 Task: Research Airbnb accommodations options for a family trip to Savannah, Georgia.
Action: Mouse moved to (494, 71)
Screenshot: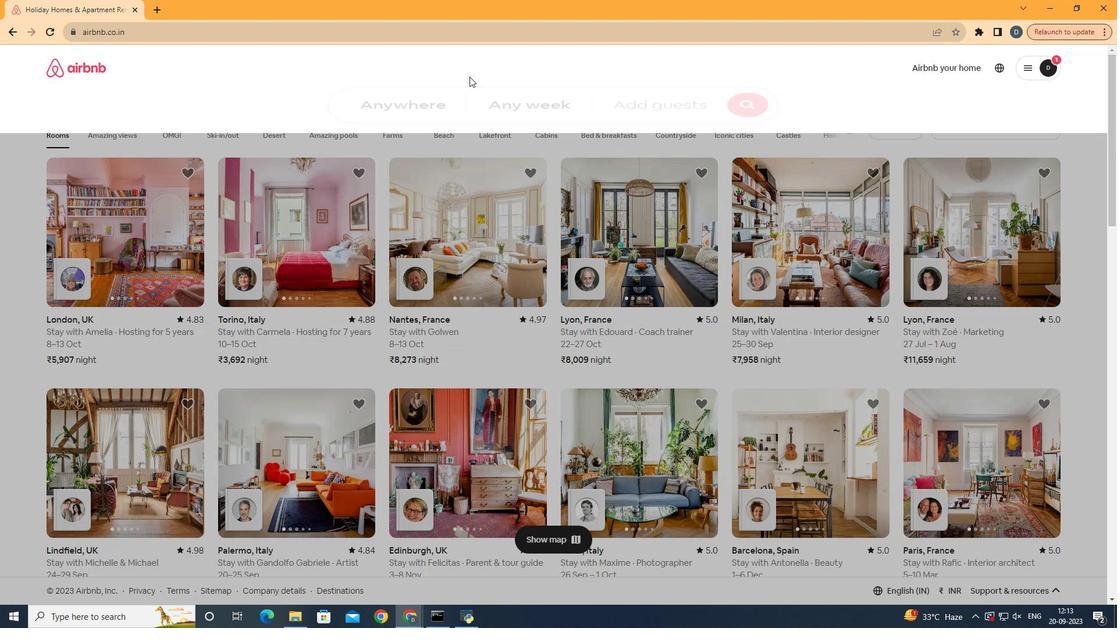 
Action: Mouse pressed left at (494, 71)
Screenshot: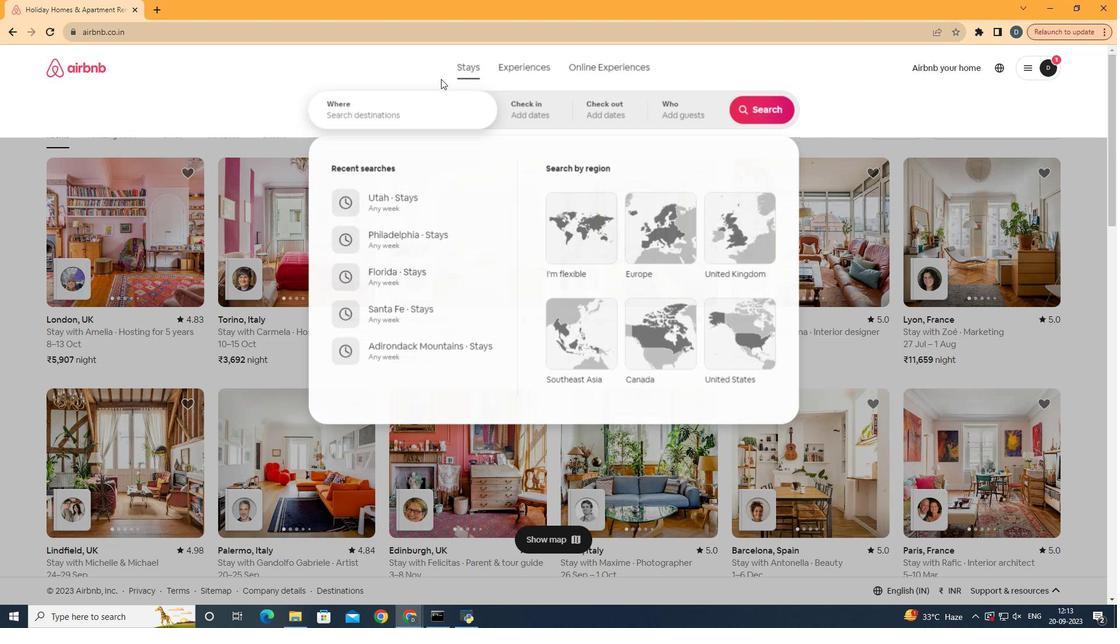 
Action: Mouse moved to (396, 112)
Screenshot: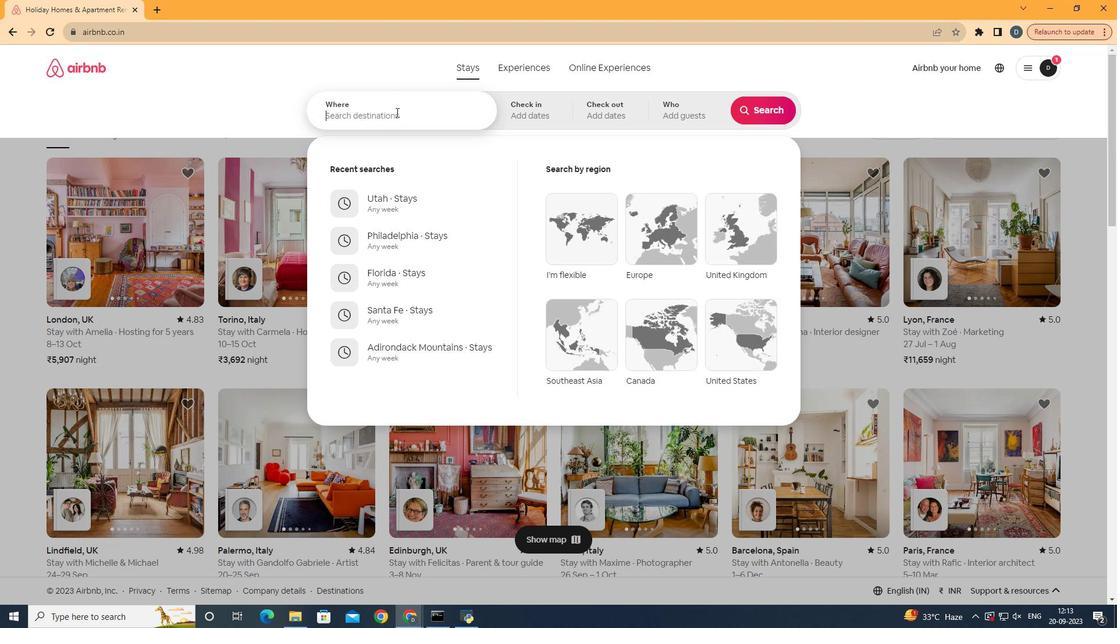 
Action: Mouse pressed left at (396, 112)
Screenshot: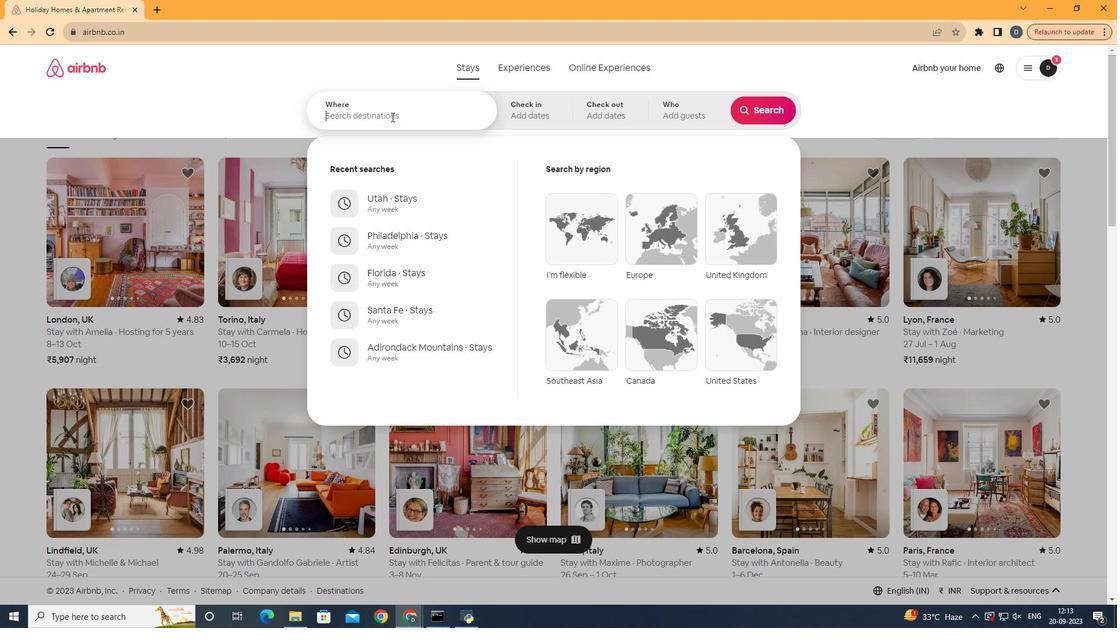 
Action: Mouse moved to (364, 126)
Screenshot: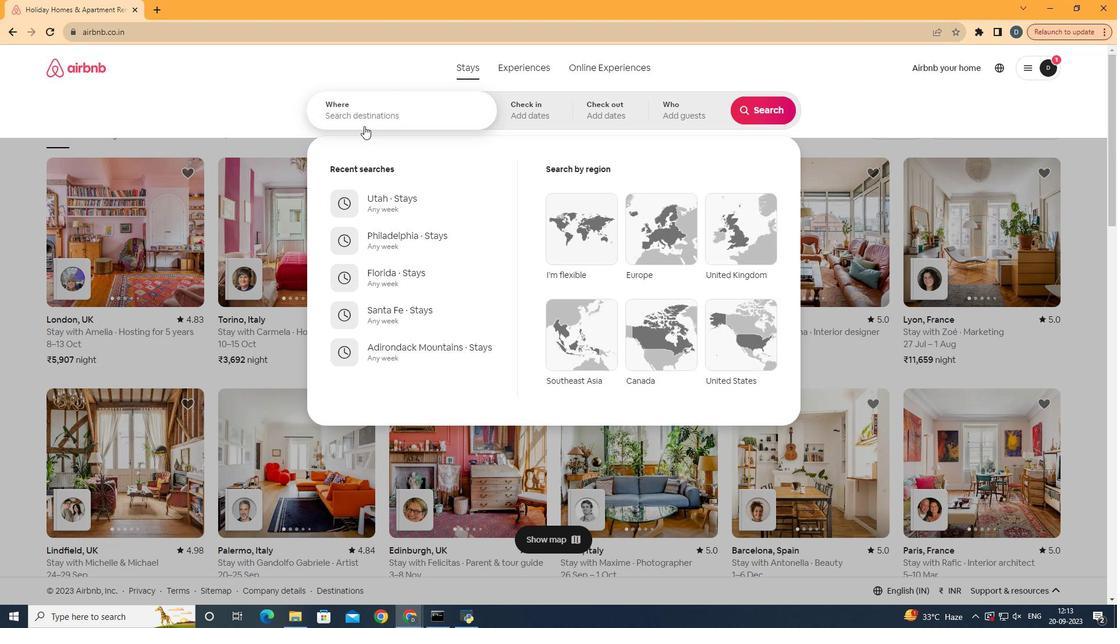 
Action: Key pressed <Key.shift>Savannah,<Key.space><Key.shift><Key.shift><Key.shift><Key.shift><Key.shift><Key.shift>Georgia<Key.enter>
Screenshot: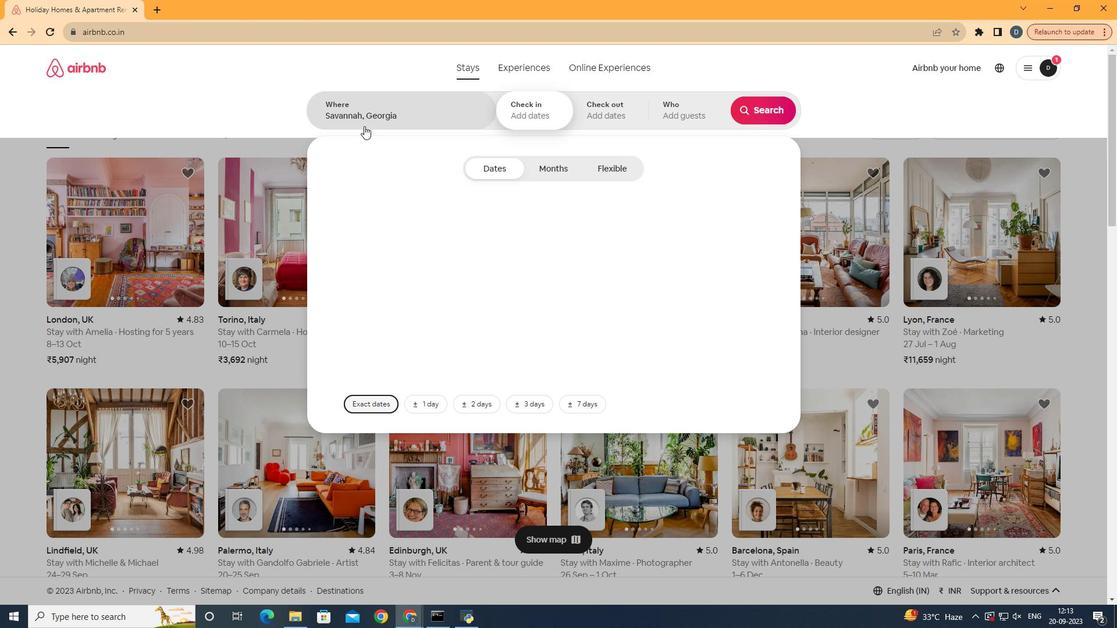
Action: Mouse moved to (767, 110)
Screenshot: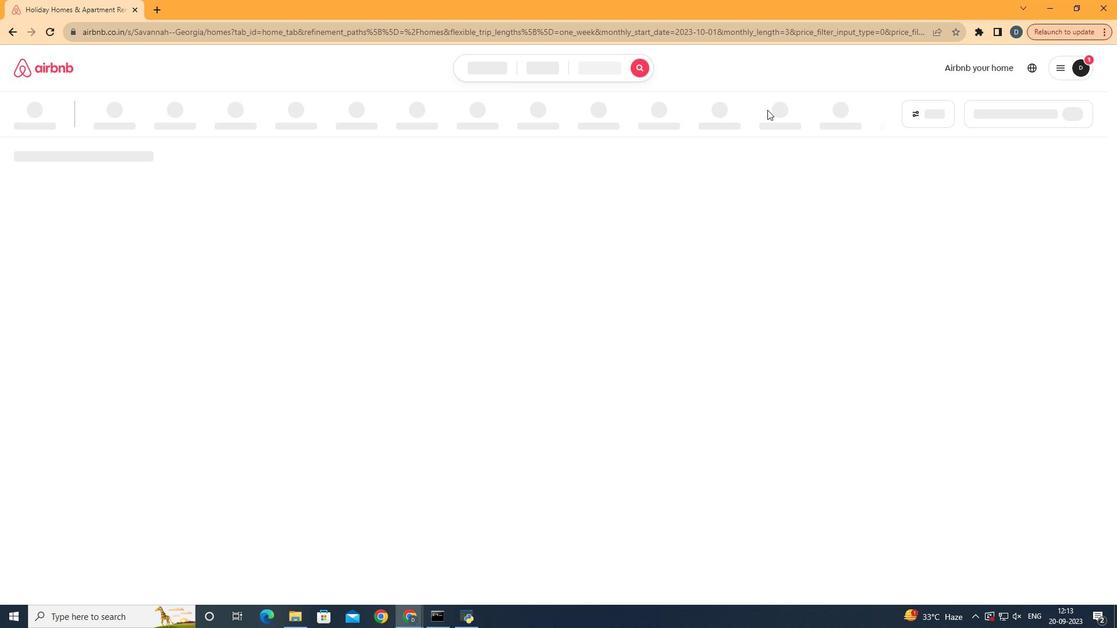 
Action: Mouse pressed left at (767, 110)
Screenshot: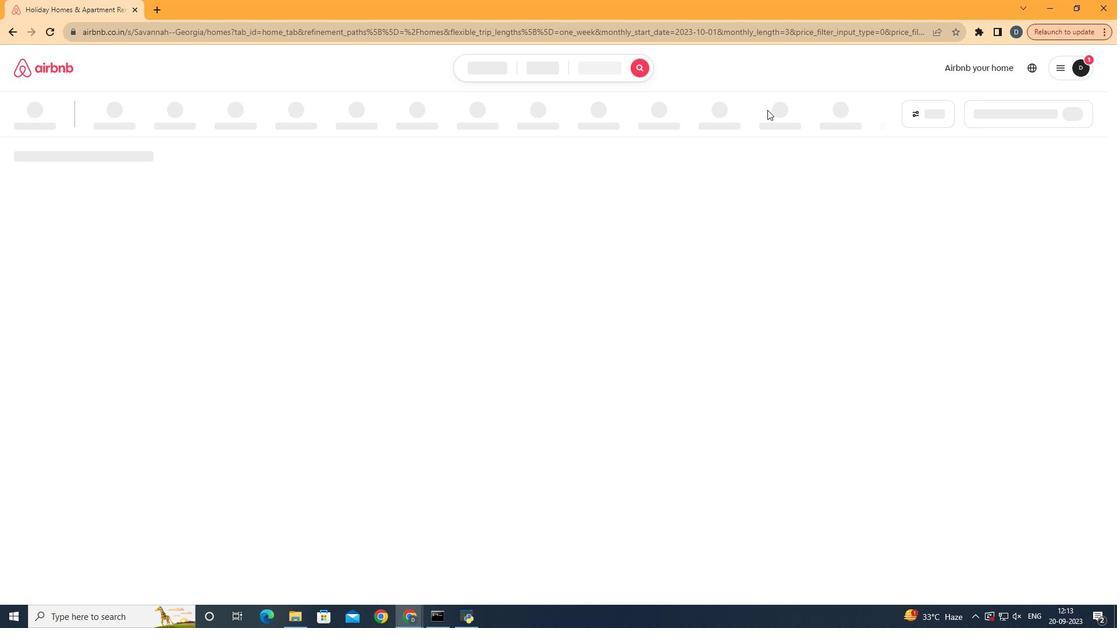 
Action: Mouse moved to (879, 119)
Screenshot: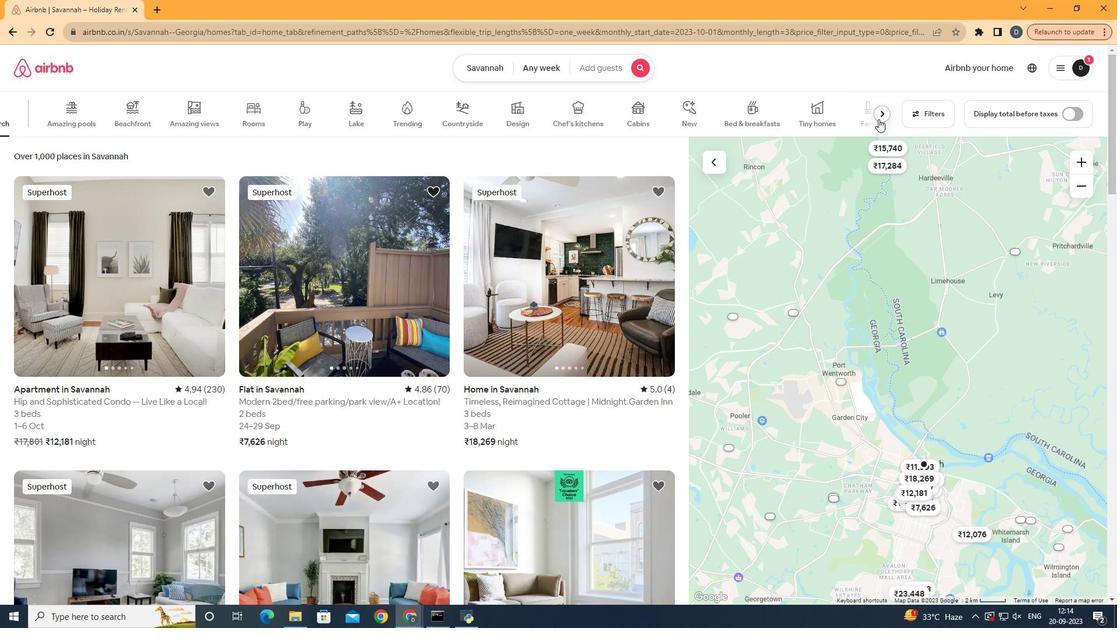 
Action: Mouse pressed left at (879, 119)
Screenshot: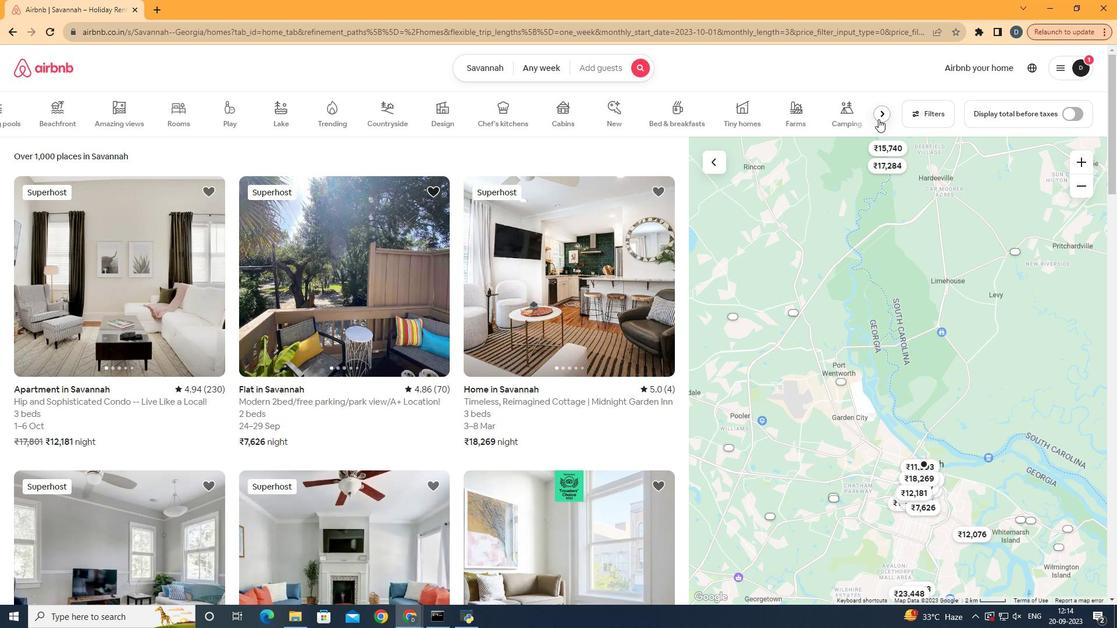 
Action: Mouse moved to (18, 112)
Screenshot: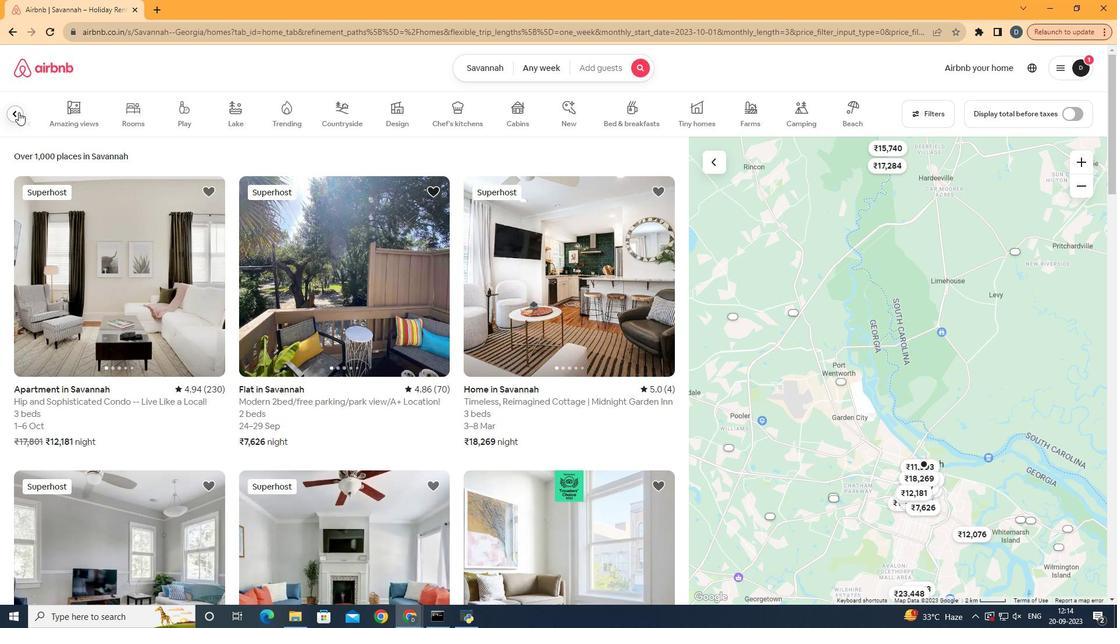 
Action: Mouse pressed left at (18, 112)
Screenshot: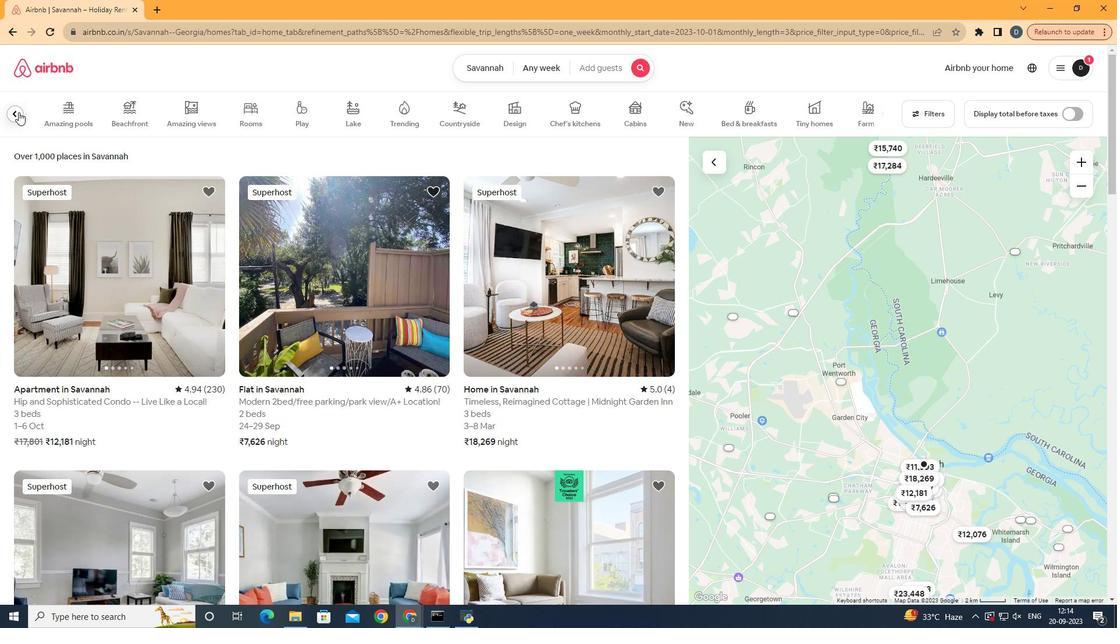 
Action: Mouse moved to (129, 289)
Screenshot: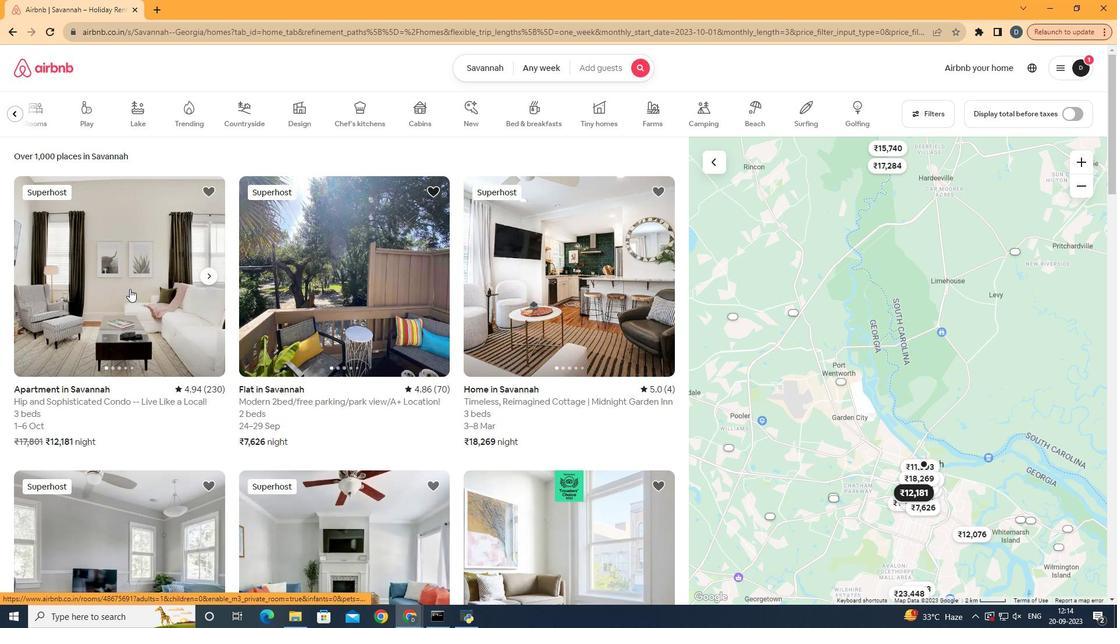 
Action: Mouse pressed left at (129, 289)
Screenshot: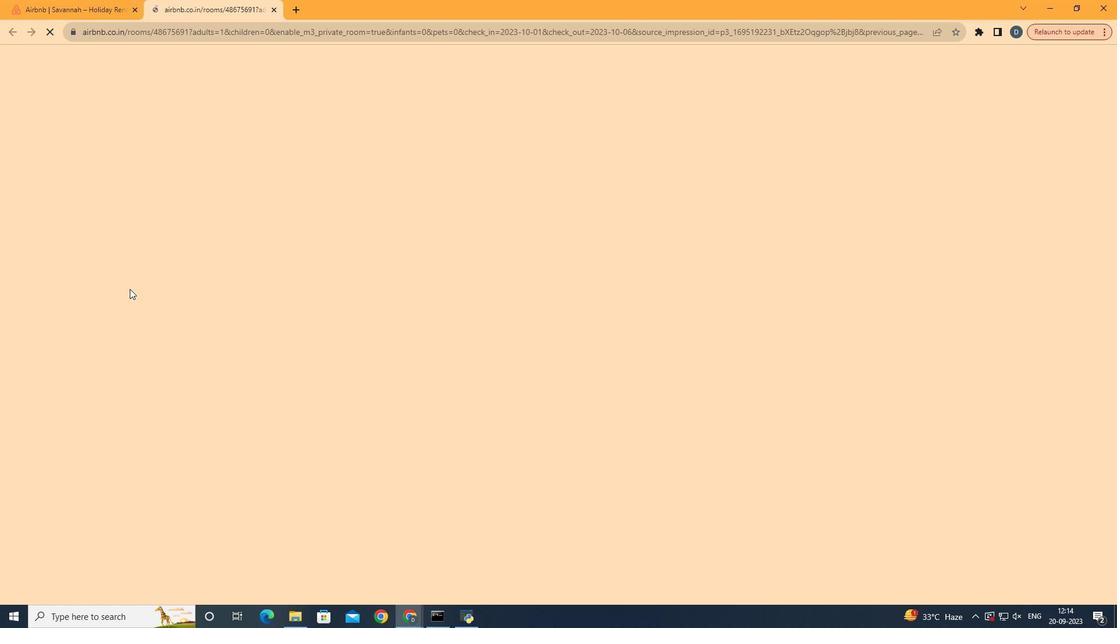 
Action: Mouse moved to (829, 431)
Screenshot: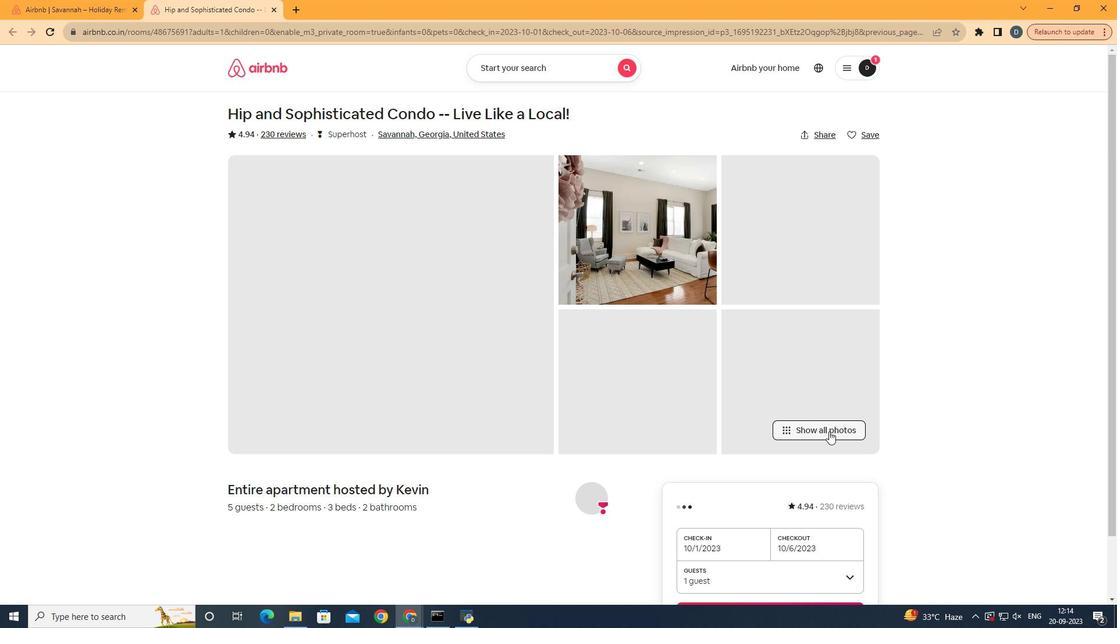 
Action: Mouse pressed left at (829, 431)
Screenshot: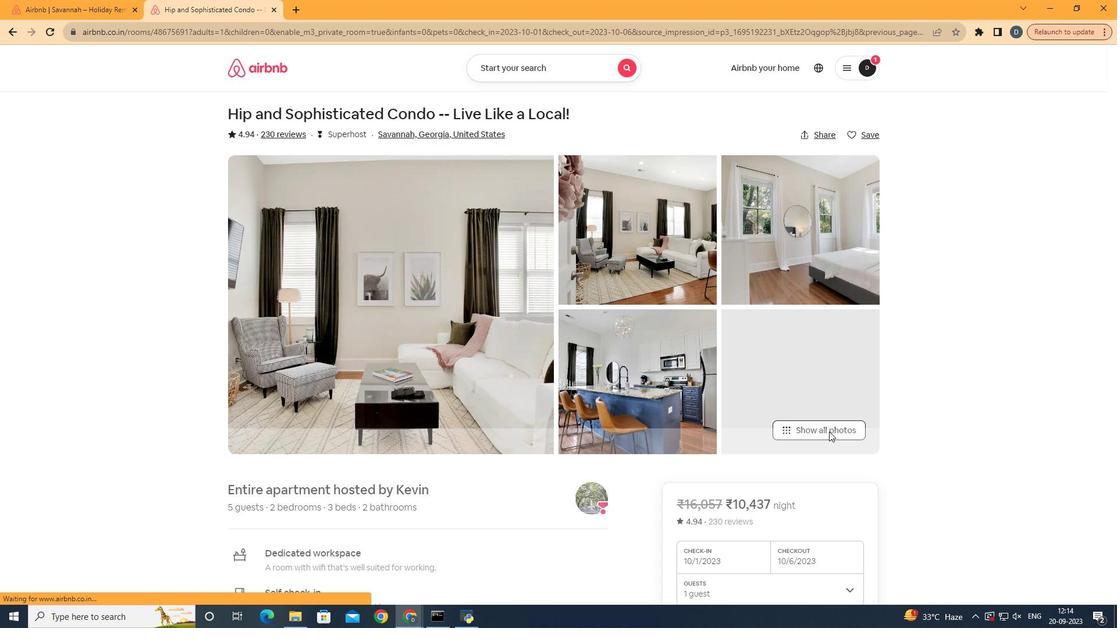 
Action: Mouse moved to (908, 398)
Screenshot: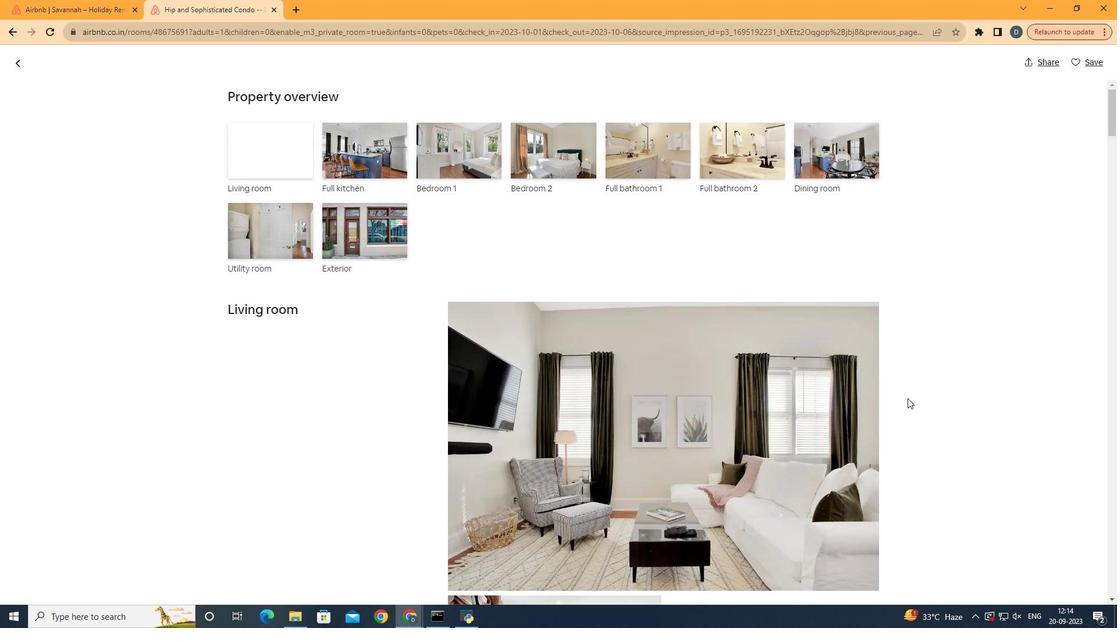 
Action: Mouse scrolled (908, 398) with delta (0, 0)
Screenshot: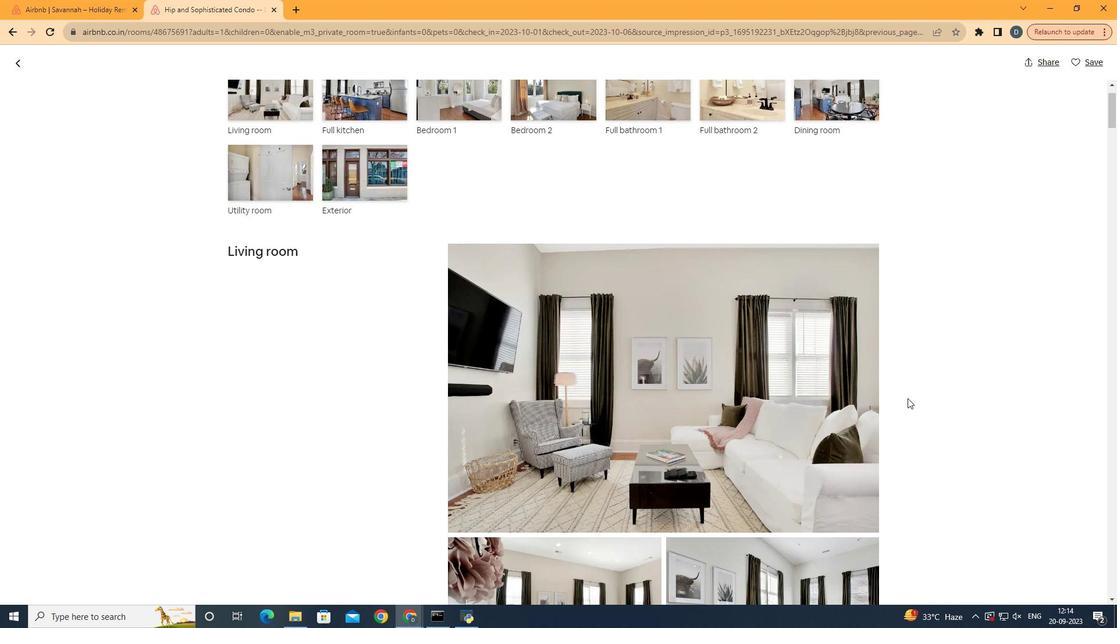 
Action: Mouse moved to (912, 398)
Screenshot: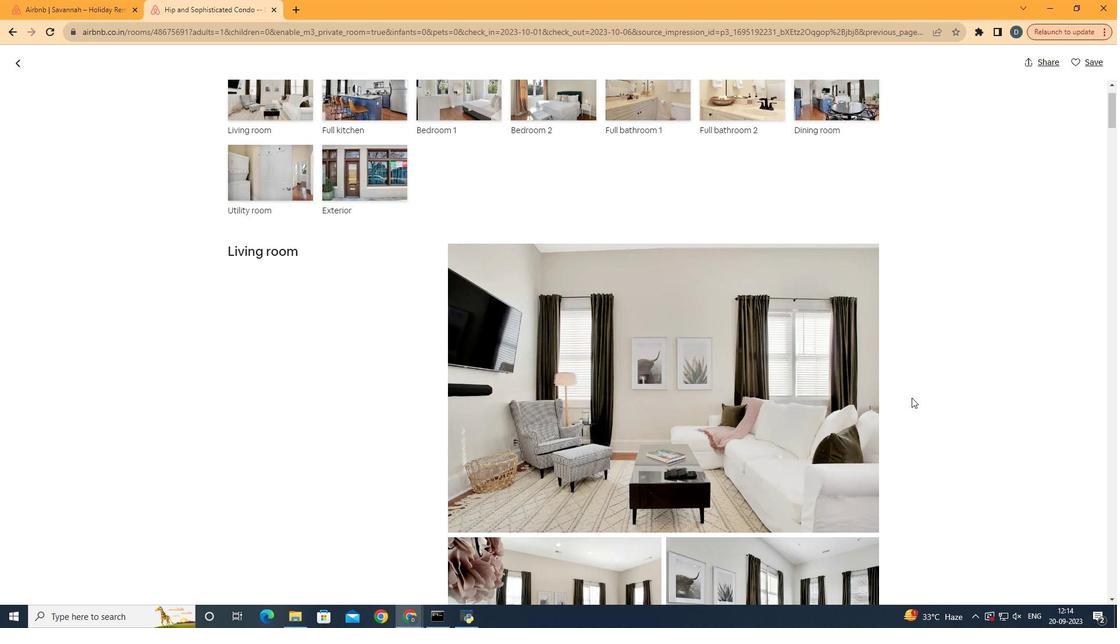 
Action: Mouse scrolled (912, 397) with delta (0, 0)
Screenshot: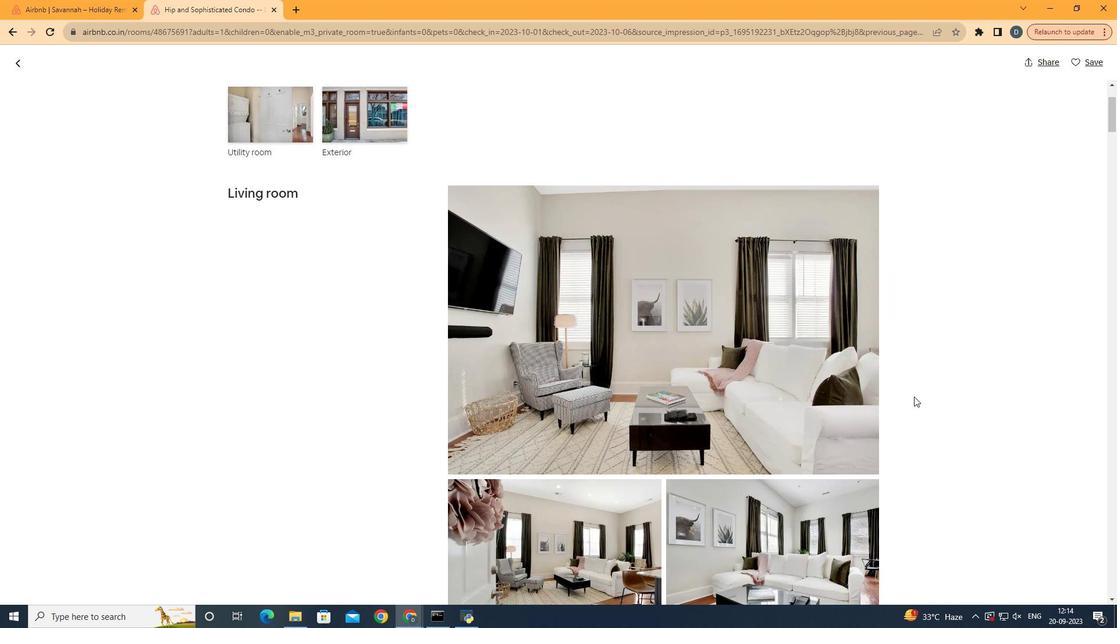 
Action: Mouse moved to (914, 397)
Screenshot: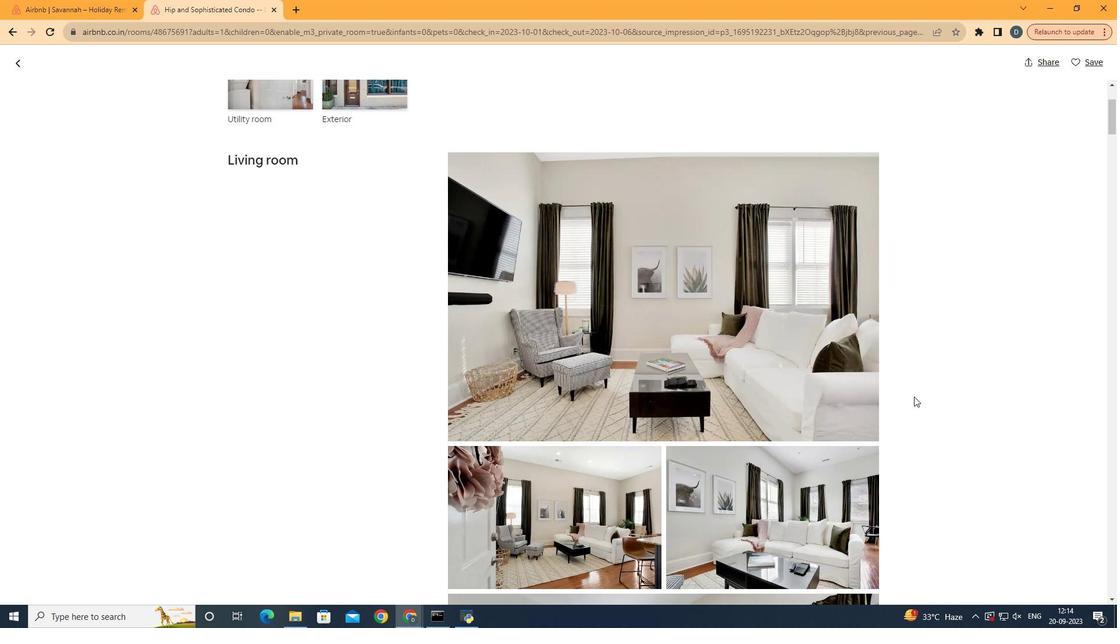 
Action: Mouse scrolled (914, 396) with delta (0, 0)
Screenshot: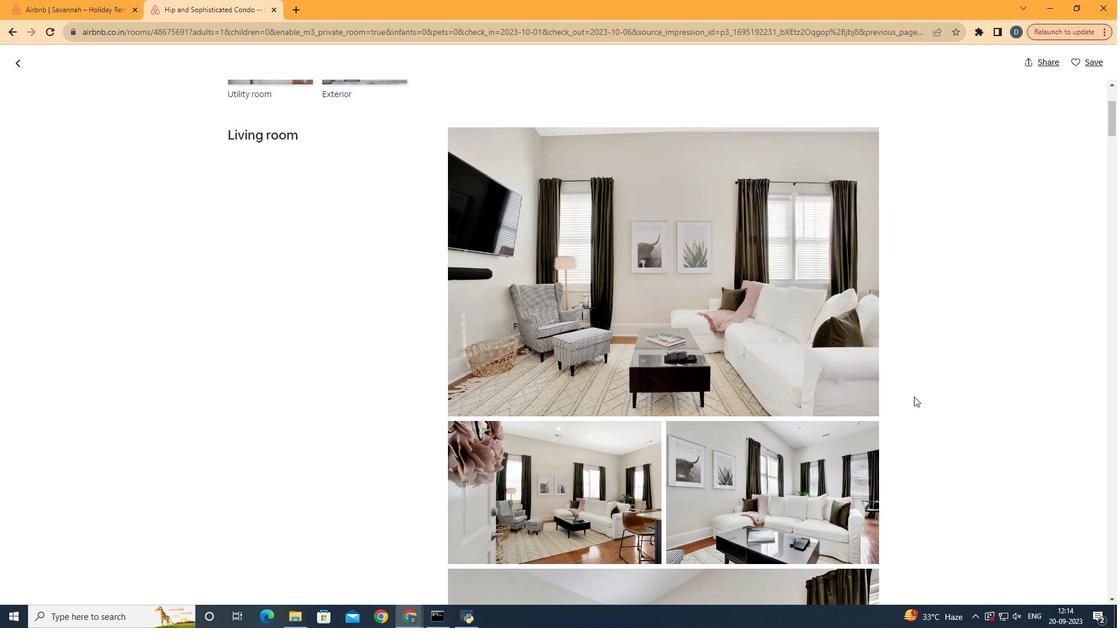 
Action: Mouse scrolled (914, 396) with delta (0, 0)
Screenshot: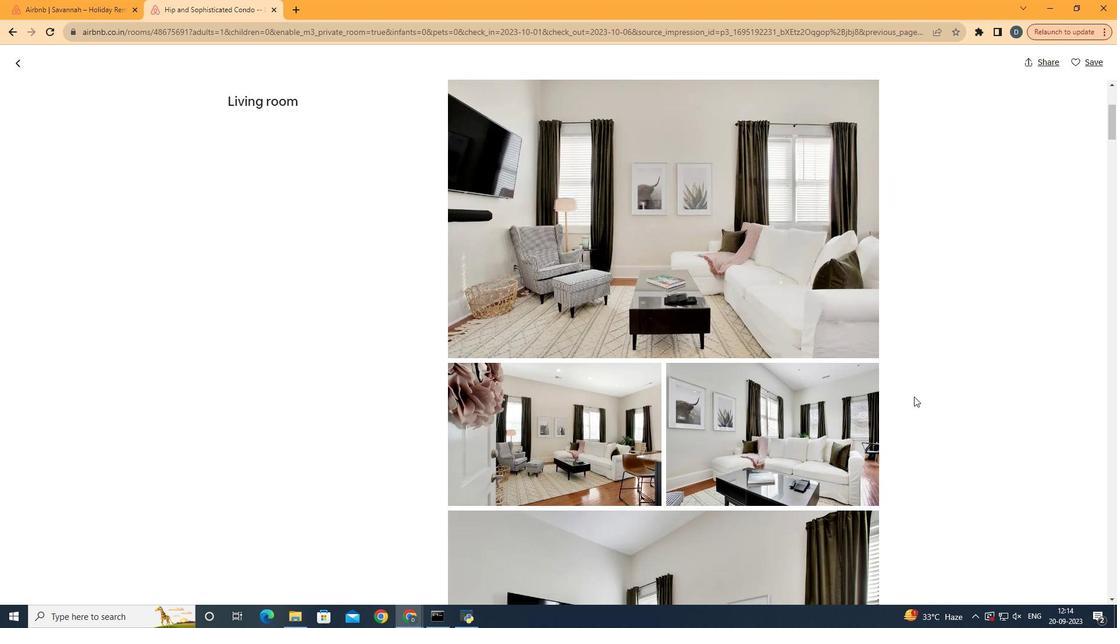 
Action: Mouse scrolled (914, 396) with delta (0, 0)
Screenshot: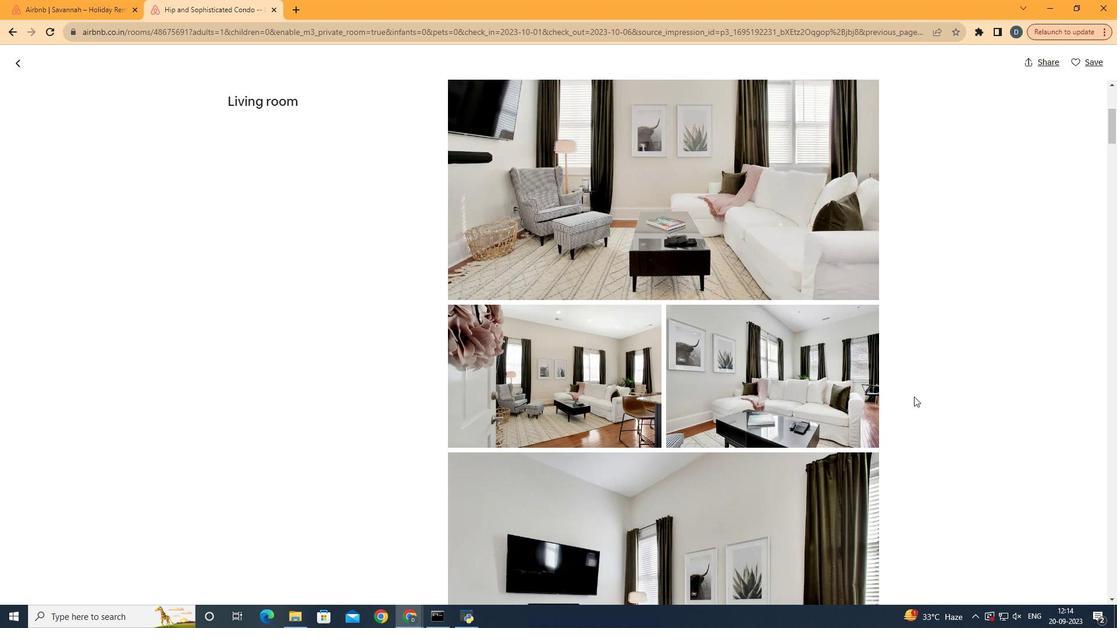 
Action: Mouse scrolled (914, 396) with delta (0, 0)
Screenshot: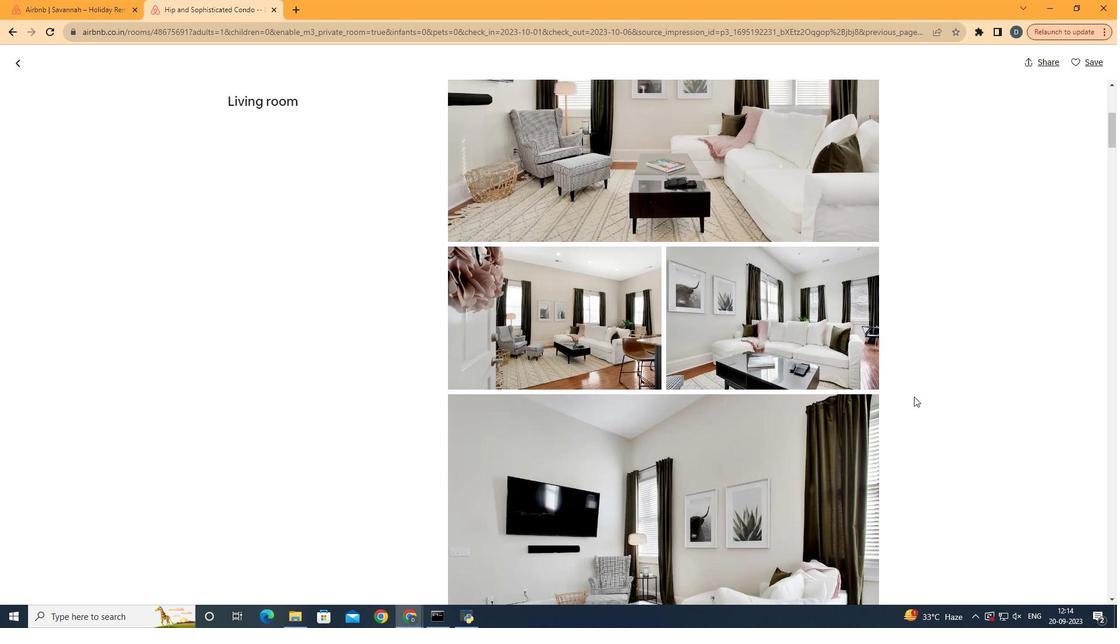 
Action: Mouse scrolled (914, 396) with delta (0, 0)
Screenshot: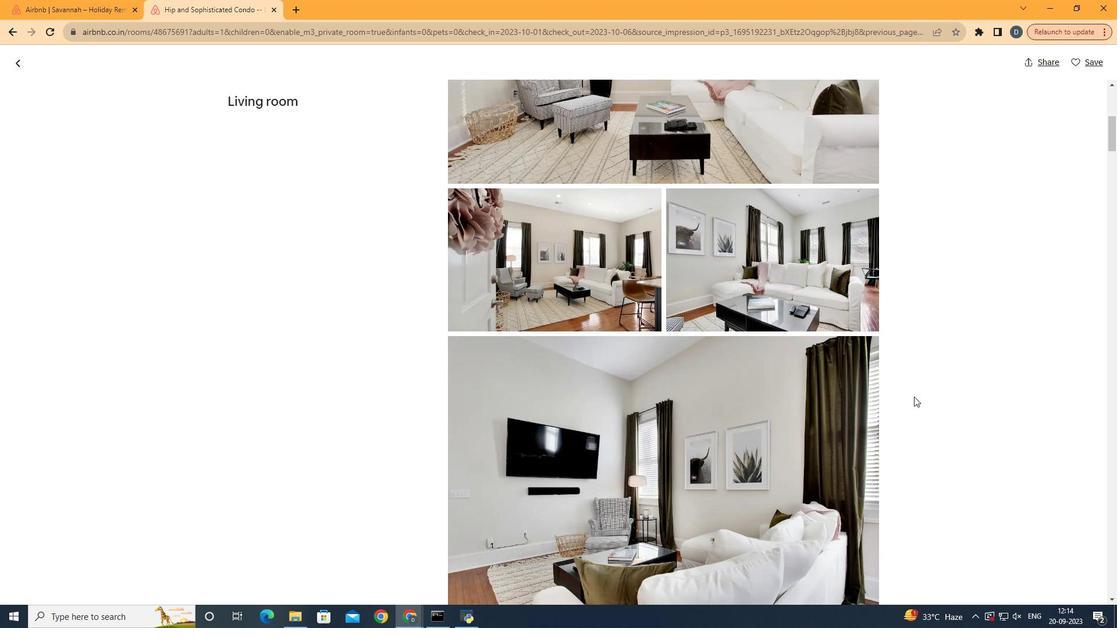 
Action: Mouse scrolled (914, 396) with delta (0, 0)
Screenshot: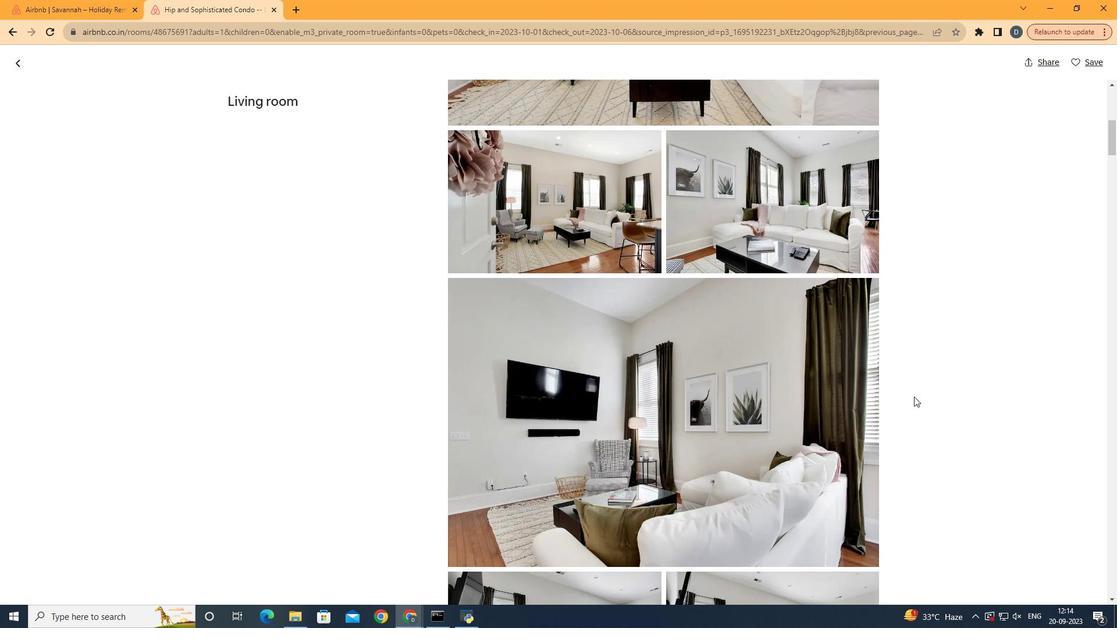 
Action: Mouse scrolled (914, 396) with delta (0, 0)
Screenshot: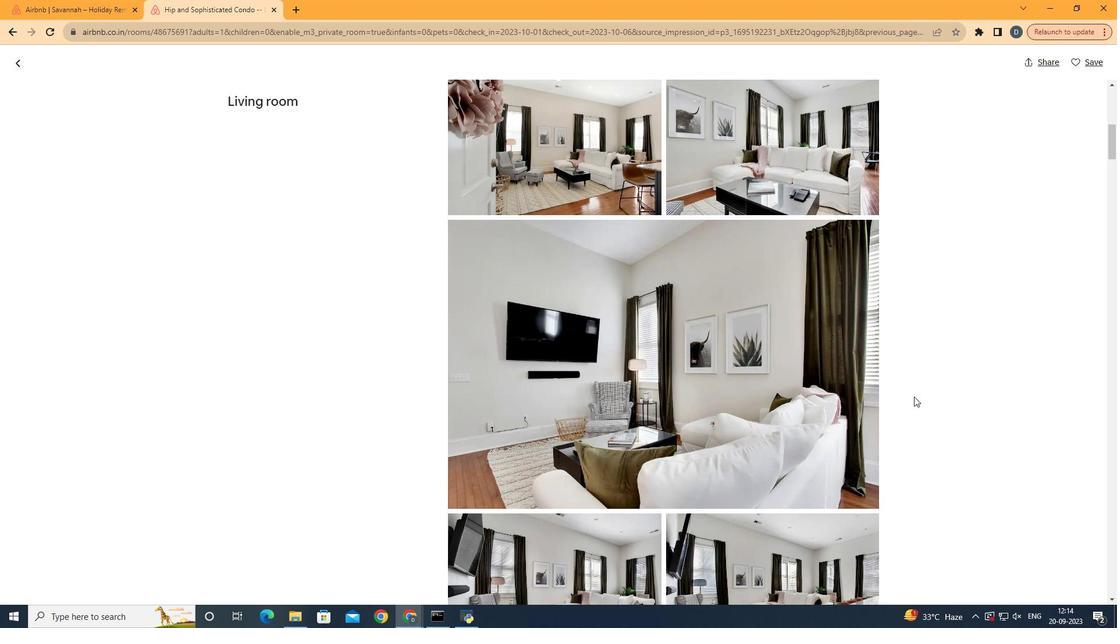 
Action: Mouse scrolled (914, 396) with delta (0, 0)
Screenshot: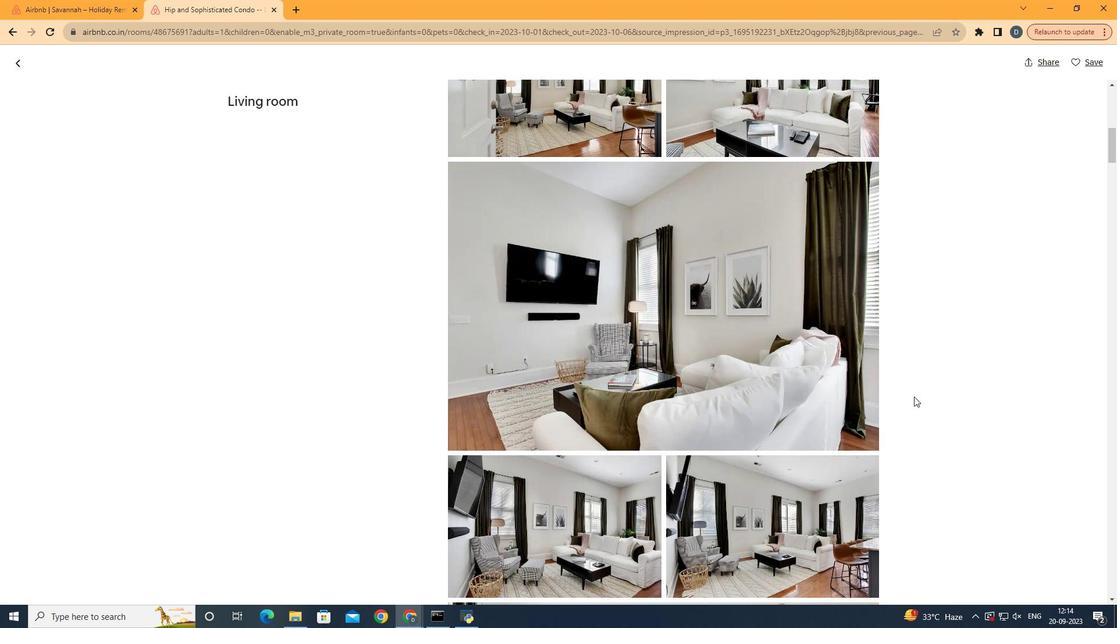 
Action: Mouse scrolled (914, 396) with delta (0, 0)
Screenshot: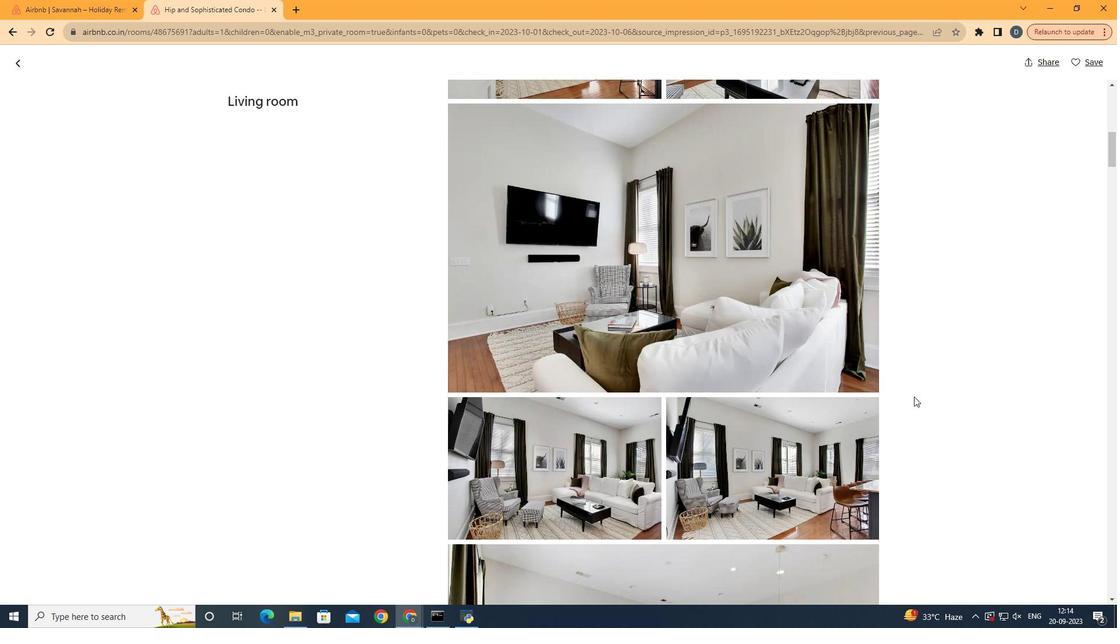 
Action: Mouse scrolled (914, 396) with delta (0, 0)
Screenshot: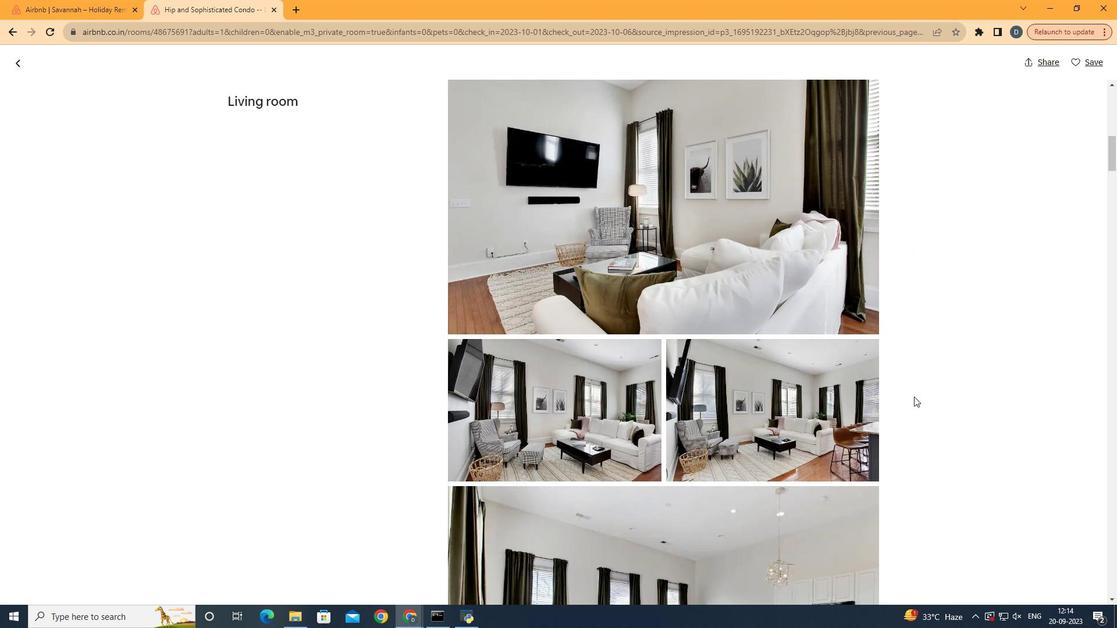 
Action: Mouse scrolled (914, 396) with delta (0, 0)
Screenshot: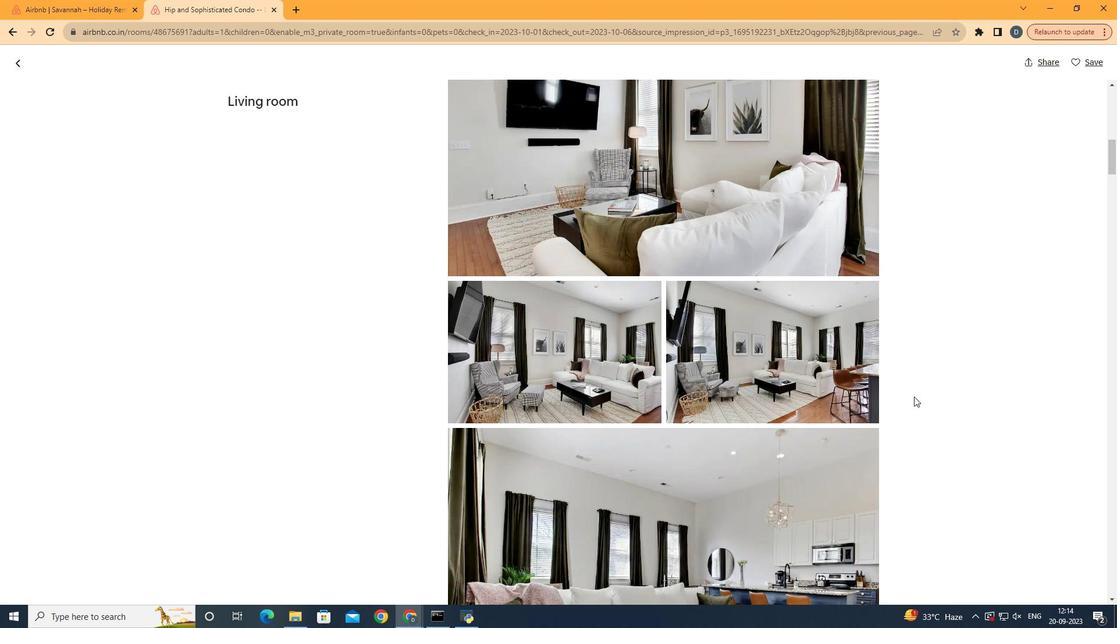 
Action: Mouse scrolled (914, 396) with delta (0, 0)
Screenshot: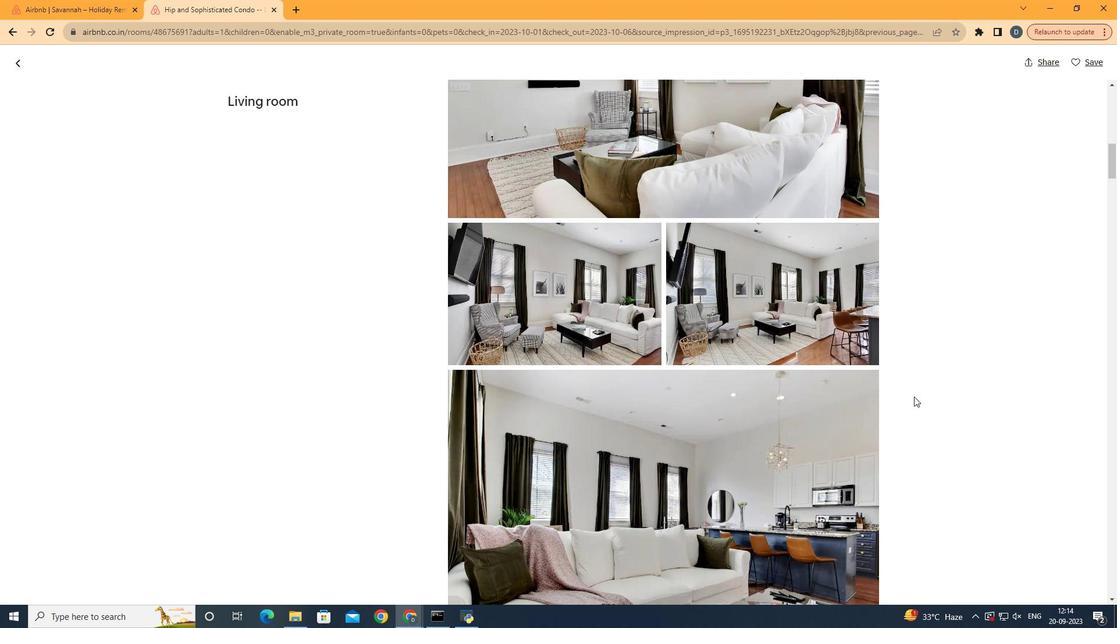 
Action: Mouse scrolled (914, 396) with delta (0, 0)
Screenshot: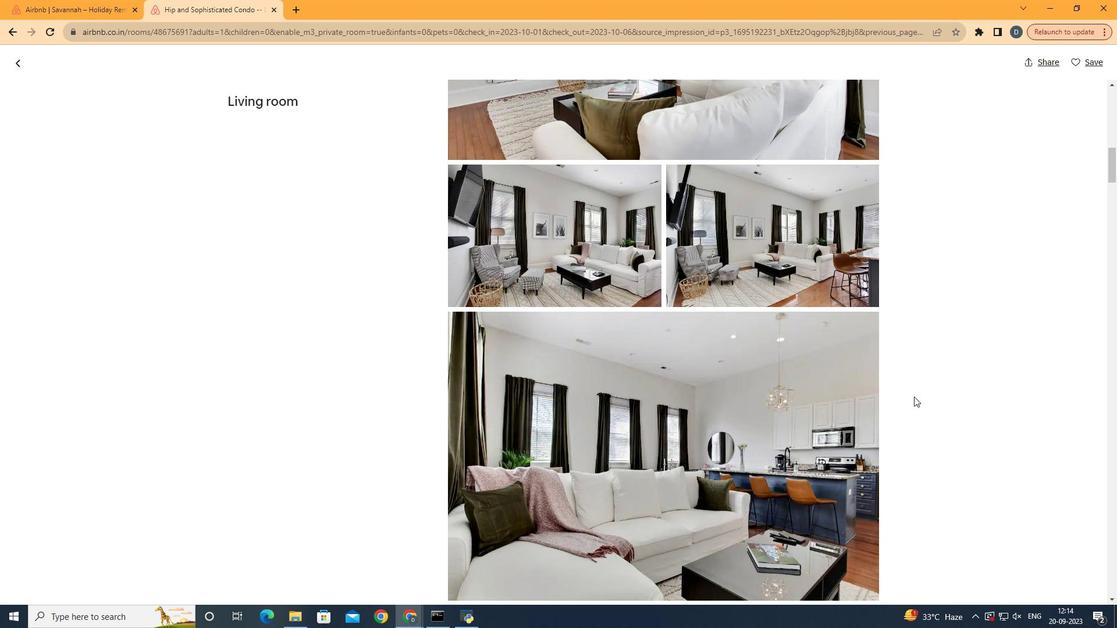 
Action: Mouse scrolled (914, 396) with delta (0, 0)
Screenshot: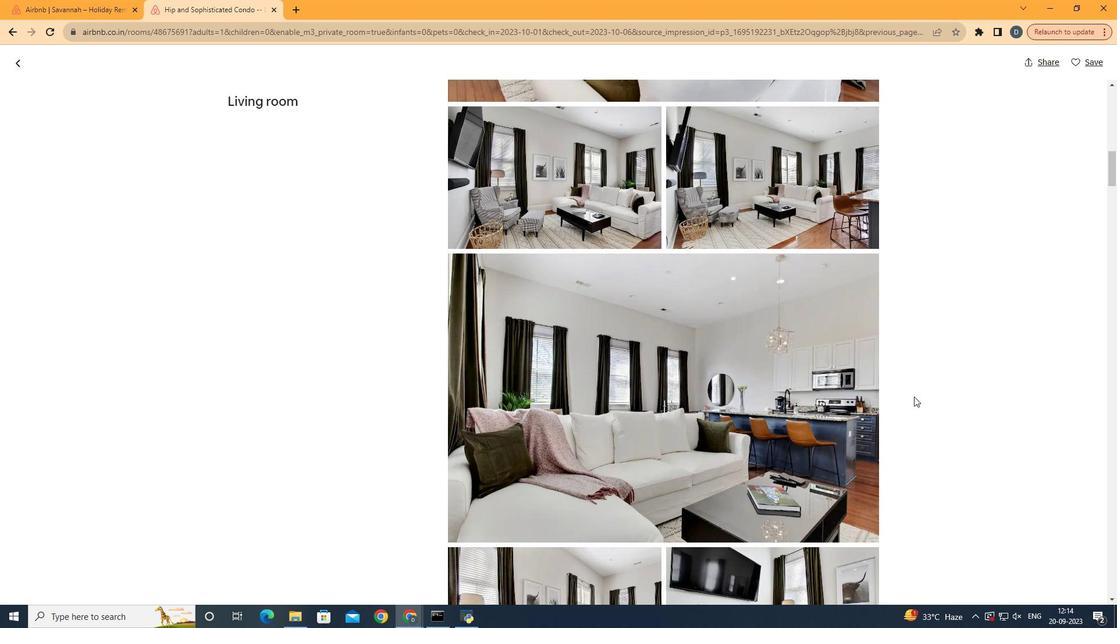 
Action: Mouse scrolled (914, 396) with delta (0, 0)
Screenshot: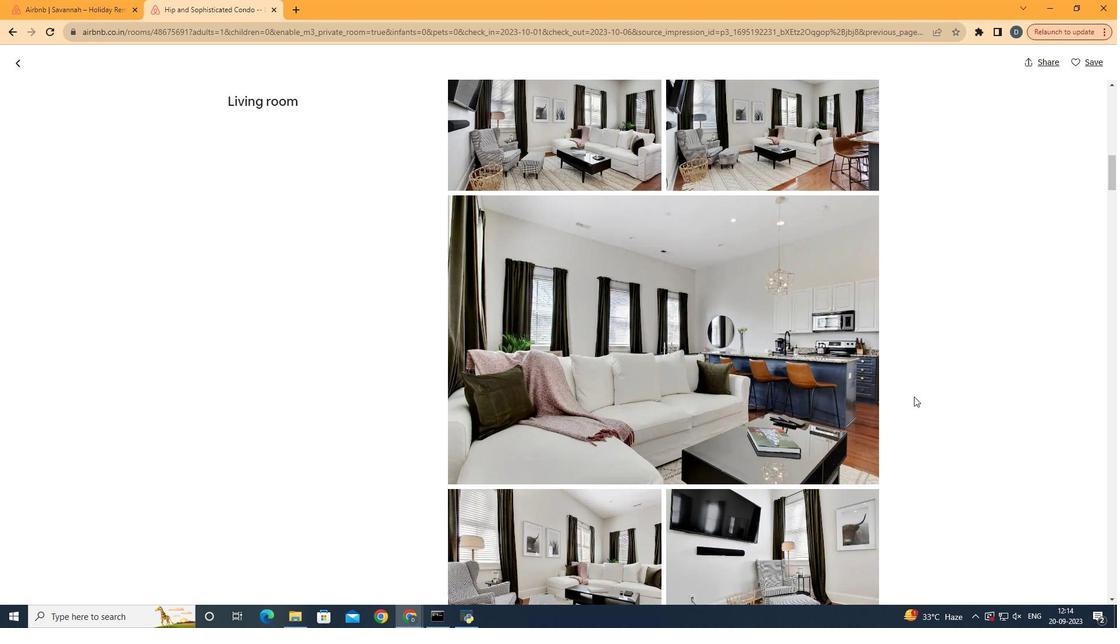 
Action: Mouse scrolled (914, 396) with delta (0, 0)
Screenshot: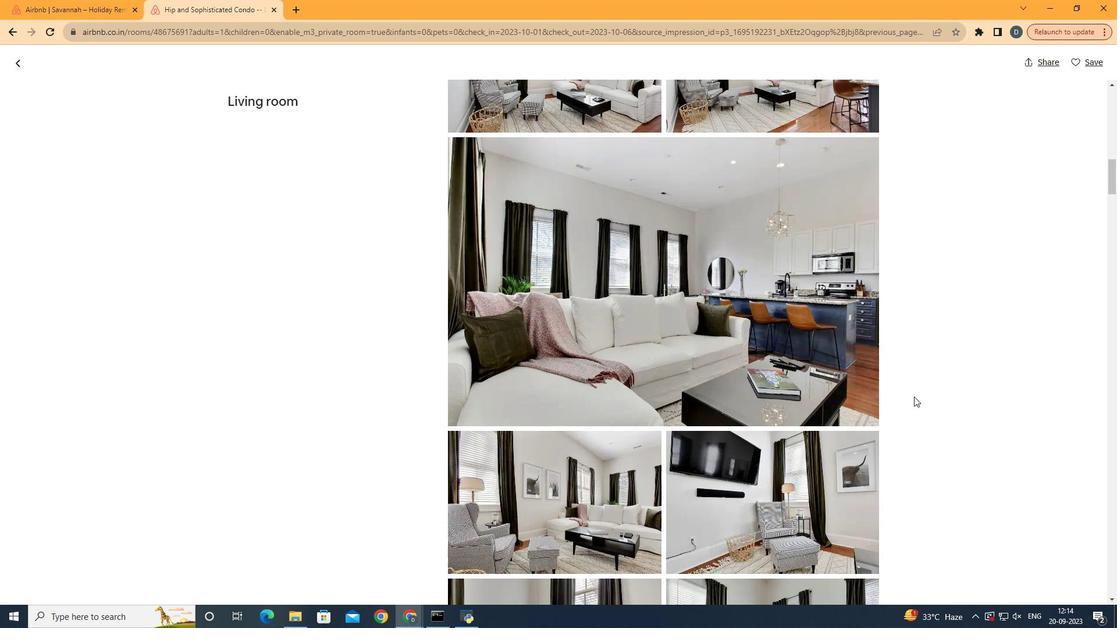 
Action: Mouse scrolled (914, 396) with delta (0, 0)
Screenshot: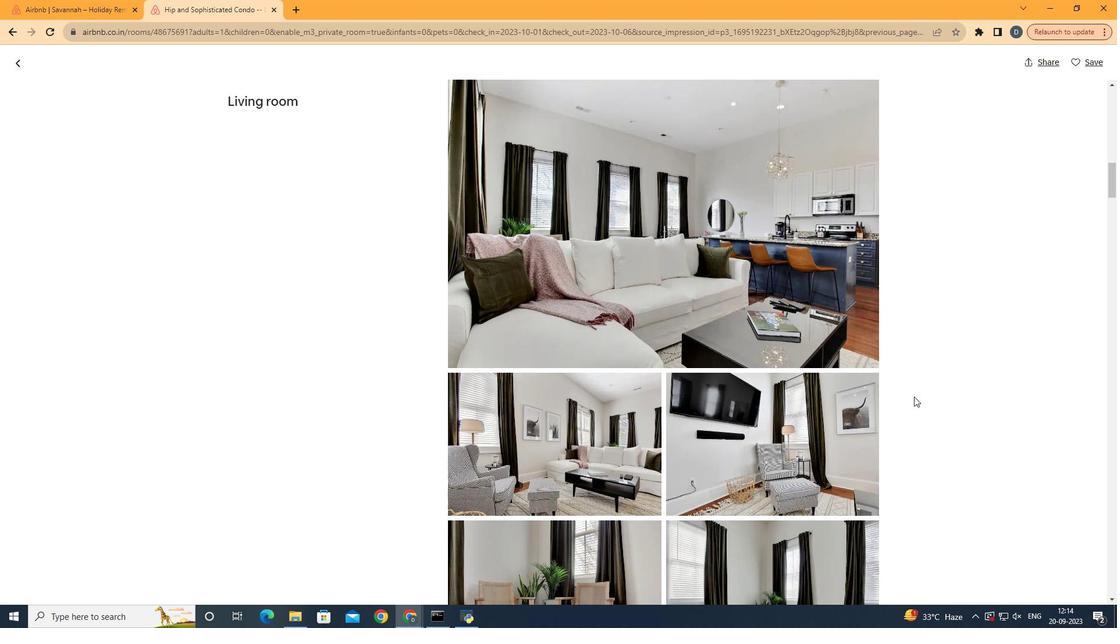 
Action: Mouse scrolled (914, 396) with delta (0, 0)
Screenshot: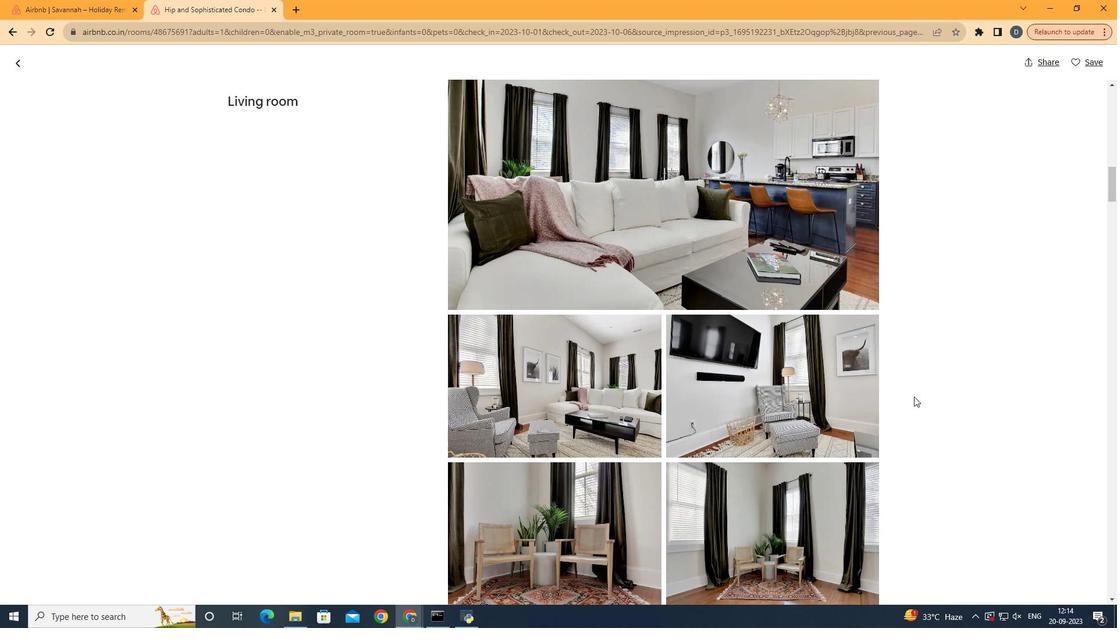 
Action: Mouse scrolled (914, 396) with delta (0, 0)
Screenshot: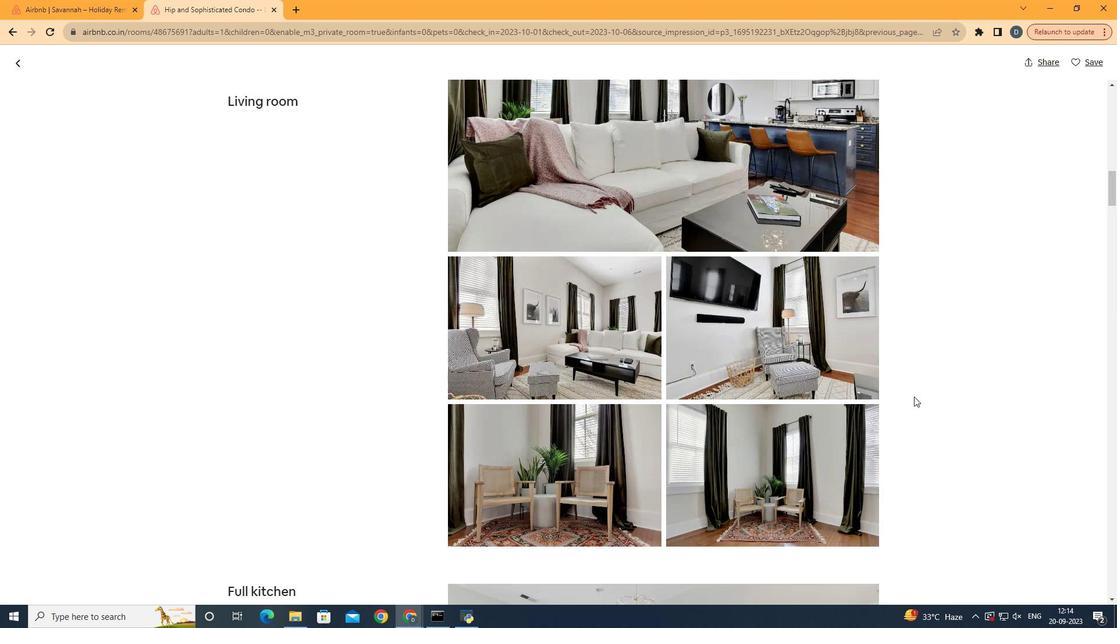 
Action: Mouse scrolled (914, 396) with delta (0, 0)
Screenshot: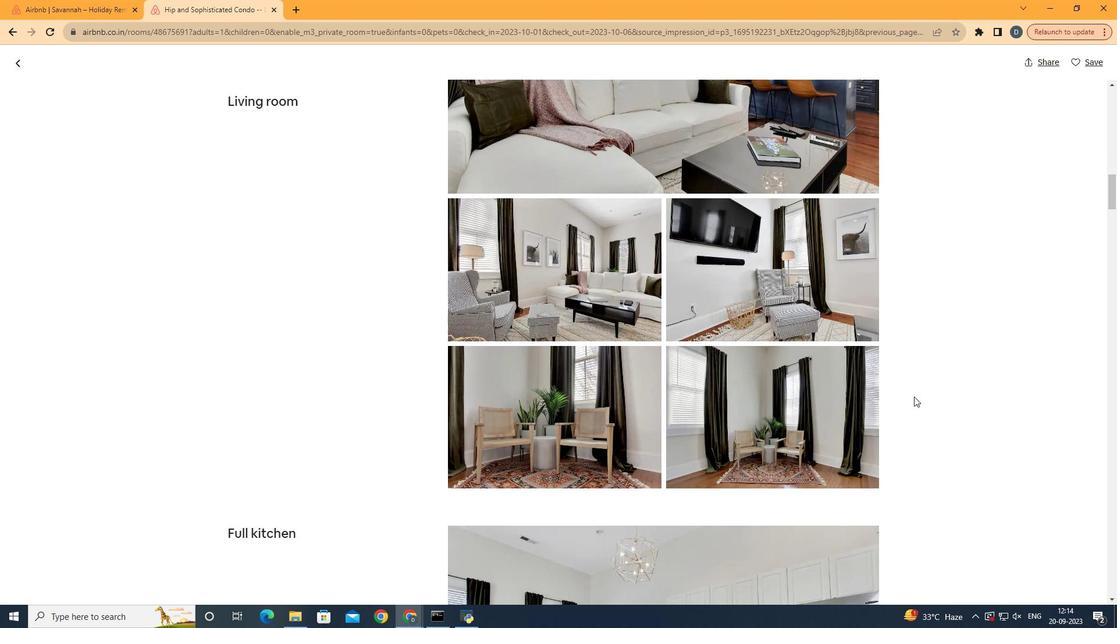 
Action: Mouse scrolled (914, 396) with delta (0, 0)
Screenshot: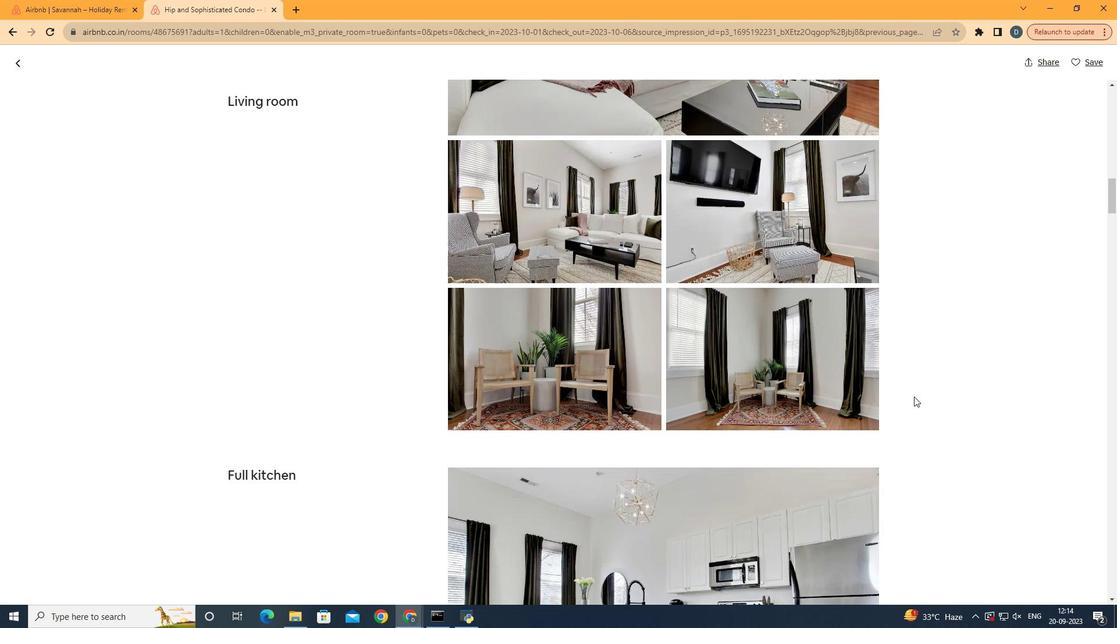 
Action: Mouse scrolled (914, 396) with delta (0, 0)
Screenshot: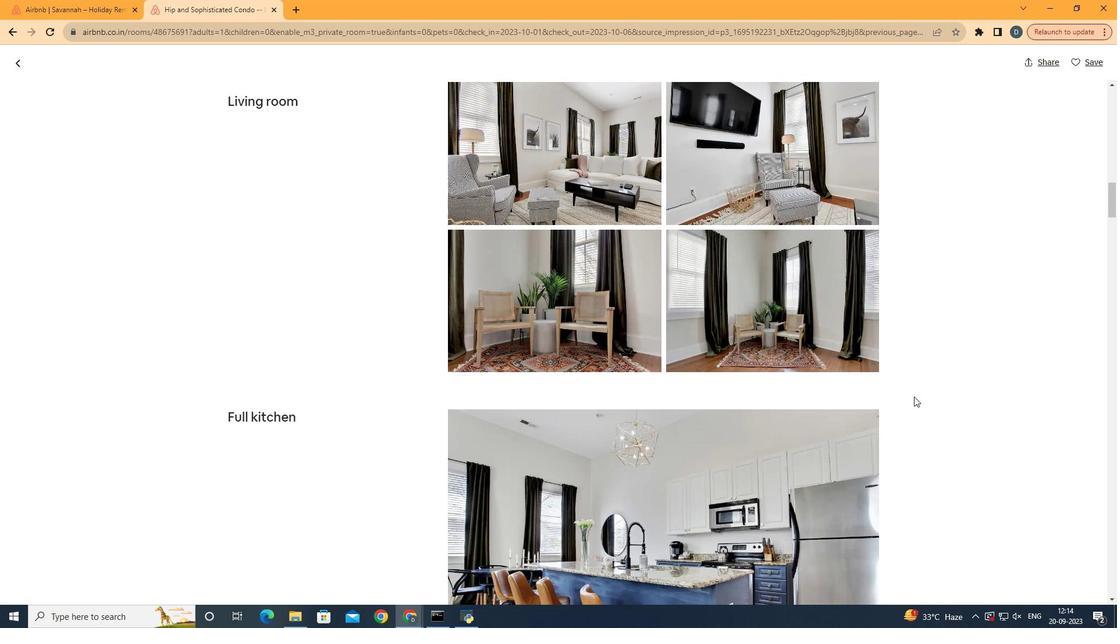 
Action: Mouse scrolled (914, 396) with delta (0, 0)
Screenshot: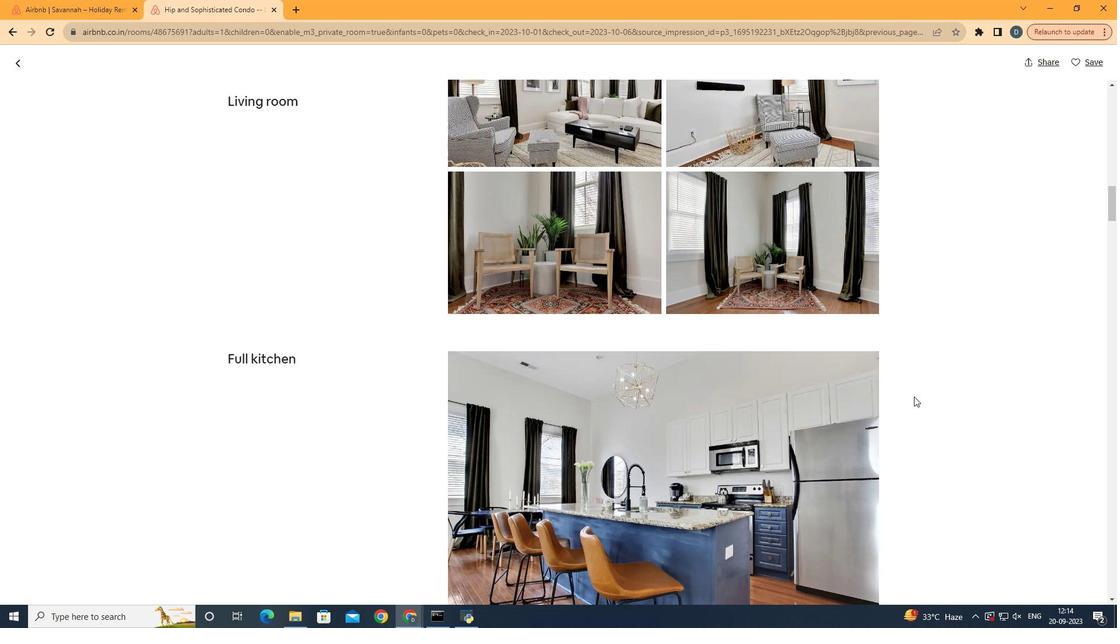 
Action: Mouse scrolled (914, 396) with delta (0, 0)
Screenshot: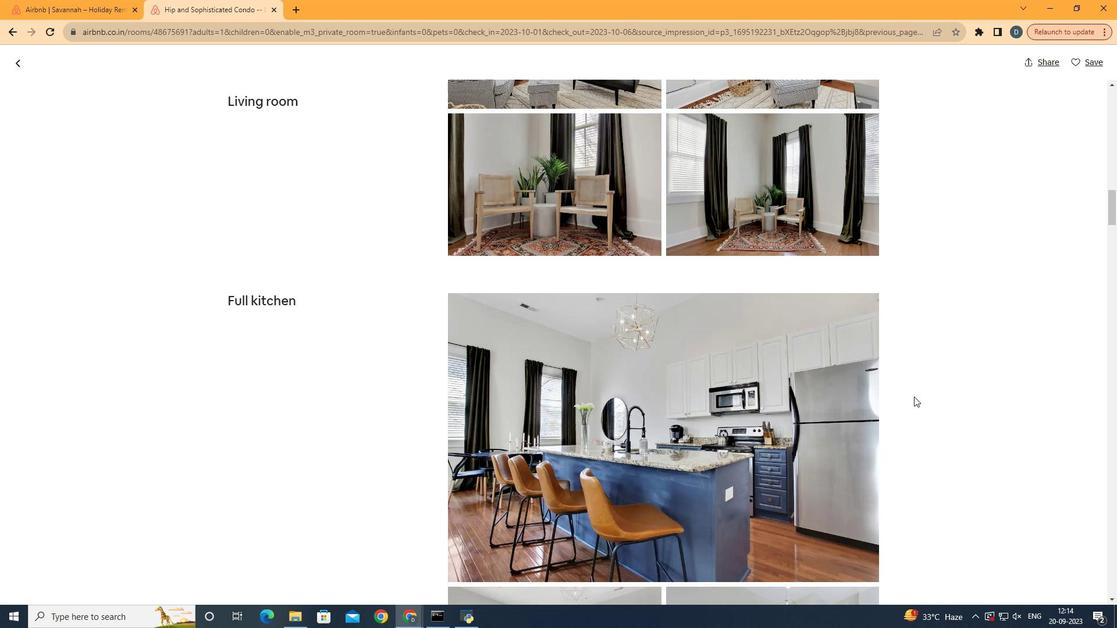 
Action: Mouse scrolled (914, 396) with delta (0, 0)
Screenshot: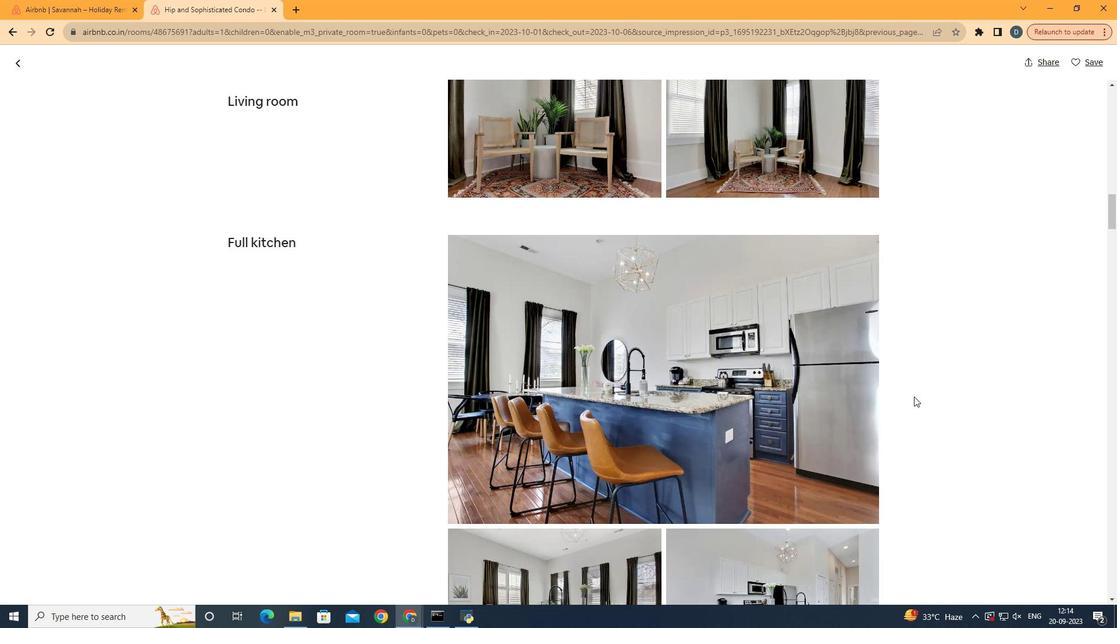 
Action: Mouse scrolled (914, 396) with delta (0, 0)
Screenshot: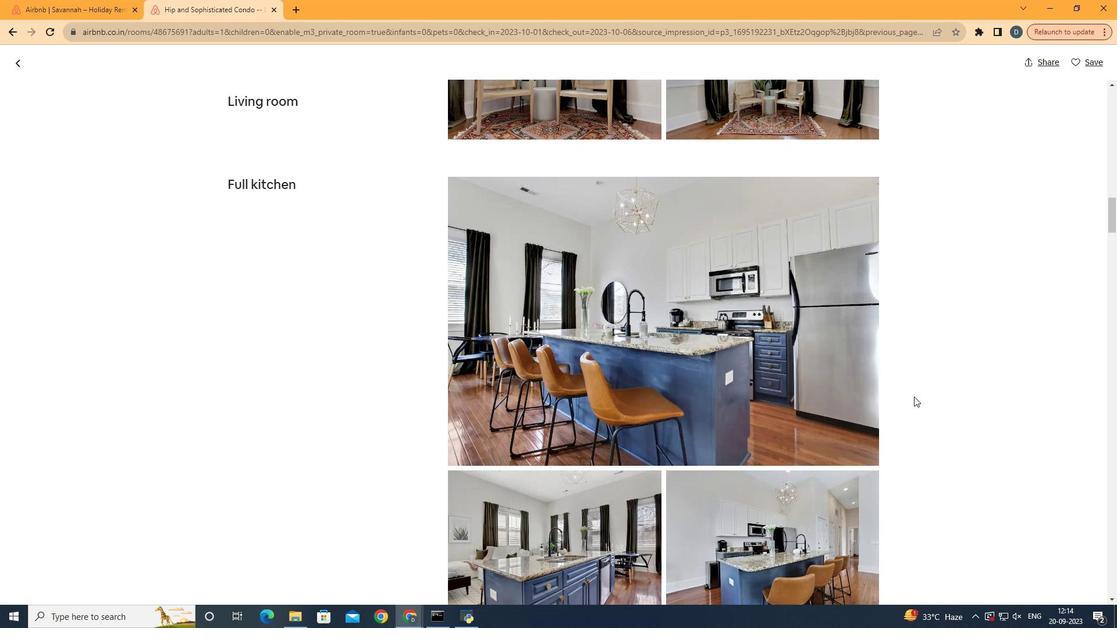 
Action: Mouse scrolled (914, 396) with delta (0, 0)
Screenshot: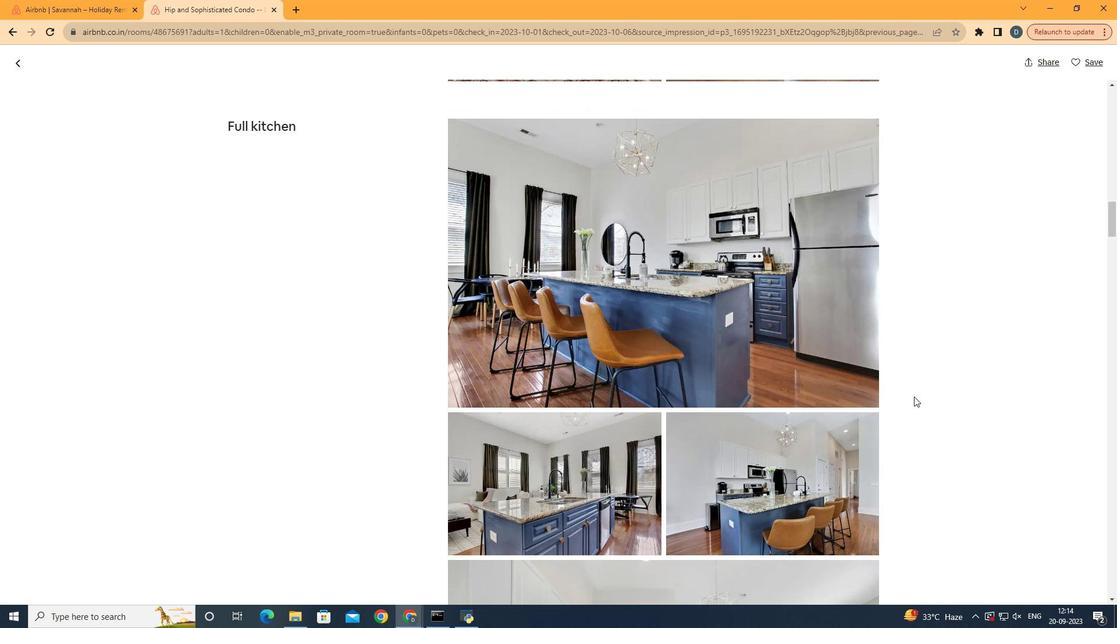 
Action: Mouse scrolled (914, 396) with delta (0, 0)
Screenshot: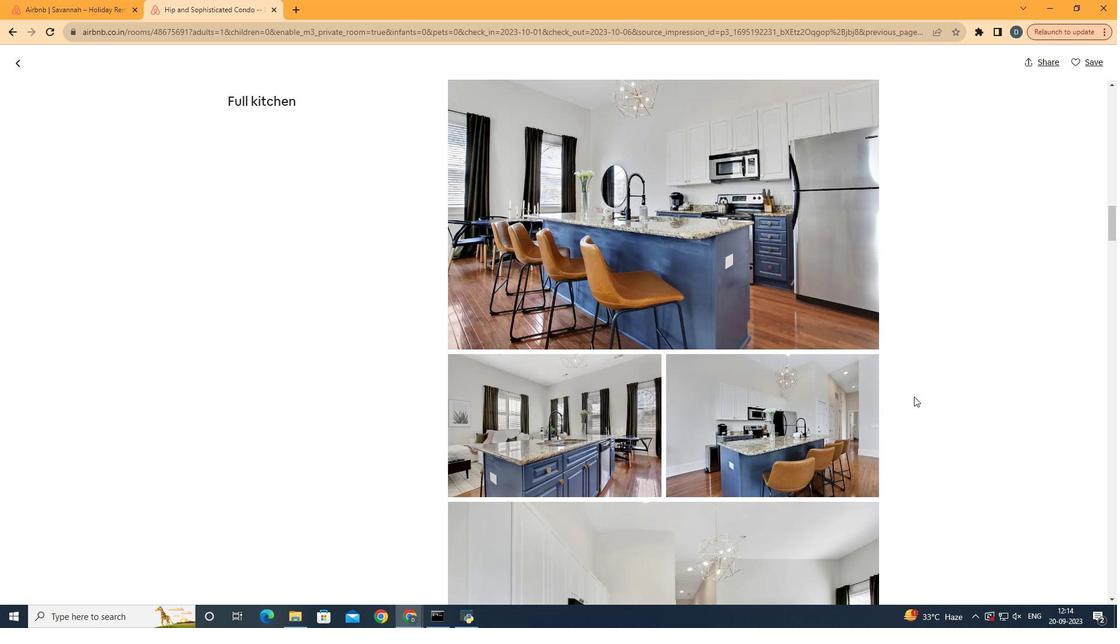
Action: Mouse scrolled (914, 396) with delta (0, 0)
Screenshot: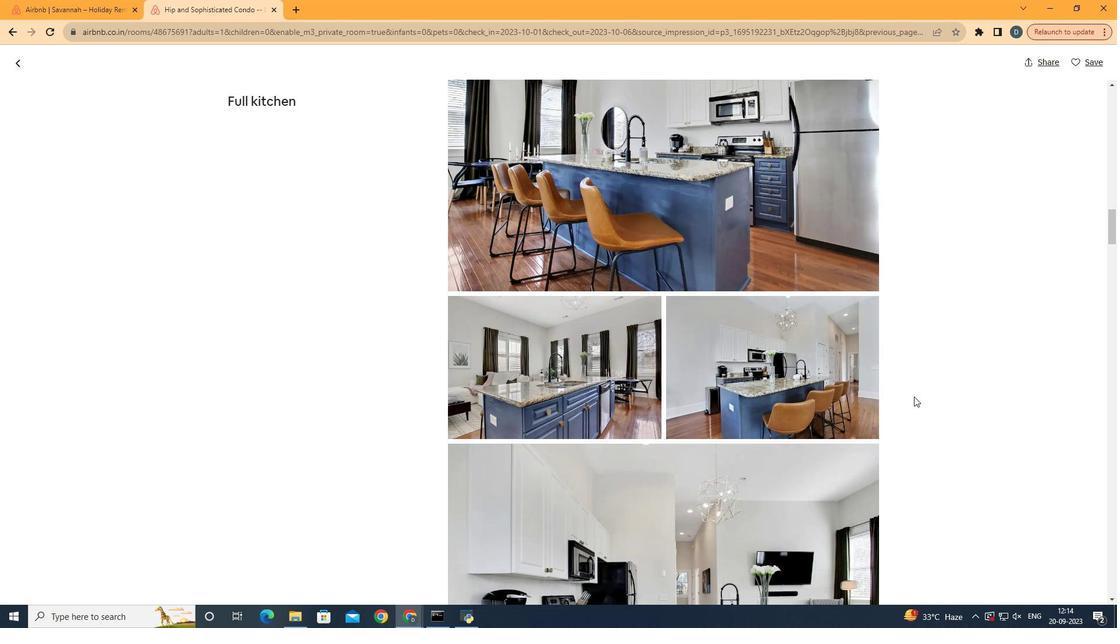 
Action: Mouse scrolled (914, 396) with delta (0, 0)
Screenshot: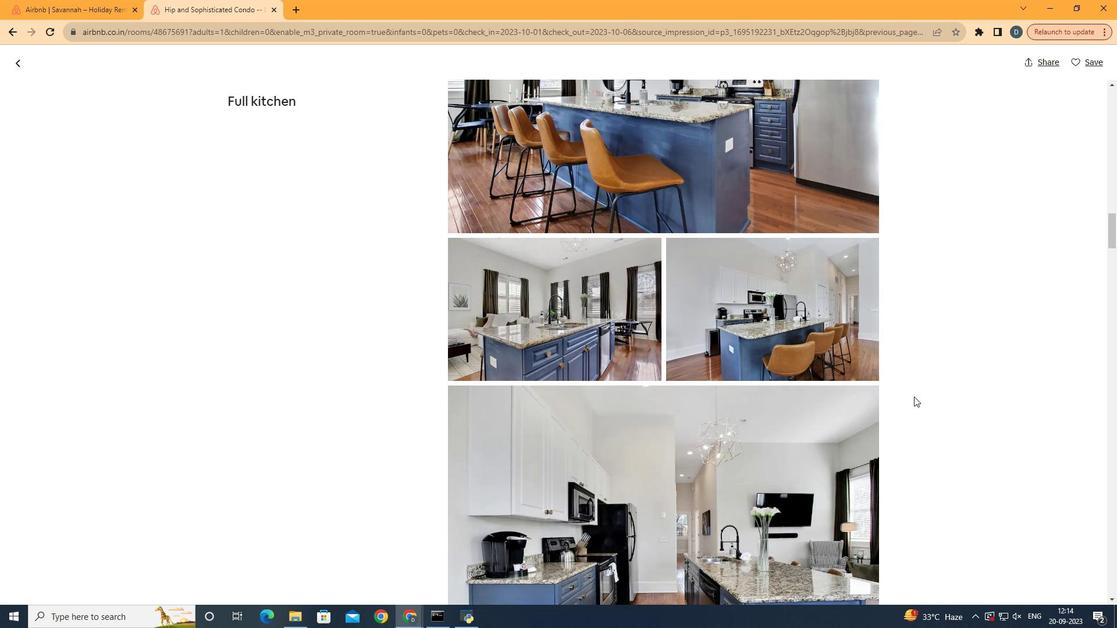 
Action: Mouse scrolled (914, 396) with delta (0, 0)
Screenshot: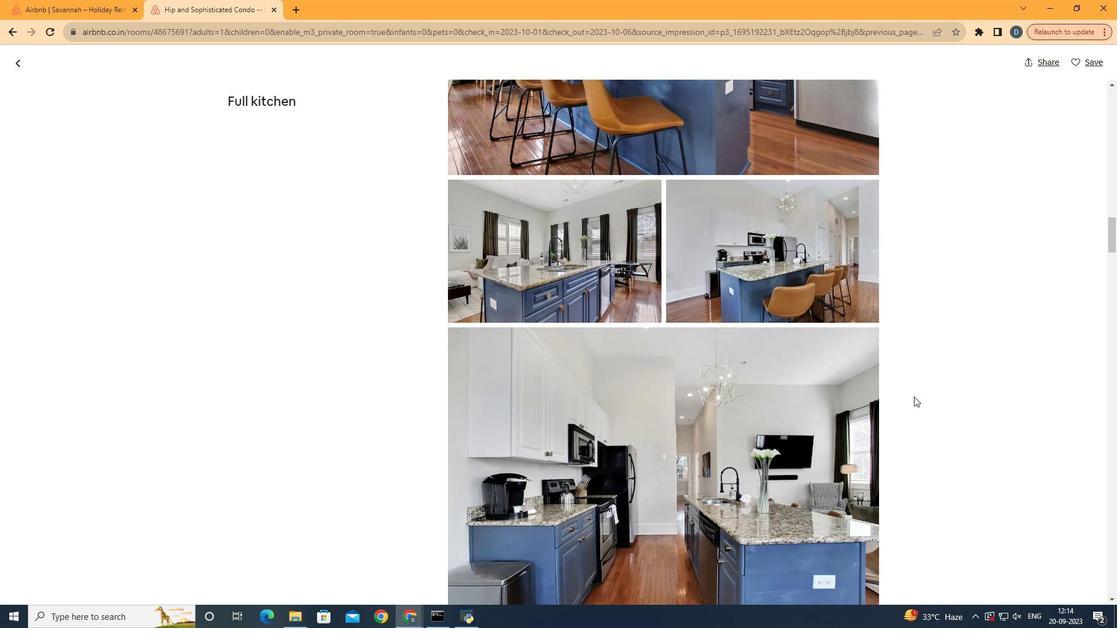 
Action: Mouse scrolled (914, 396) with delta (0, 0)
Screenshot: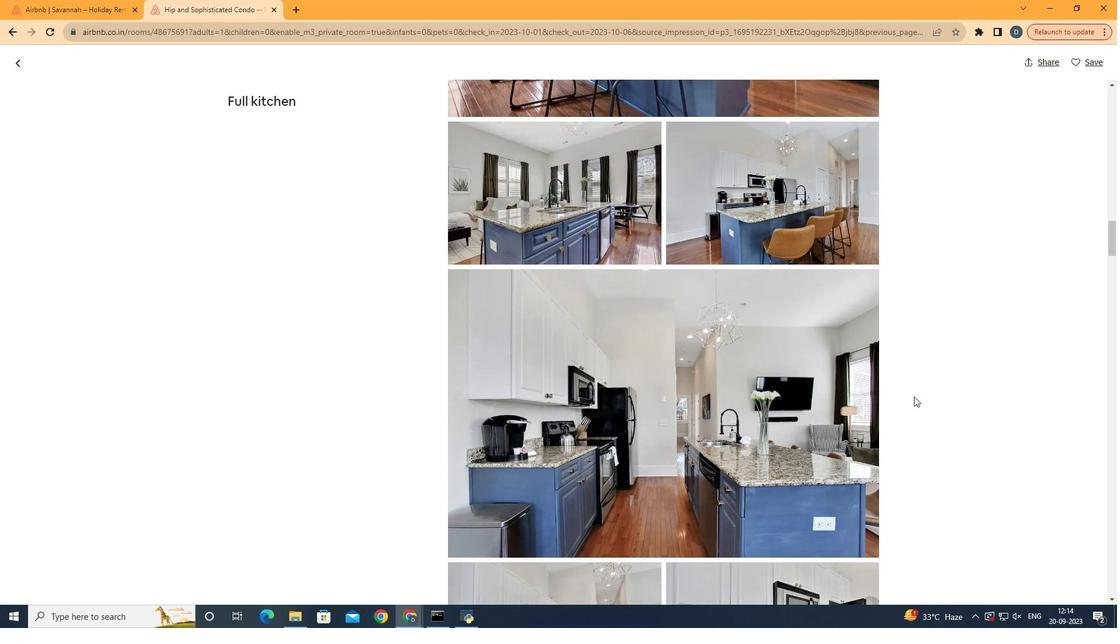 
Action: Mouse scrolled (914, 396) with delta (0, 0)
Screenshot: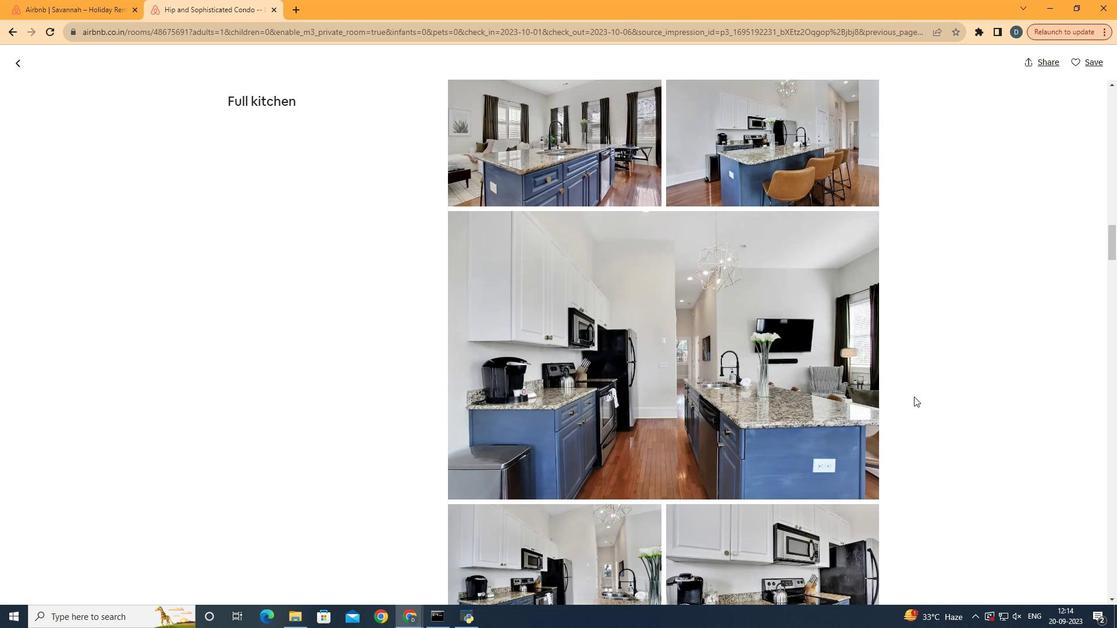 
Action: Mouse scrolled (914, 396) with delta (0, 0)
Screenshot: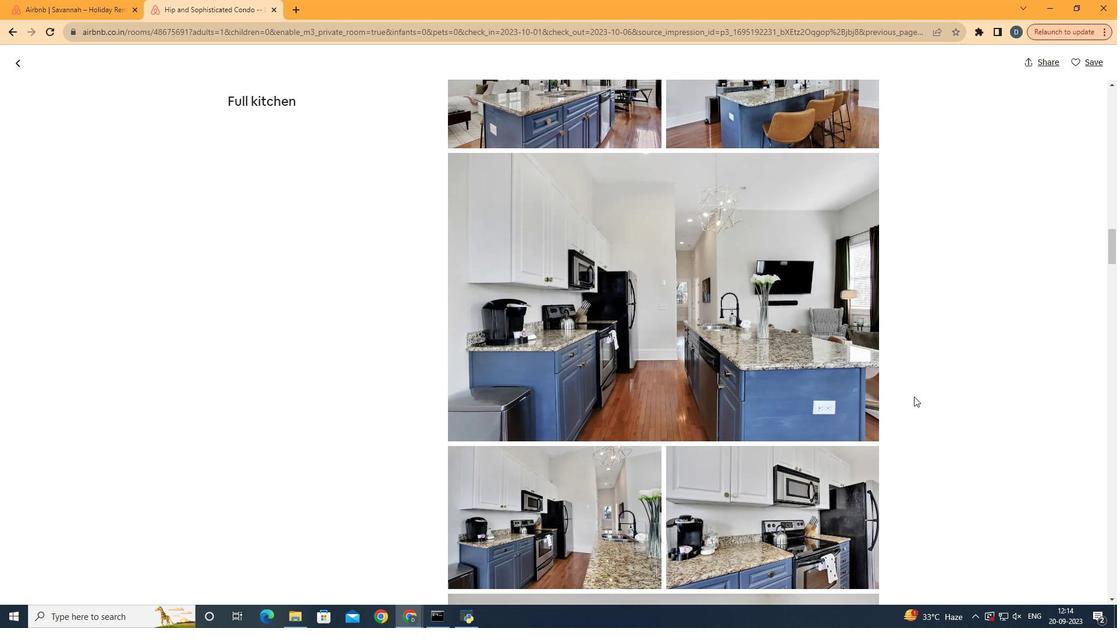 
Action: Mouse scrolled (914, 396) with delta (0, 0)
Screenshot: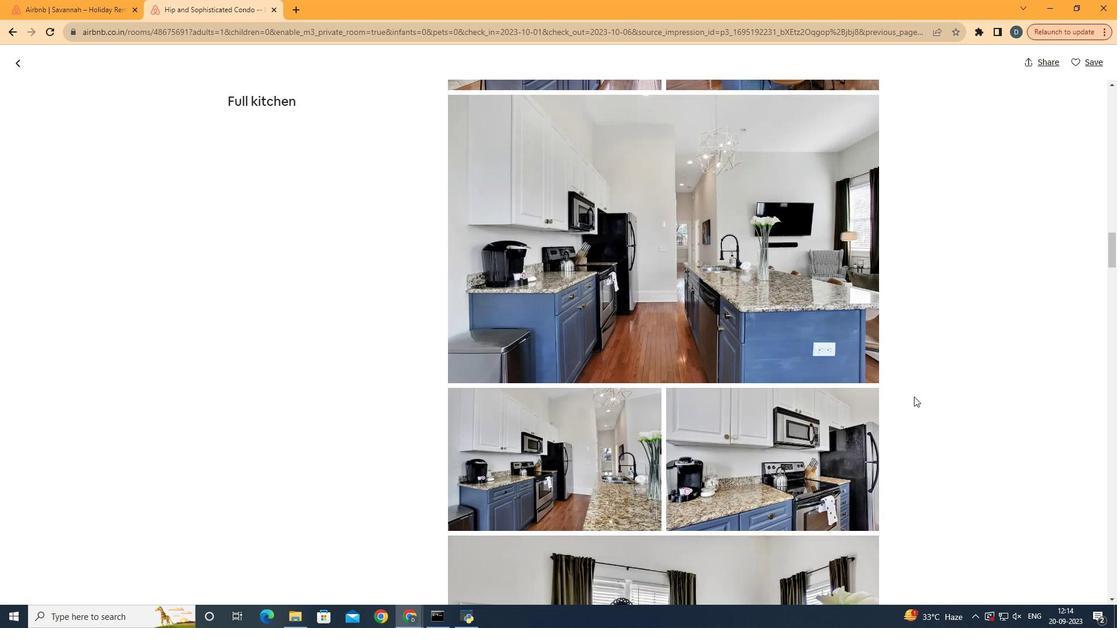 
Action: Mouse scrolled (914, 396) with delta (0, 0)
Screenshot: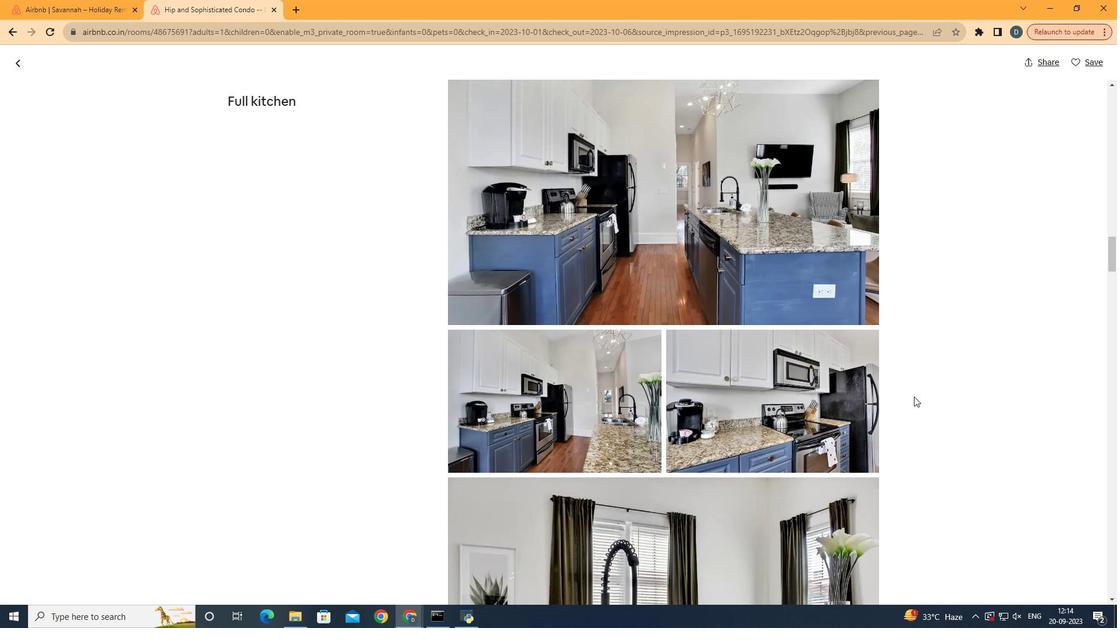 
Action: Mouse scrolled (914, 396) with delta (0, 0)
Screenshot: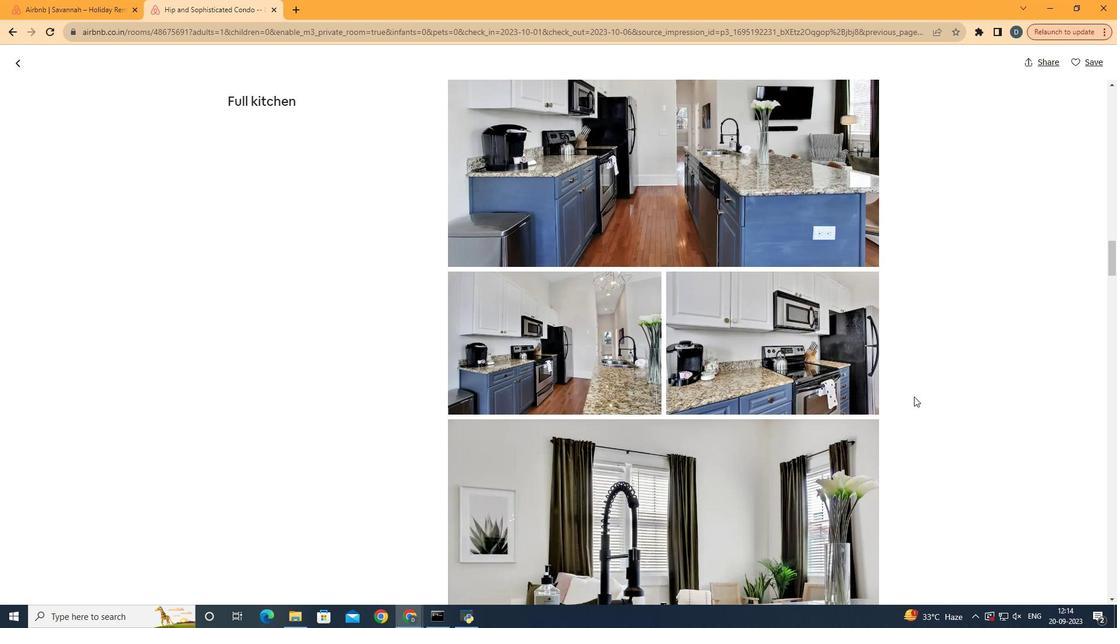 
Action: Mouse scrolled (914, 396) with delta (0, 0)
Screenshot: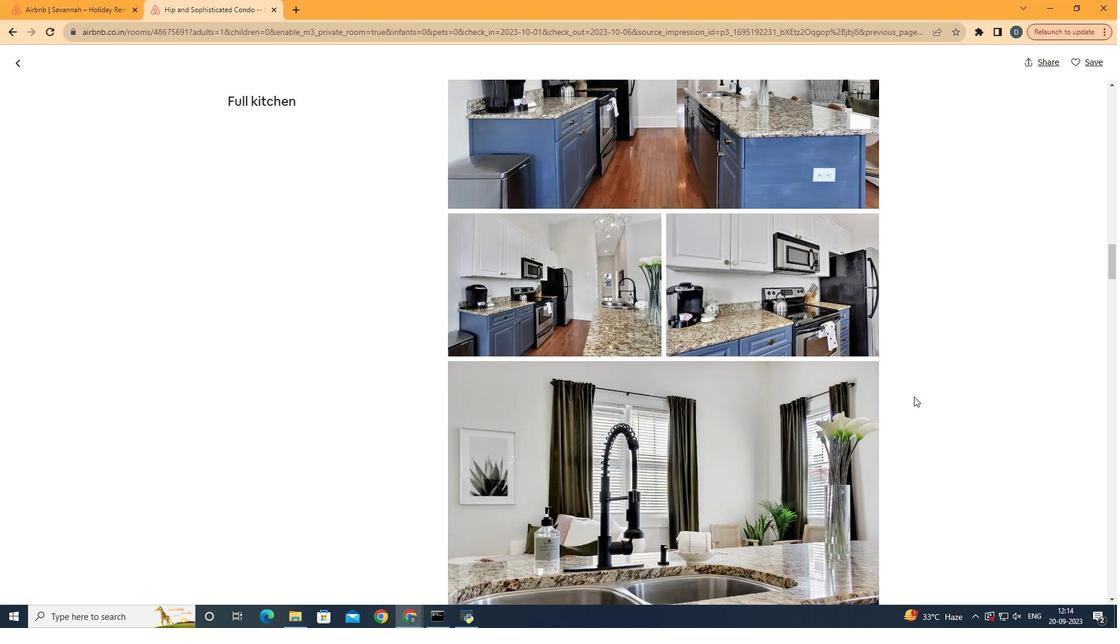 
Action: Mouse scrolled (914, 396) with delta (0, 0)
Screenshot: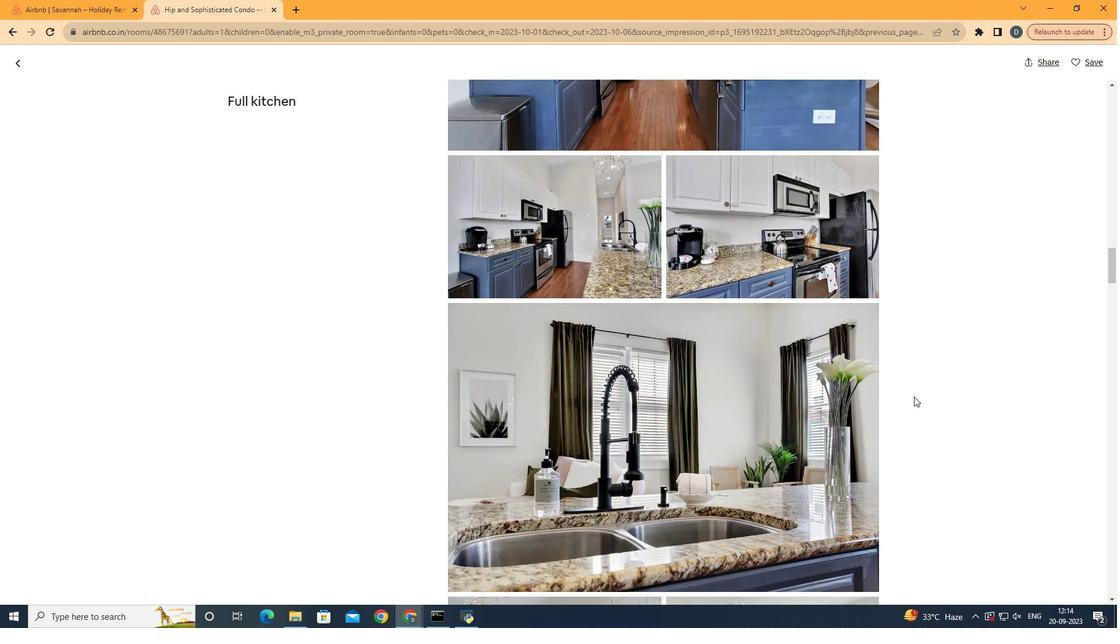 
Action: Mouse scrolled (914, 396) with delta (0, 0)
Screenshot: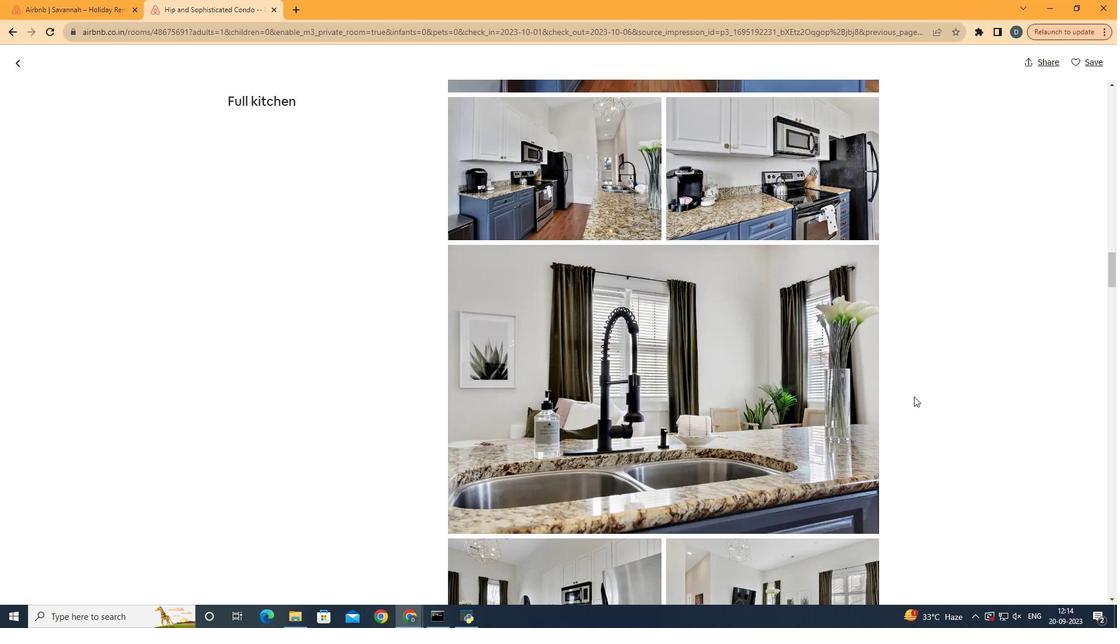 
Action: Mouse scrolled (914, 396) with delta (0, 0)
Screenshot: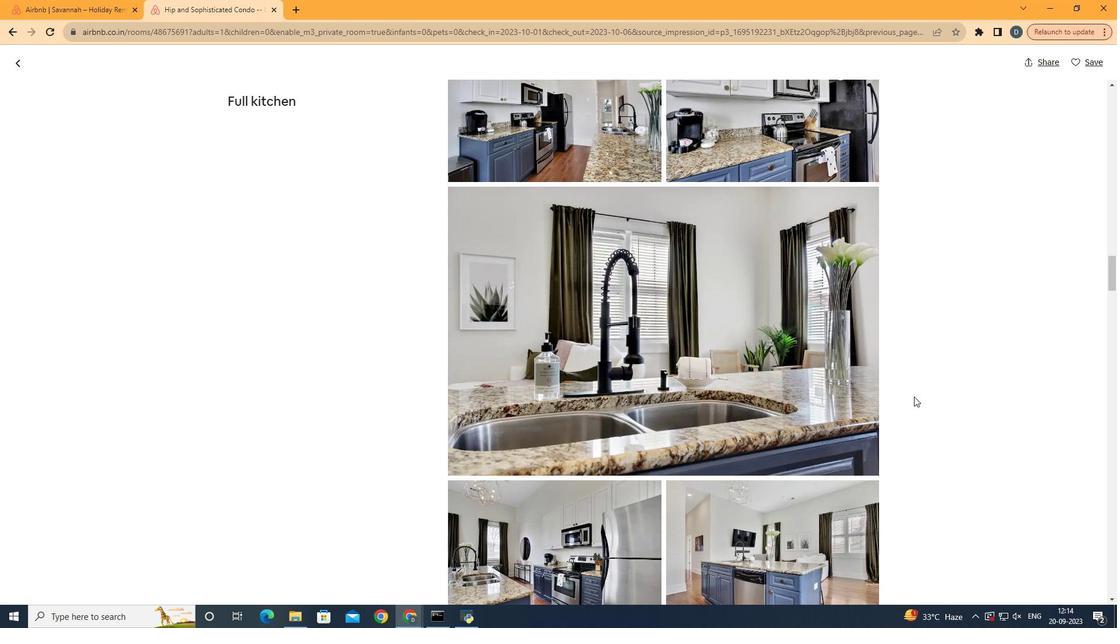 
Action: Mouse scrolled (914, 396) with delta (0, 0)
Screenshot: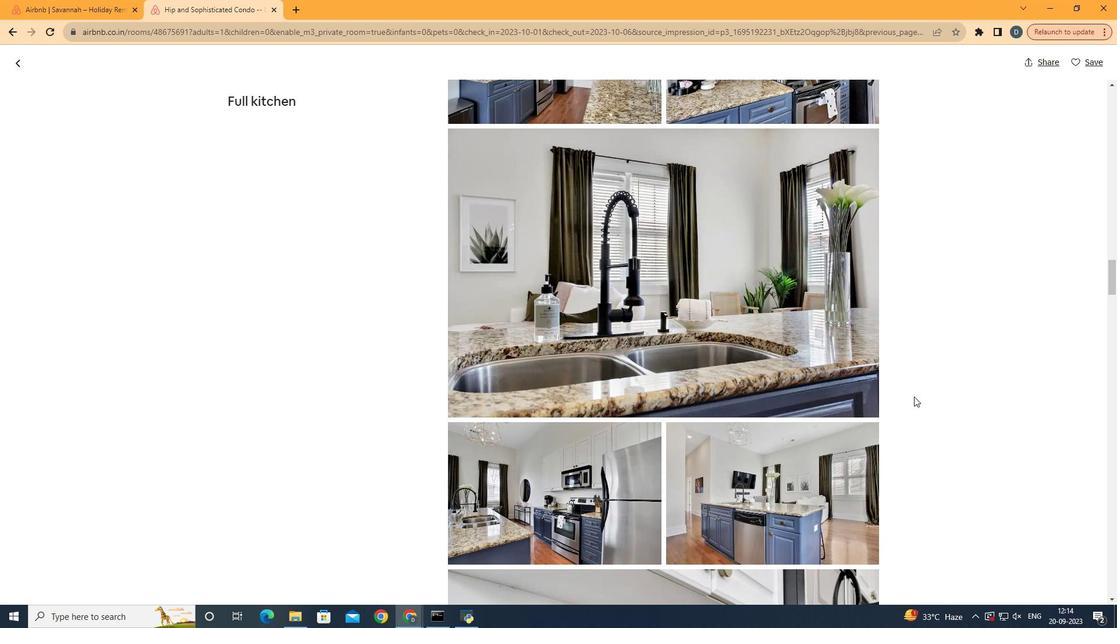 
Action: Mouse scrolled (914, 396) with delta (0, 0)
Screenshot: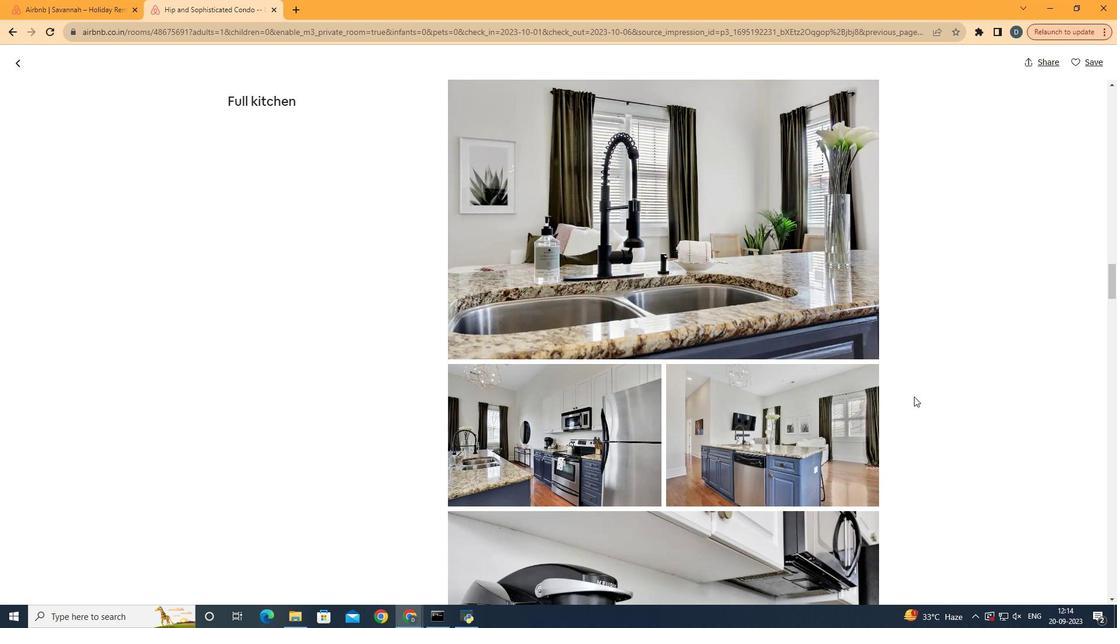 
Action: Mouse scrolled (914, 396) with delta (0, 0)
Screenshot: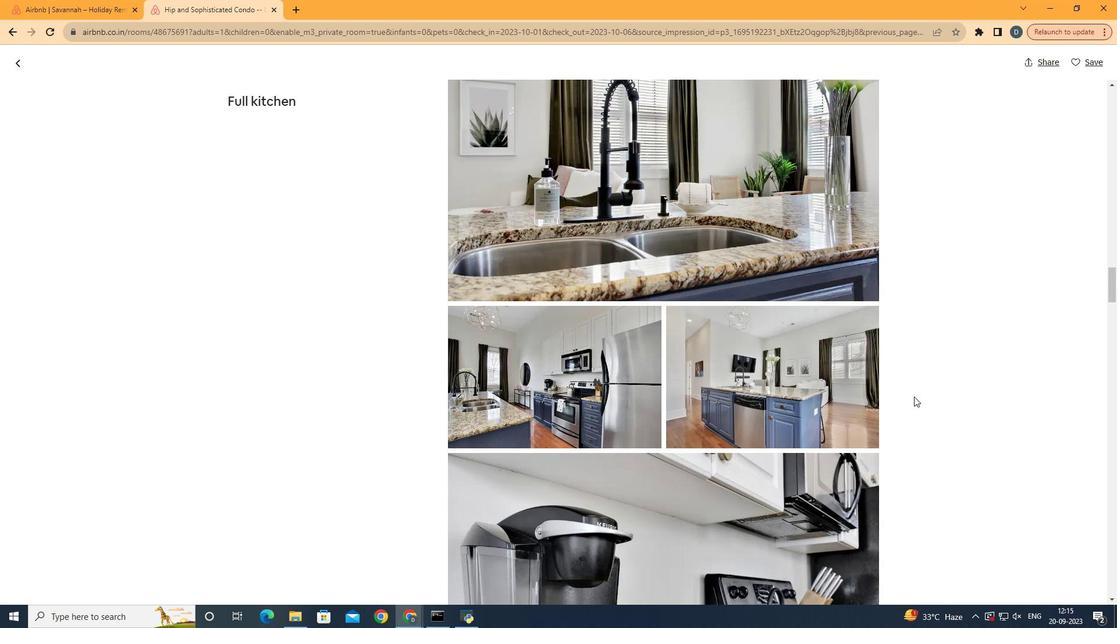 
Action: Mouse scrolled (914, 396) with delta (0, 0)
Screenshot: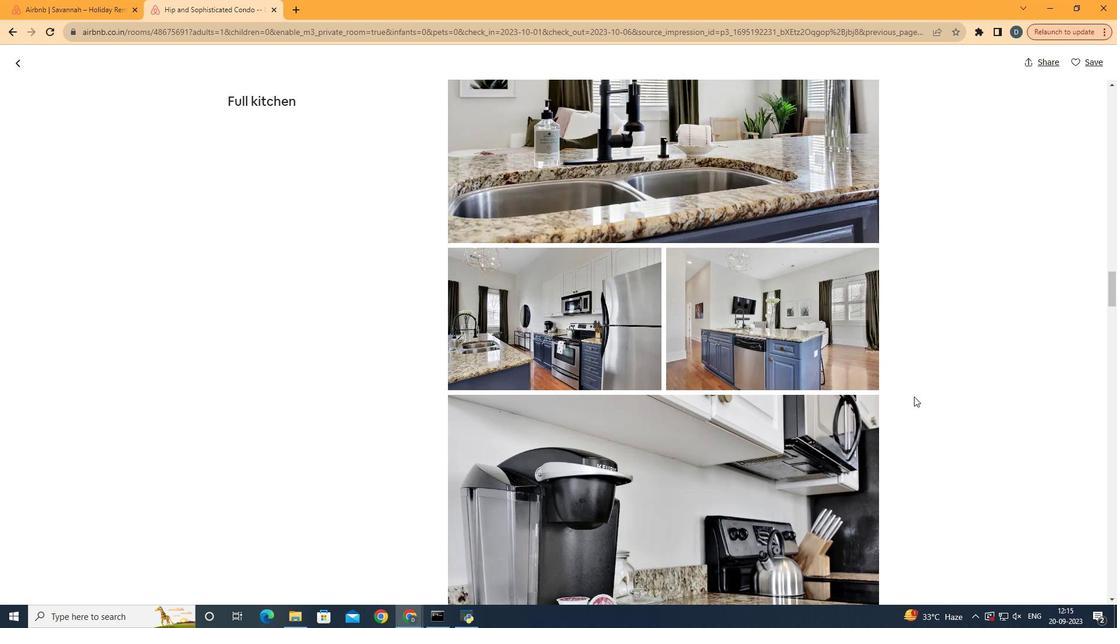
Action: Mouse scrolled (914, 396) with delta (0, 0)
Screenshot: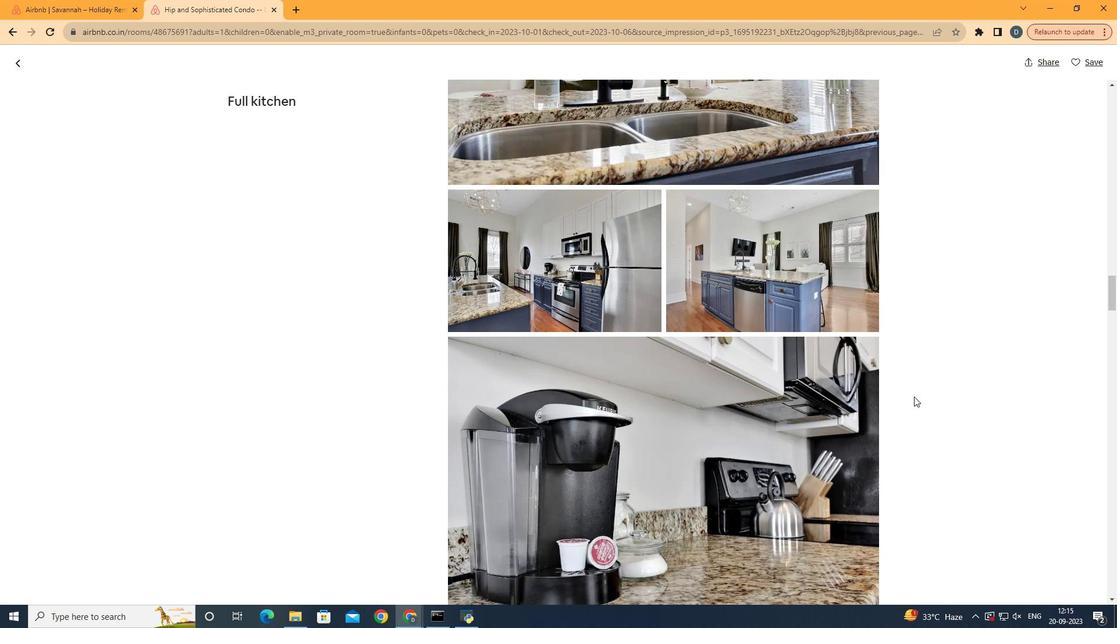 
Action: Mouse scrolled (914, 396) with delta (0, 0)
Screenshot: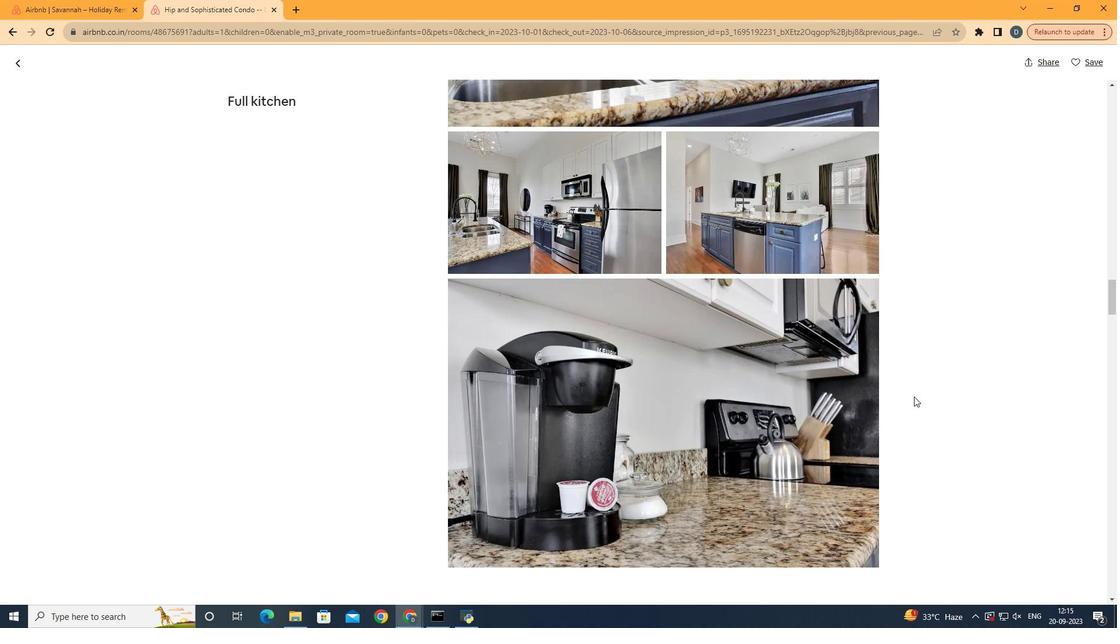 
Action: Mouse scrolled (914, 396) with delta (0, 0)
Screenshot: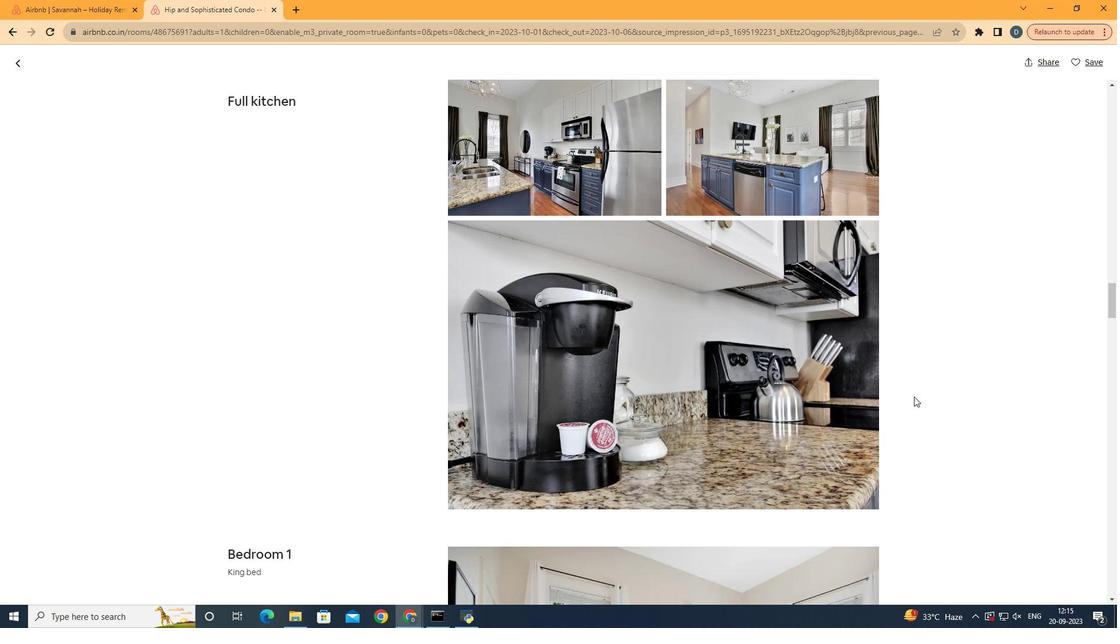 
Action: Mouse scrolled (914, 396) with delta (0, 0)
Screenshot: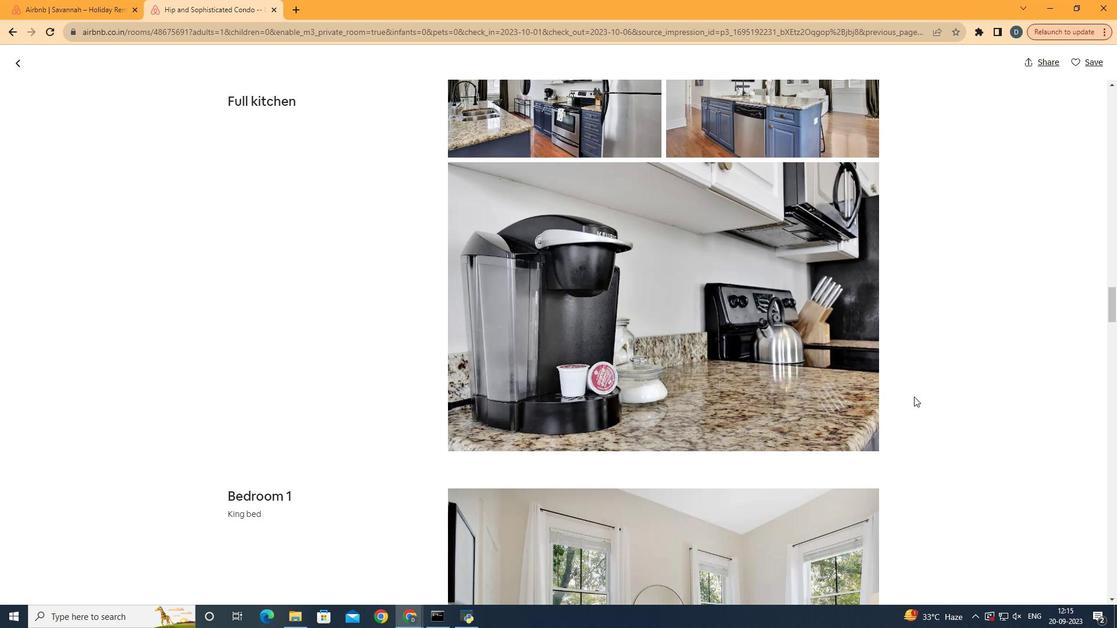 
Action: Mouse scrolled (914, 396) with delta (0, 0)
Screenshot: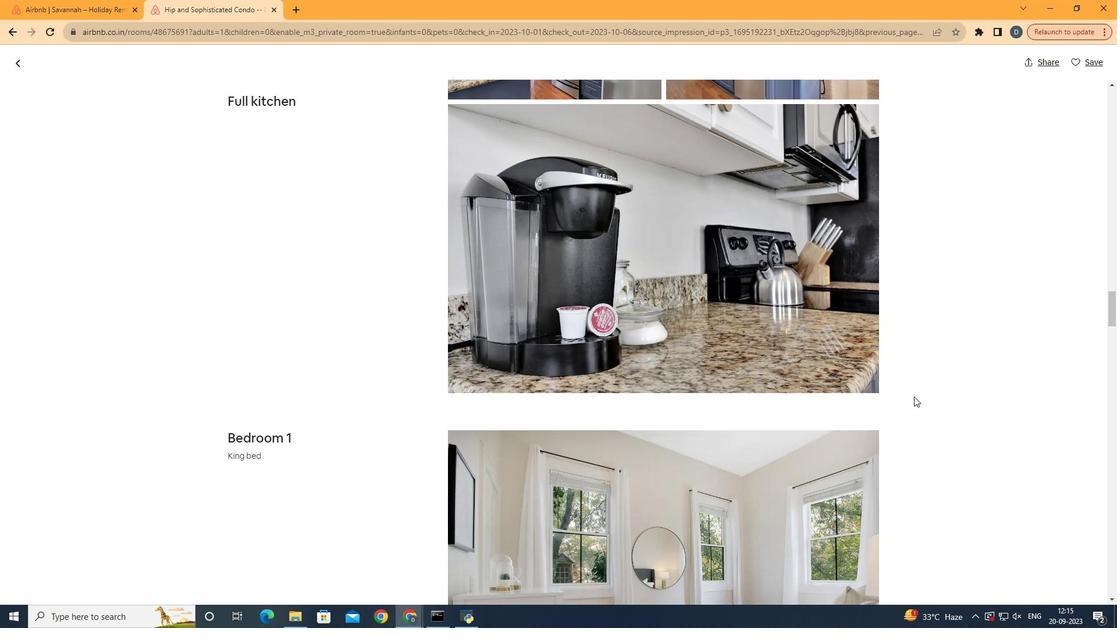 
Action: Mouse scrolled (914, 396) with delta (0, 0)
Screenshot: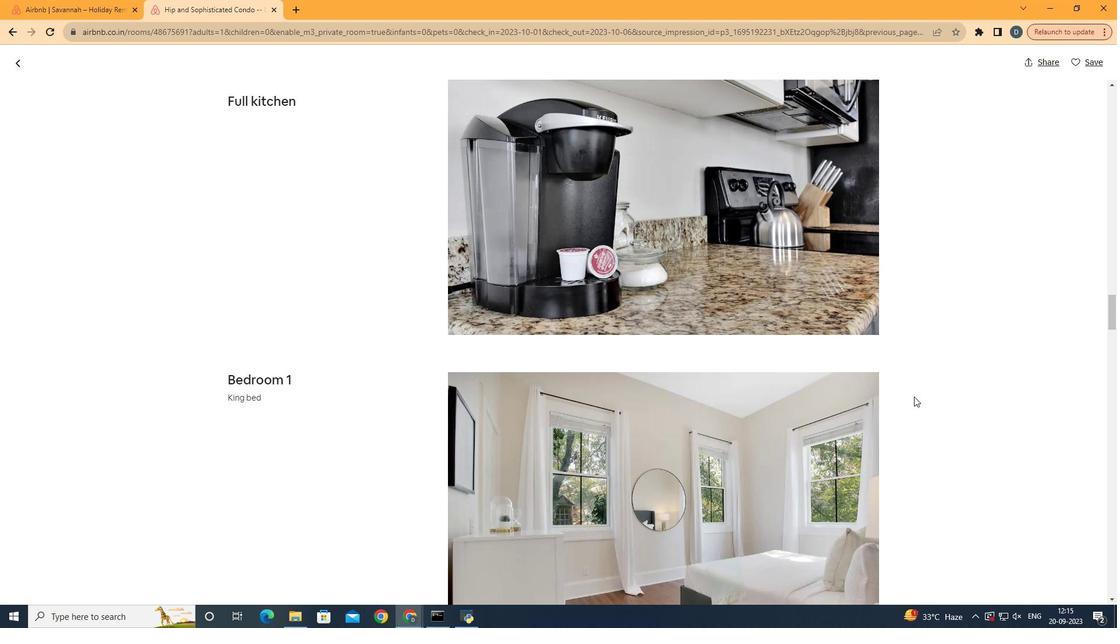 
Action: Mouse scrolled (914, 396) with delta (0, 0)
Screenshot: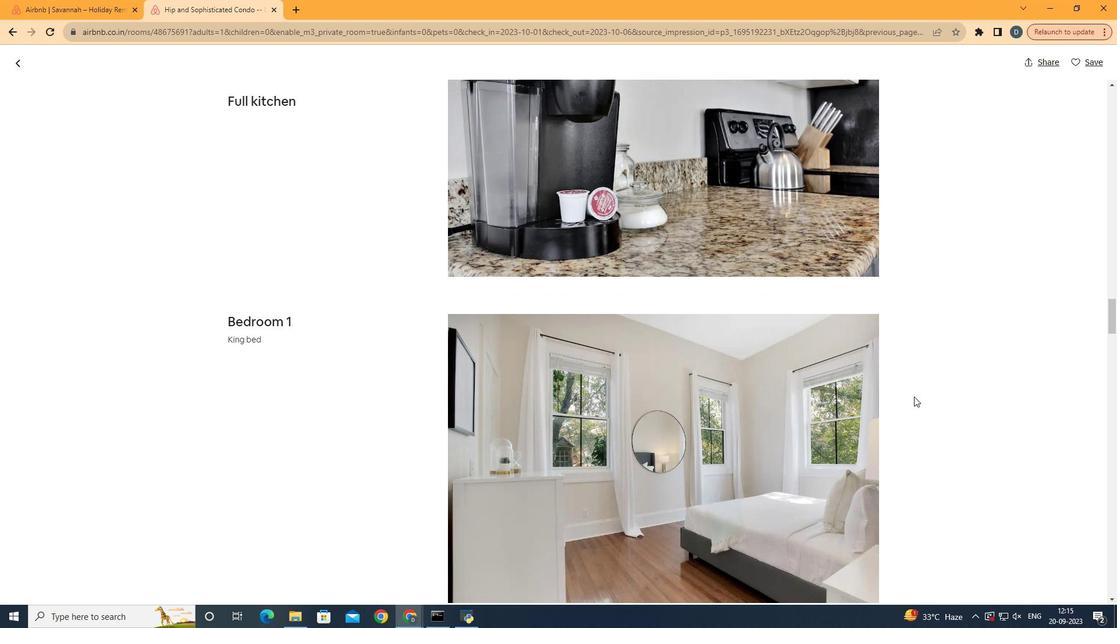 
Action: Mouse scrolled (914, 396) with delta (0, 0)
Screenshot: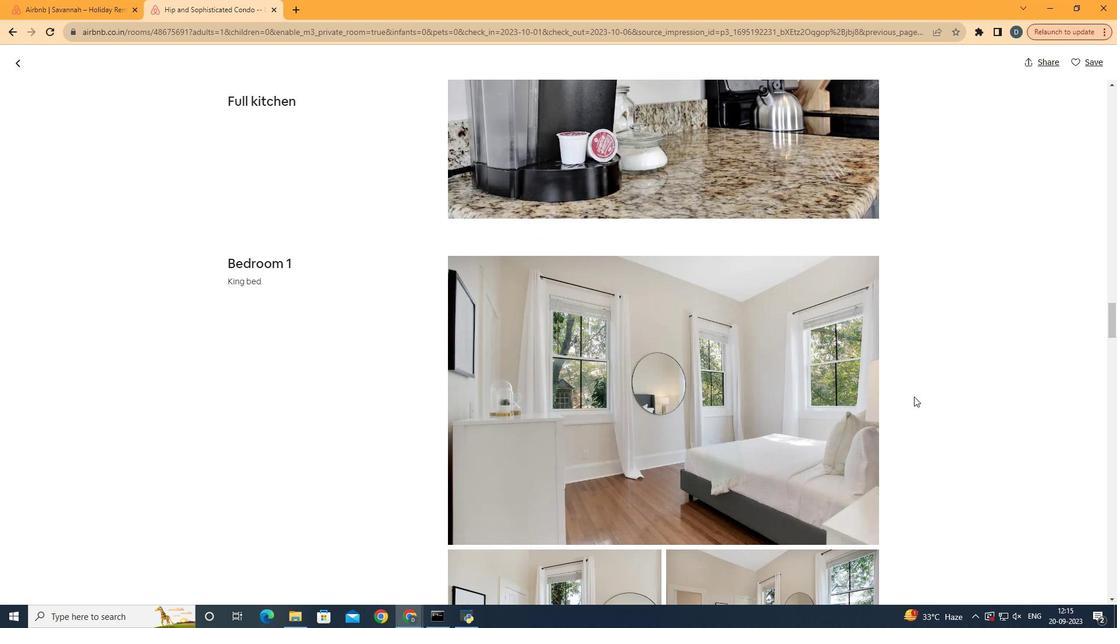 
Action: Mouse scrolled (914, 396) with delta (0, 0)
Screenshot: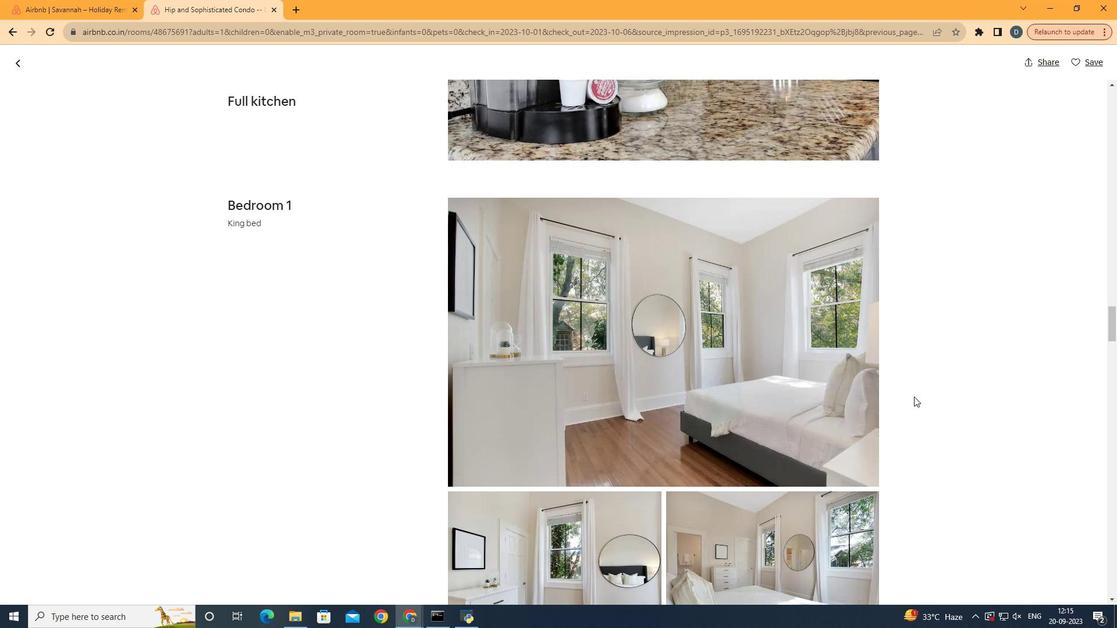 
Action: Mouse scrolled (914, 396) with delta (0, 0)
Screenshot: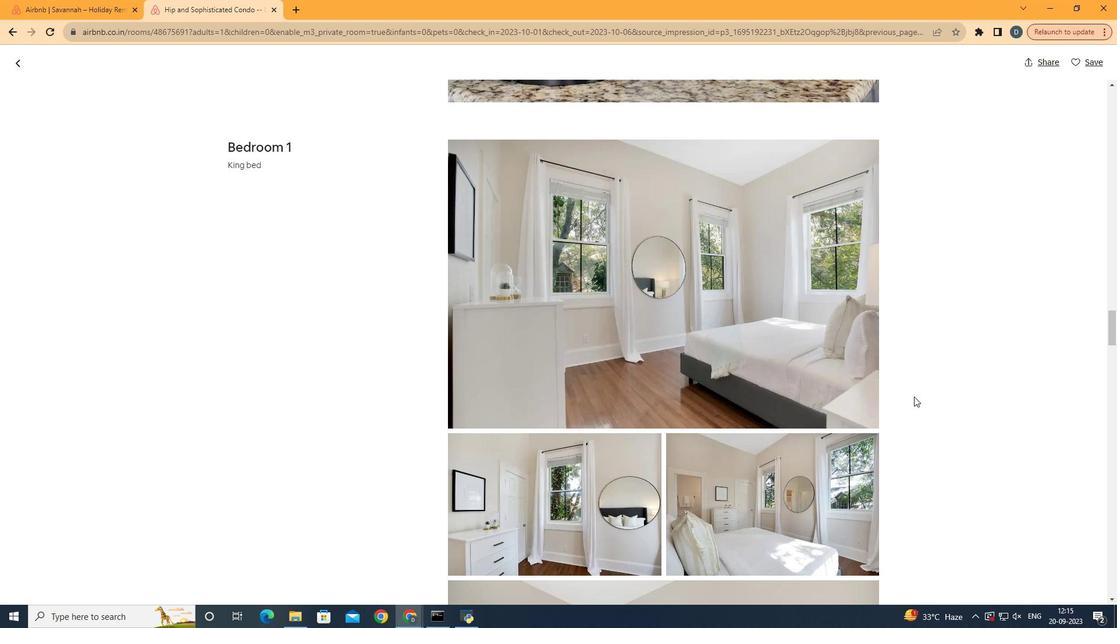 
Action: Mouse scrolled (914, 396) with delta (0, 0)
Screenshot: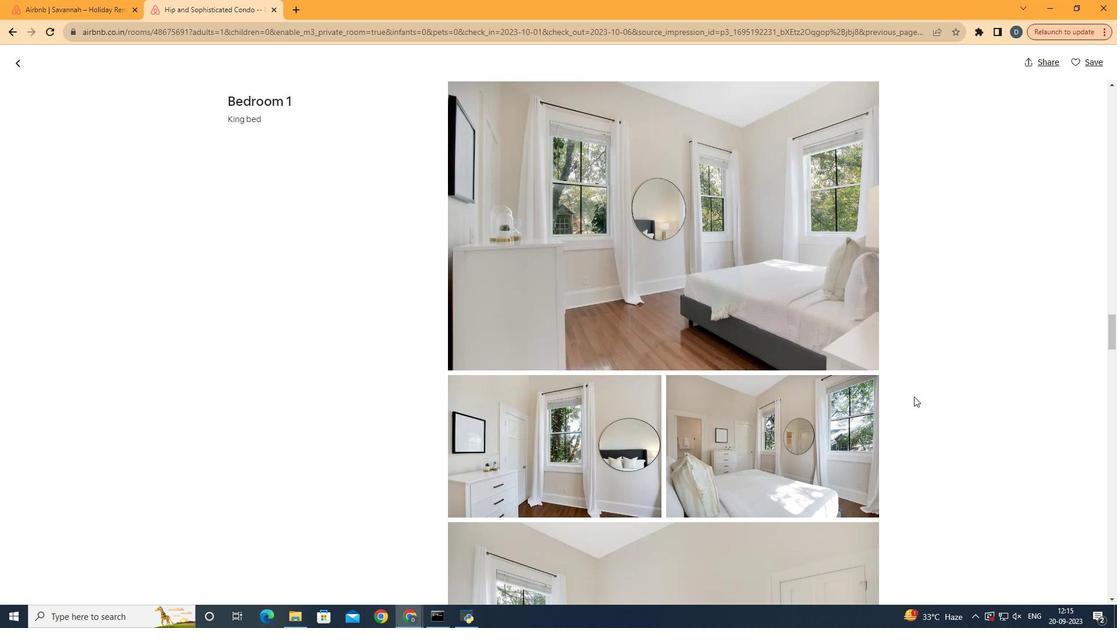 
Action: Mouse scrolled (914, 396) with delta (0, 0)
Screenshot: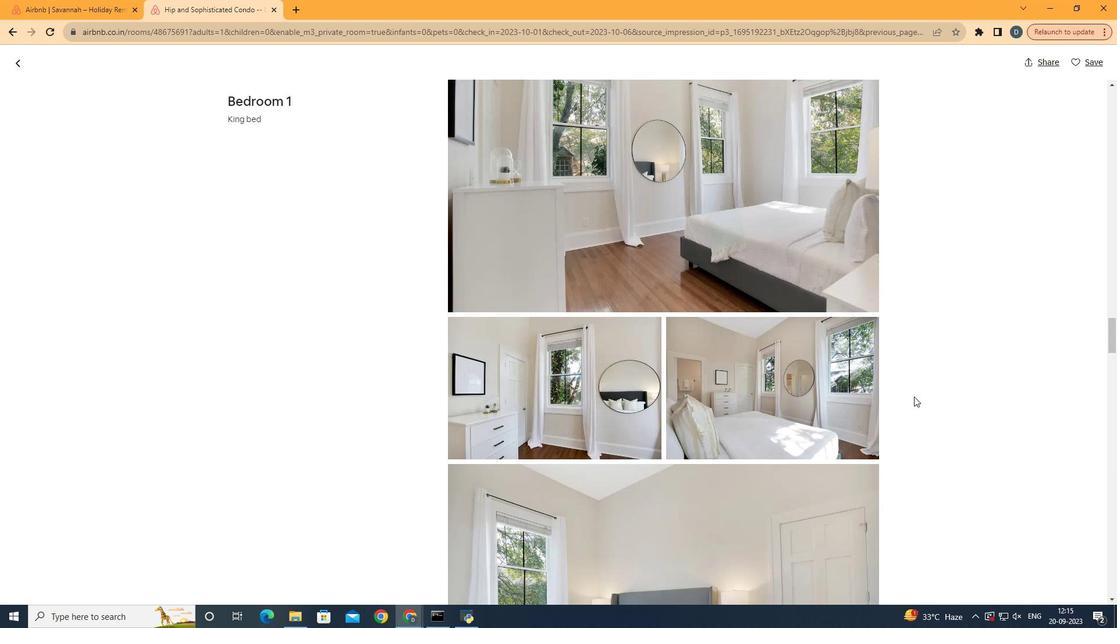 
Action: Mouse scrolled (914, 396) with delta (0, 0)
Screenshot: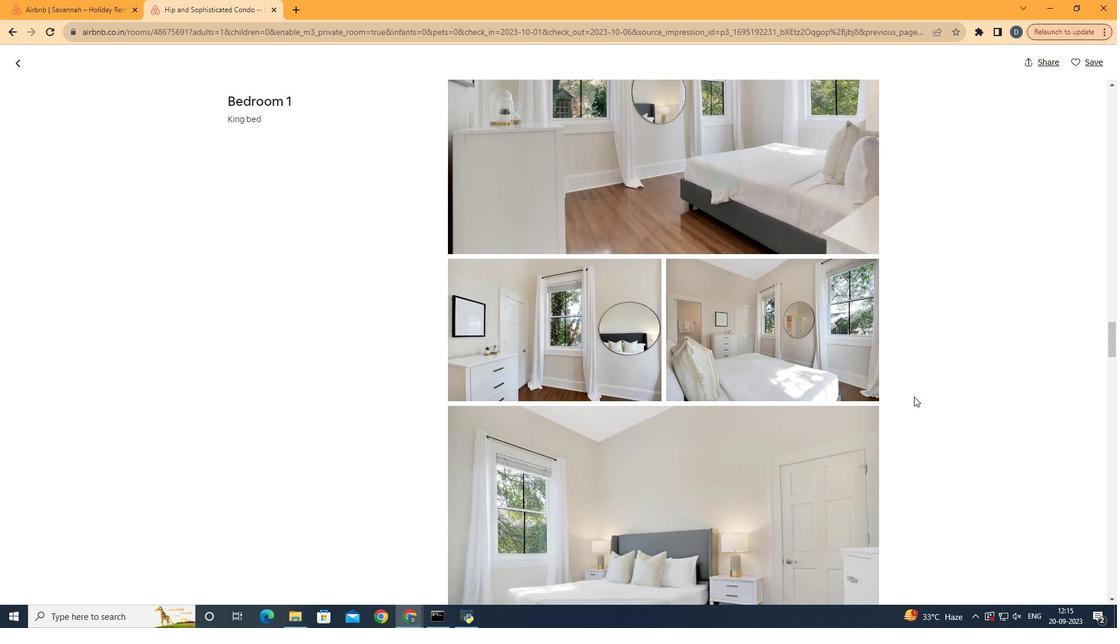 
Action: Mouse scrolled (914, 396) with delta (0, 0)
Screenshot: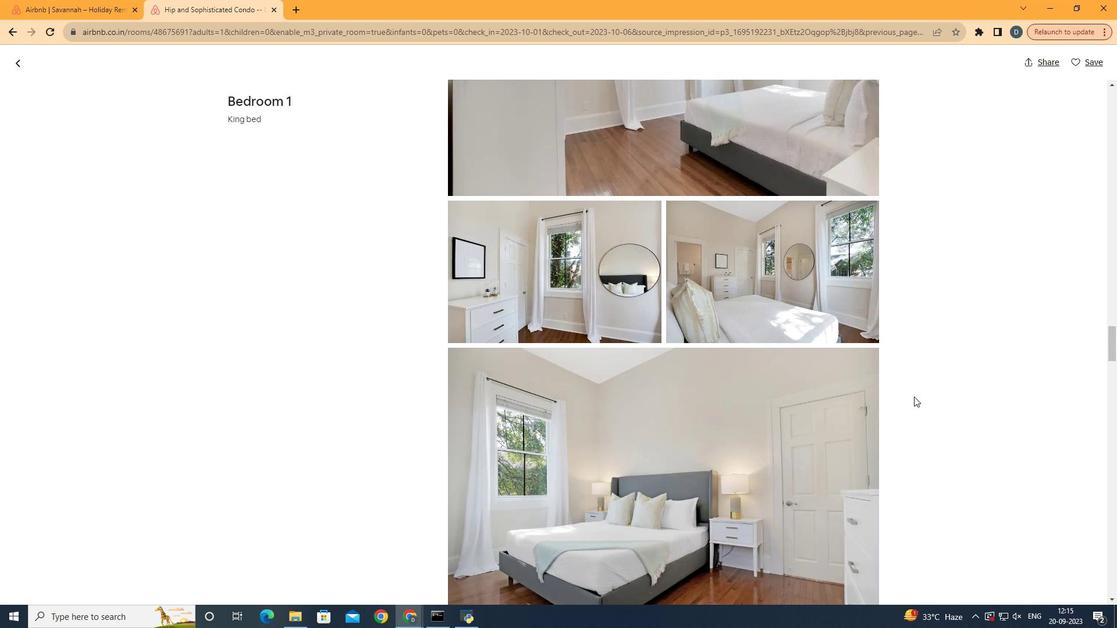 
Action: Mouse scrolled (914, 396) with delta (0, 0)
Screenshot: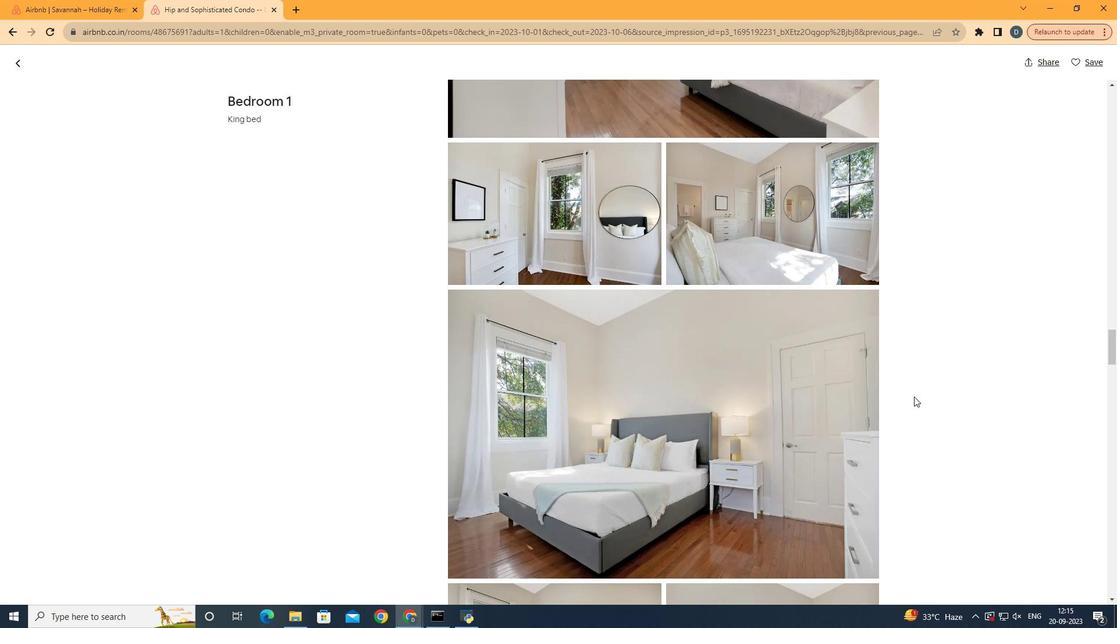 
Action: Mouse scrolled (914, 396) with delta (0, 0)
Screenshot: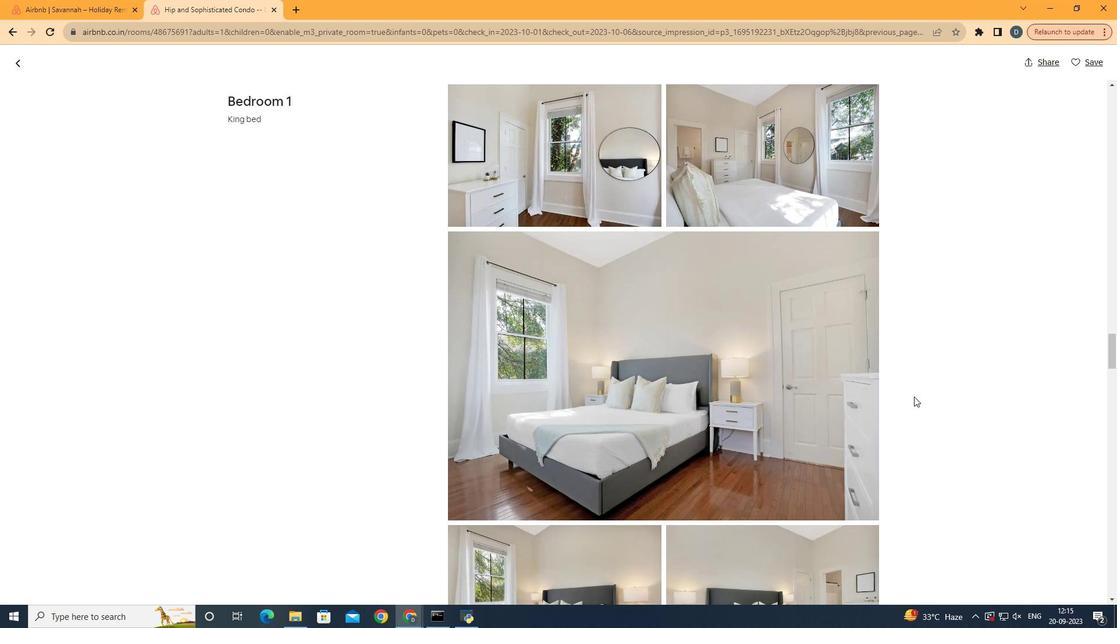 
Action: Mouse scrolled (914, 396) with delta (0, 0)
Screenshot: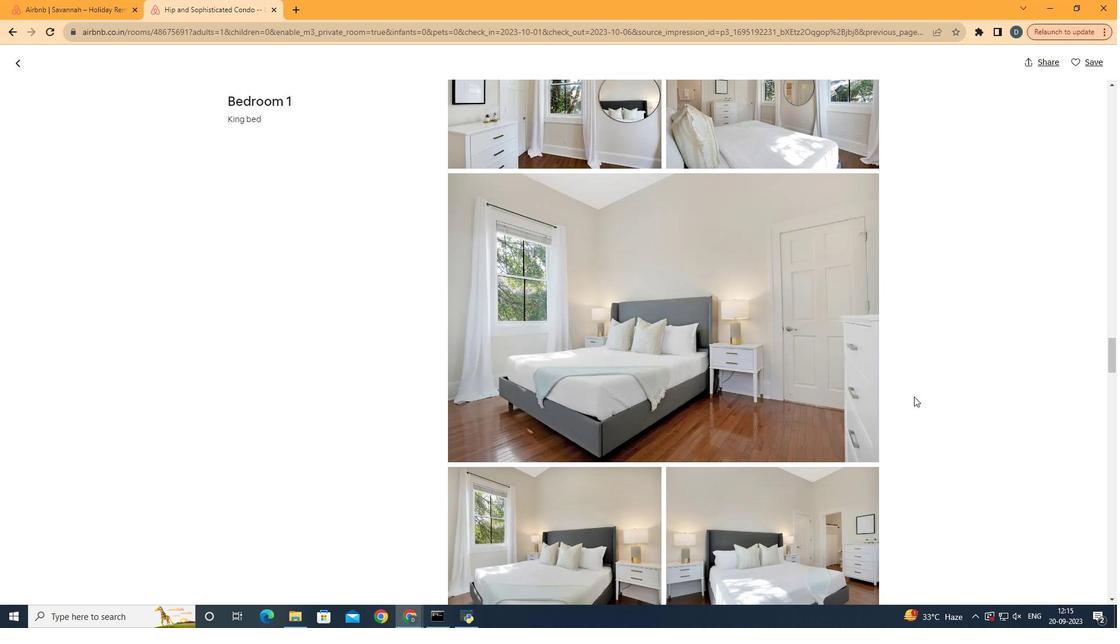 
Action: Mouse scrolled (914, 396) with delta (0, 0)
Screenshot: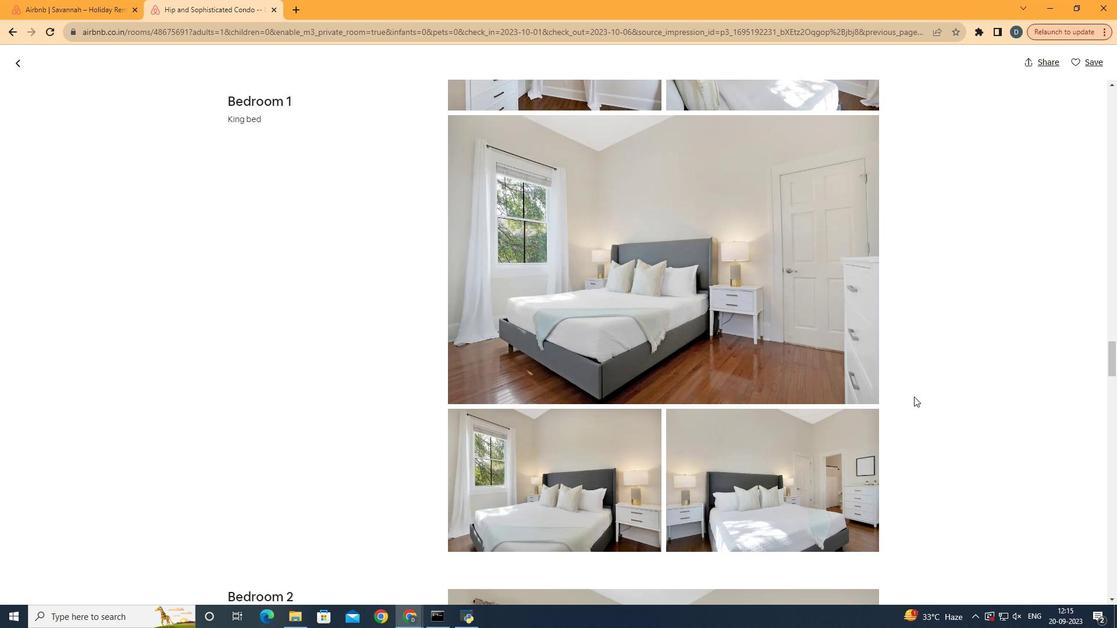 
Action: Mouse scrolled (914, 396) with delta (0, 0)
Screenshot: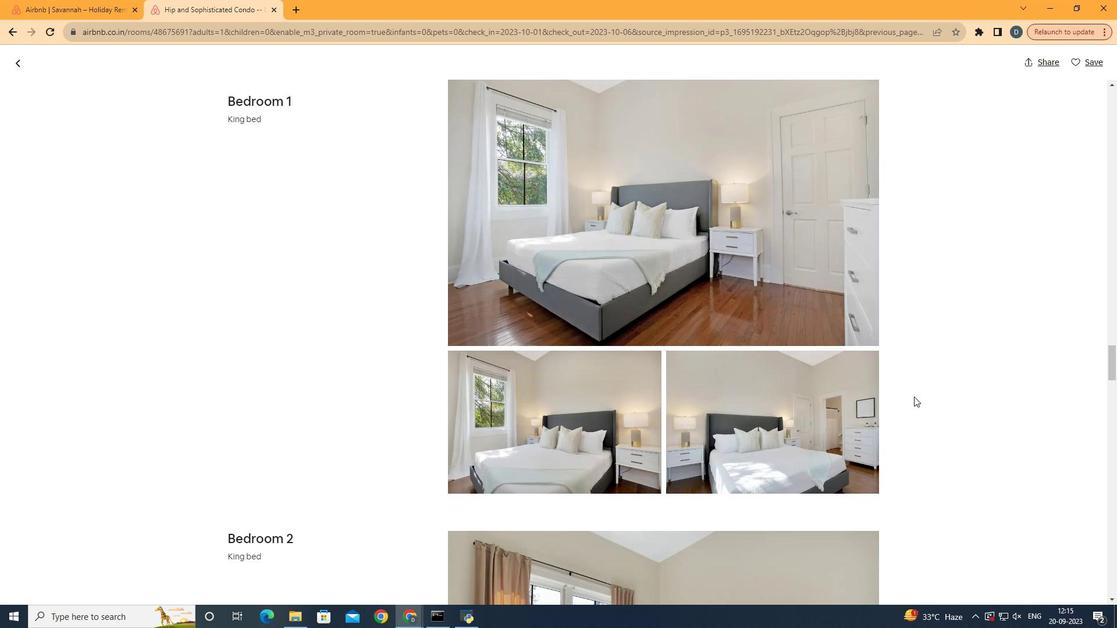 
Action: Mouse scrolled (914, 396) with delta (0, 0)
Screenshot: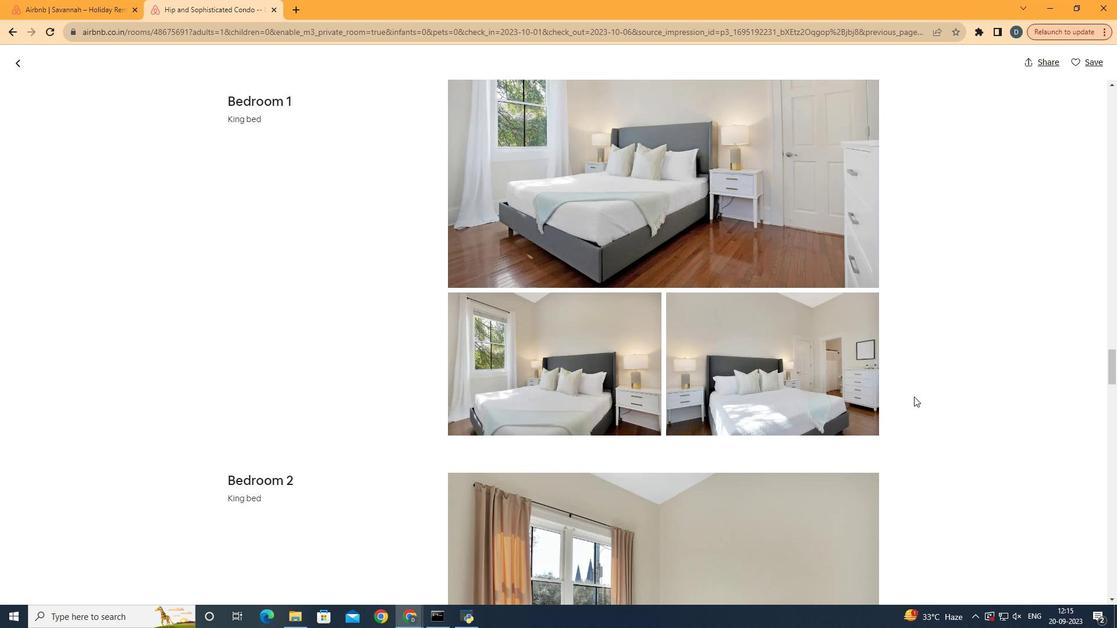 
Action: Mouse scrolled (914, 396) with delta (0, 0)
Screenshot: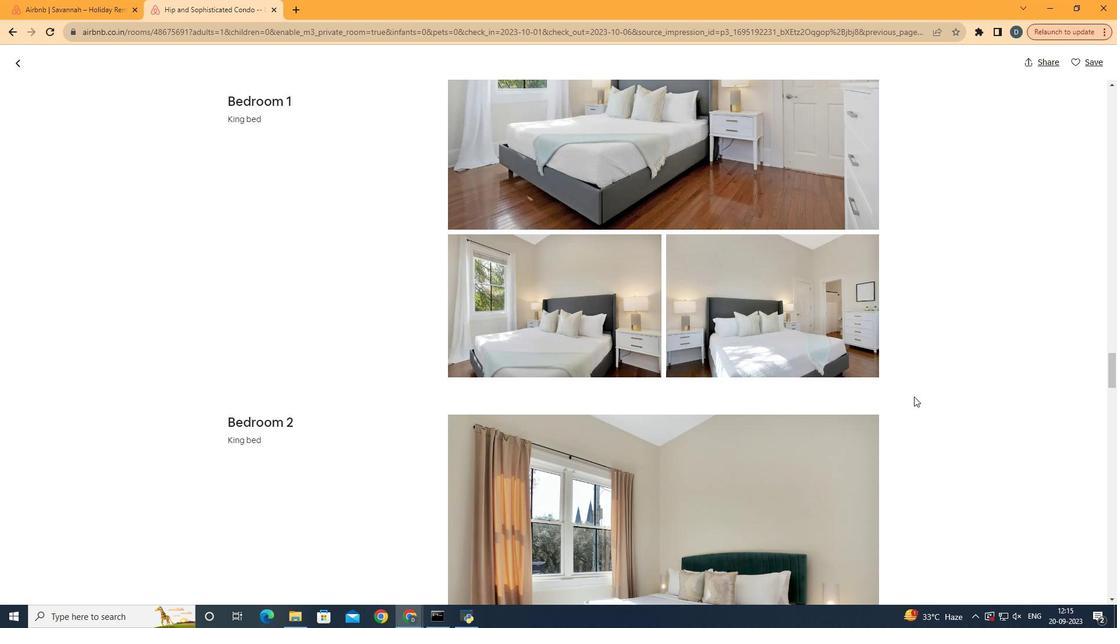 
Action: Mouse scrolled (914, 396) with delta (0, 0)
Screenshot: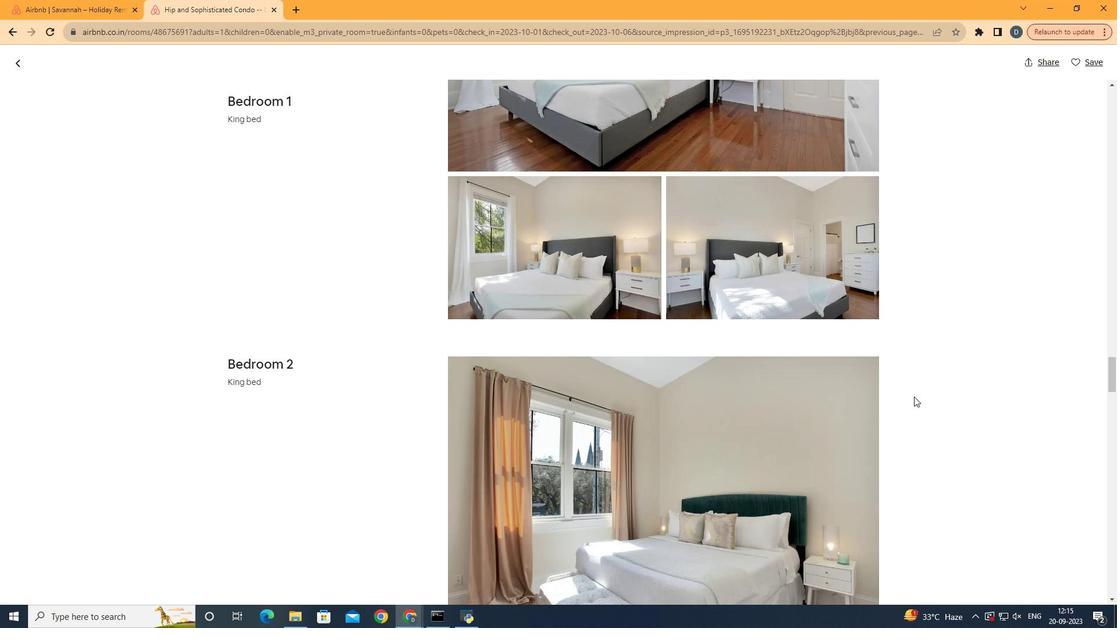 
Action: Mouse scrolled (914, 396) with delta (0, 0)
Screenshot: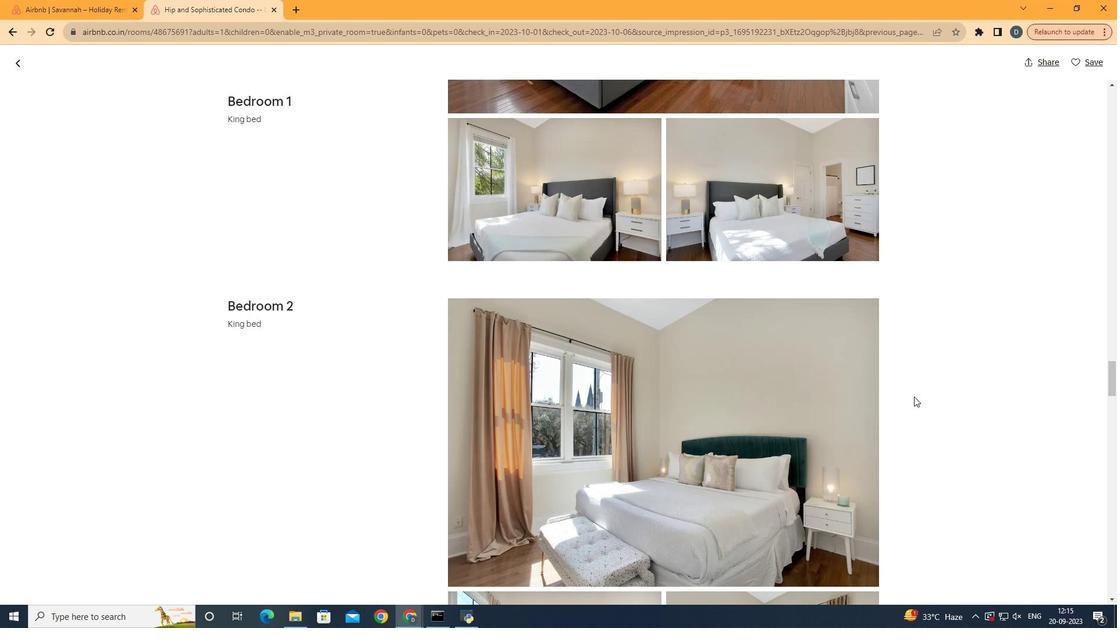 
Action: Mouse scrolled (914, 396) with delta (0, 0)
Screenshot: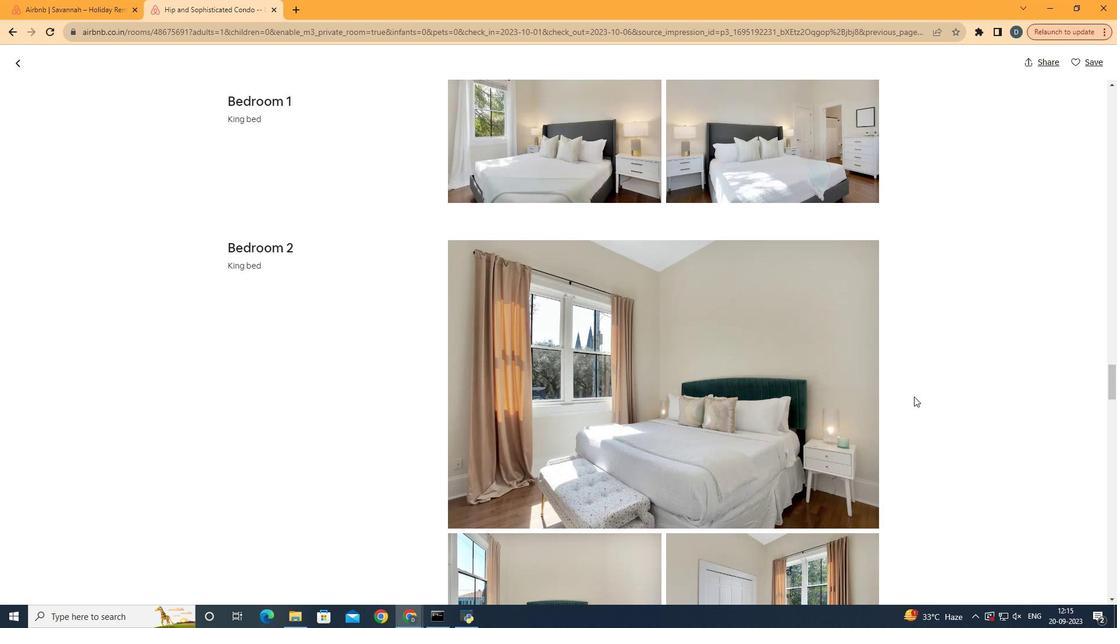 
Action: Mouse scrolled (914, 396) with delta (0, 0)
Screenshot: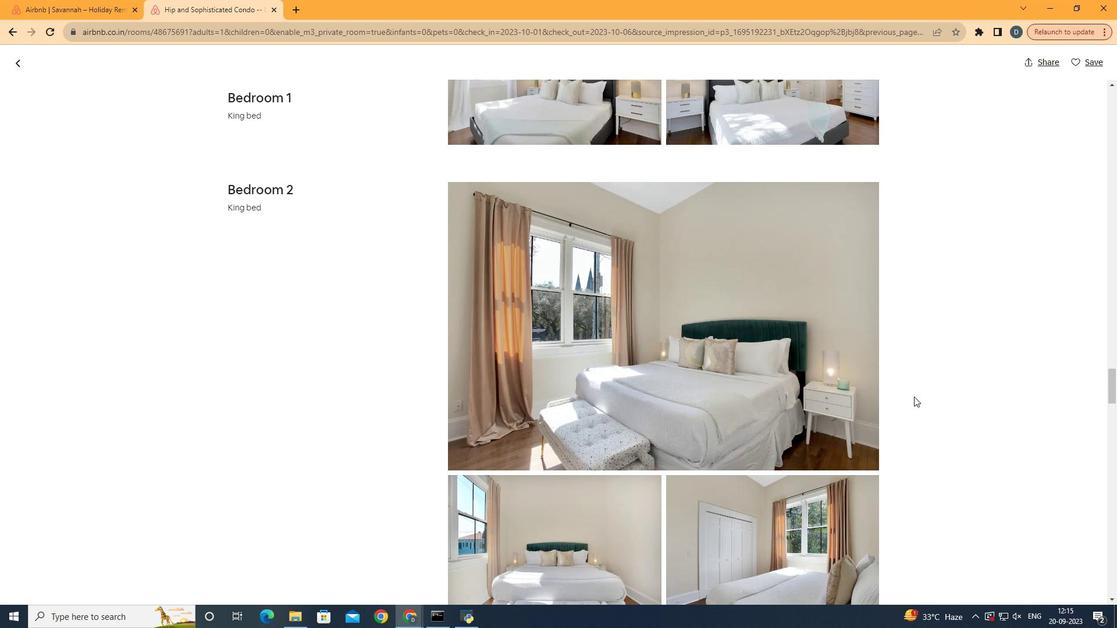 
Action: Mouse scrolled (914, 396) with delta (0, 0)
Screenshot: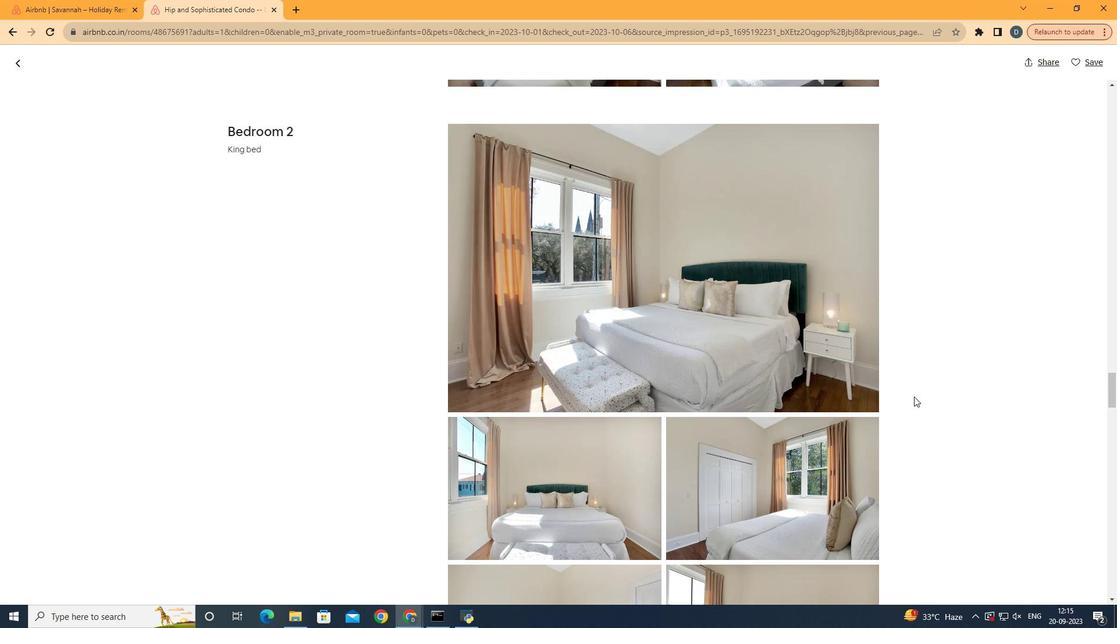 
Action: Mouse scrolled (914, 396) with delta (0, 0)
Screenshot: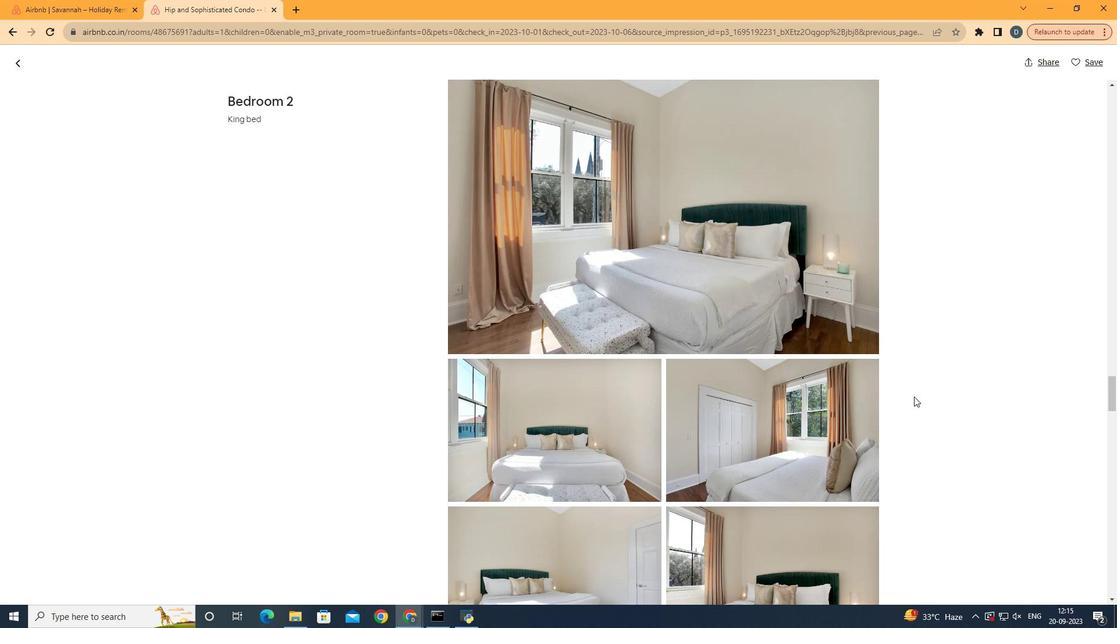 
Action: Mouse scrolled (914, 396) with delta (0, 0)
Screenshot: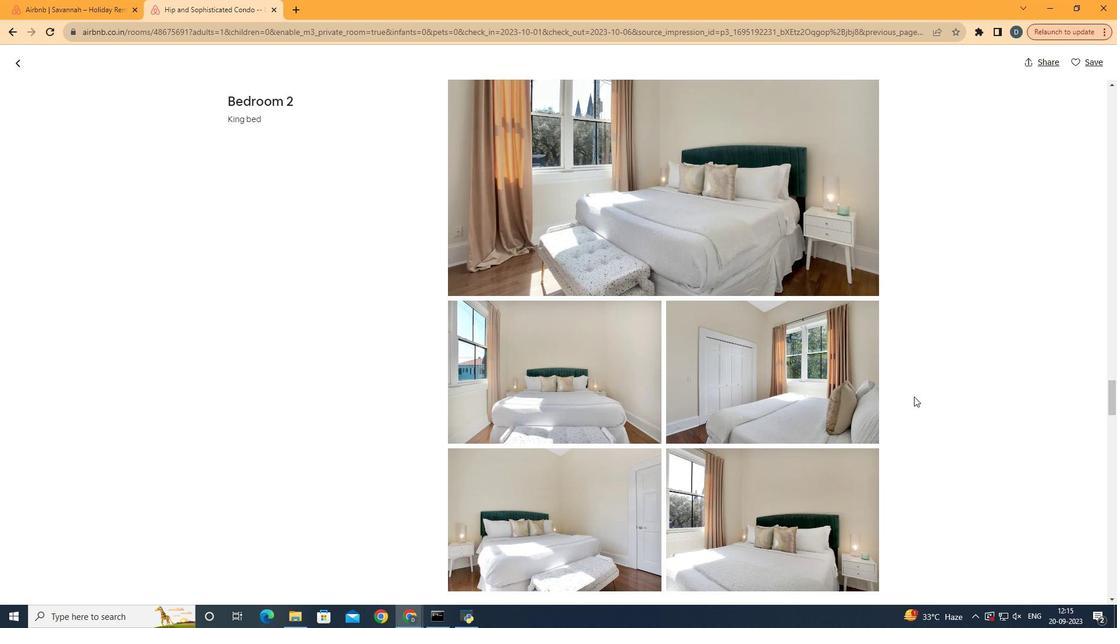 
Action: Mouse scrolled (914, 396) with delta (0, 0)
Screenshot: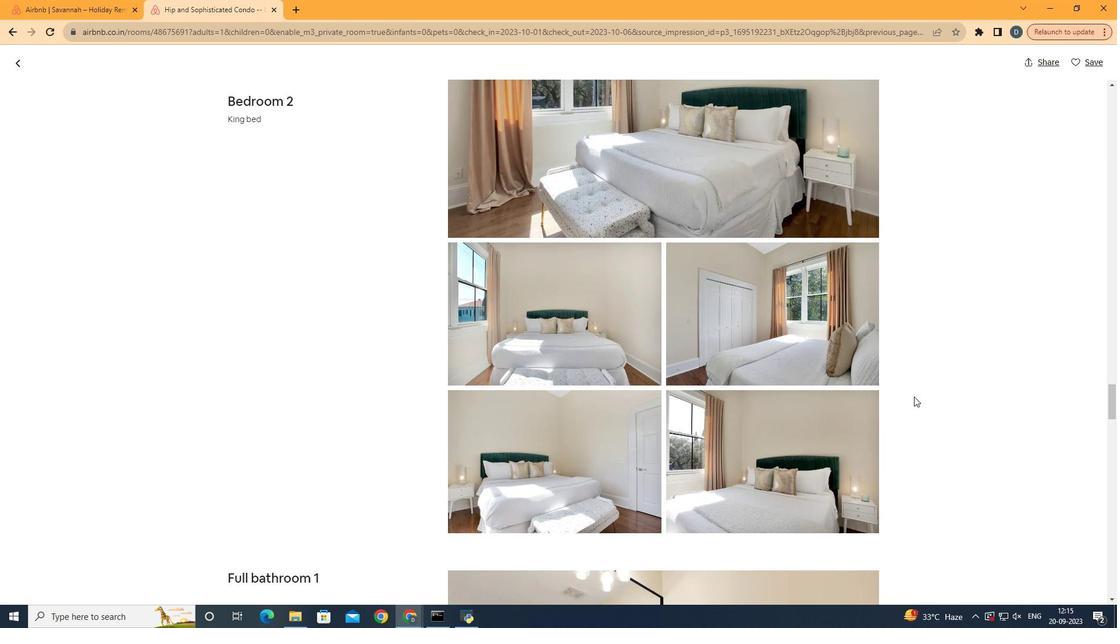 
Action: Mouse scrolled (914, 396) with delta (0, 0)
Screenshot: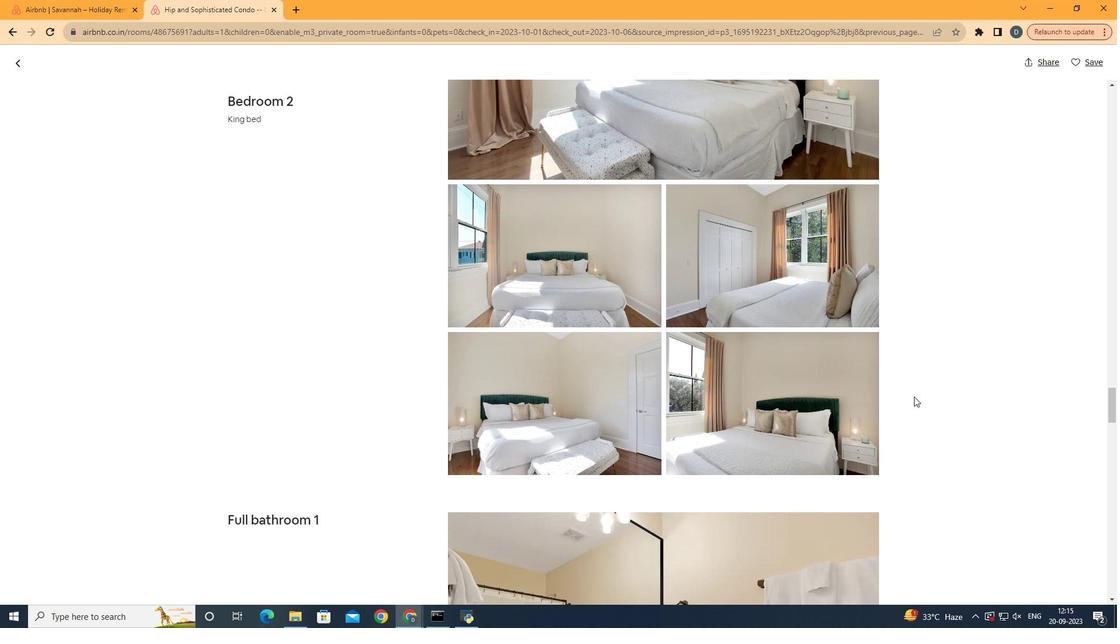 
Action: Mouse scrolled (914, 396) with delta (0, 0)
Screenshot: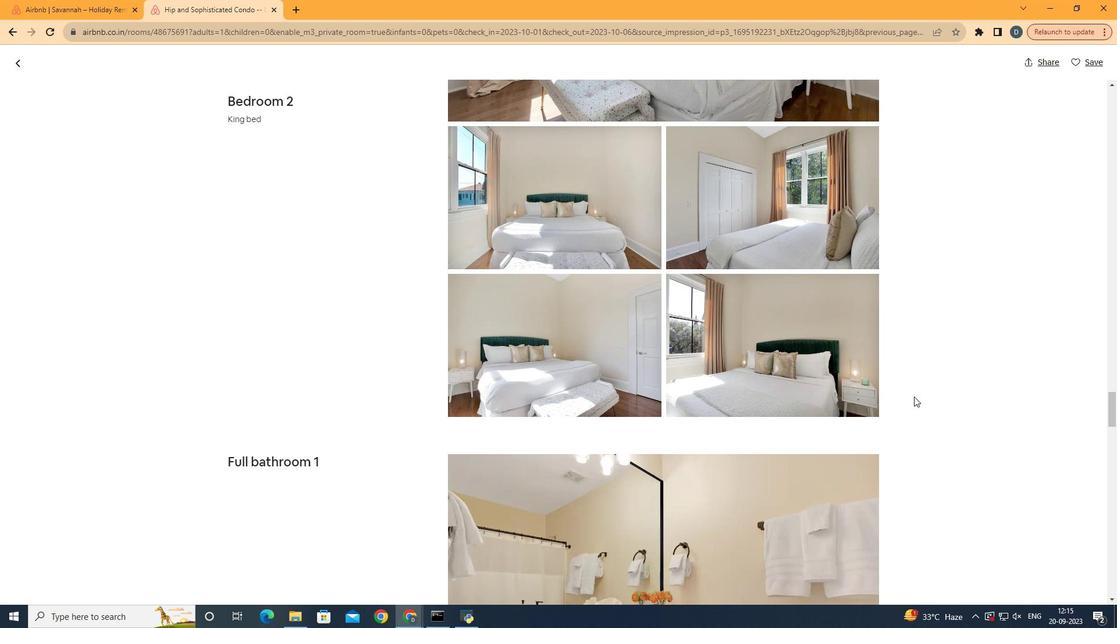 
Action: Mouse scrolled (914, 396) with delta (0, 0)
Screenshot: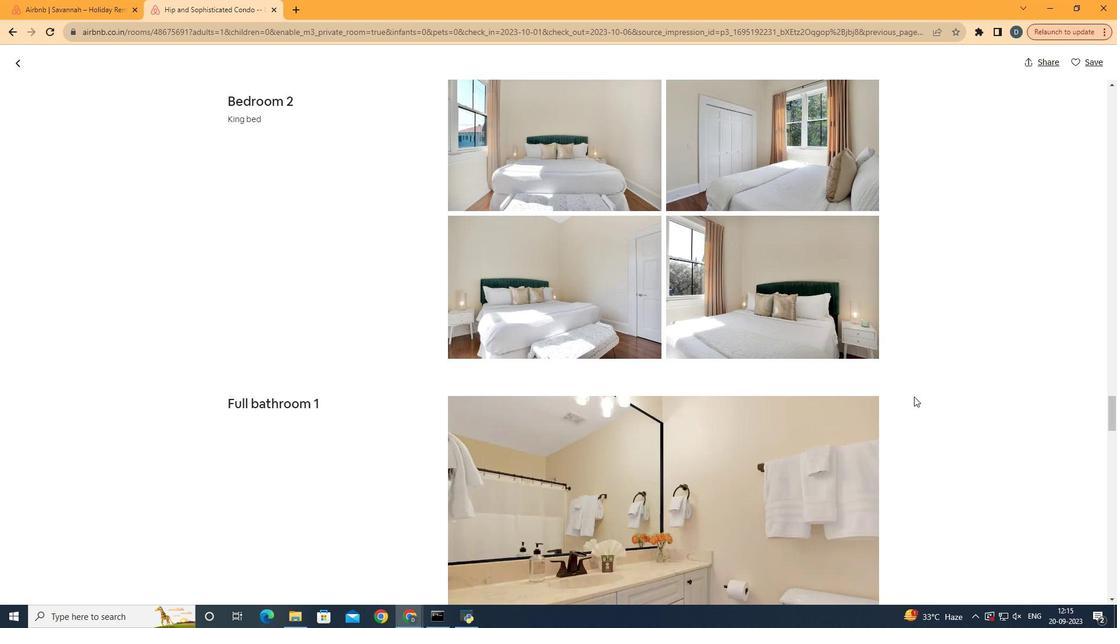 
Action: Mouse scrolled (914, 396) with delta (0, 0)
Screenshot: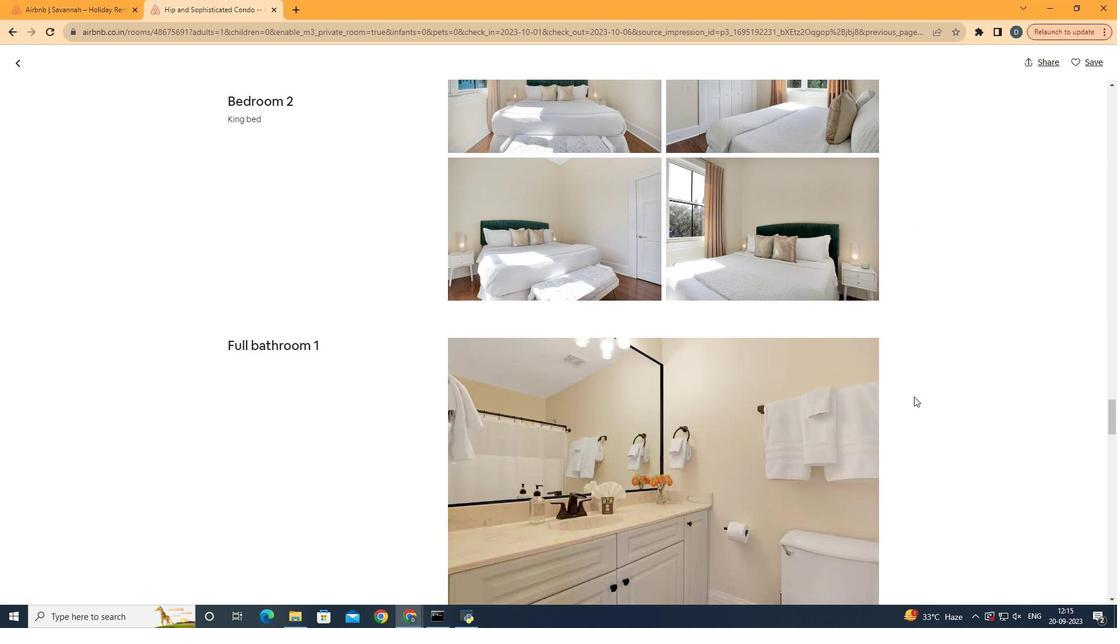 
Action: Mouse scrolled (914, 396) with delta (0, 0)
Screenshot: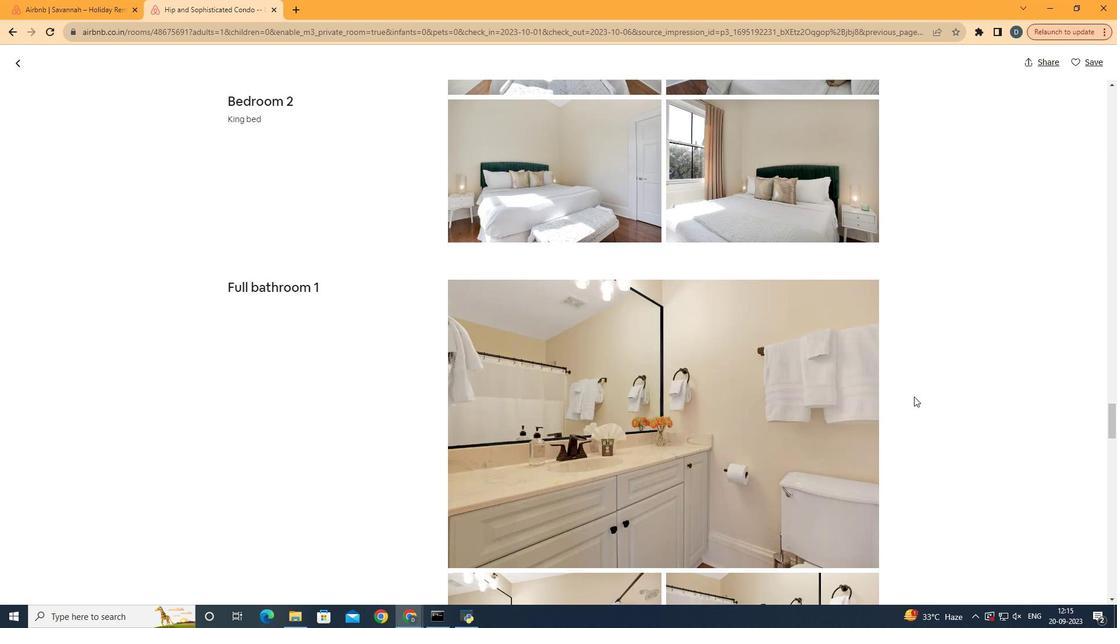 
Action: Mouse scrolled (914, 396) with delta (0, 0)
Screenshot: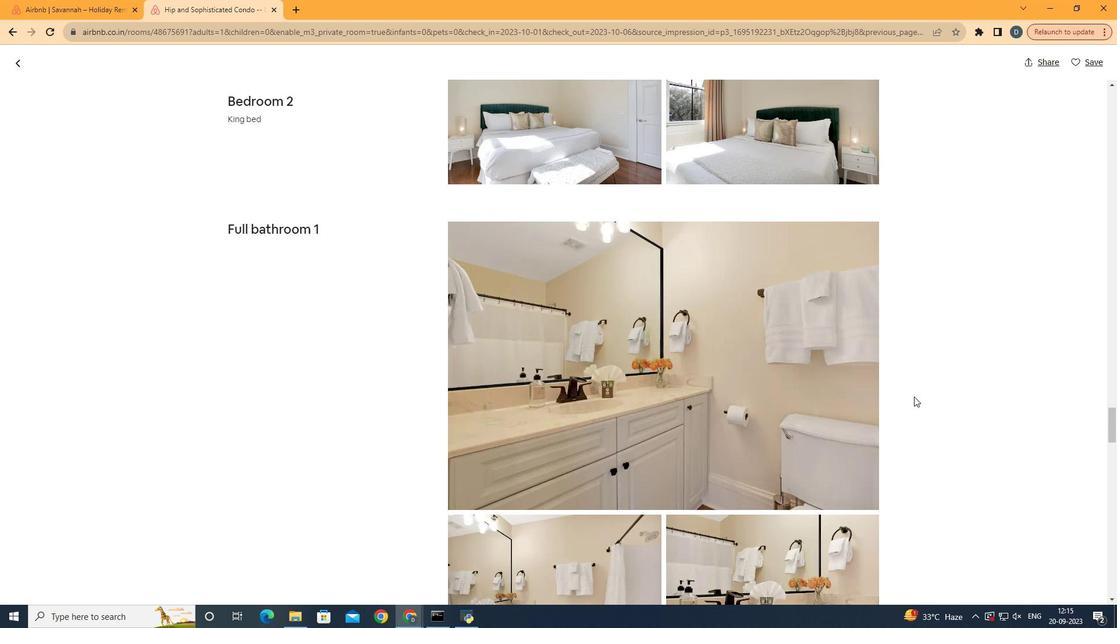
Action: Mouse scrolled (914, 396) with delta (0, 0)
Screenshot: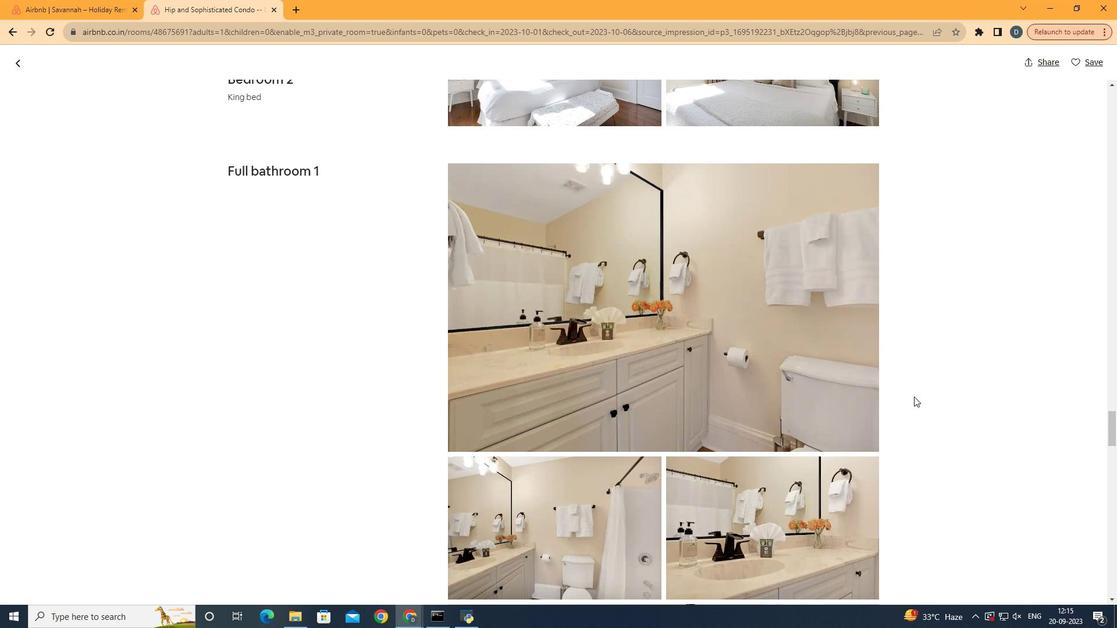 
Action: Mouse scrolled (914, 396) with delta (0, 0)
Screenshot: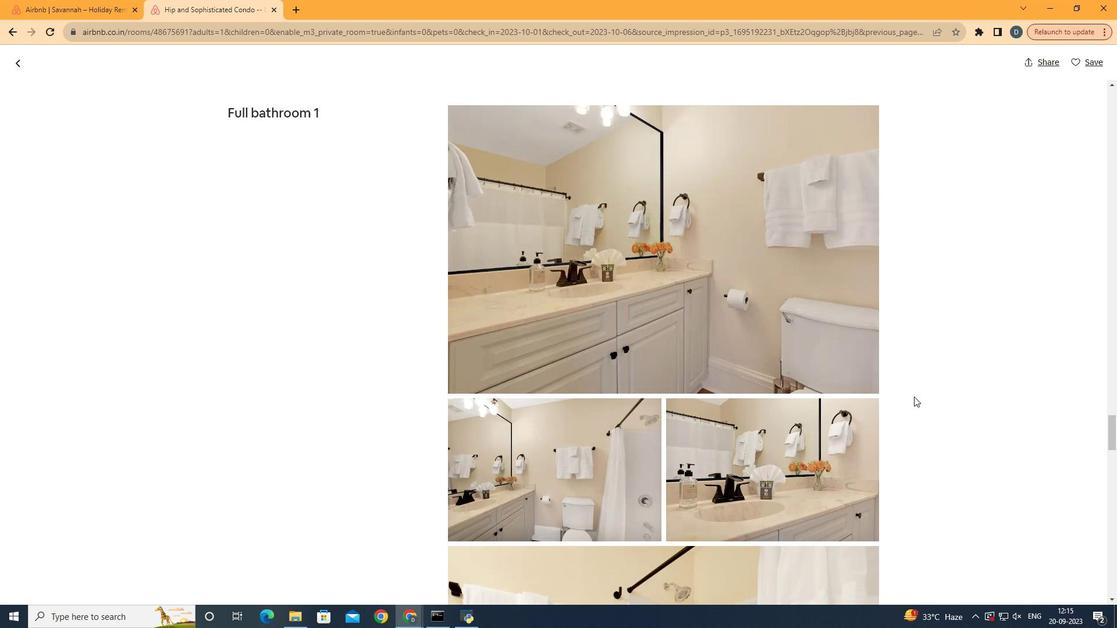 
Action: Mouse scrolled (914, 396) with delta (0, 0)
Screenshot: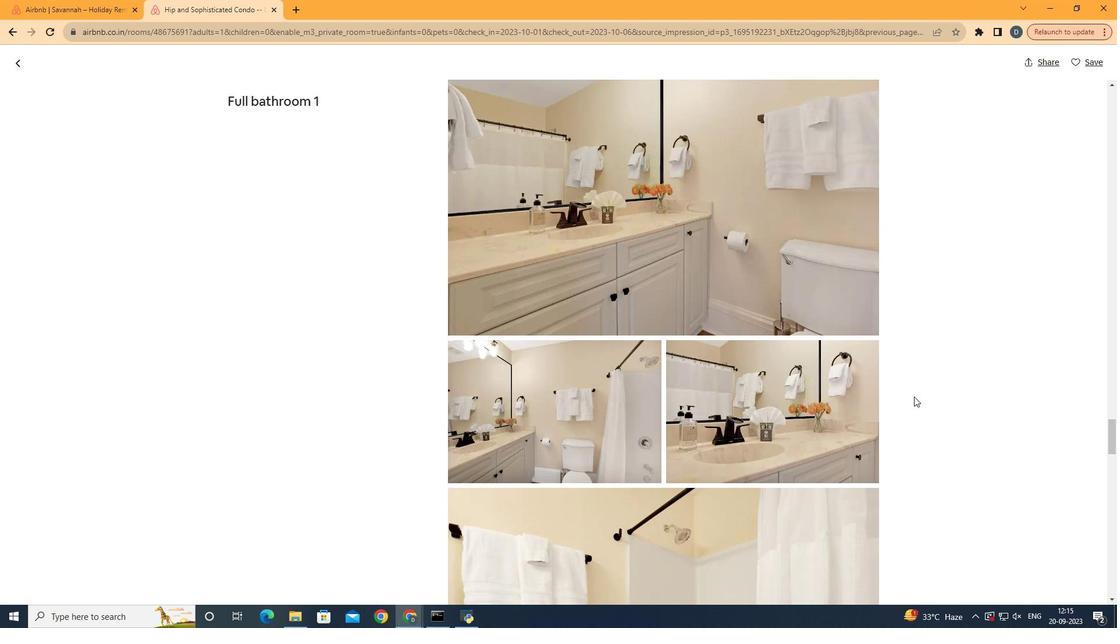 
Action: Mouse scrolled (914, 396) with delta (0, 0)
Screenshot: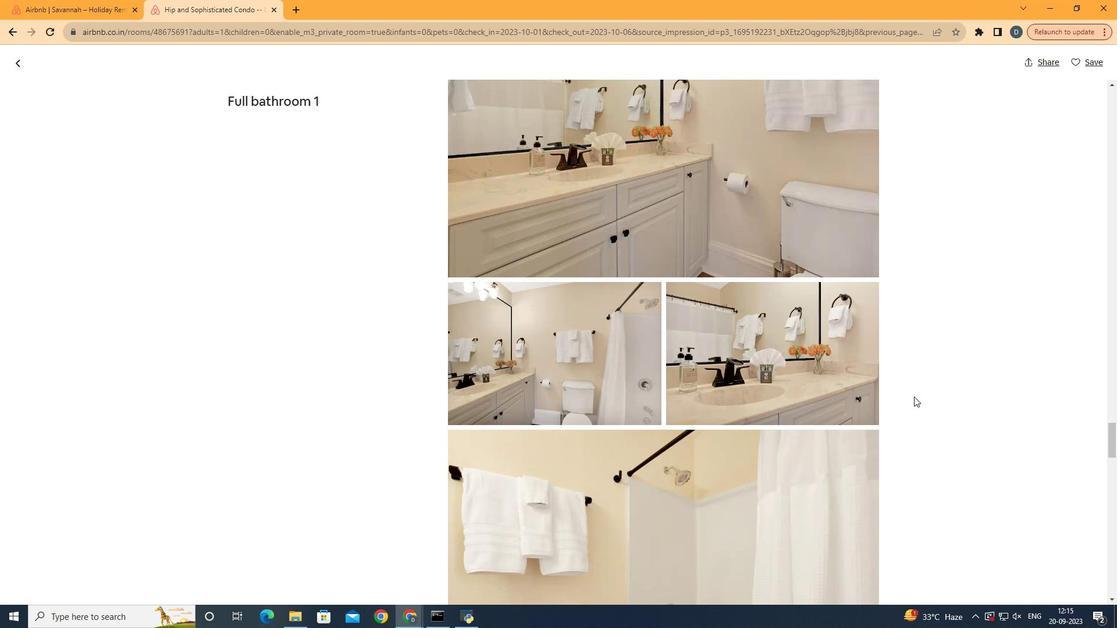 
Action: Mouse scrolled (914, 396) with delta (0, 0)
Screenshot: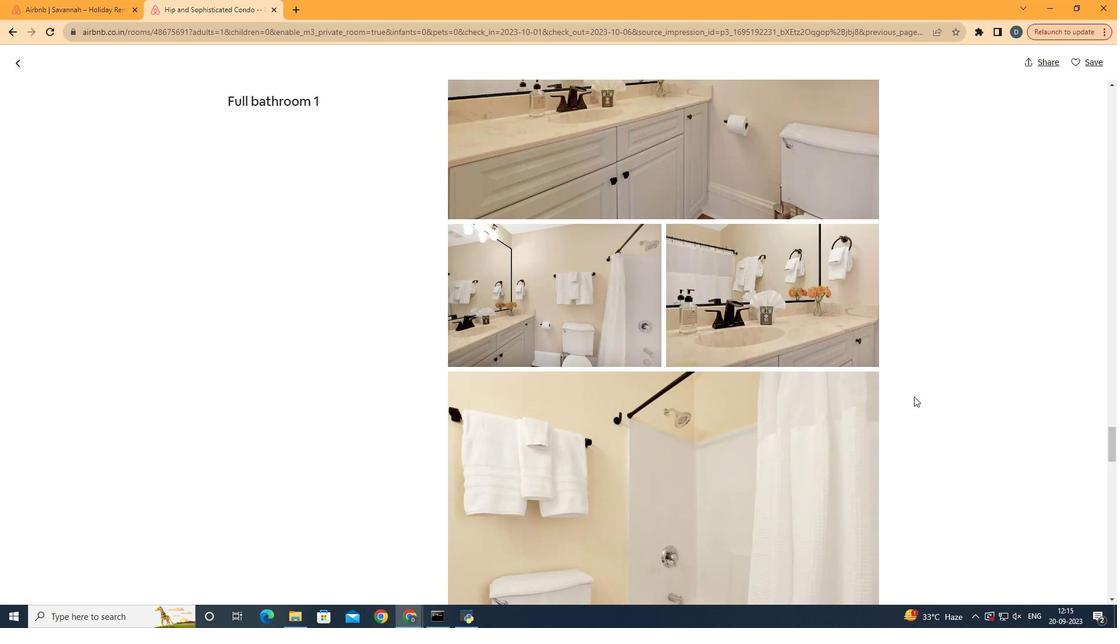 
Action: Mouse scrolled (914, 396) with delta (0, 0)
Screenshot: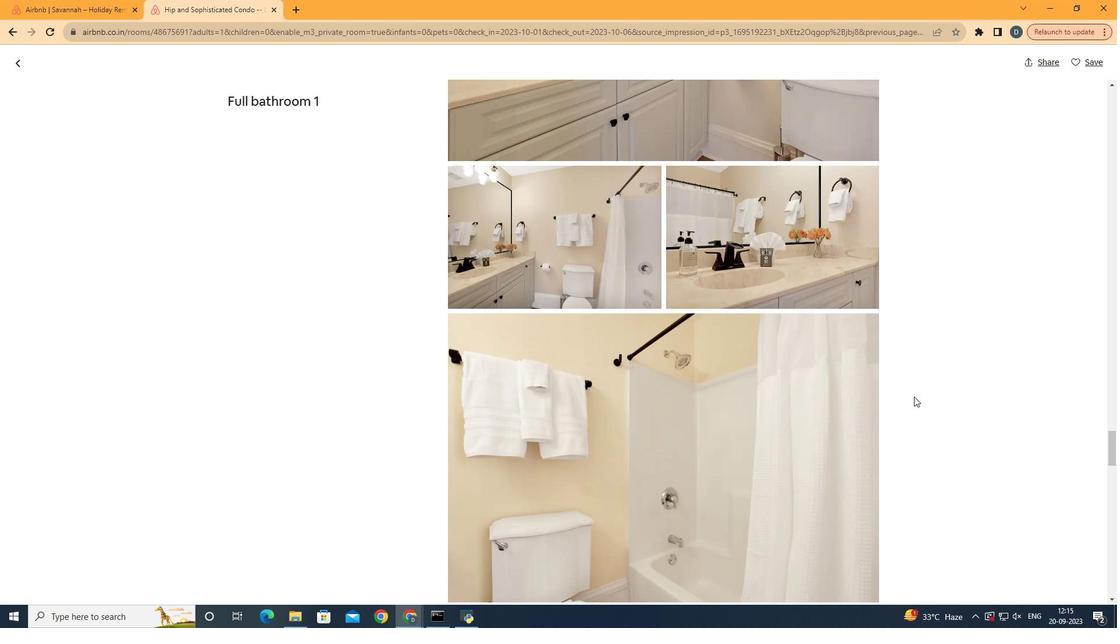 
Action: Mouse scrolled (914, 396) with delta (0, 0)
Screenshot: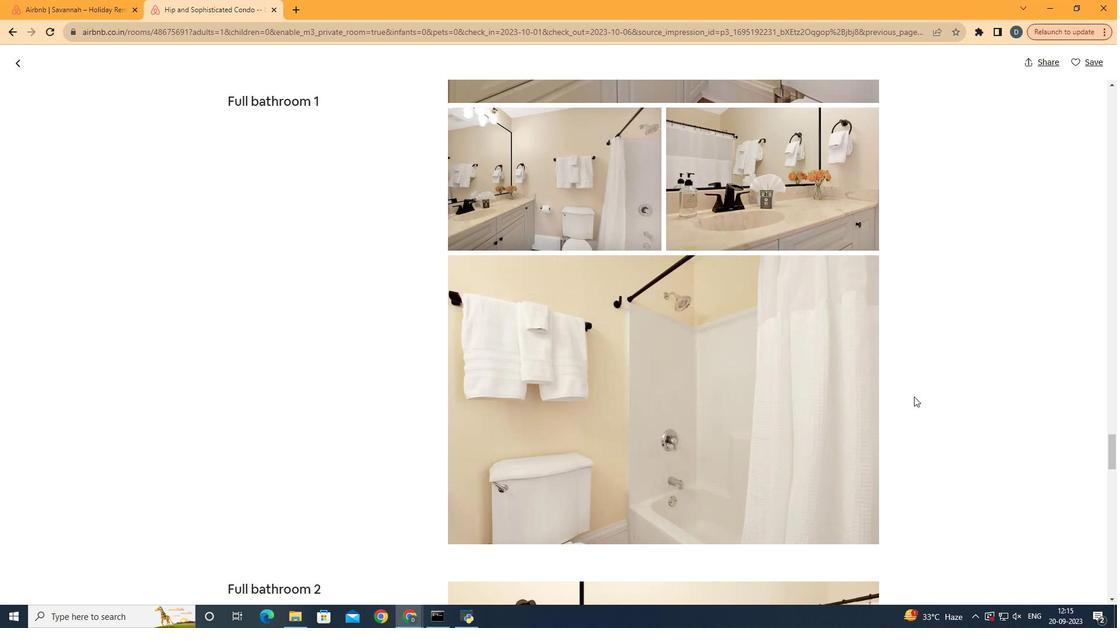
Action: Mouse scrolled (914, 396) with delta (0, 0)
Screenshot: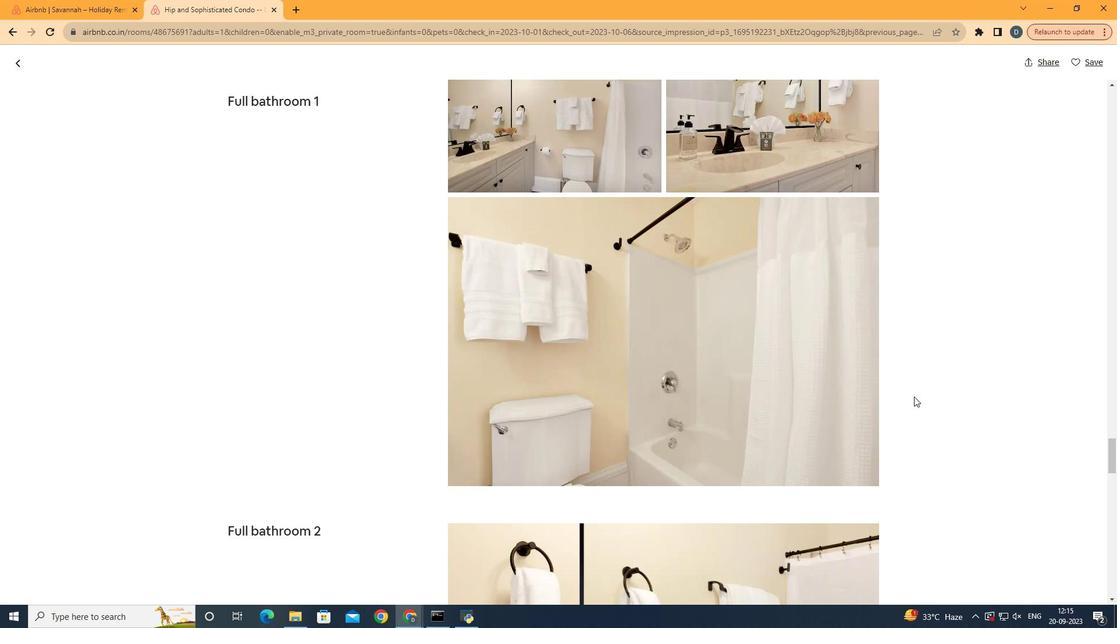 
Action: Mouse scrolled (914, 396) with delta (0, 0)
Screenshot: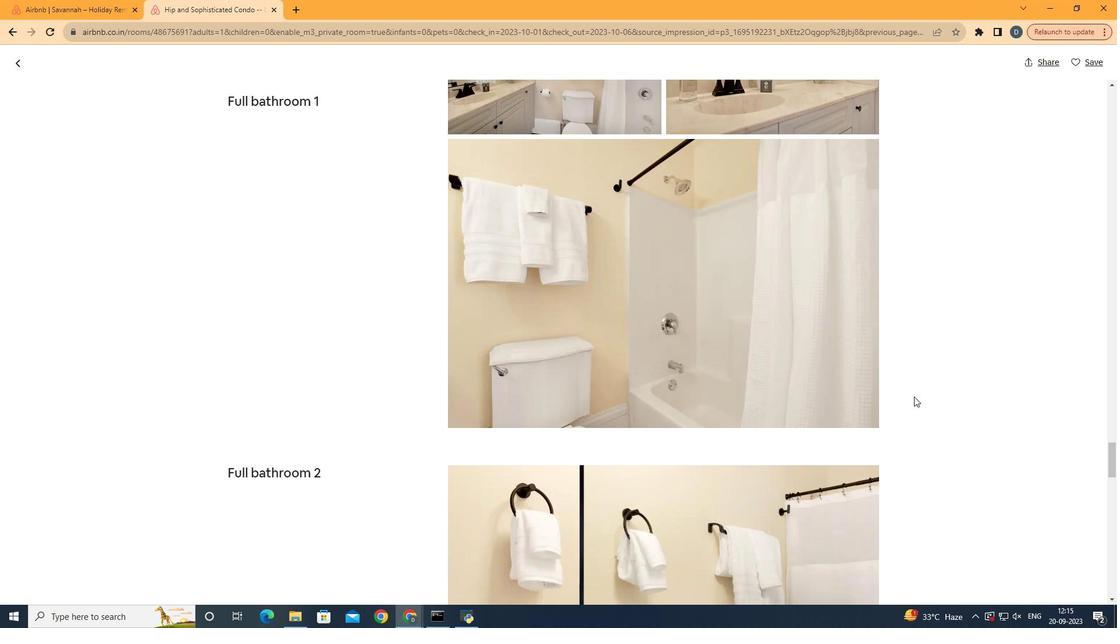 
Action: Mouse scrolled (914, 396) with delta (0, 0)
Screenshot: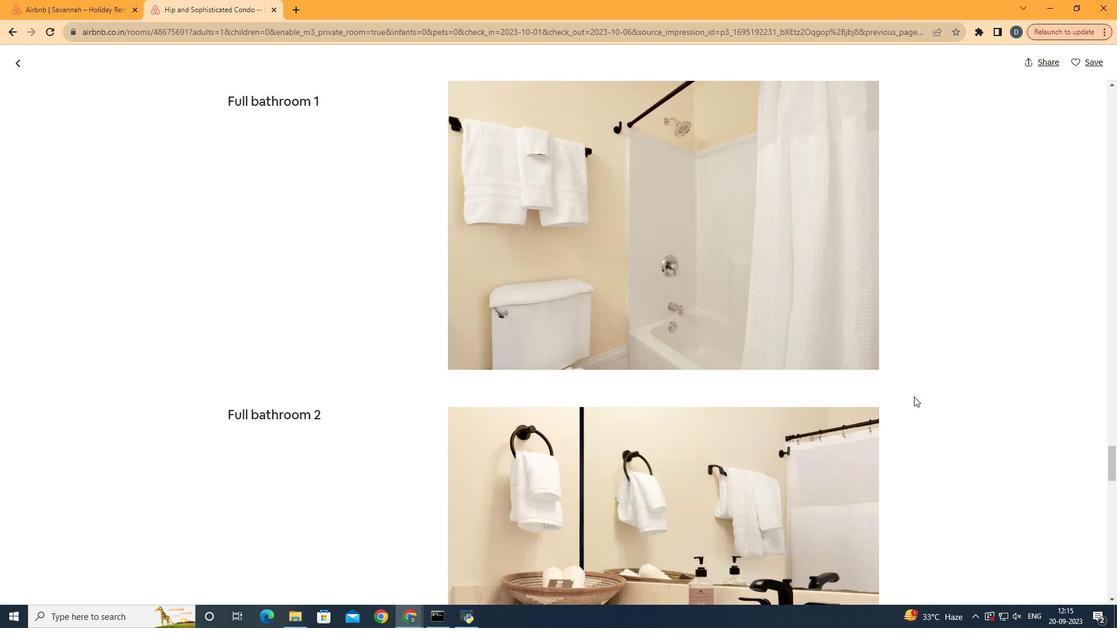 
Action: Mouse scrolled (914, 396) with delta (0, 0)
Screenshot: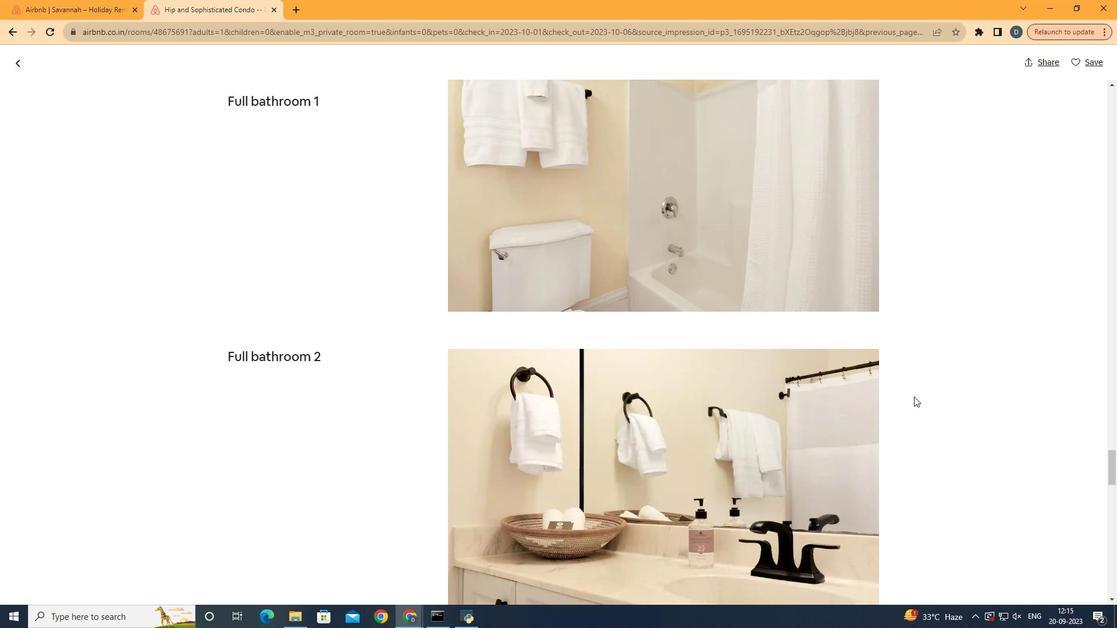 
Action: Mouse scrolled (914, 396) with delta (0, 0)
Screenshot: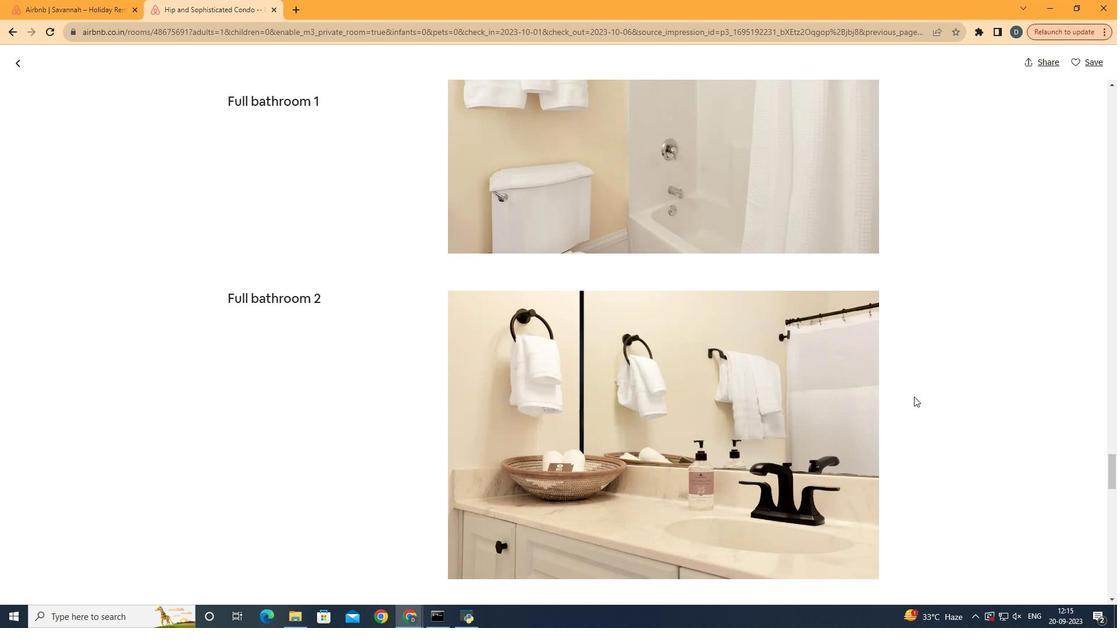 
Action: Mouse scrolled (914, 396) with delta (0, 0)
Screenshot: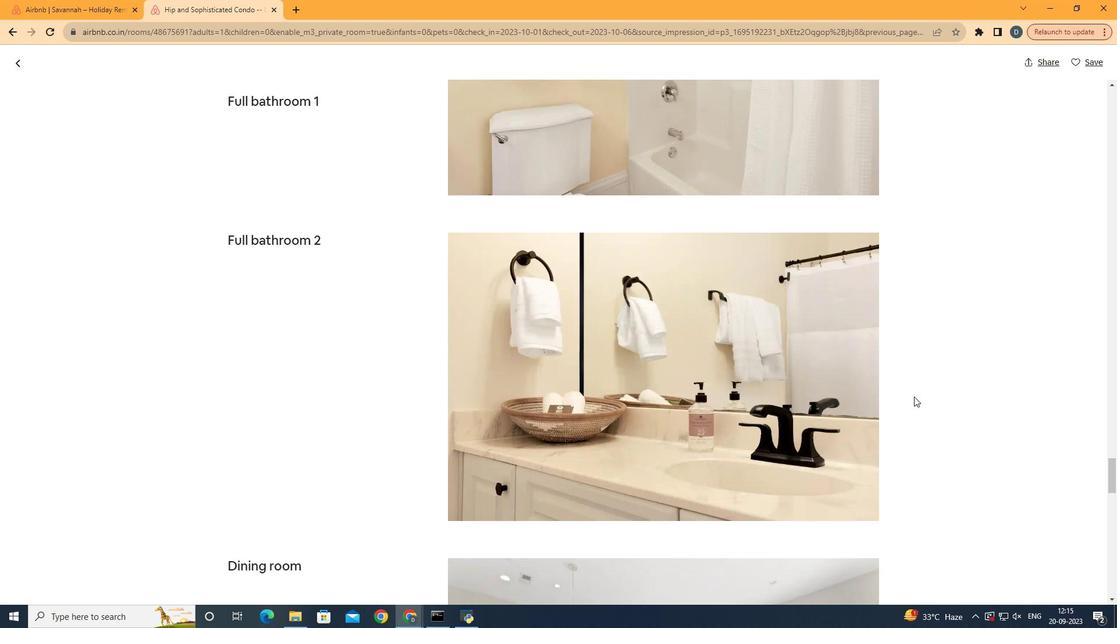 
Action: Mouse scrolled (914, 396) with delta (0, 0)
Screenshot: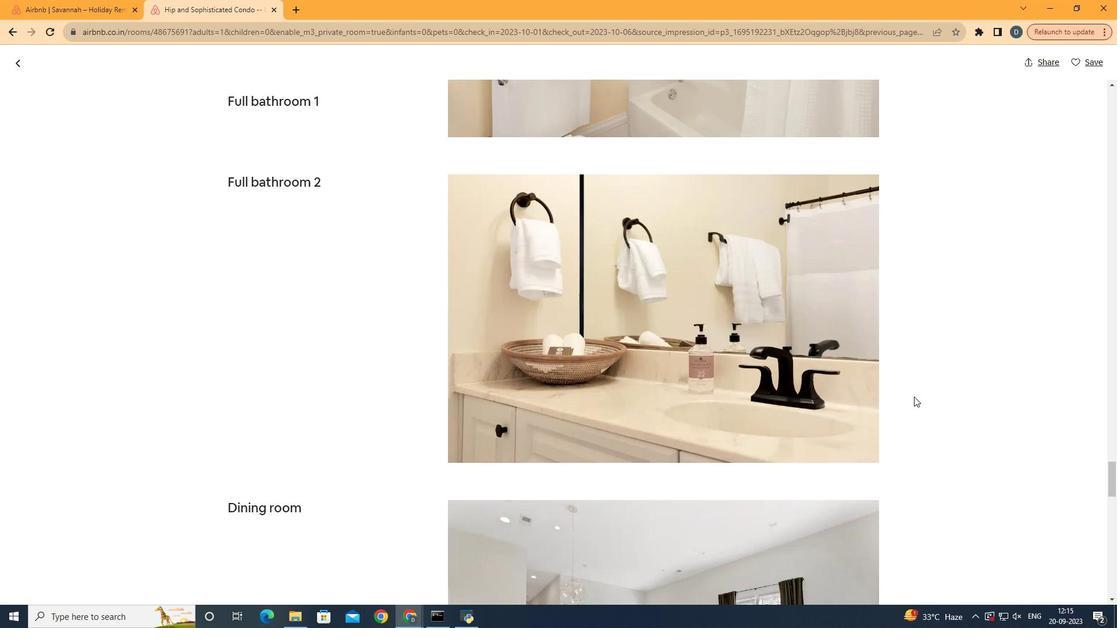 
Action: Mouse scrolled (914, 396) with delta (0, 0)
Screenshot: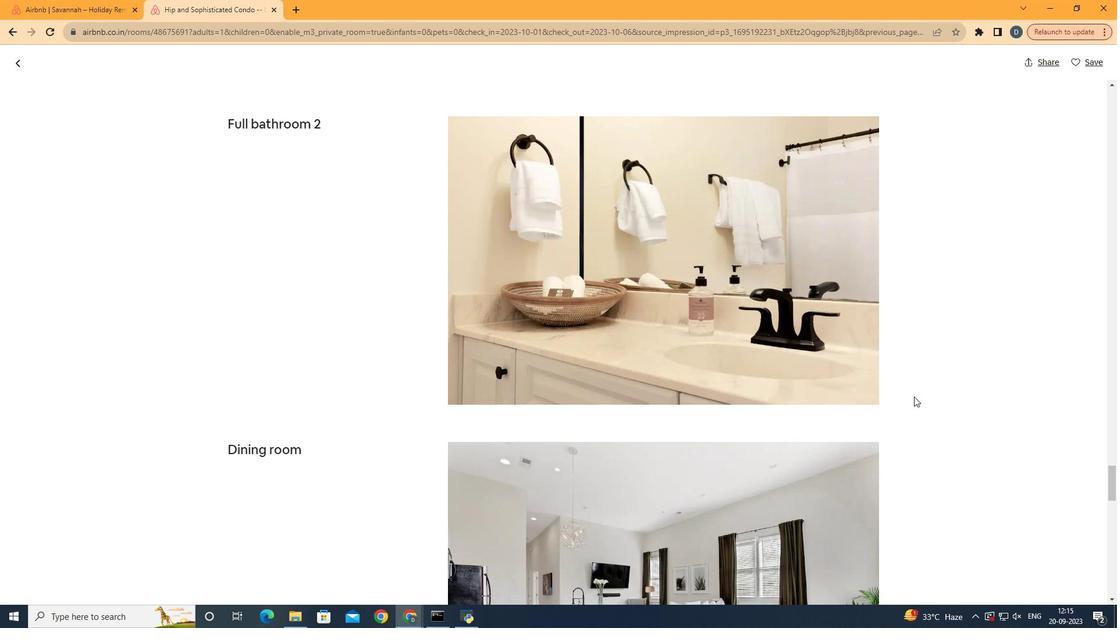 
Action: Mouse scrolled (914, 396) with delta (0, 0)
Screenshot: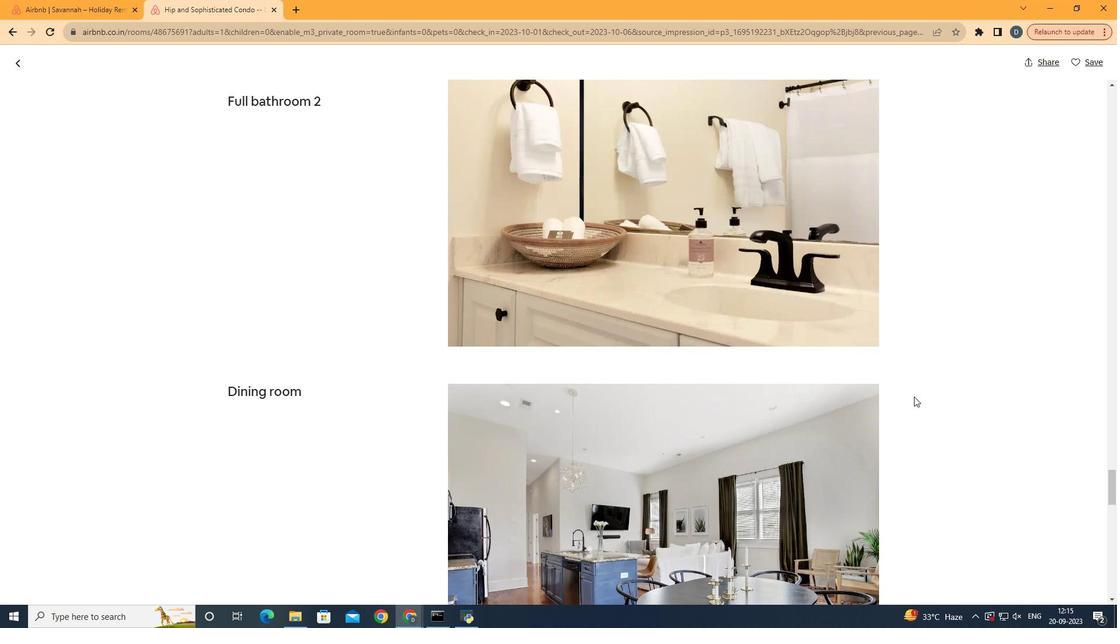 
Action: Mouse scrolled (914, 396) with delta (0, 0)
Screenshot: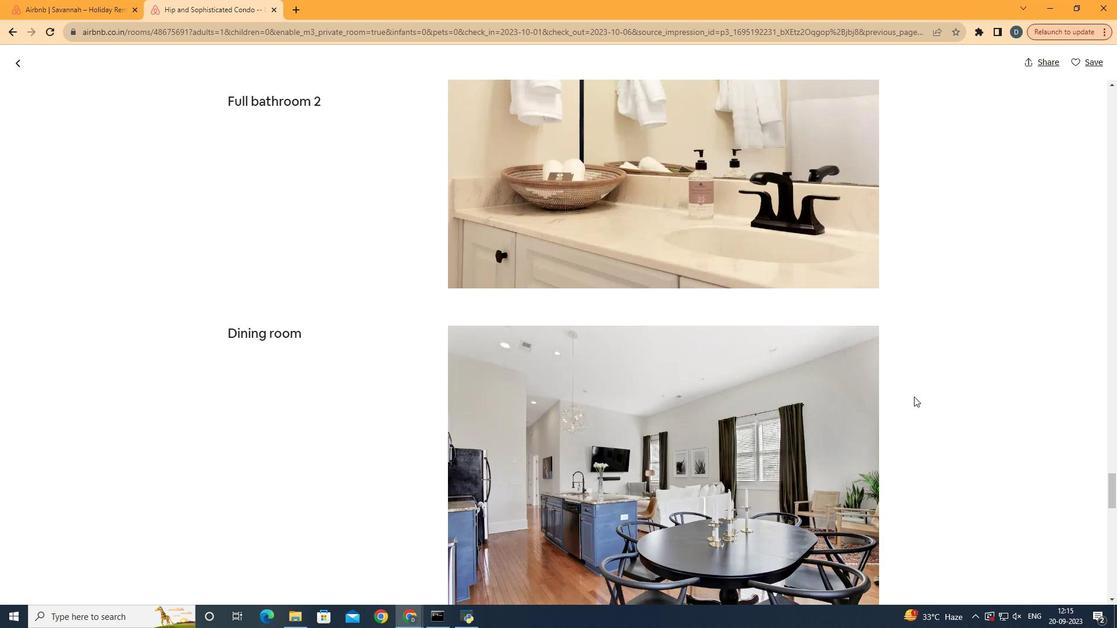 
Action: Mouse scrolled (914, 396) with delta (0, 0)
Screenshot: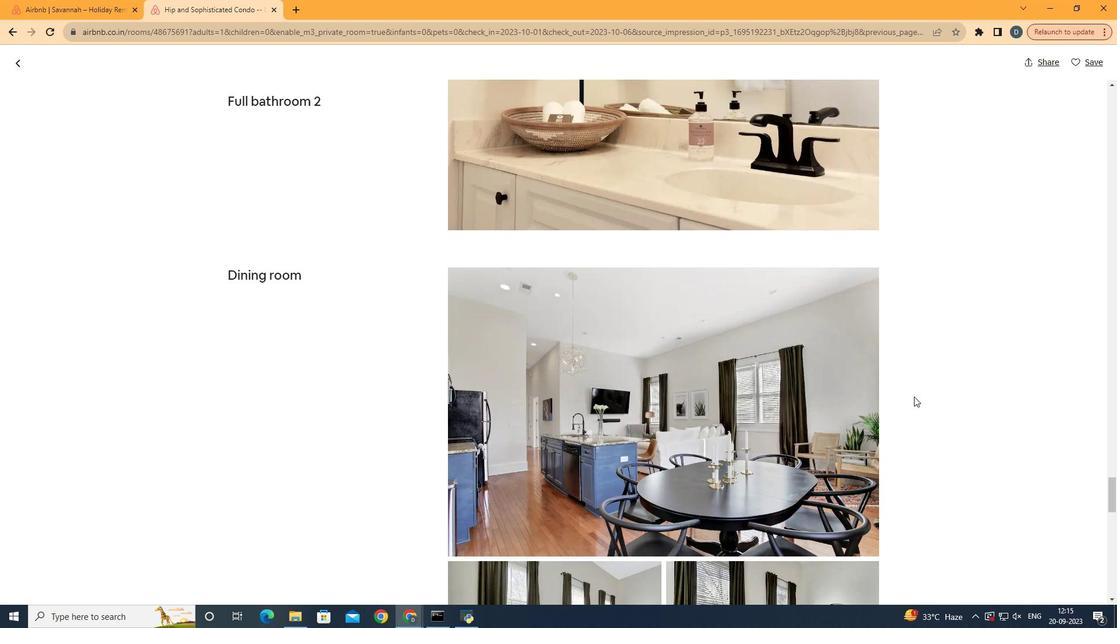 
Action: Mouse scrolled (914, 396) with delta (0, 0)
Screenshot: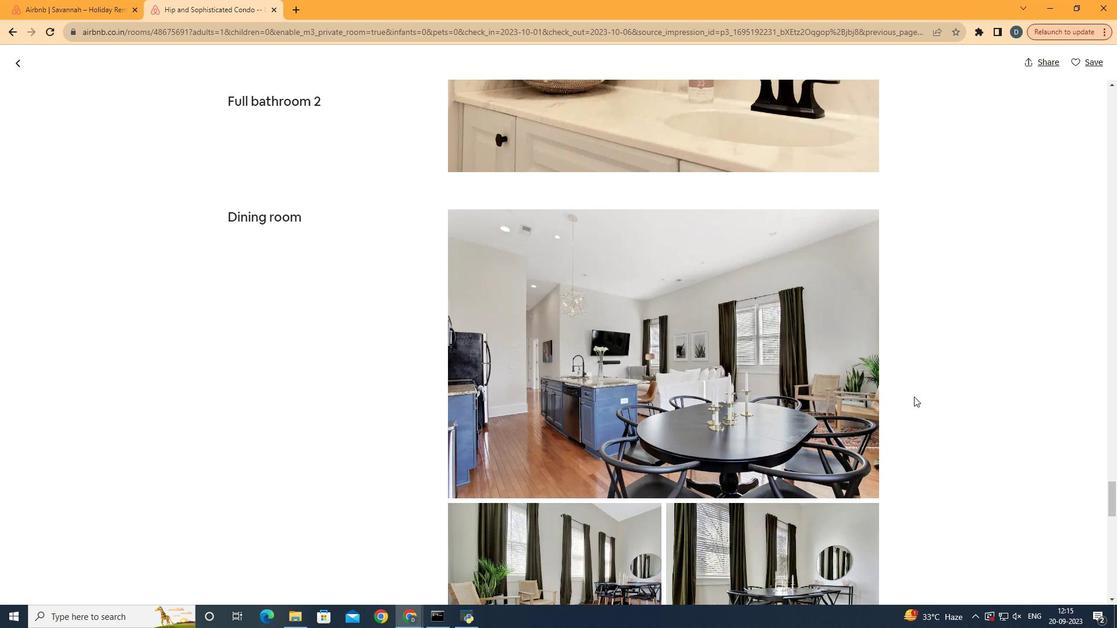 
Action: Mouse scrolled (914, 396) with delta (0, 0)
Screenshot: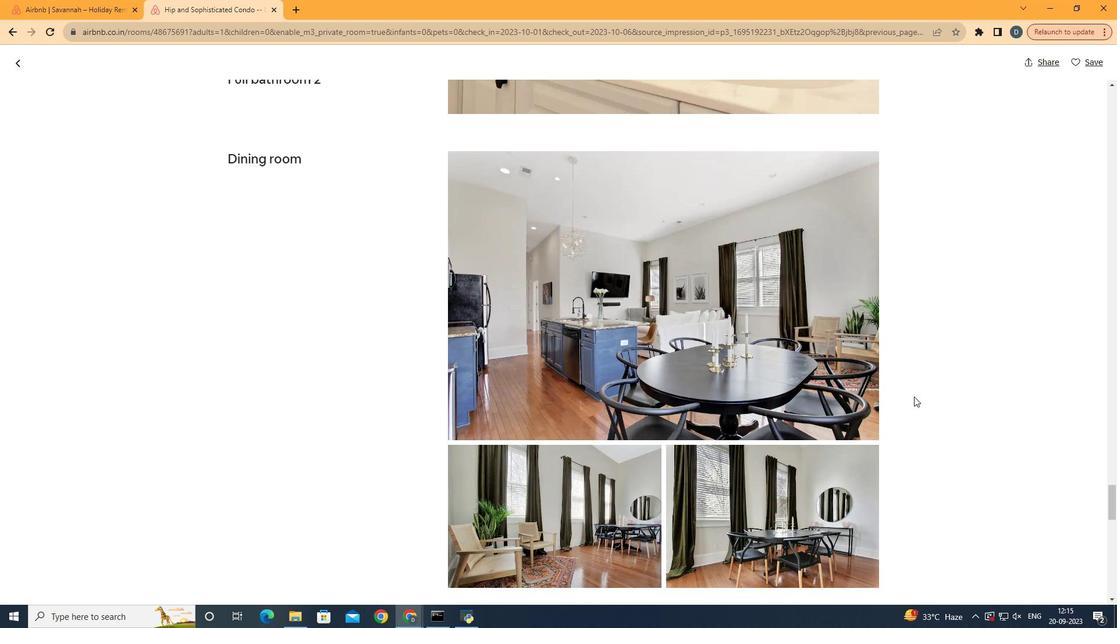 
Action: Mouse scrolled (914, 396) with delta (0, 0)
Screenshot: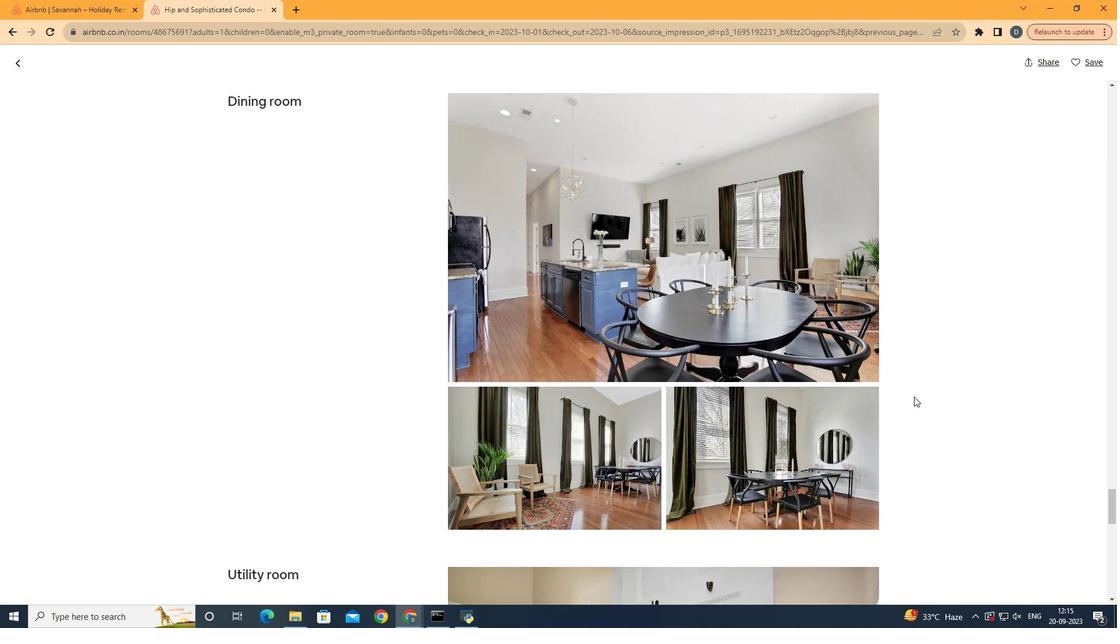 
Action: Mouse scrolled (914, 396) with delta (0, 0)
Screenshot: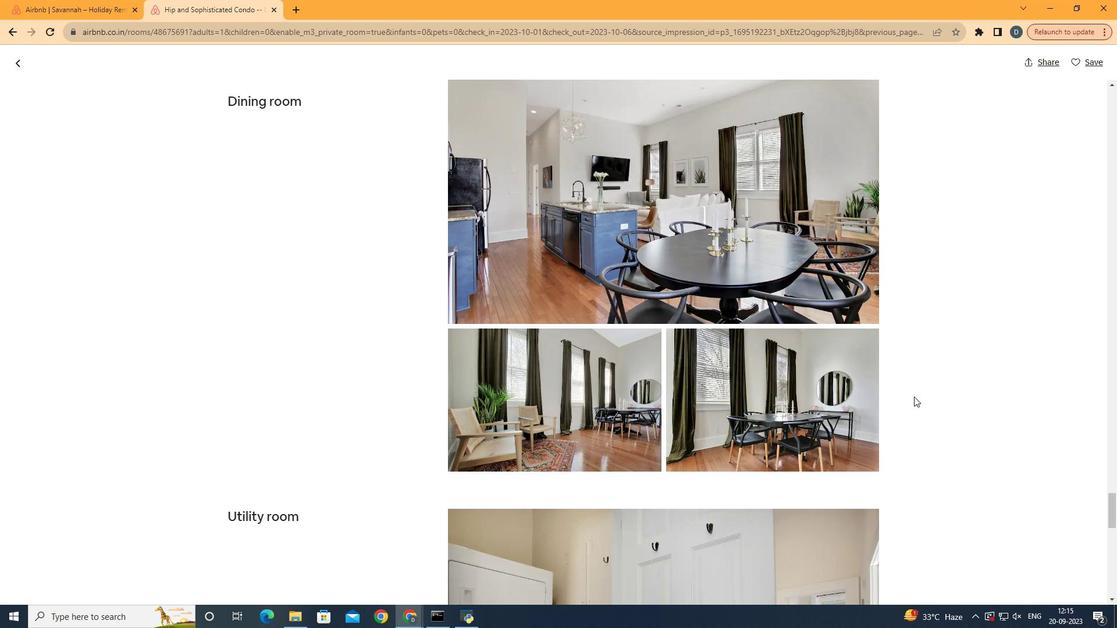 
Action: Mouse scrolled (914, 396) with delta (0, 0)
Screenshot: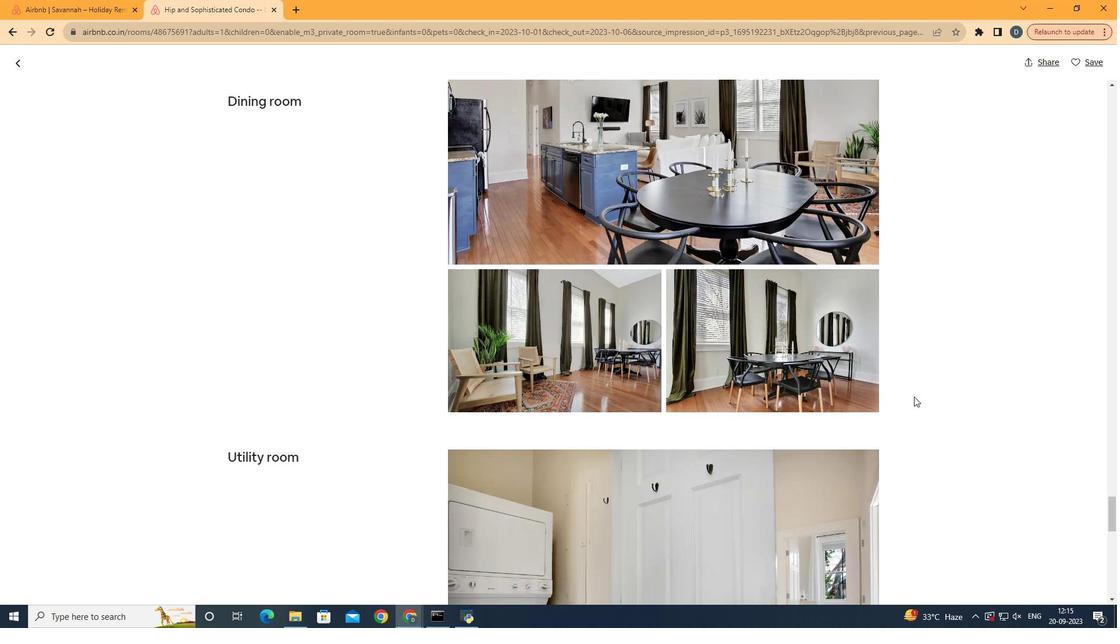 
Action: Mouse scrolled (914, 396) with delta (0, 0)
Screenshot: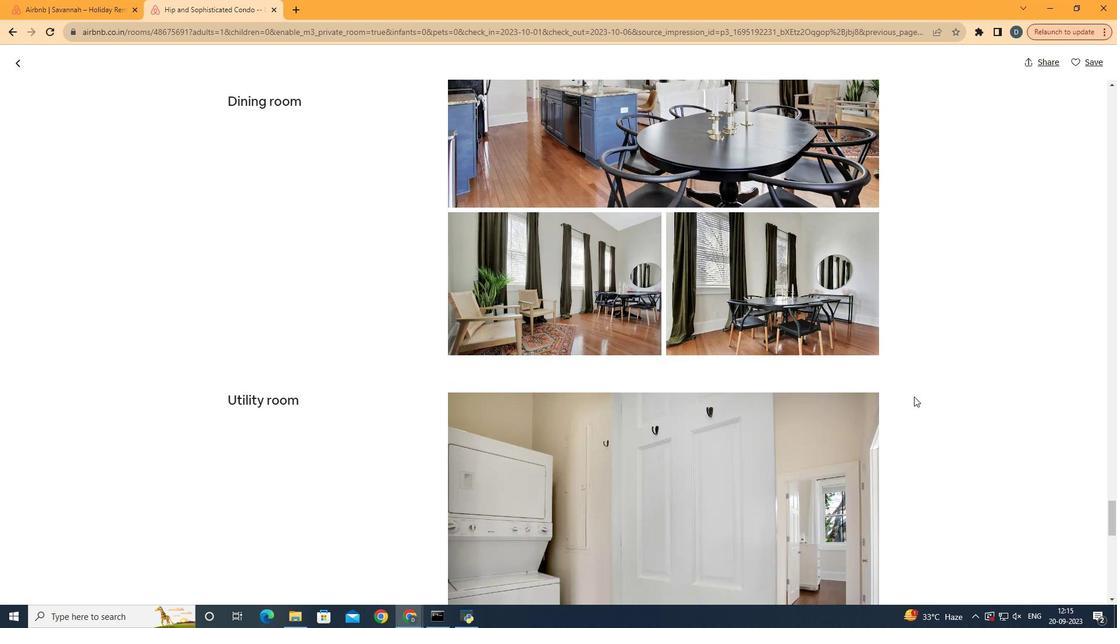 
Action: Mouse scrolled (914, 396) with delta (0, 0)
Screenshot: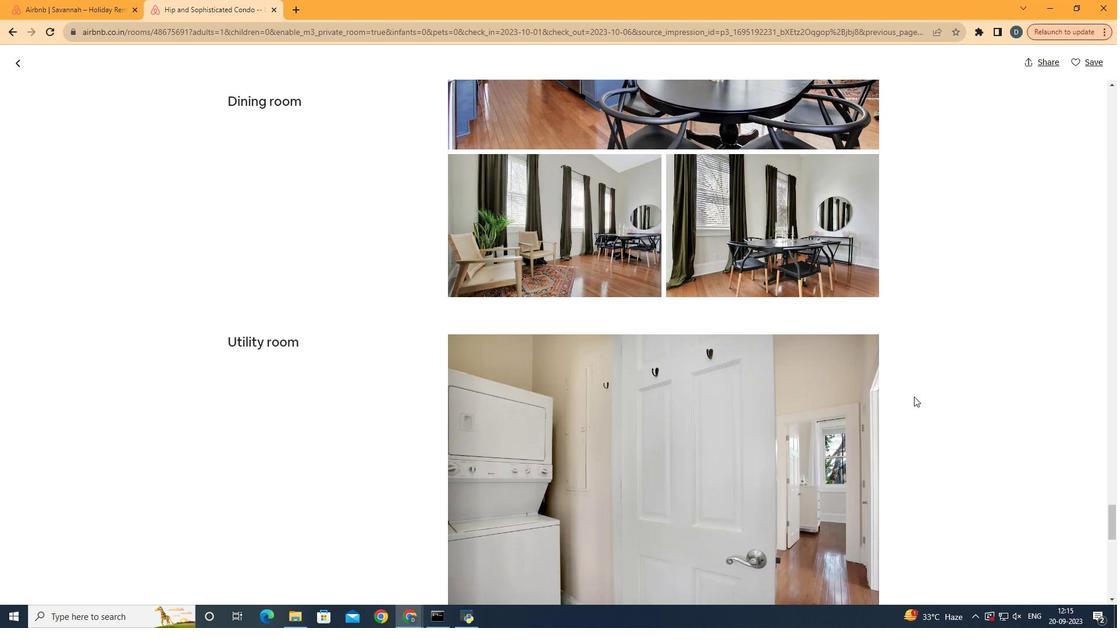 
Action: Mouse scrolled (914, 396) with delta (0, 0)
Screenshot: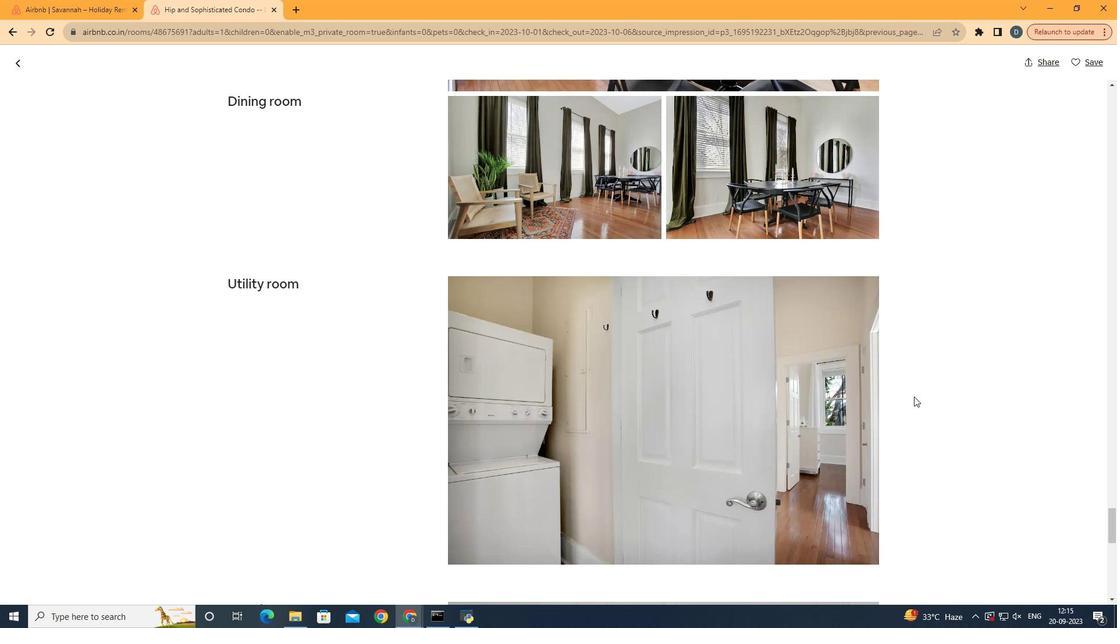 
Action: Mouse scrolled (914, 396) with delta (0, 0)
Screenshot: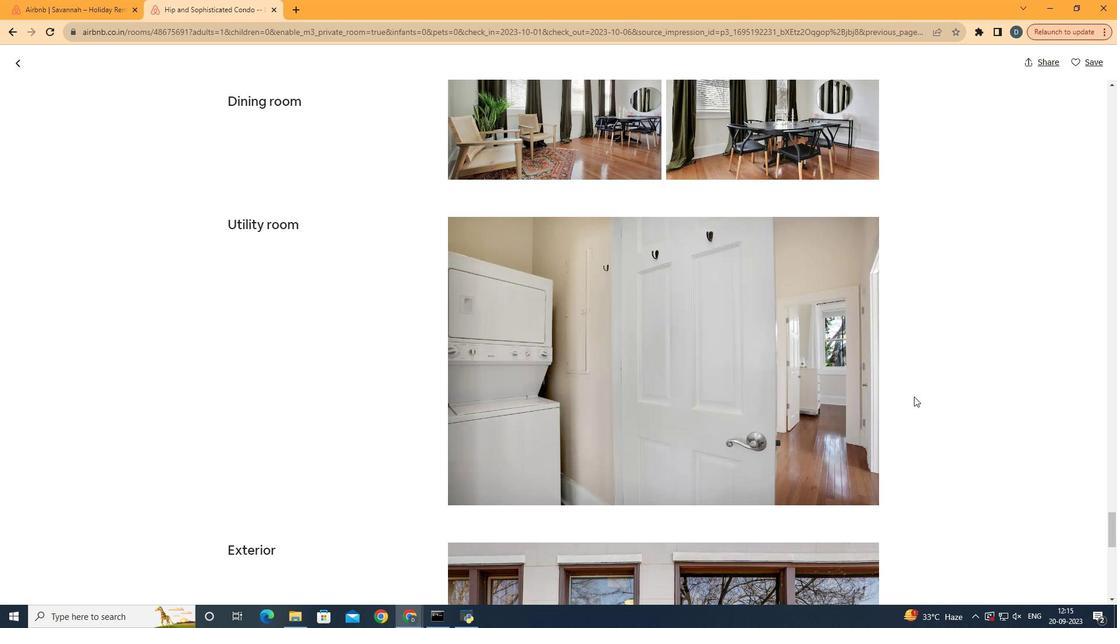 
Action: Mouse scrolled (914, 396) with delta (0, 0)
Screenshot: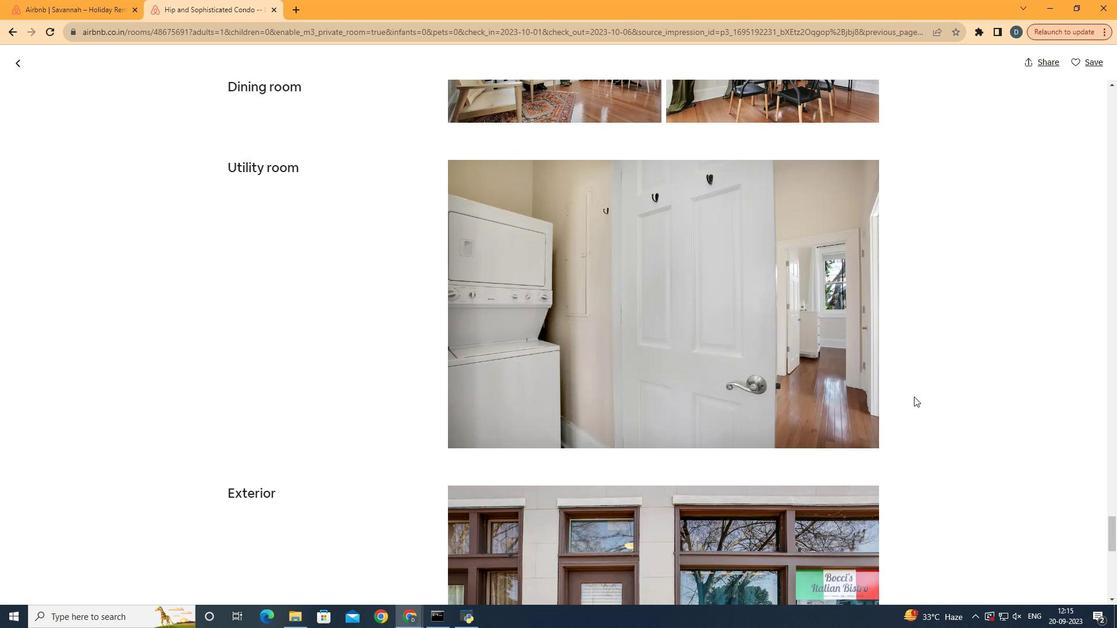 
Action: Mouse scrolled (914, 396) with delta (0, 0)
Screenshot: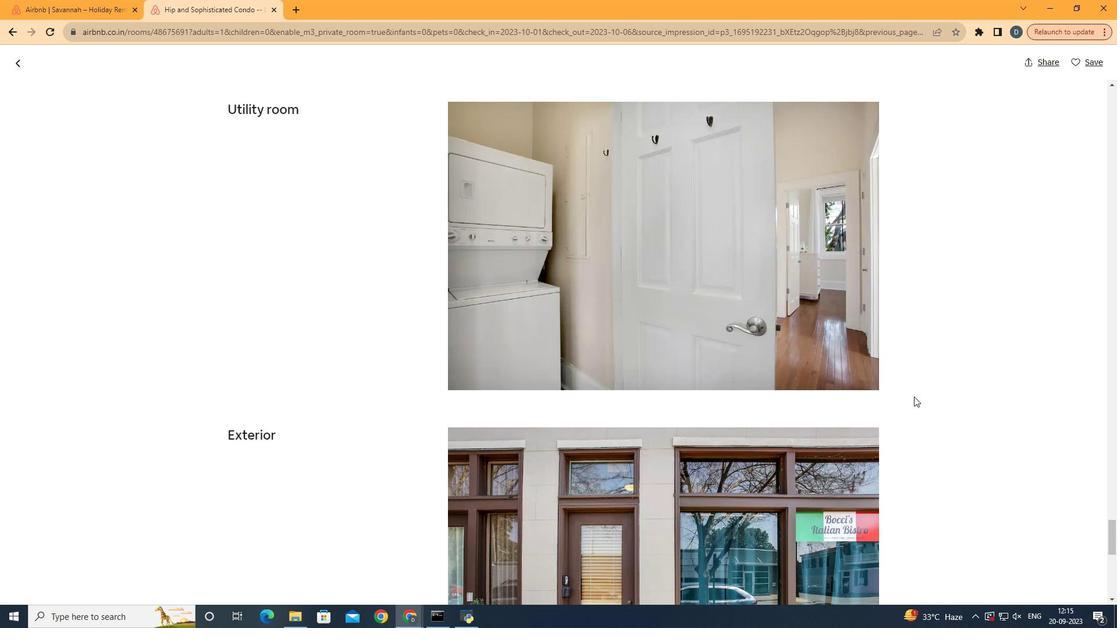
Action: Mouse scrolled (914, 396) with delta (0, 0)
Screenshot: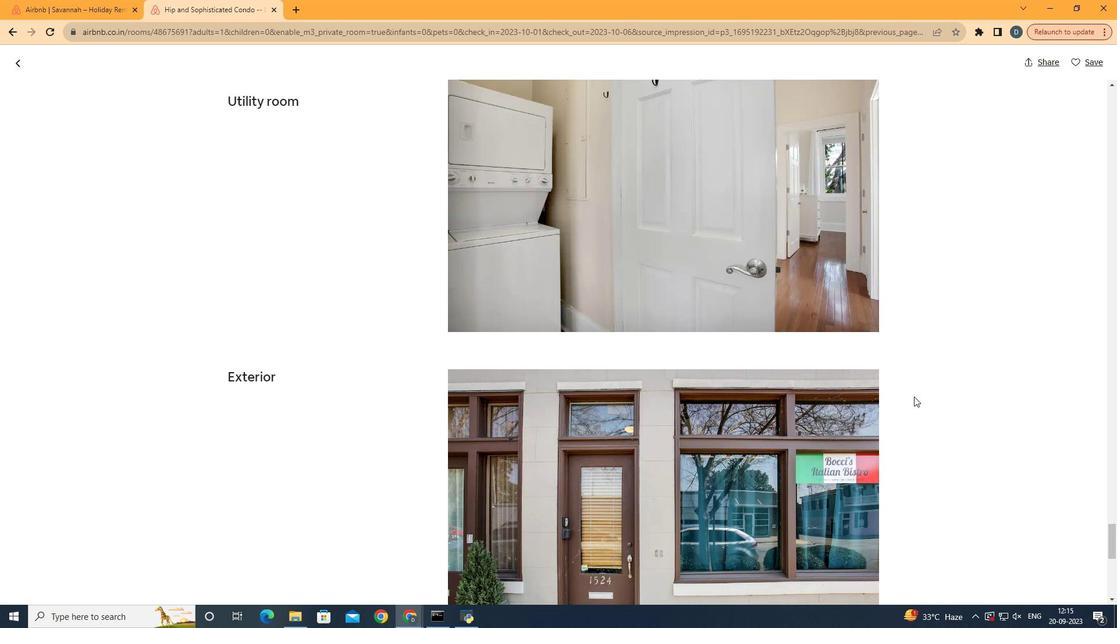
Action: Mouse scrolled (914, 396) with delta (0, 0)
Screenshot: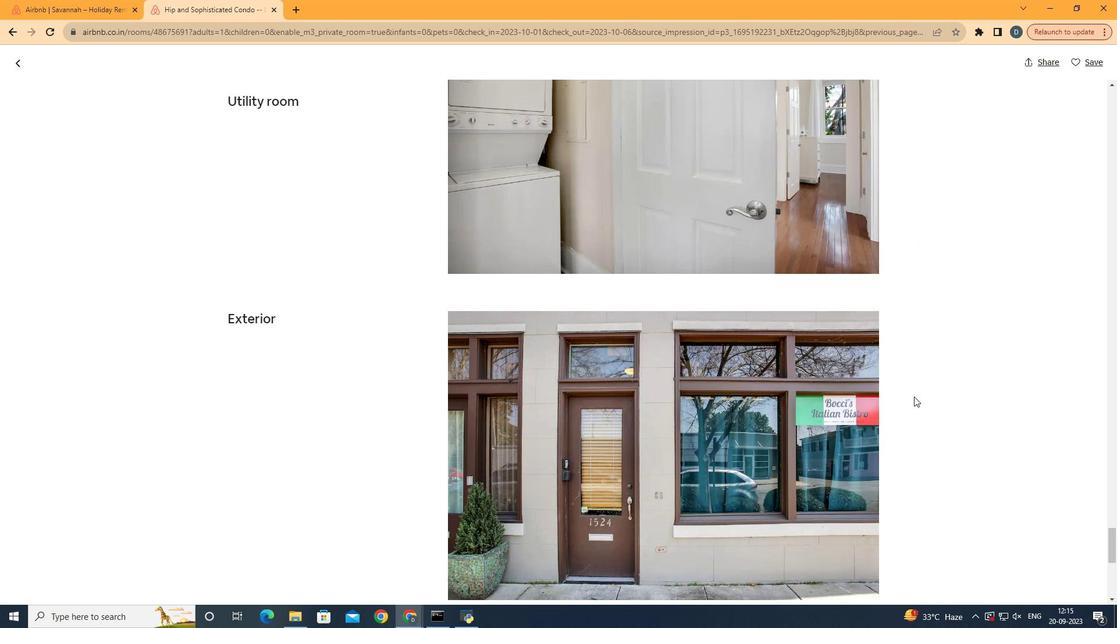 
Action: Mouse scrolled (914, 396) with delta (0, 0)
Screenshot: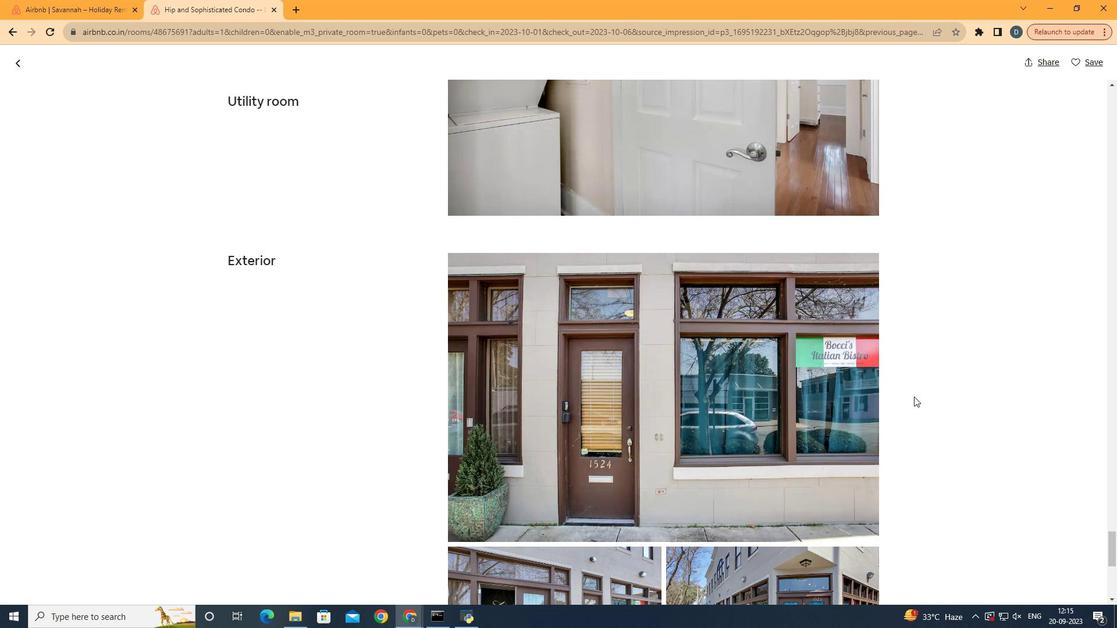 
Action: Mouse scrolled (914, 396) with delta (0, 0)
Screenshot: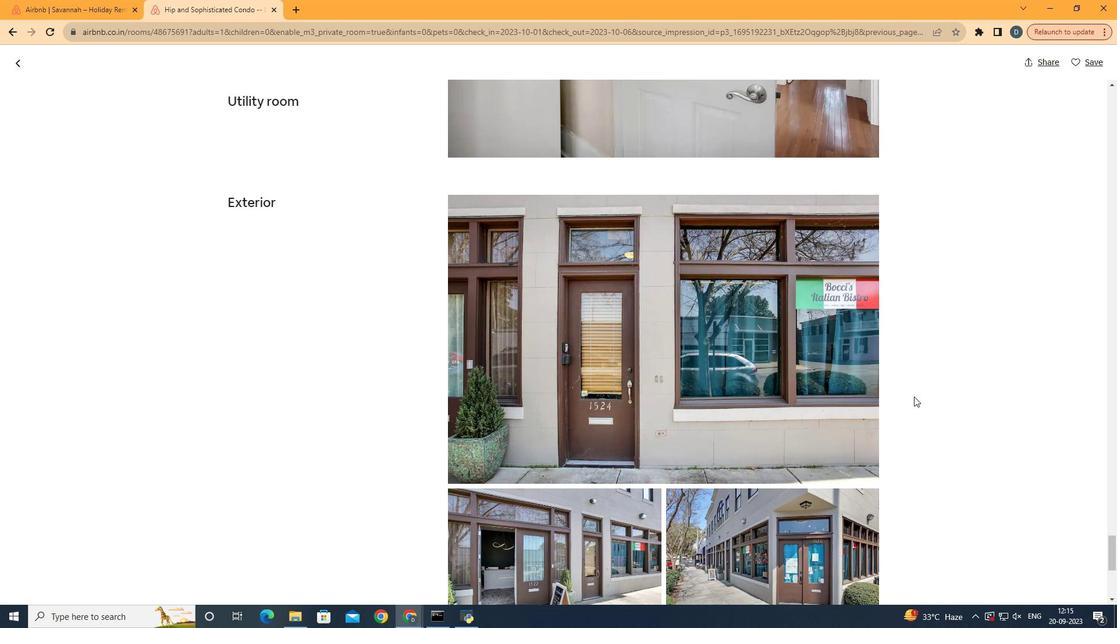 
Action: Mouse scrolled (914, 396) with delta (0, 0)
Screenshot: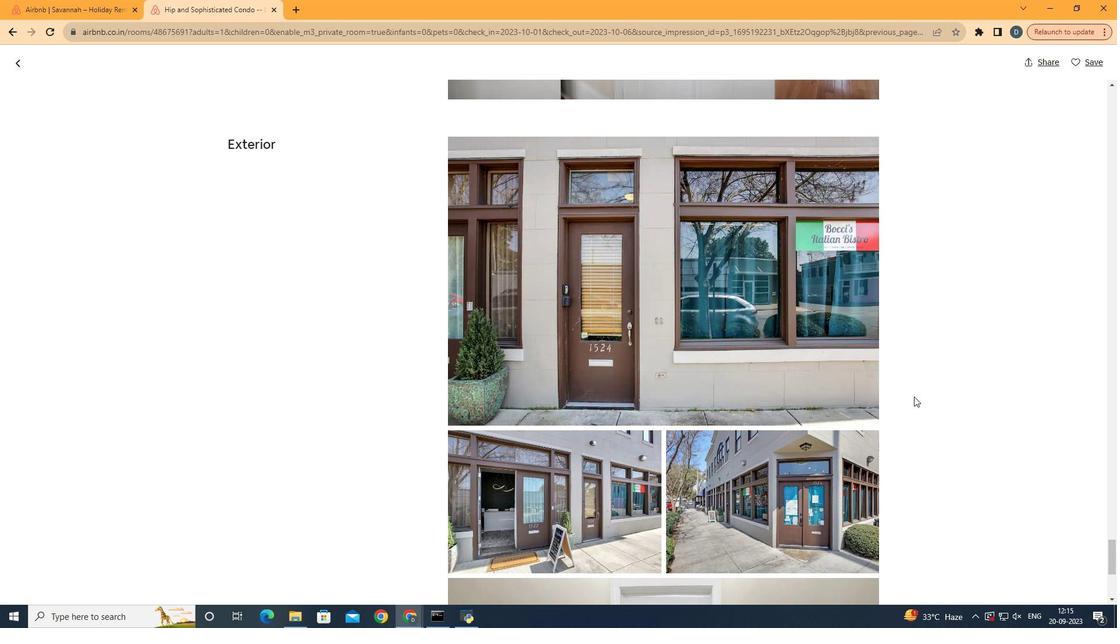 
Action: Mouse scrolled (914, 396) with delta (0, 0)
Screenshot: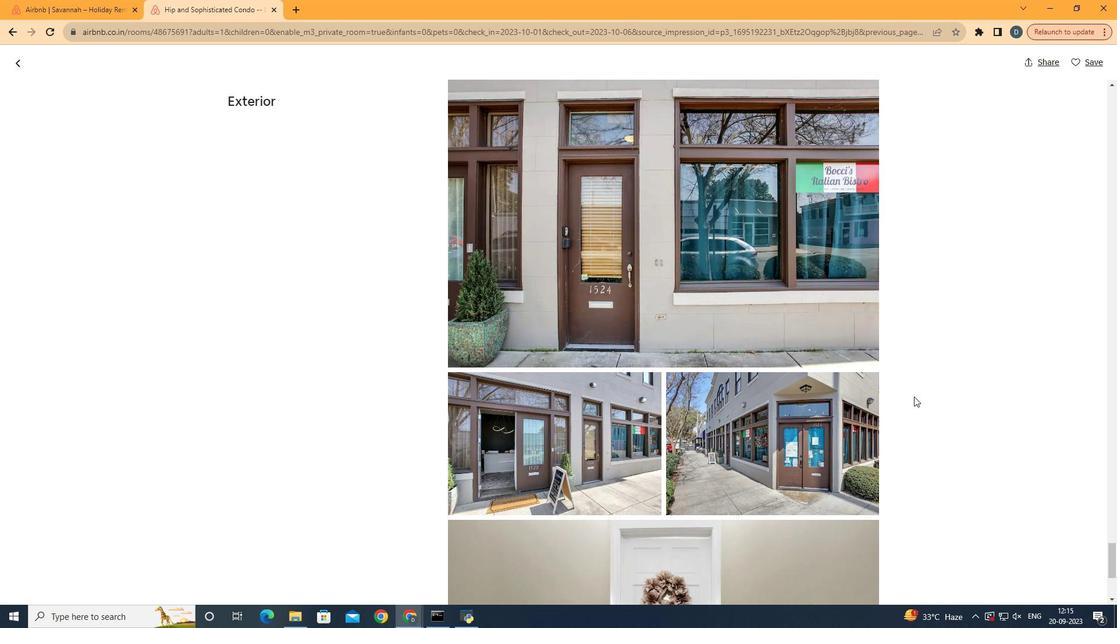 
Action: Mouse scrolled (914, 396) with delta (0, 0)
Screenshot: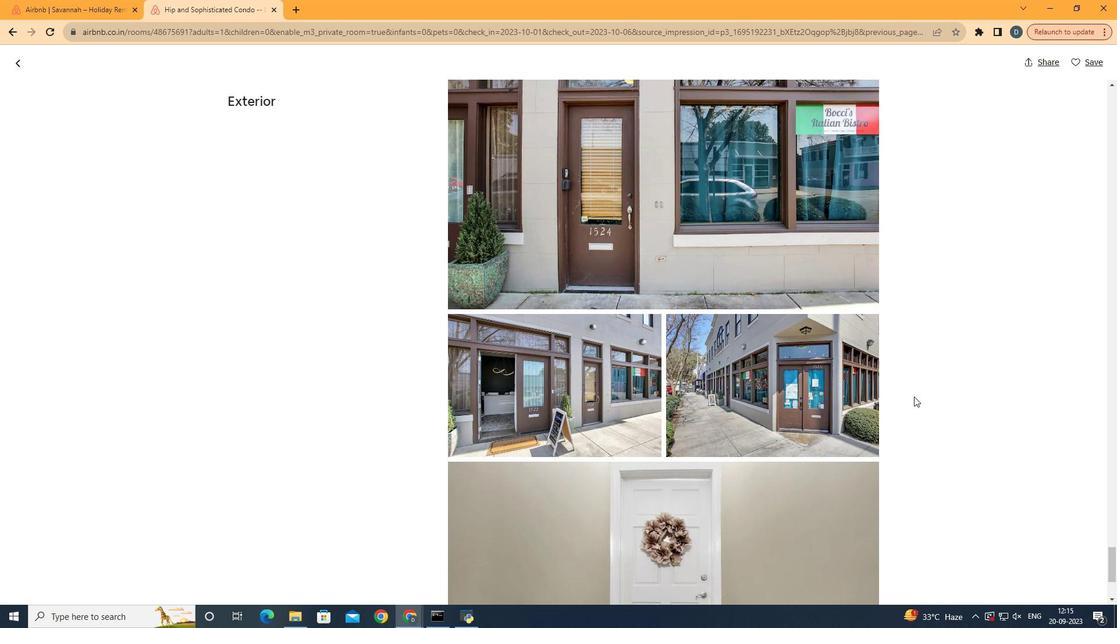 
Action: Mouse scrolled (914, 396) with delta (0, 0)
Screenshot: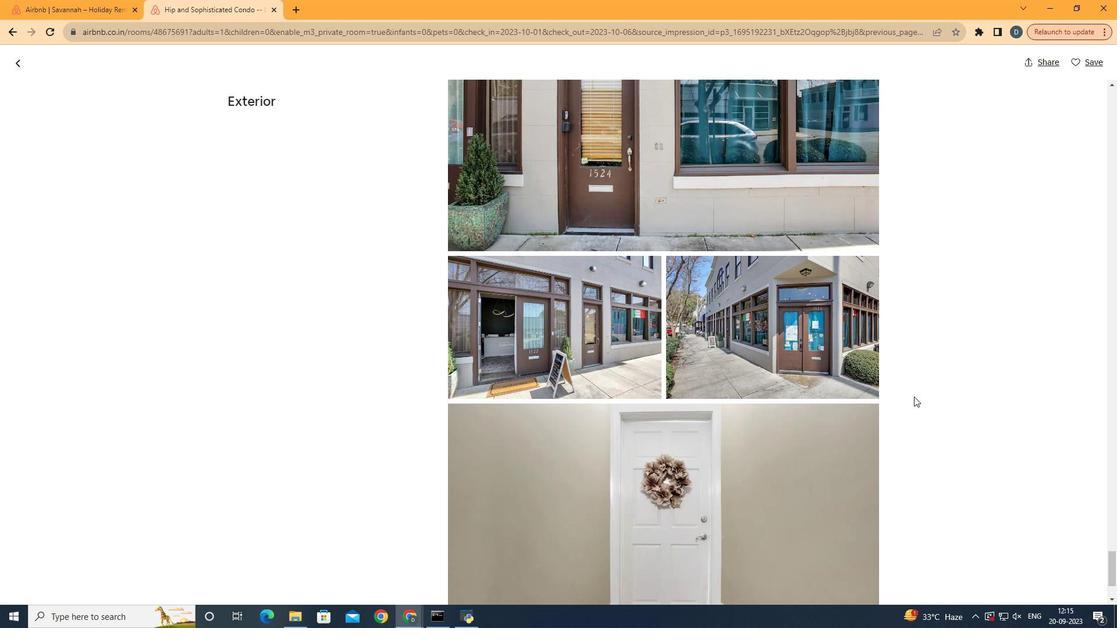 
Action: Mouse scrolled (914, 396) with delta (0, 0)
Screenshot: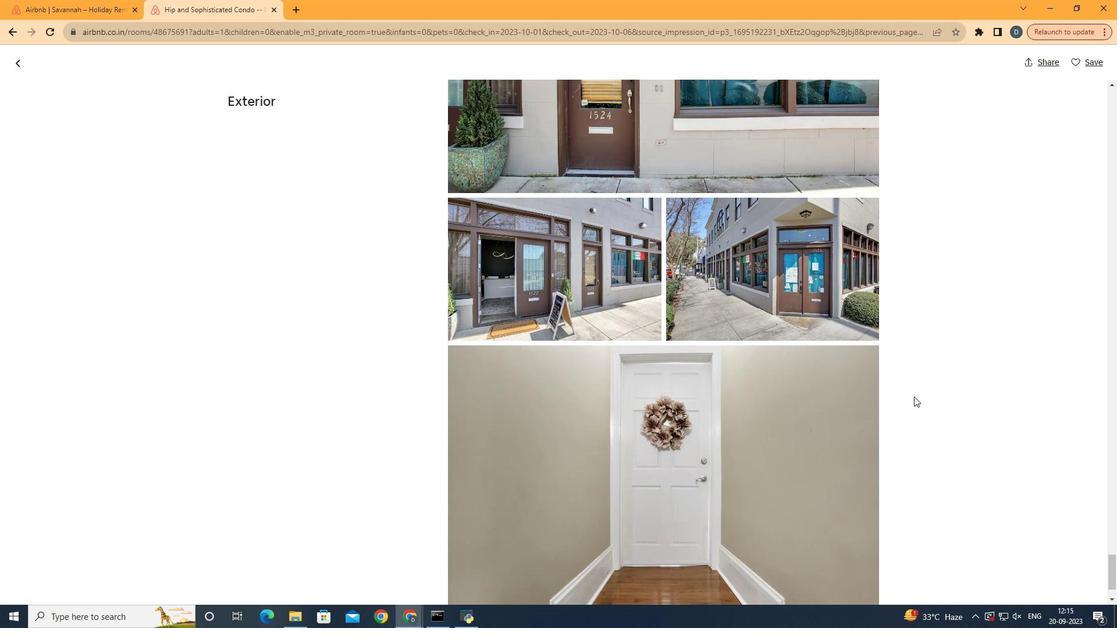 
Action: Mouse scrolled (914, 396) with delta (0, 0)
Screenshot: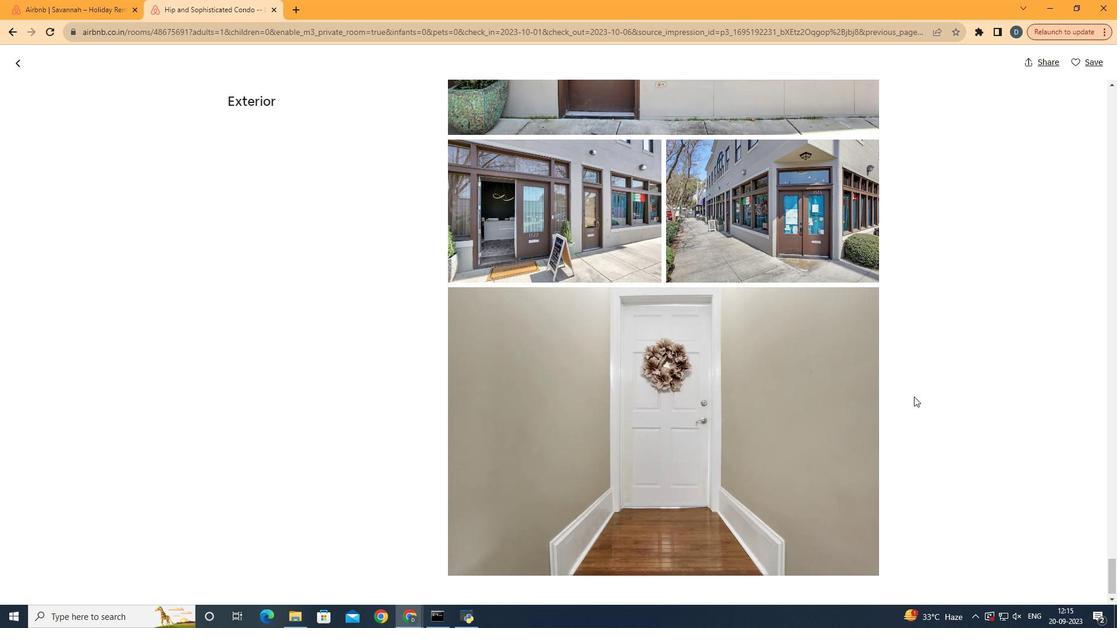 
Action: Mouse scrolled (914, 396) with delta (0, 0)
Screenshot: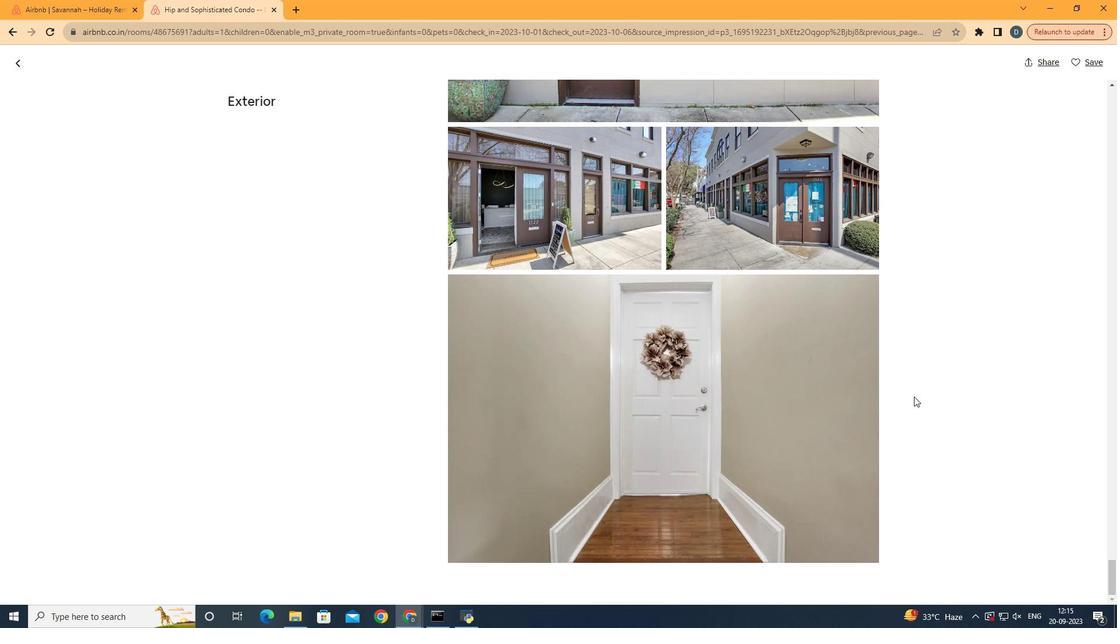 
Action: Mouse scrolled (914, 396) with delta (0, 0)
Screenshot: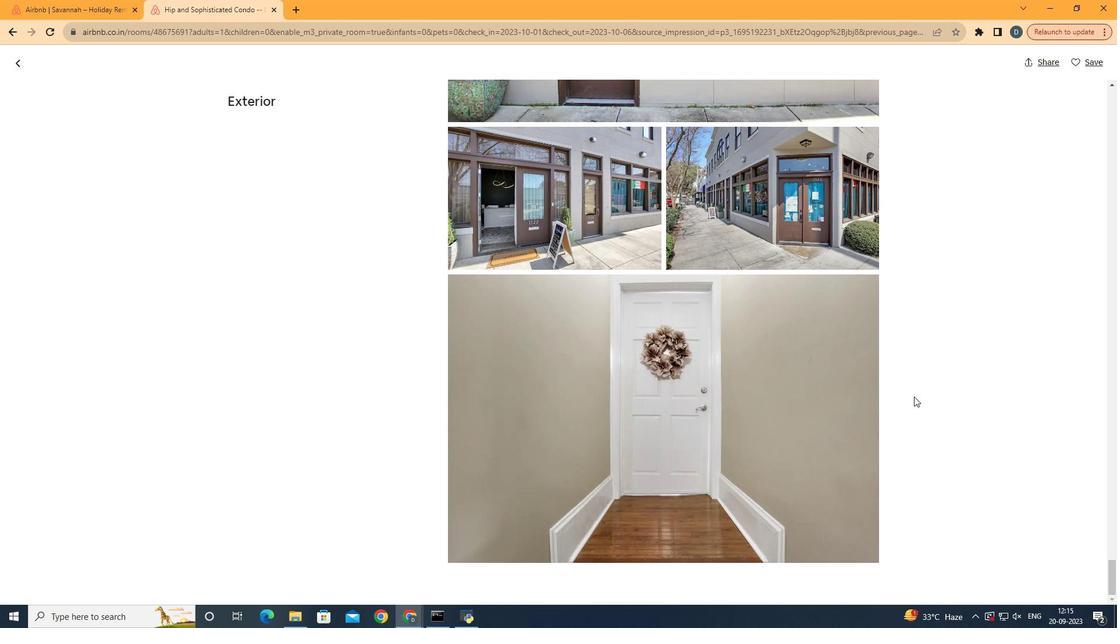 
Action: Mouse moved to (22, 64)
Screenshot: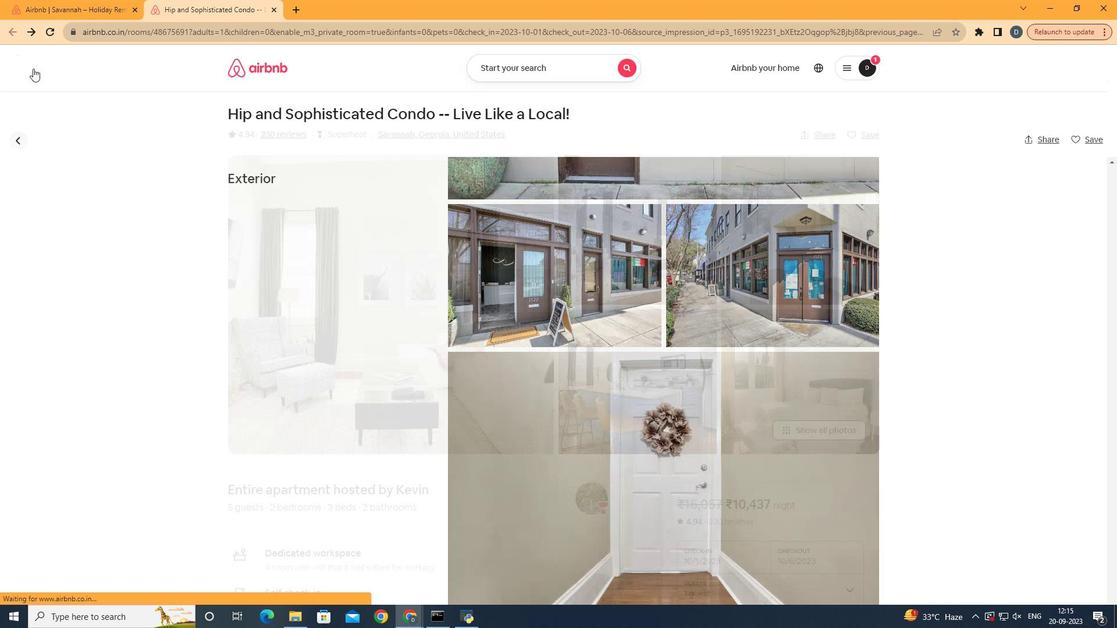 
Action: Mouse pressed left at (22, 64)
Screenshot: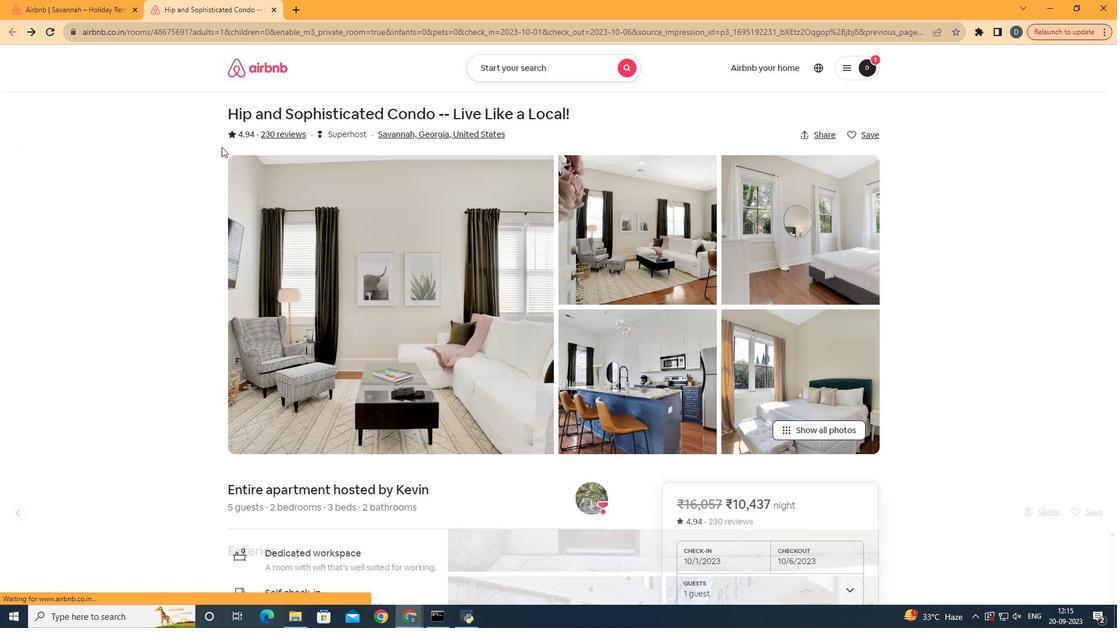 
Action: Mouse moved to (791, 320)
Screenshot: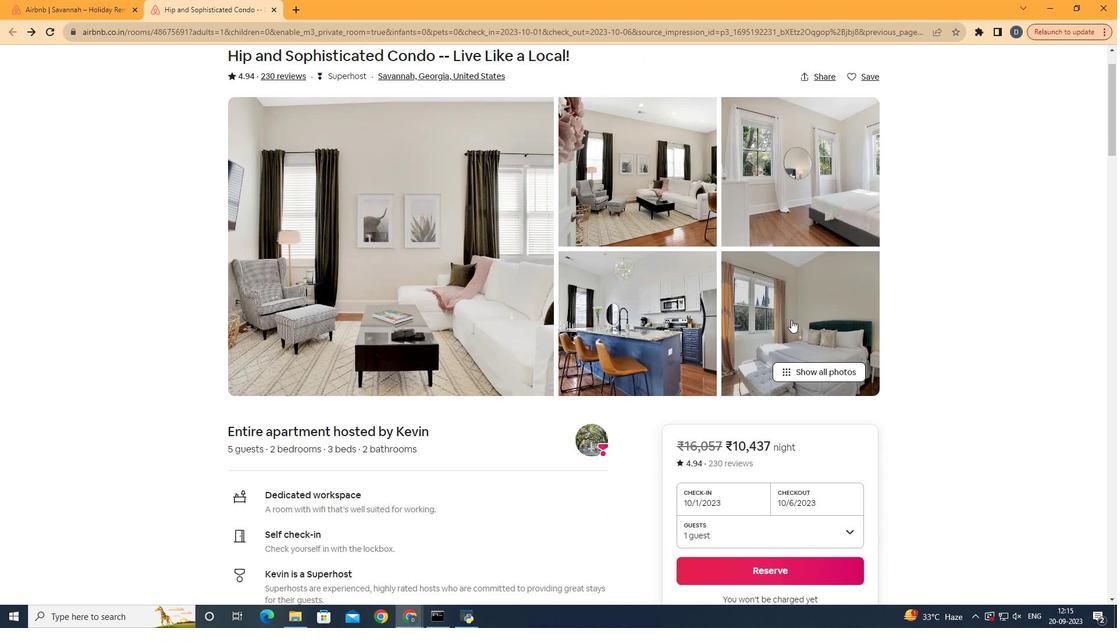 
Action: Mouse scrolled (791, 319) with delta (0, 0)
Screenshot: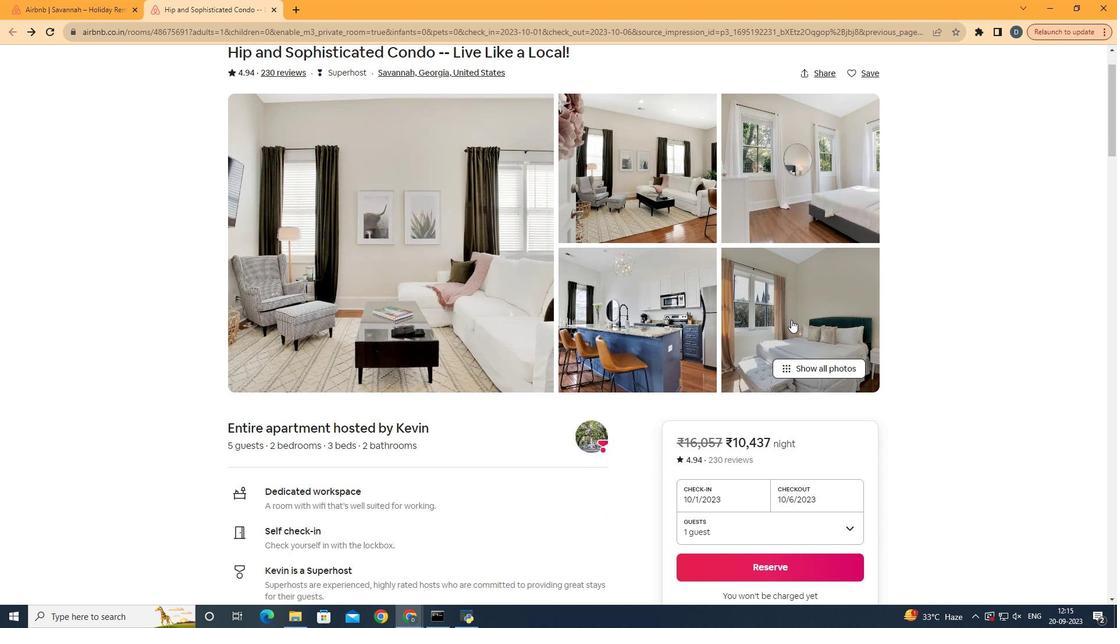 
Action: Mouse scrolled (791, 319) with delta (0, 0)
Screenshot: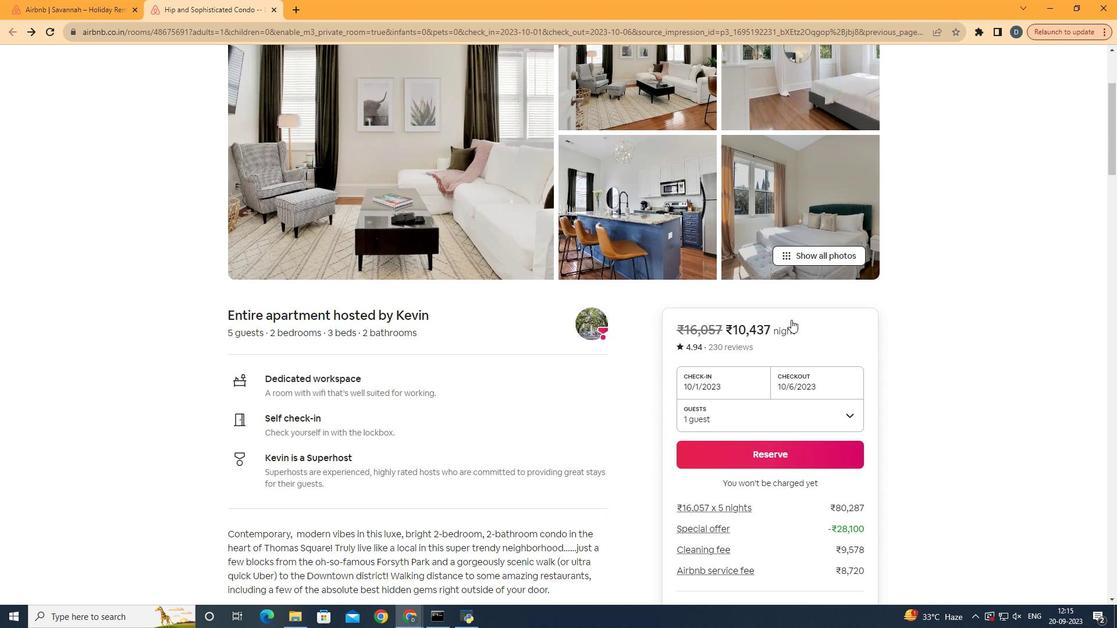
Action: Mouse scrolled (791, 319) with delta (0, 0)
Screenshot: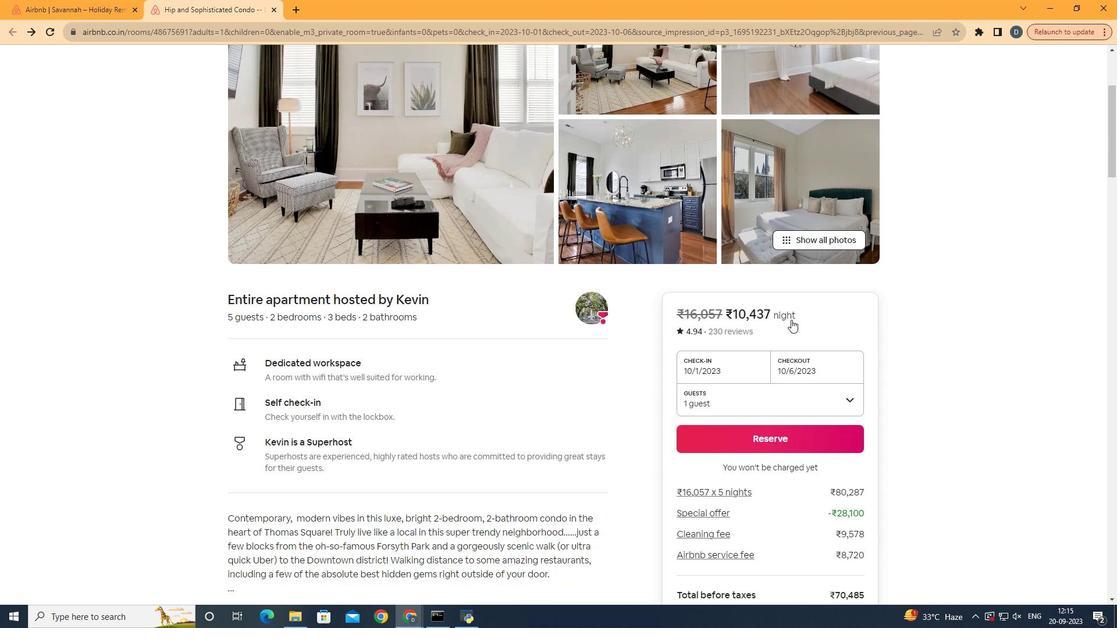 
Action: Mouse scrolled (791, 319) with delta (0, 0)
Screenshot: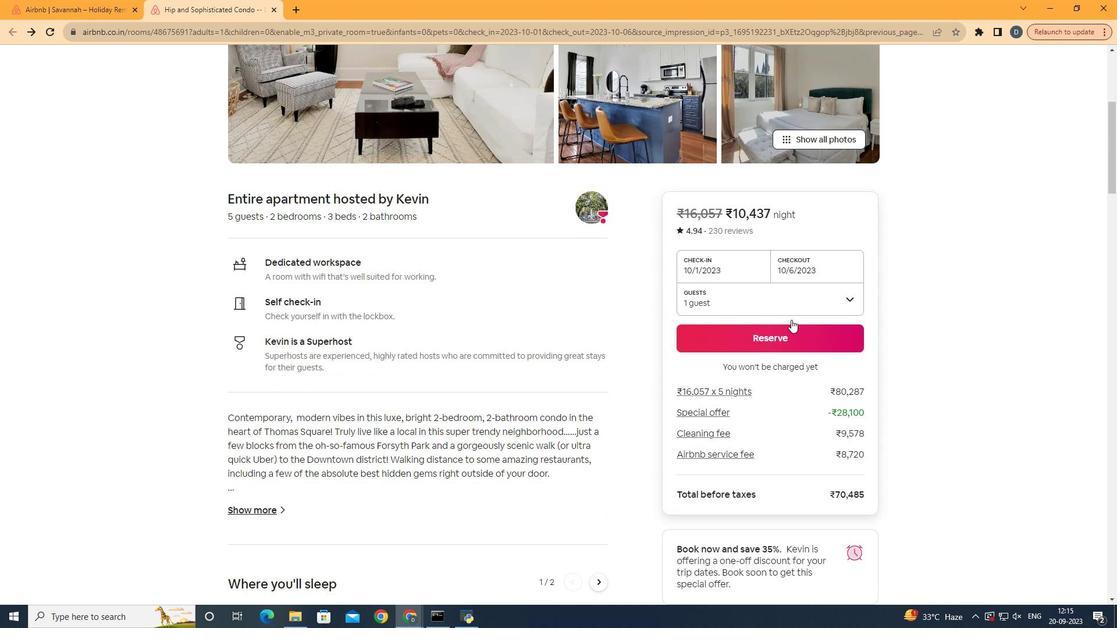 
Action: Mouse scrolled (791, 319) with delta (0, 0)
Screenshot: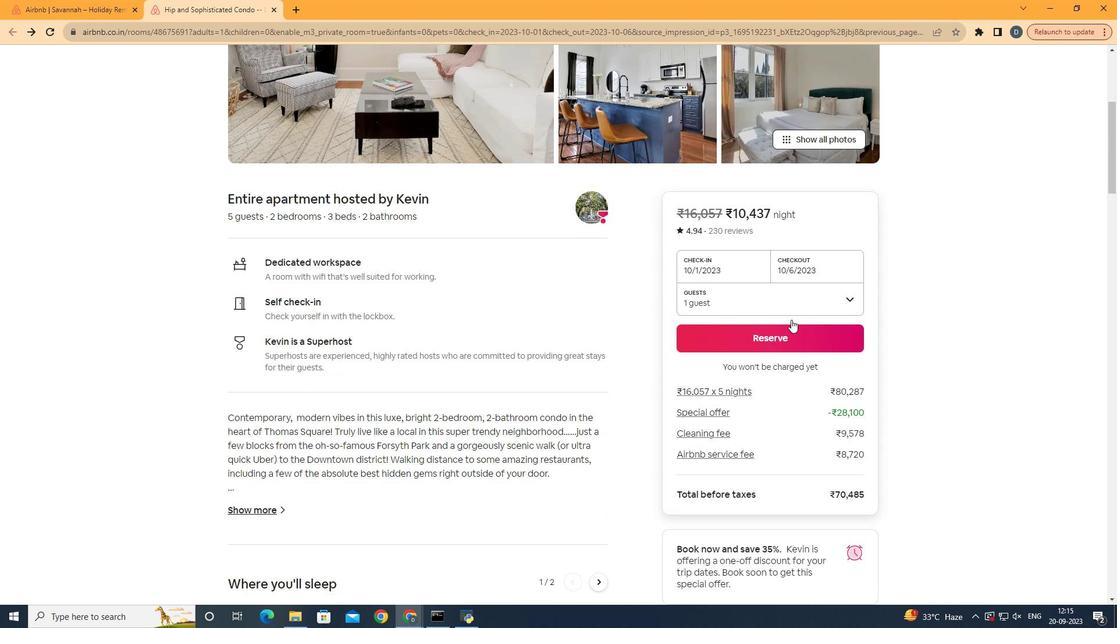 
Action: Mouse scrolled (791, 319) with delta (0, 0)
Screenshot: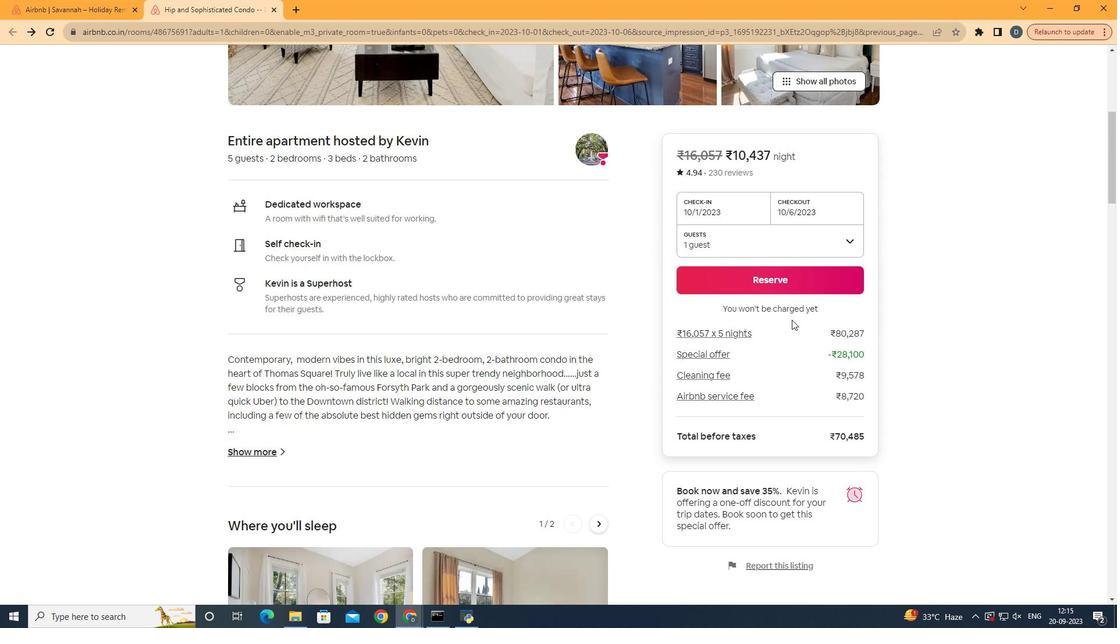 
Action: Mouse moved to (237, 459)
Screenshot: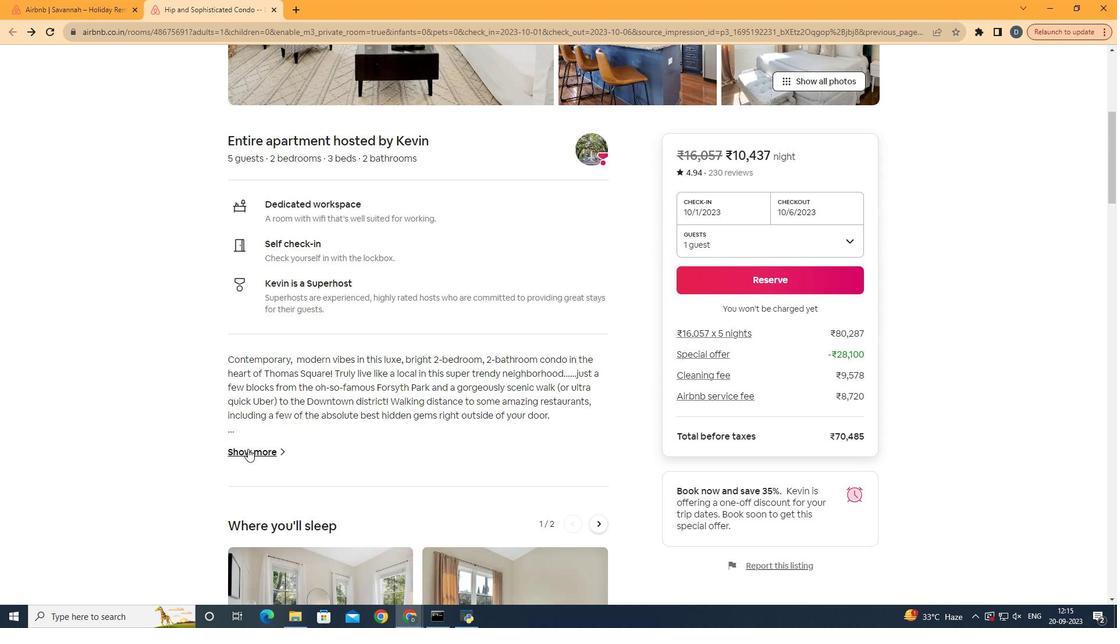 
Action: Mouse pressed left at (237, 459)
Screenshot: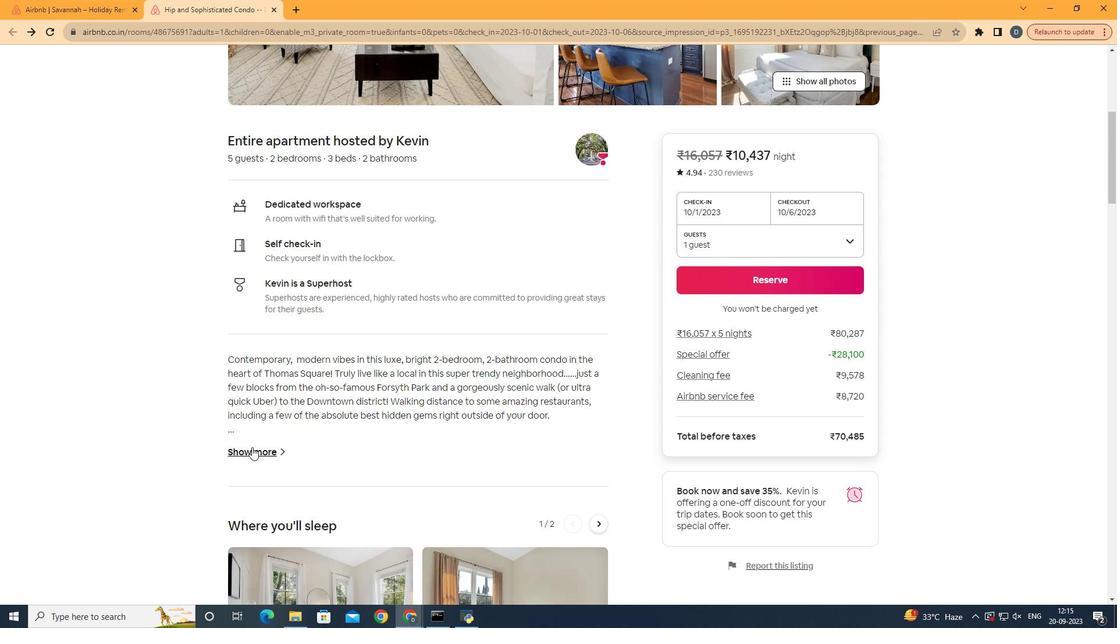 
Action: Mouse moved to (252, 447)
Screenshot: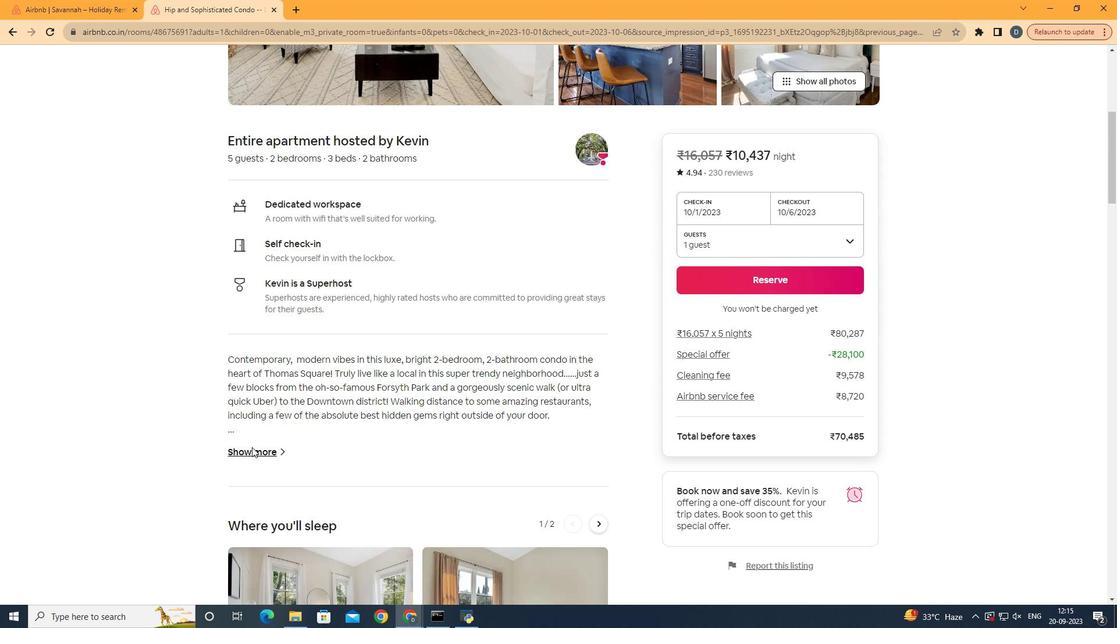 
Action: Mouse pressed left at (252, 447)
Screenshot: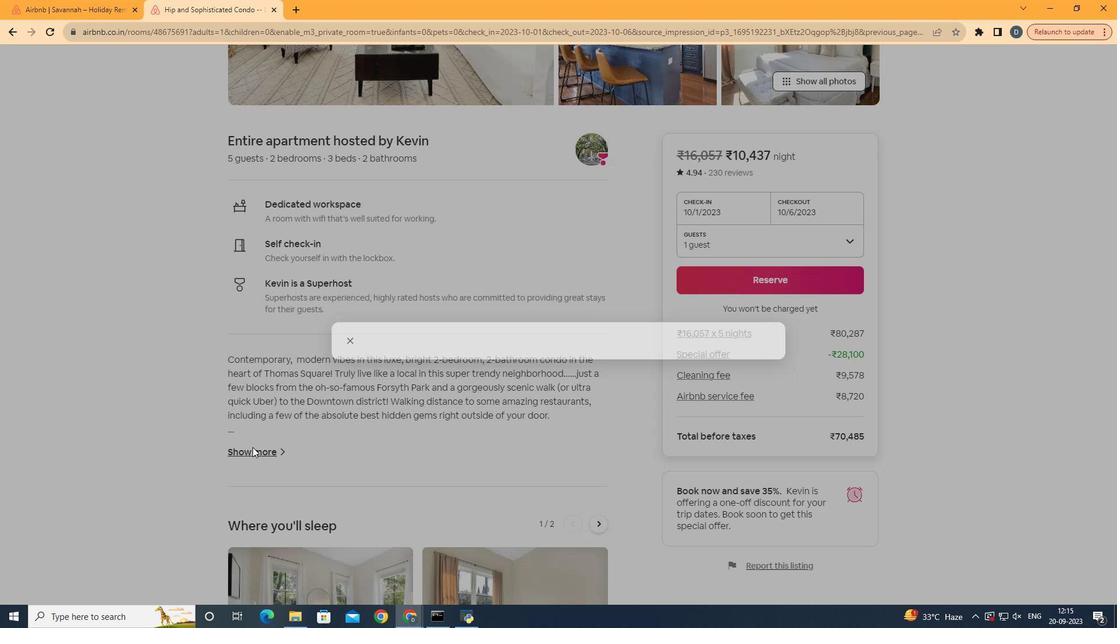 
Action: Mouse moved to (887, 440)
Screenshot: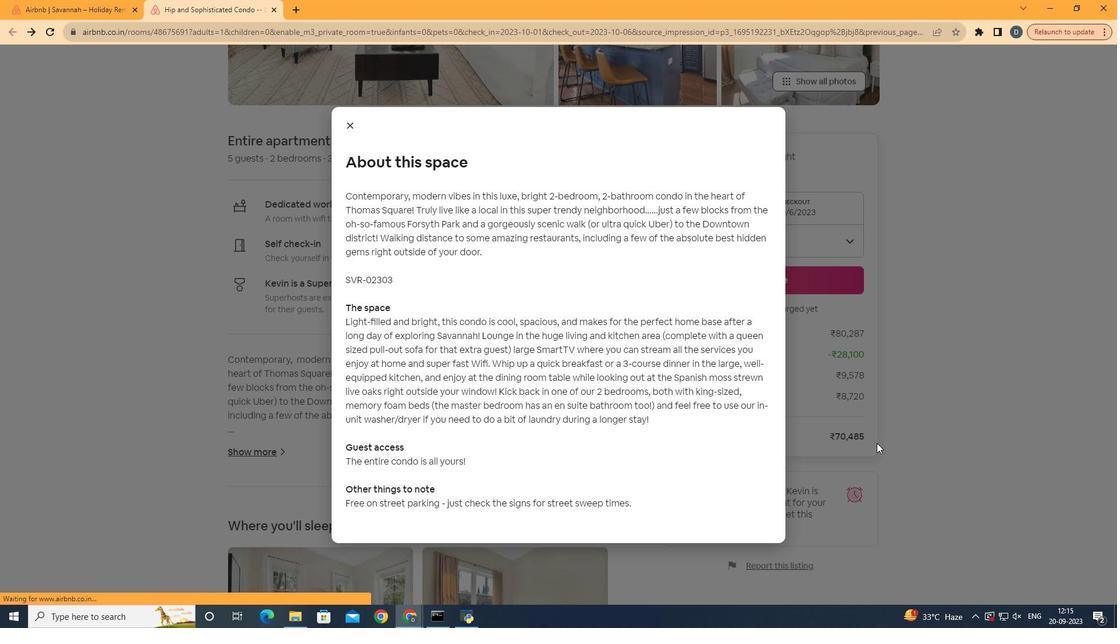 
Action: Mouse pressed left at (887, 440)
Screenshot: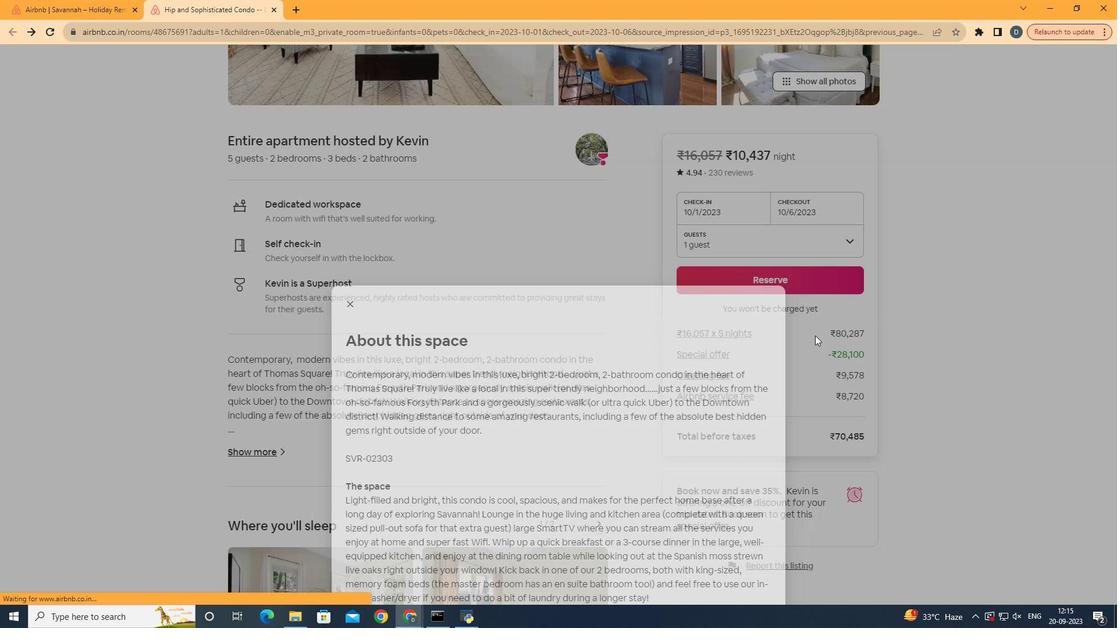 
Action: Mouse moved to (587, 355)
Screenshot: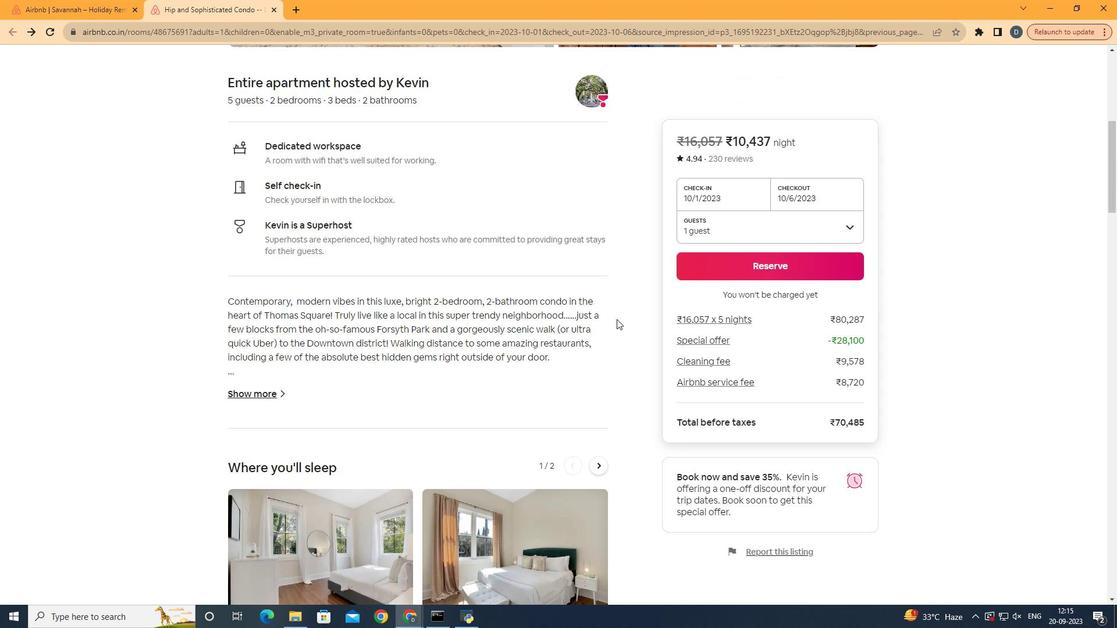 
Action: Mouse scrolled (587, 354) with delta (0, 0)
Screenshot: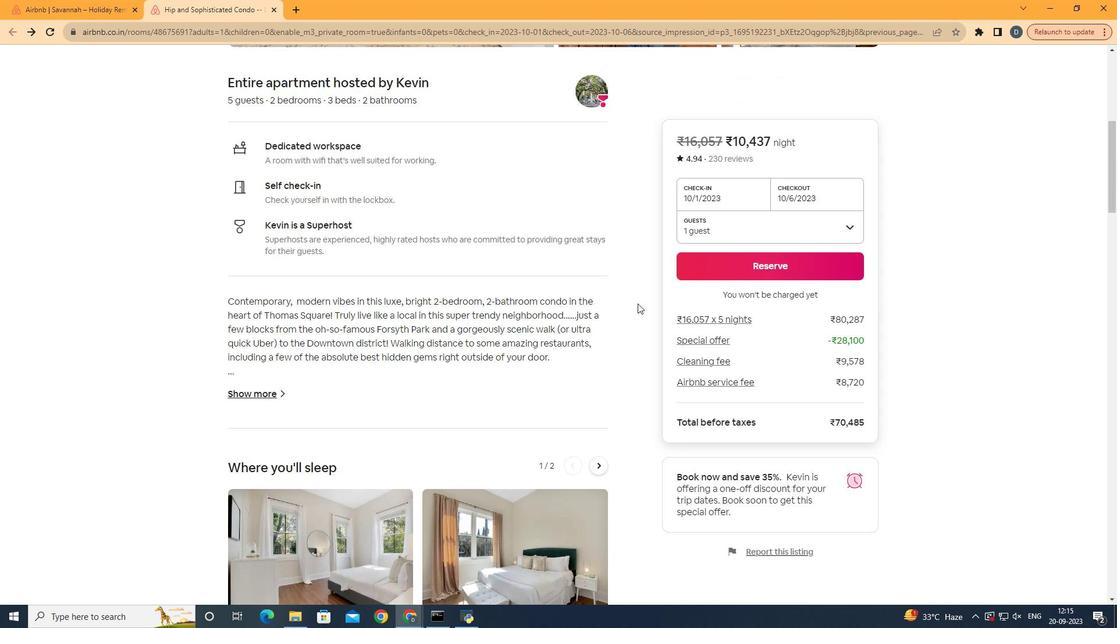 
Action: Mouse moved to (657, 296)
Screenshot: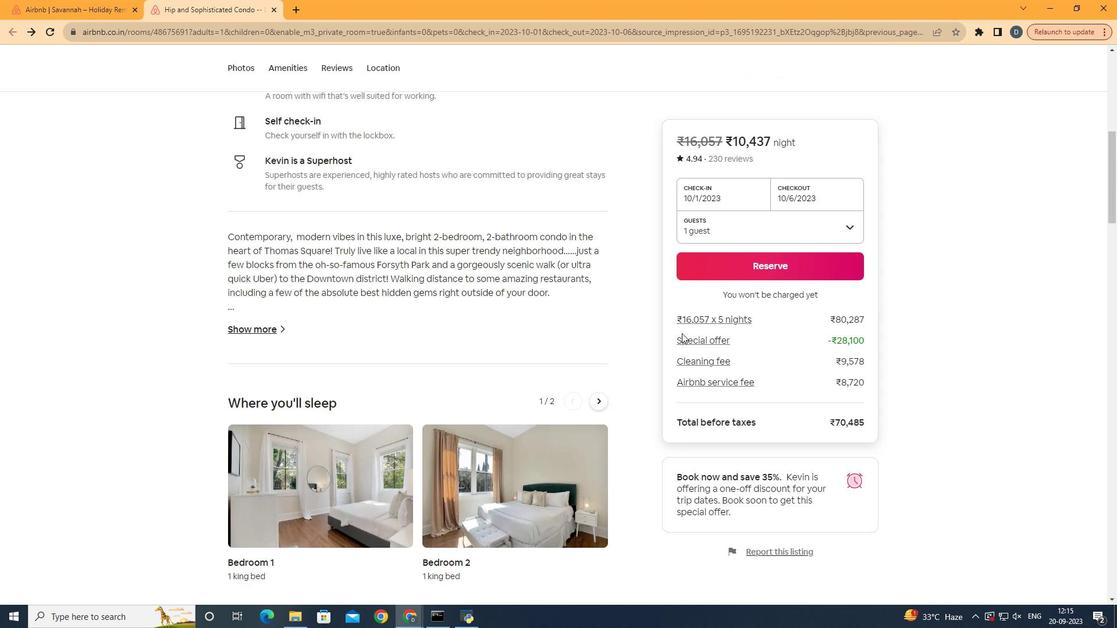 
Action: Mouse scrolled (657, 295) with delta (0, 0)
Screenshot: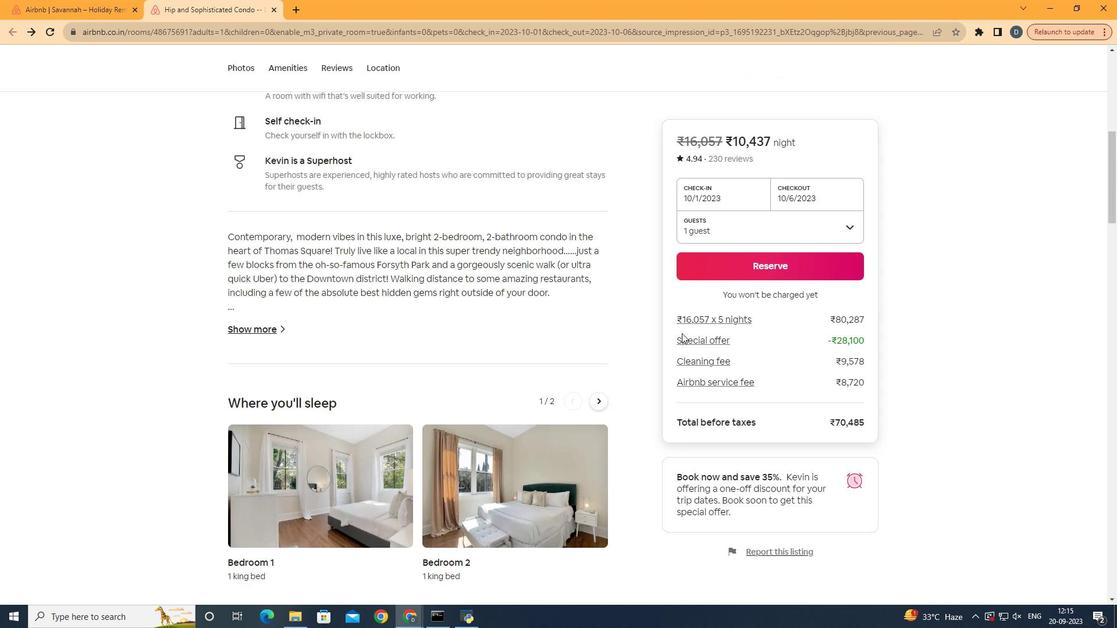 
Action: Mouse moved to (679, 331)
Screenshot: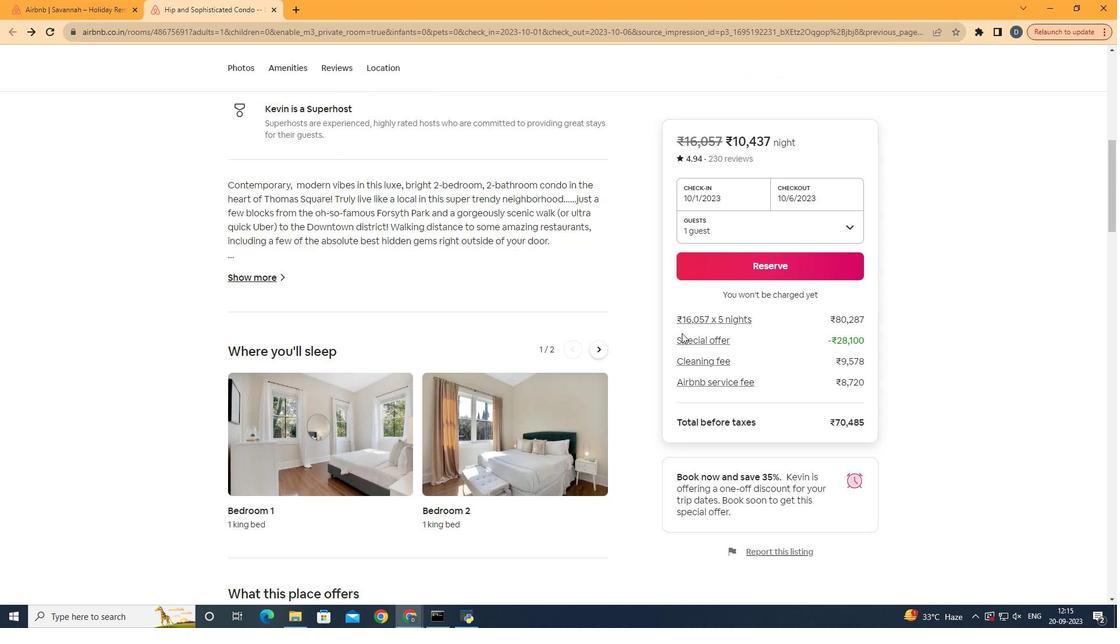 
Action: Mouse scrolled (679, 330) with delta (0, 0)
Screenshot: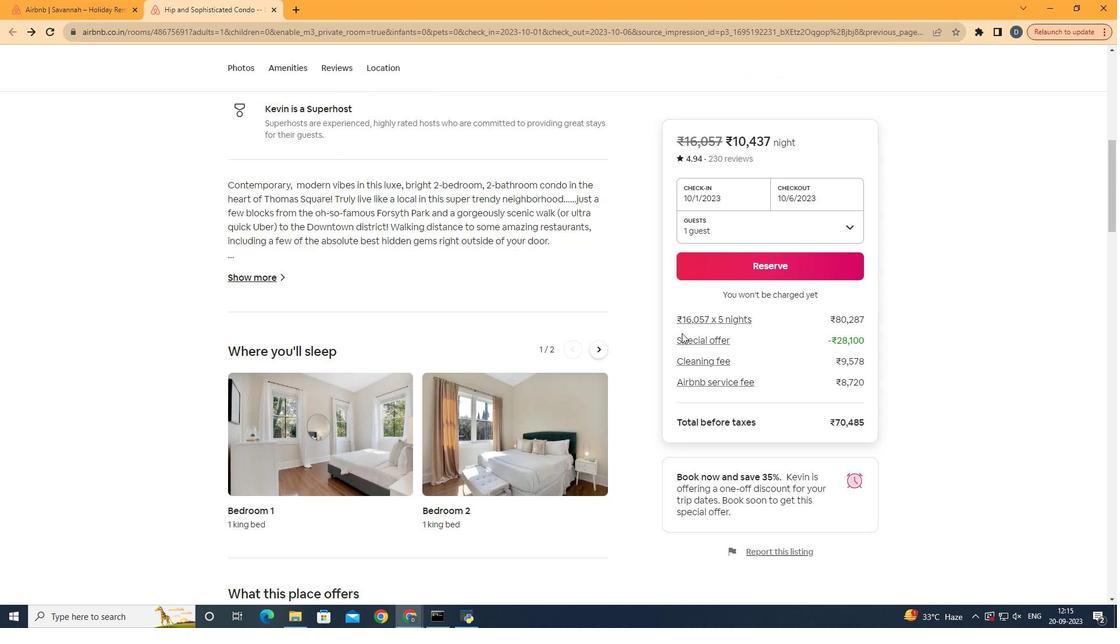 
Action: Mouse moved to (681, 333)
Screenshot: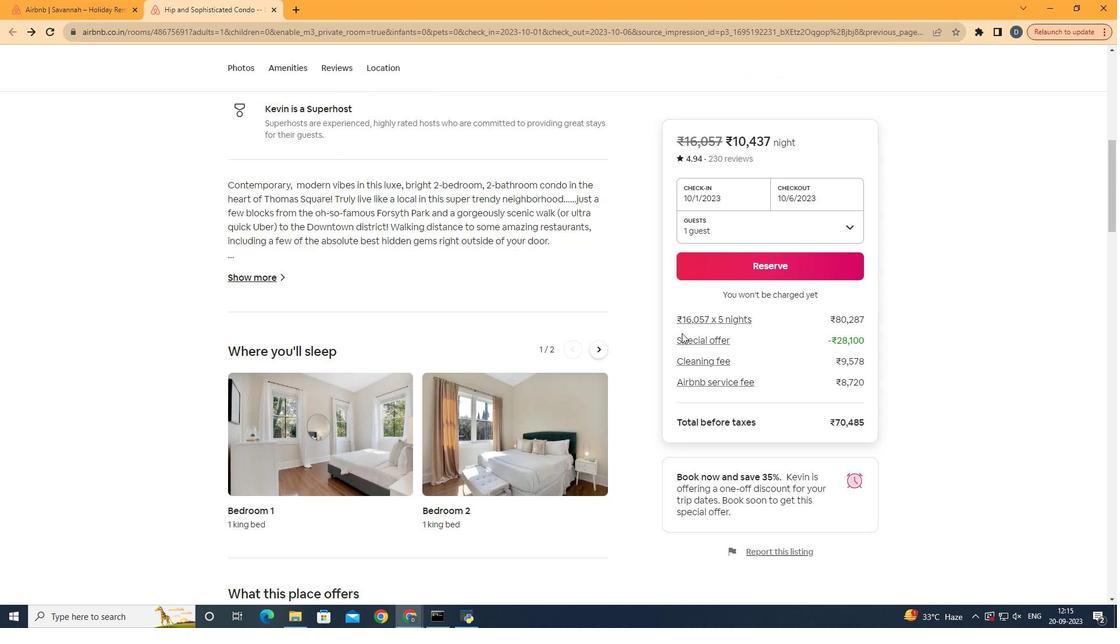 
Action: Mouse scrolled (681, 333) with delta (0, 0)
Screenshot: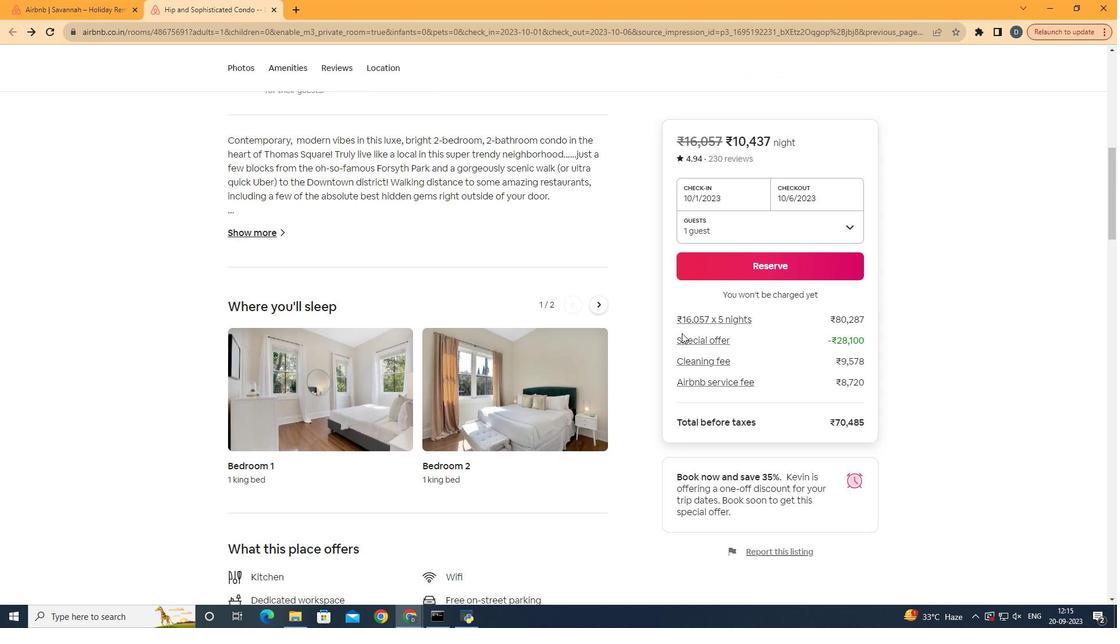 
Action: Mouse scrolled (681, 332) with delta (0, 0)
Screenshot: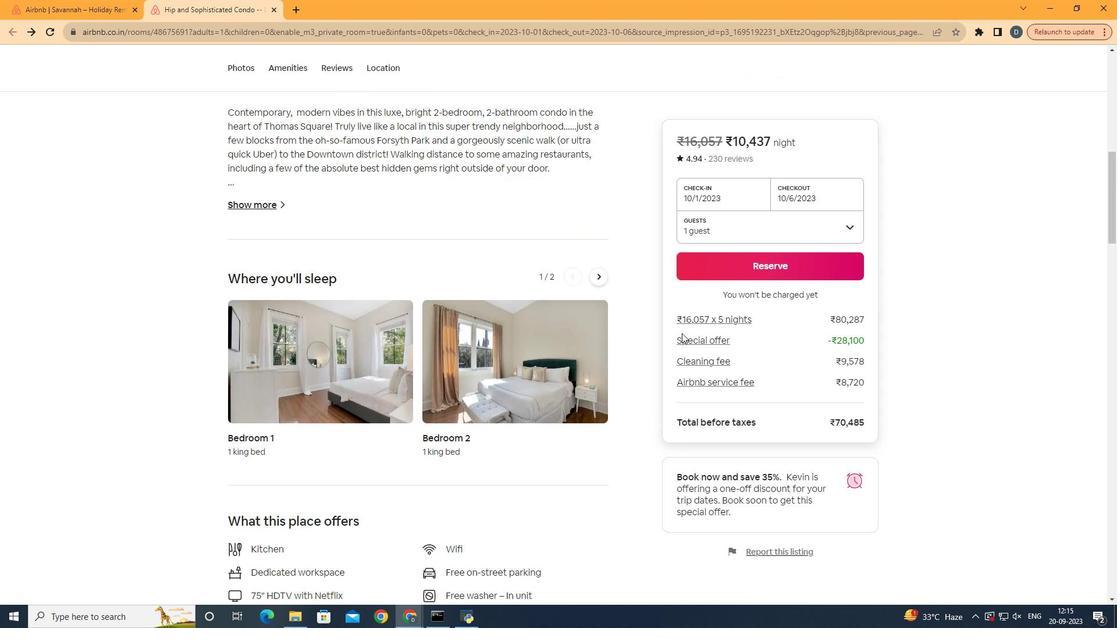 
Action: Mouse moved to (682, 333)
Screenshot: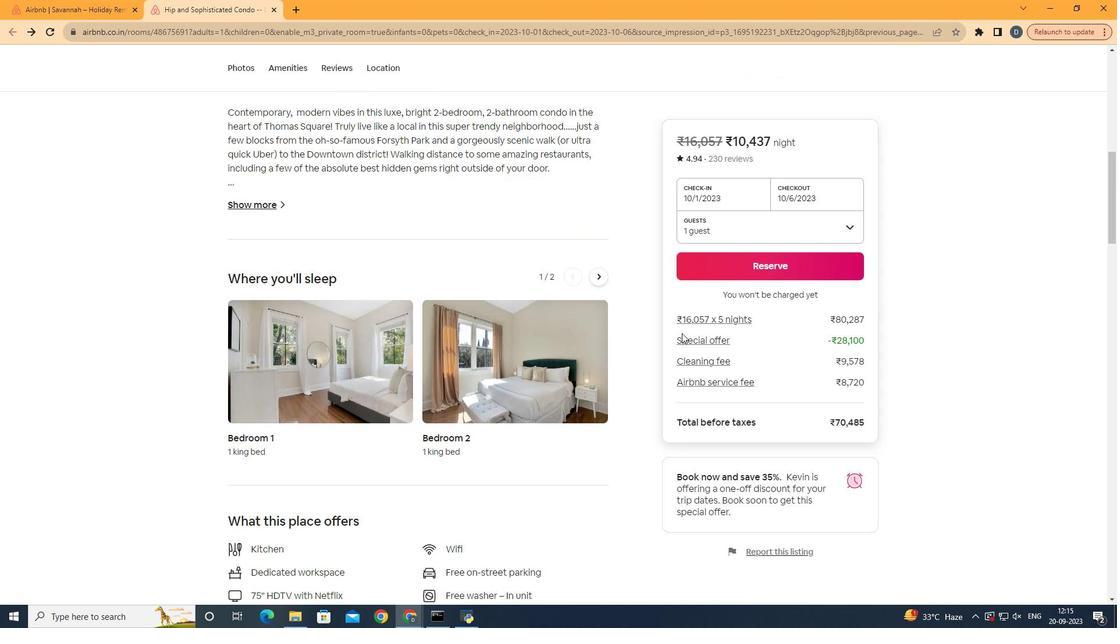 
Action: Mouse scrolled (682, 333) with delta (0, 0)
Screenshot: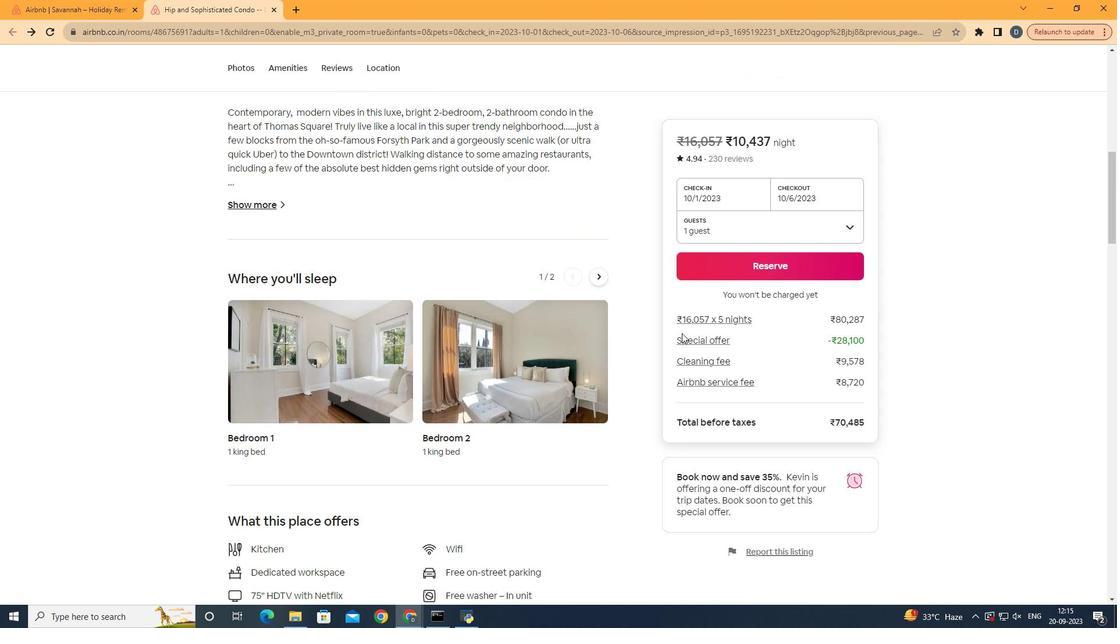 
Action: Mouse moved to (682, 333)
Screenshot: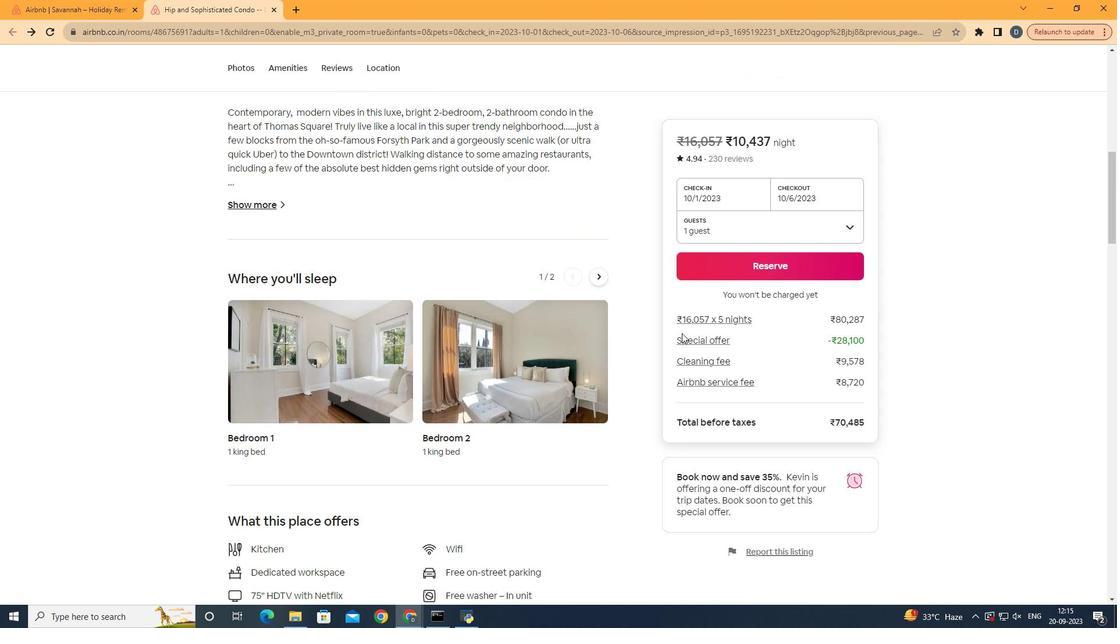 
Action: Mouse scrolled (682, 333) with delta (0, 0)
Screenshot: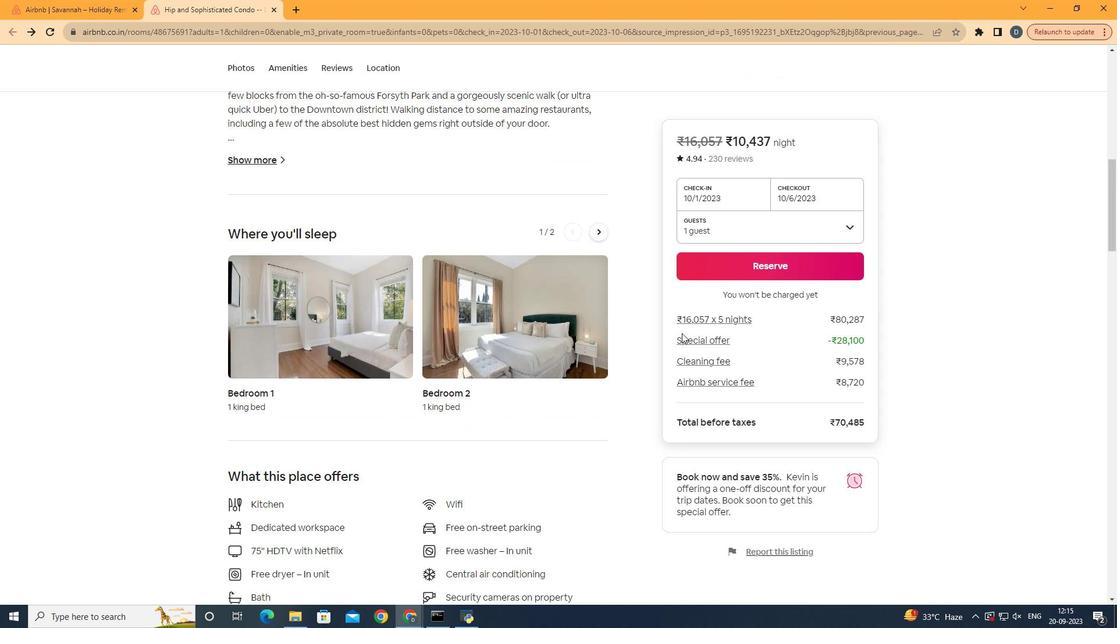
Action: Mouse scrolled (682, 333) with delta (0, 0)
Screenshot: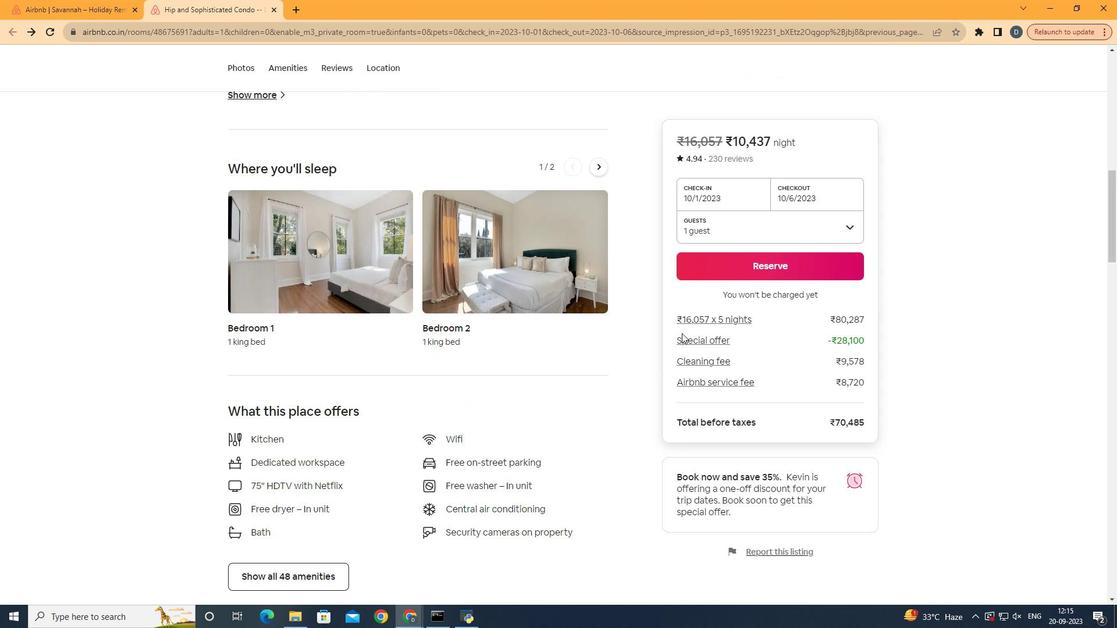 
Action: Mouse scrolled (682, 333) with delta (0, 0)
Screenshot: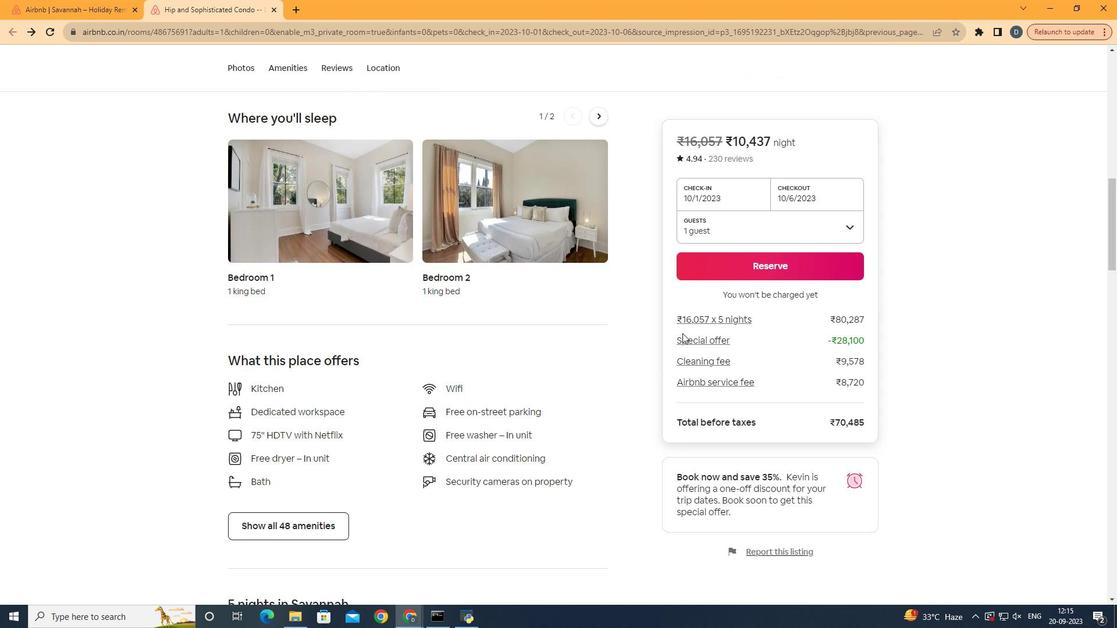 
Action: Mouse moved to (682, 333)
Screenshot: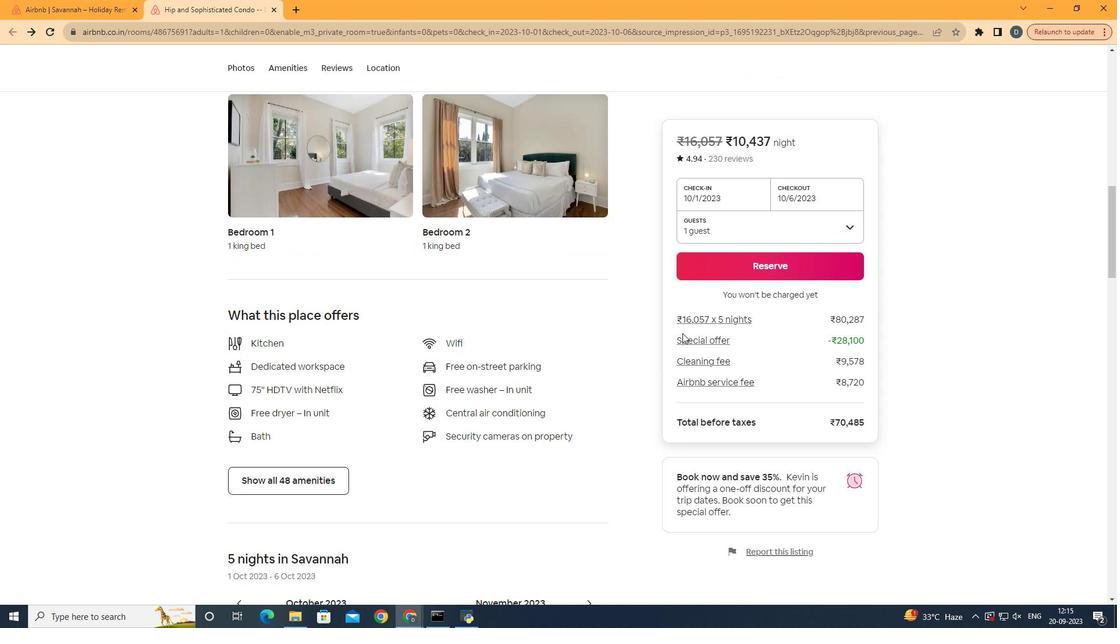 
Action: Mouse scrolled (682, 333) with delta (0, 0)
Screenshot: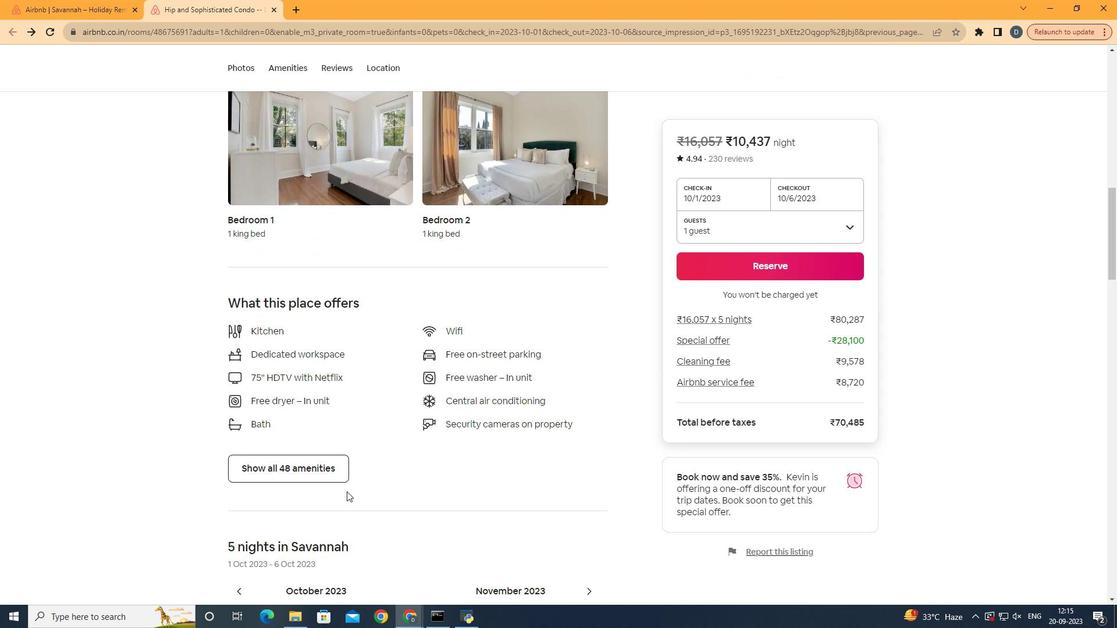
Action: Mouse moved to (339, 473)
Screenshot: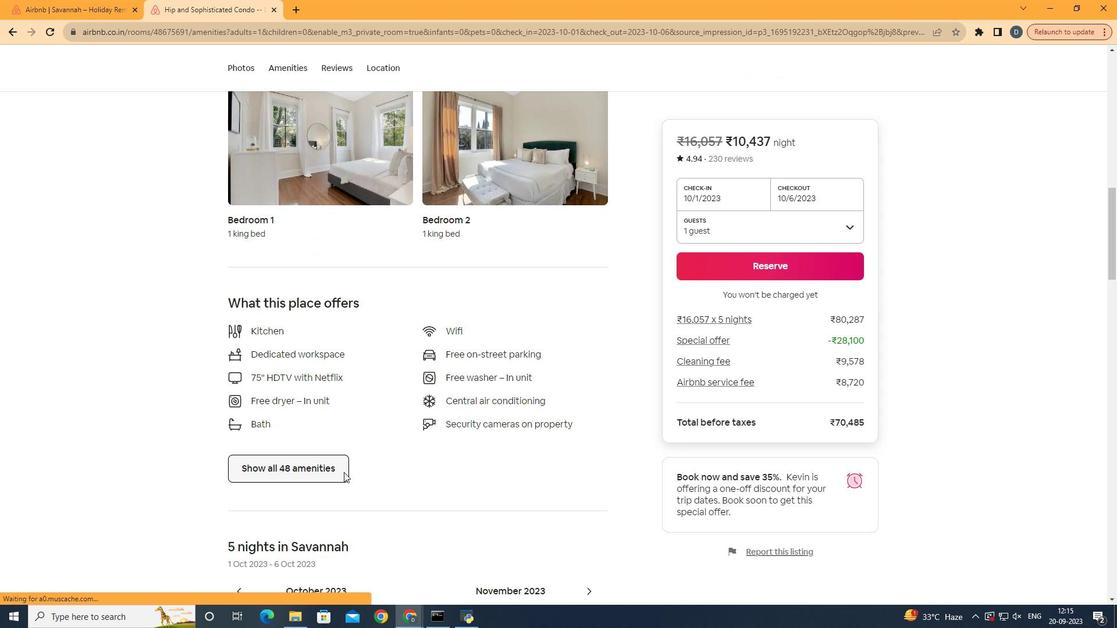 
Action: Mouse pressed left at (339, 473)
Screenshot: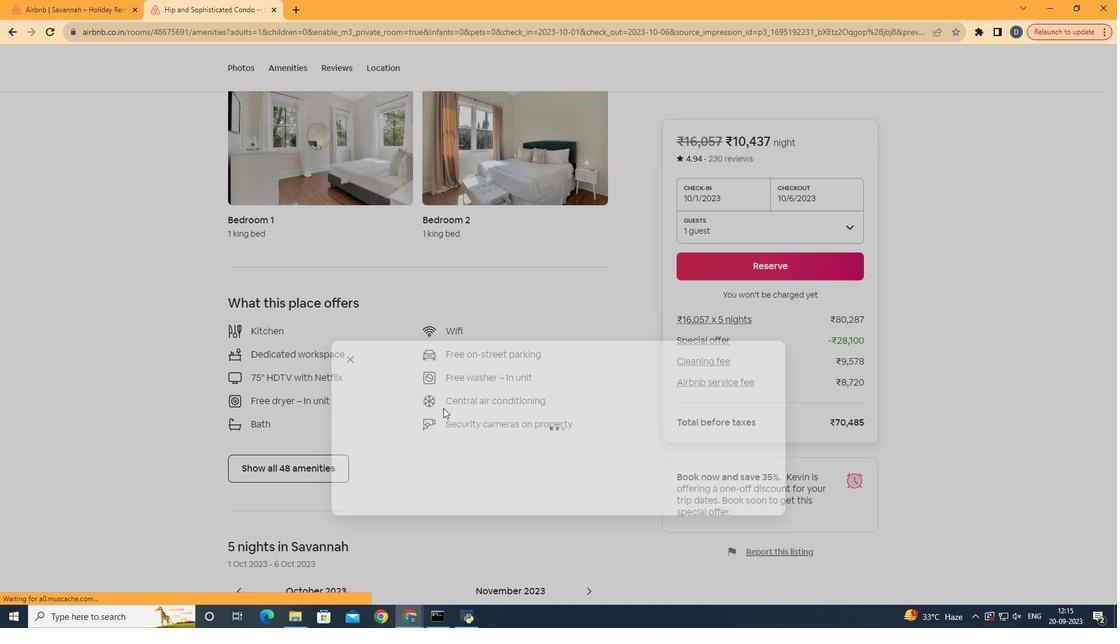 
Action: Mouse moved to (657, 330)
Screenshot: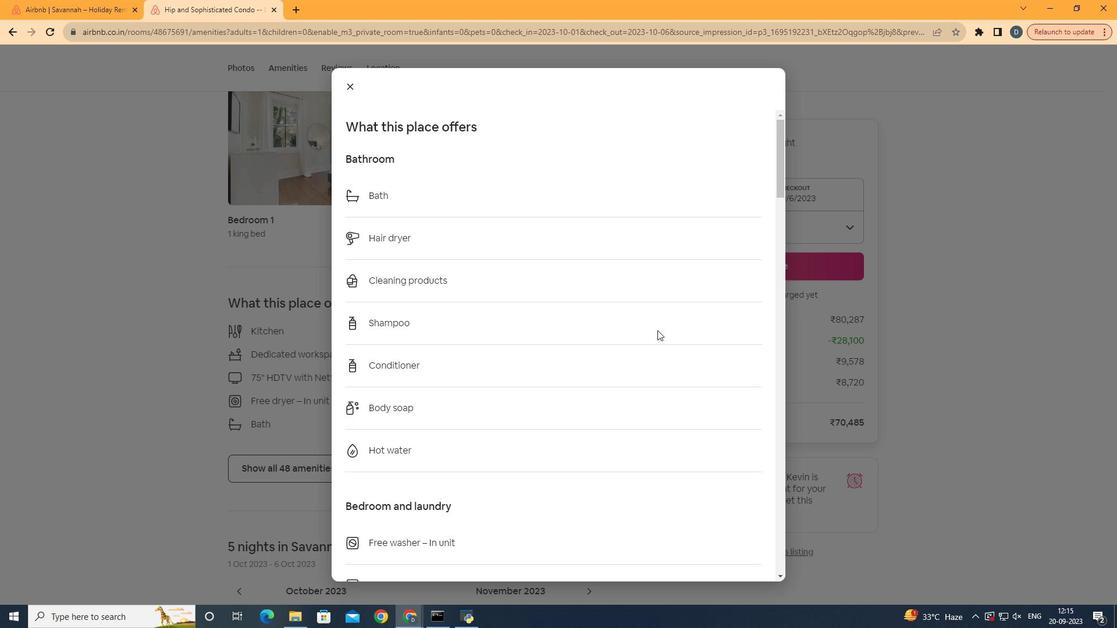 
Action: Mouse pressed left at (657, 330)
Screenshot: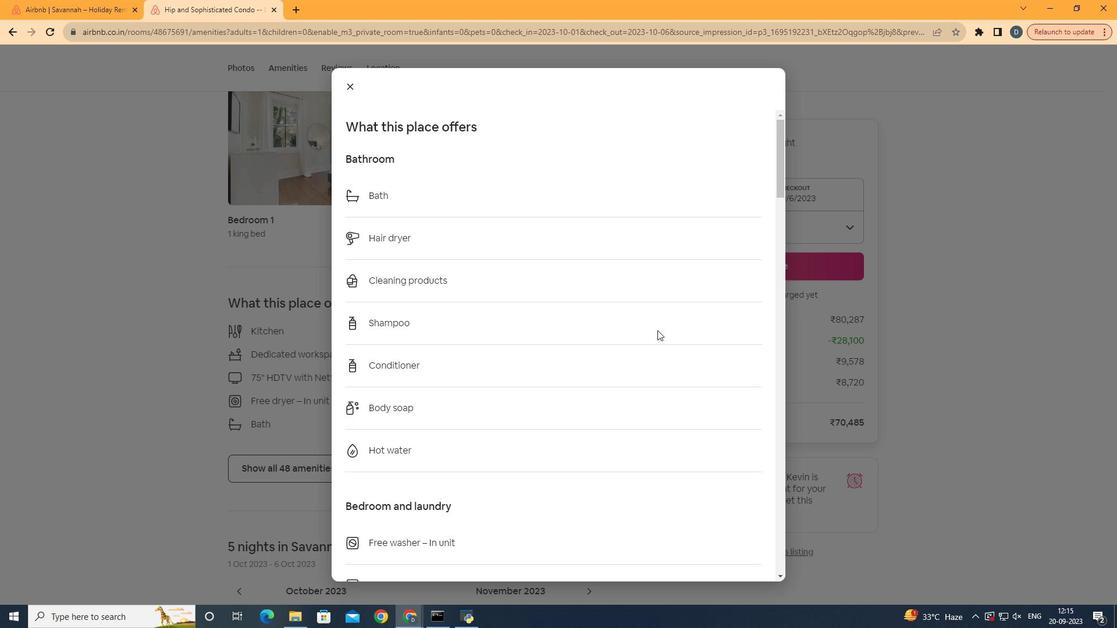 
Action: Mouse moved to (657, 330)
Screenshot: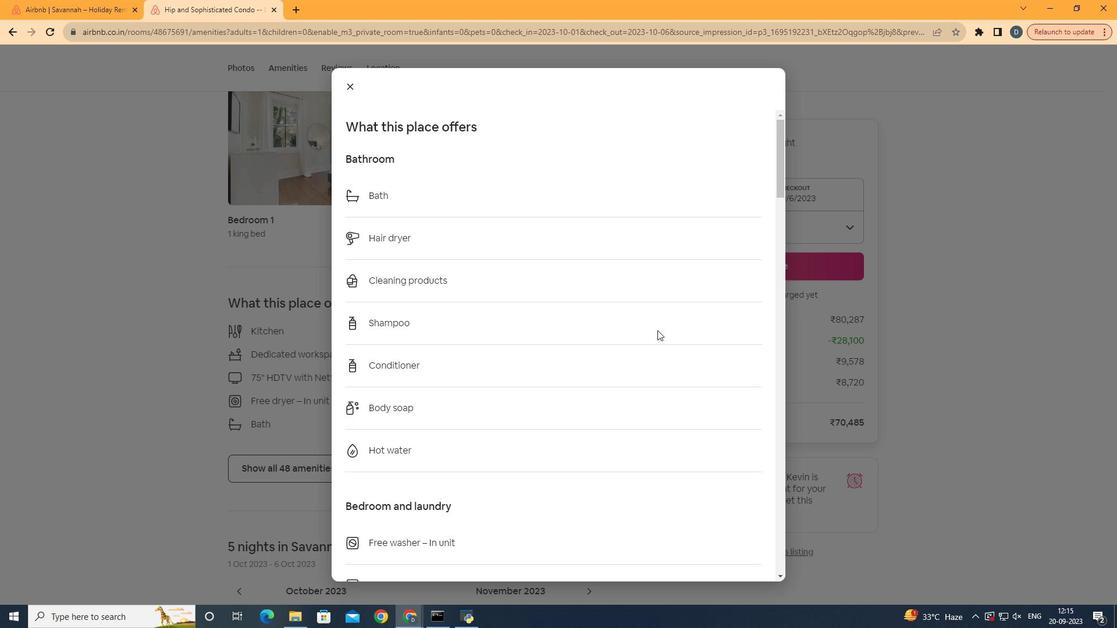 
Action: Key pressed <Key.down><Key.down><Key.down><Key.down><Key.down><Key.down><Key.down><Key.down><Key.down><Key.down><Key.down><Key.down><Key.down><Key.down><Key.down><Key.down><Key.down><Key.down><Key.down><Key.down><Key.down><Key.down><Key.down><Key.down><Key.down><Key.down><Key.down><Key.down><Key.down><Key.down><Key.down><Key.down><Key.down><Key.down><Key.down><Key.down><Key.down><Key.down><Key.down><Key.down><Key.down><Key.down><Key.down><Key.down><Key.down><Key.down><Key.down><Key.down><Key.down><Key.down><Key.down><Key.down><Key.down><Key.down><Key.down><Key.down><Key.down><Key.down><Key.down><Key.down><Key.down><Key.down><Key.down><Key.down><Key.down><Key.down><Key.down><Key.down><Key.down><Key.down><Key.down><Key.down><Key.down><Key.down><Key.down><Key.down><Key.down><Key.down><Key.up><Key.down><Key.down><Key.down><Key.down><Key.down><Key.down><Key.down><Key.down><Key.down><Key.down><Key.down><Key.down><Key.down><Key.down><Key.down><Key.down><Key.down><Key.down><Key.down><Key.down><Key.down>
Screenshot: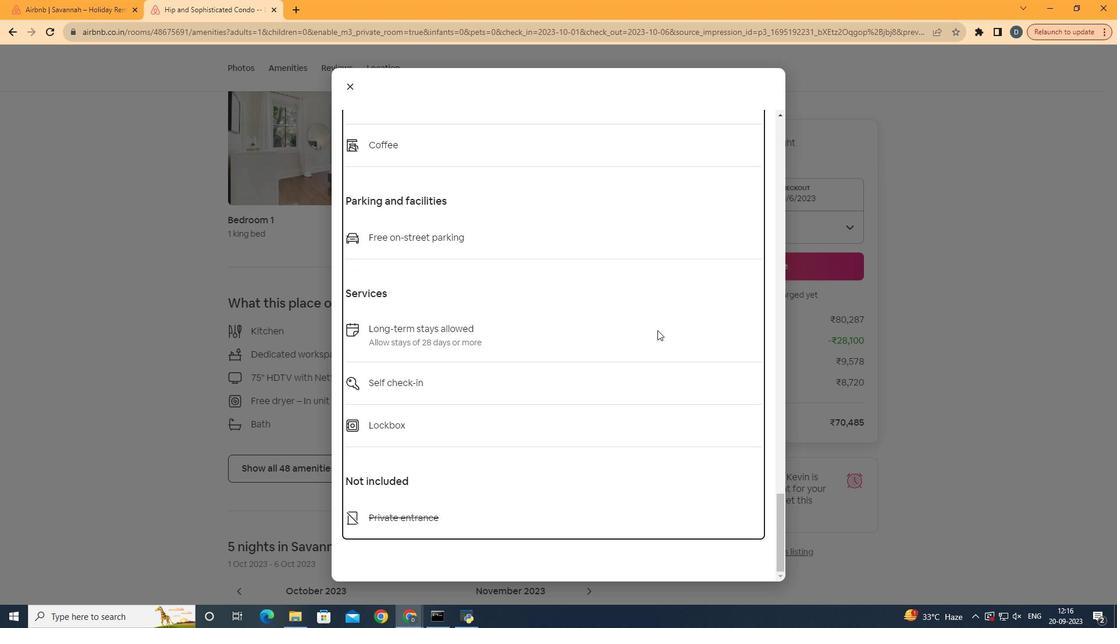 
Action: Mouse moved to (876, 377)
Screenshot: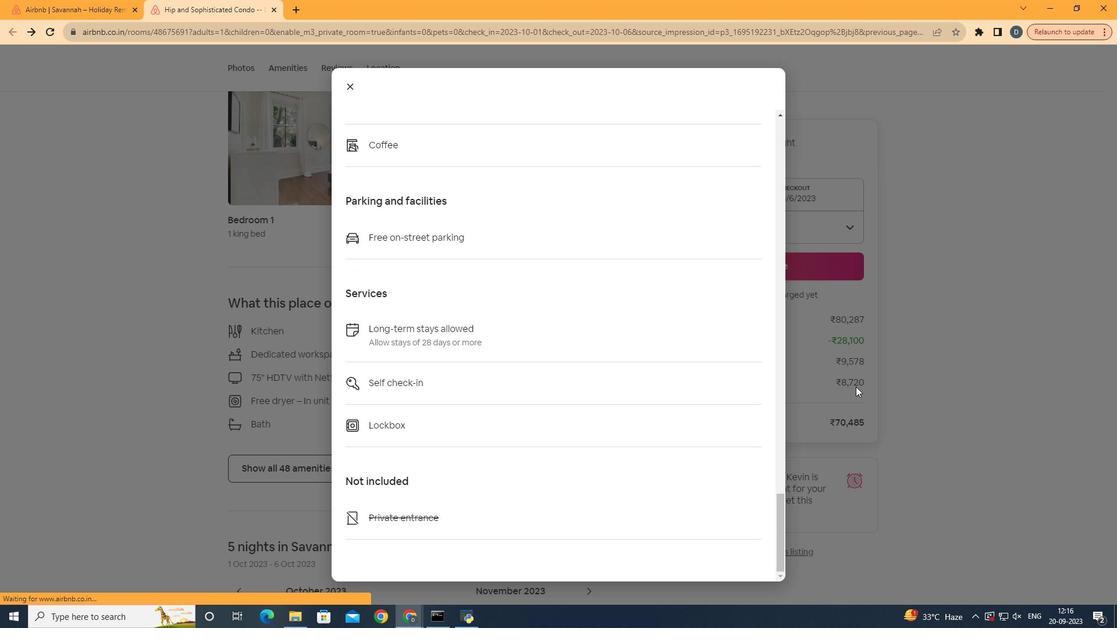 
Action: Mouse pressed left at (876, 377)
Screenshot: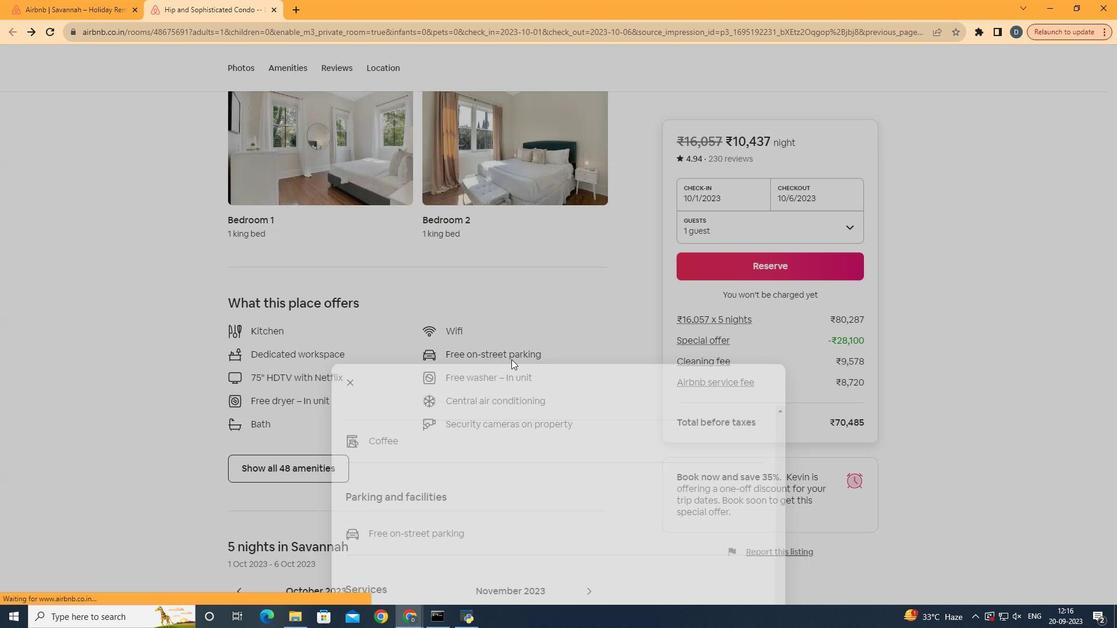 
Action: Mouse moved to (391, 351)
Screenshot: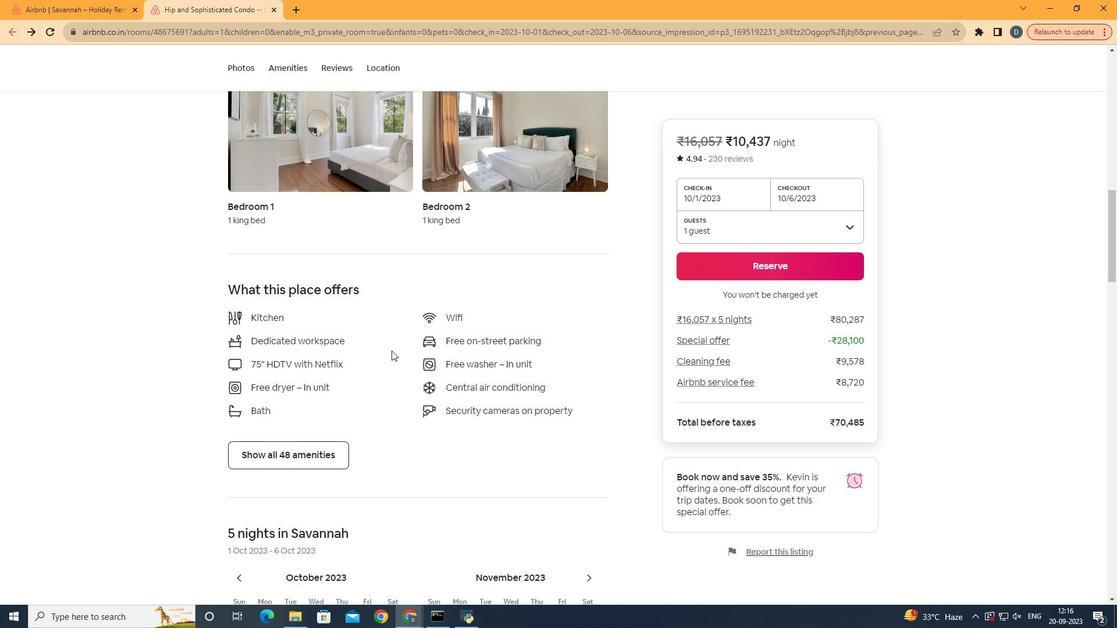 
Action: Mouse scrolled (391, 350) with delta (0, 0)
Screenshot: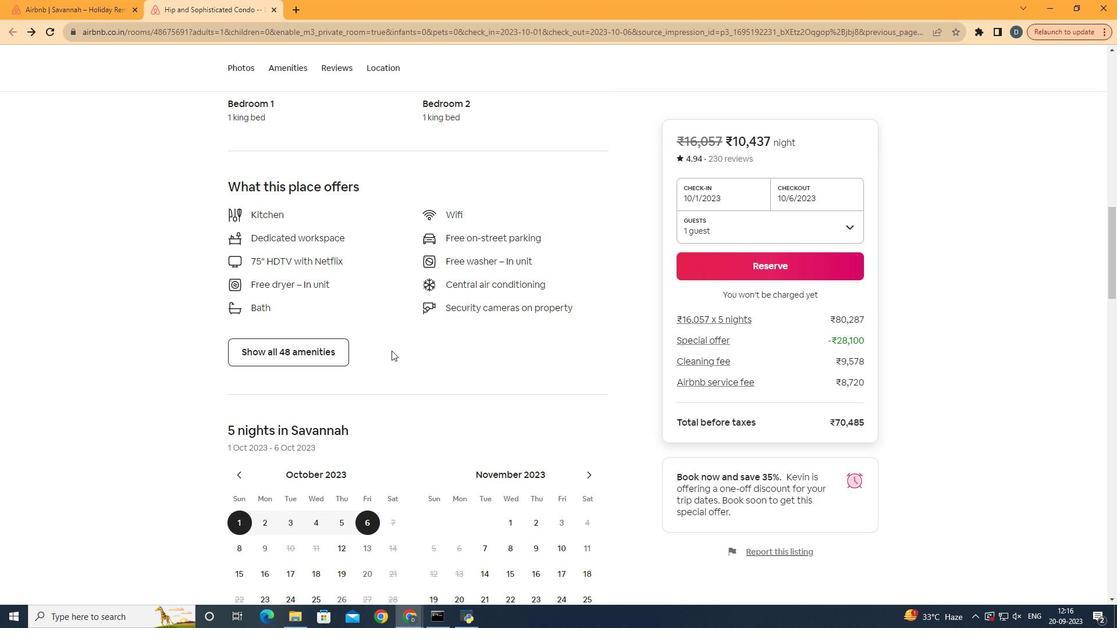 
Action: Mouse scrolled (391, 350) with delta (0, 0)
Screenshot: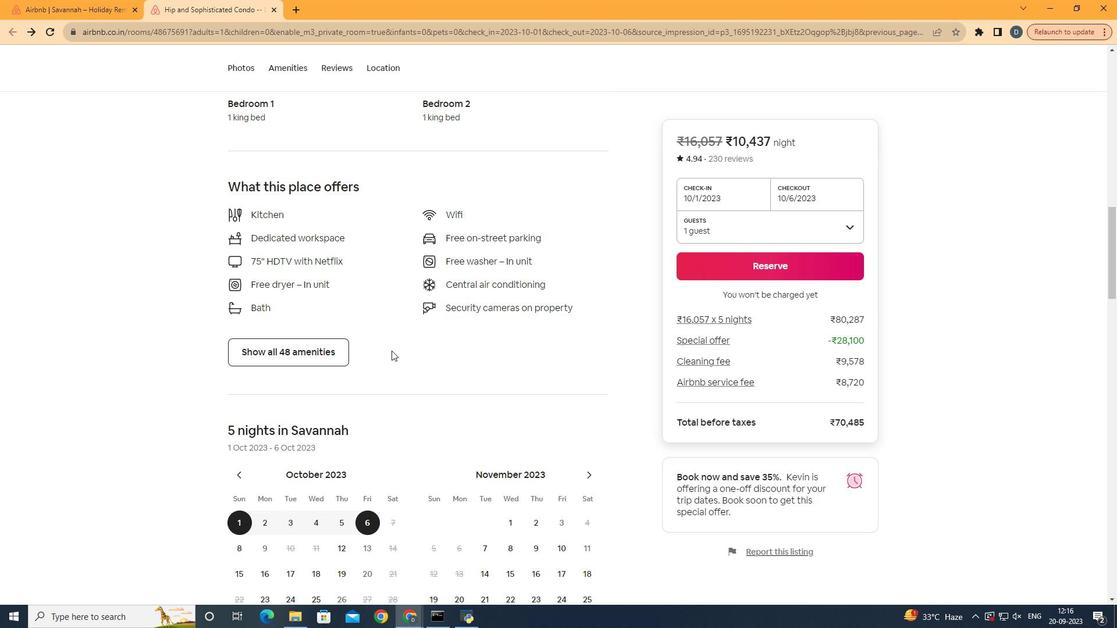 
Action: Mouse scrolled (391, 350) with delta (0, 0)
Screenshot: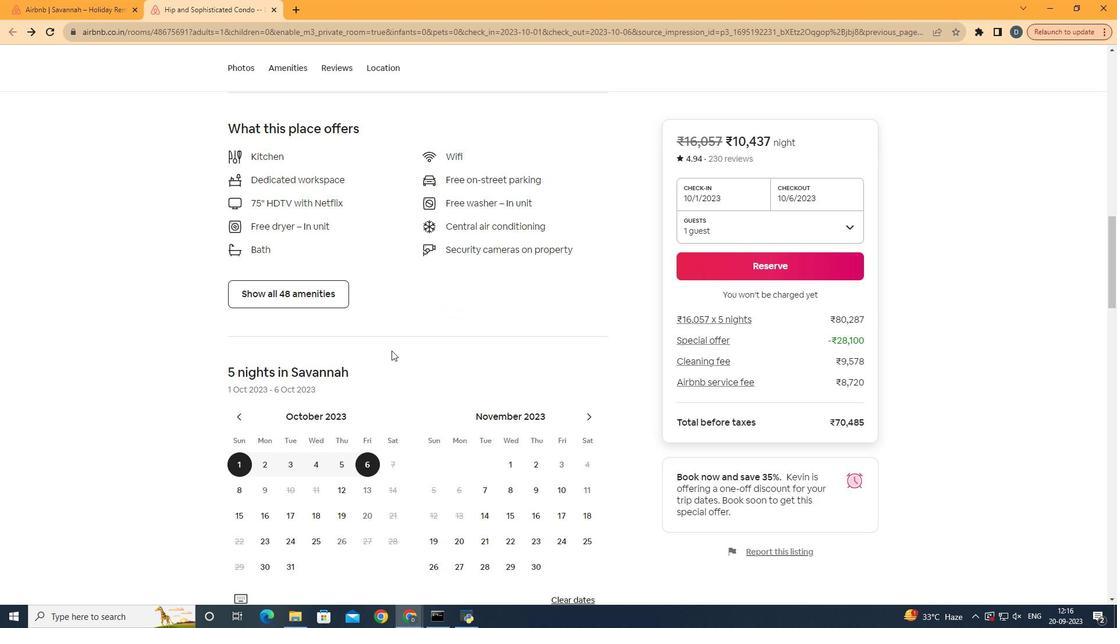 
Action: Mouse scrolled (391, 350) with delta (0, 0)
Screenshot: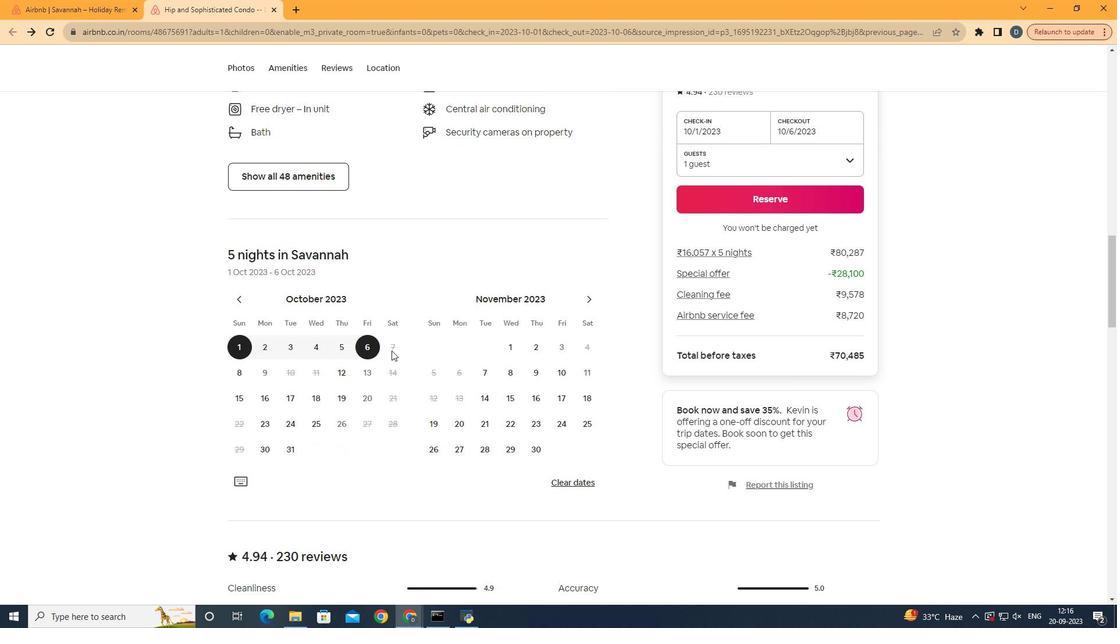 
Action: Mouse scrolled (391, 350) with delta (0, 0)
Screenshot: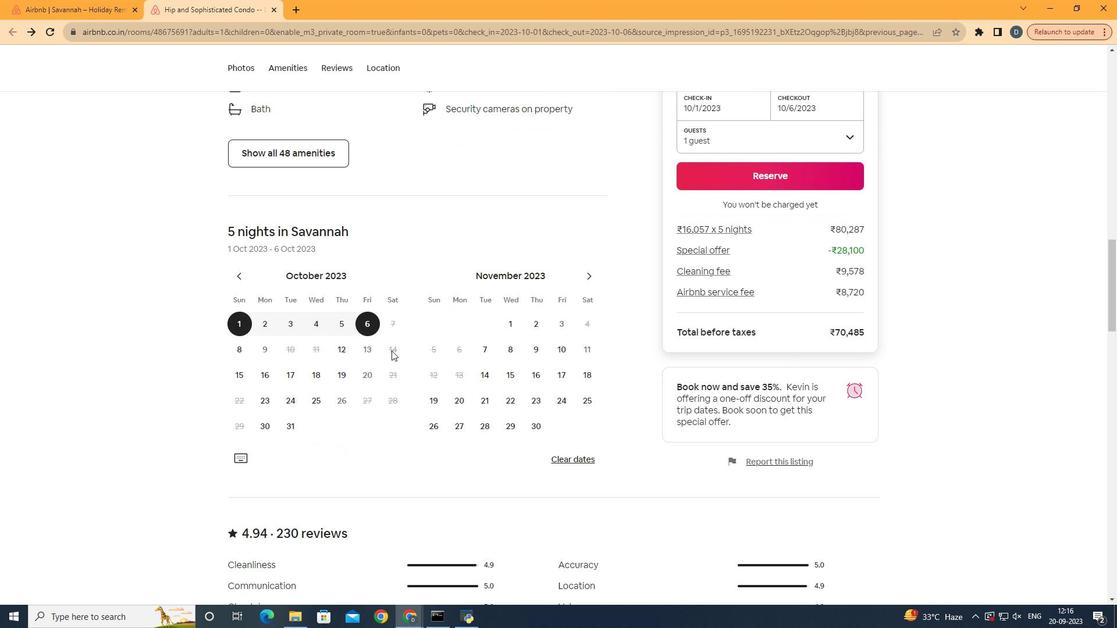 
Action: Mouse scrolled (391, 350) with delta (0, 0)
Screenshot: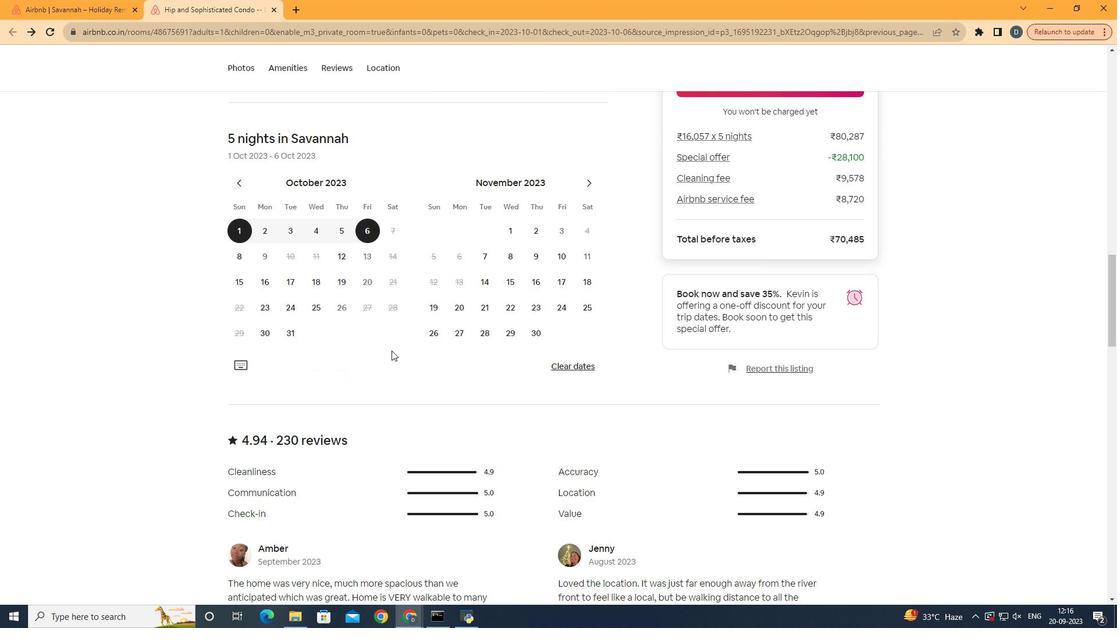 
Action: Mouse scrolled (391, 350) with delta (0, 0)
Screenshot: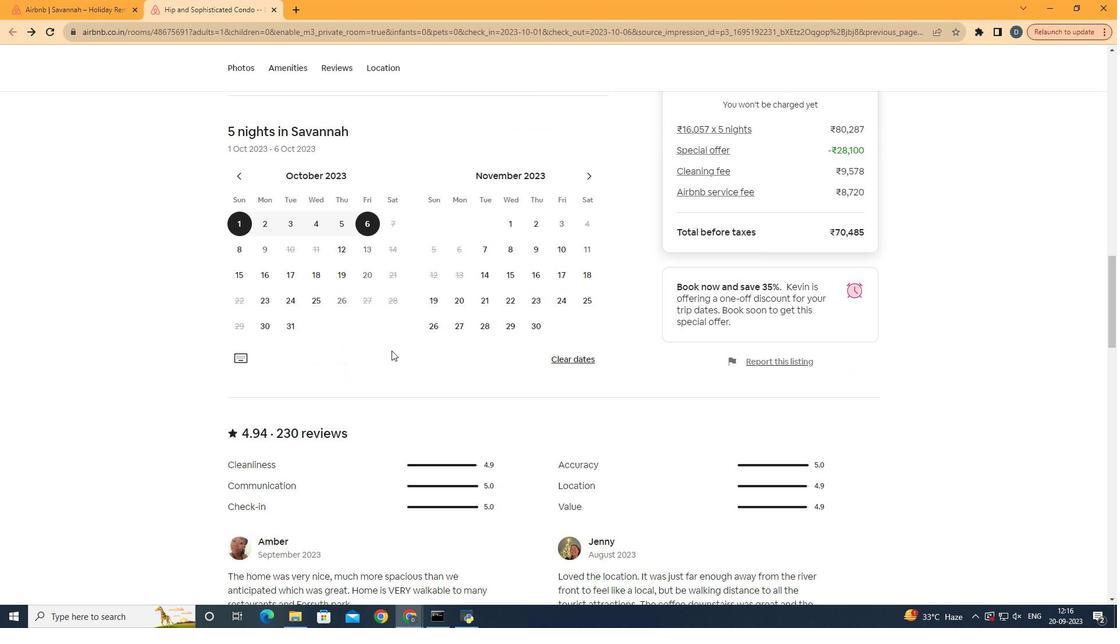 
Action: Mouse scrolled (391, 350) with delta (0, 0)
Screenshot: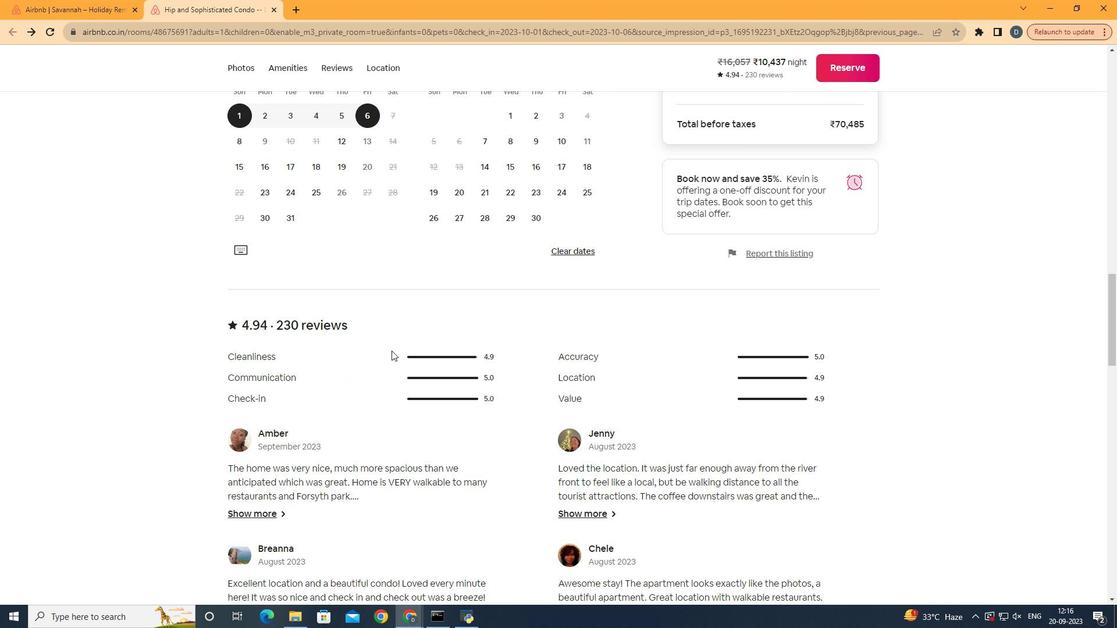 
Action: Mouse scrolled (391, 350) with delta (0, 0)
Screenshot: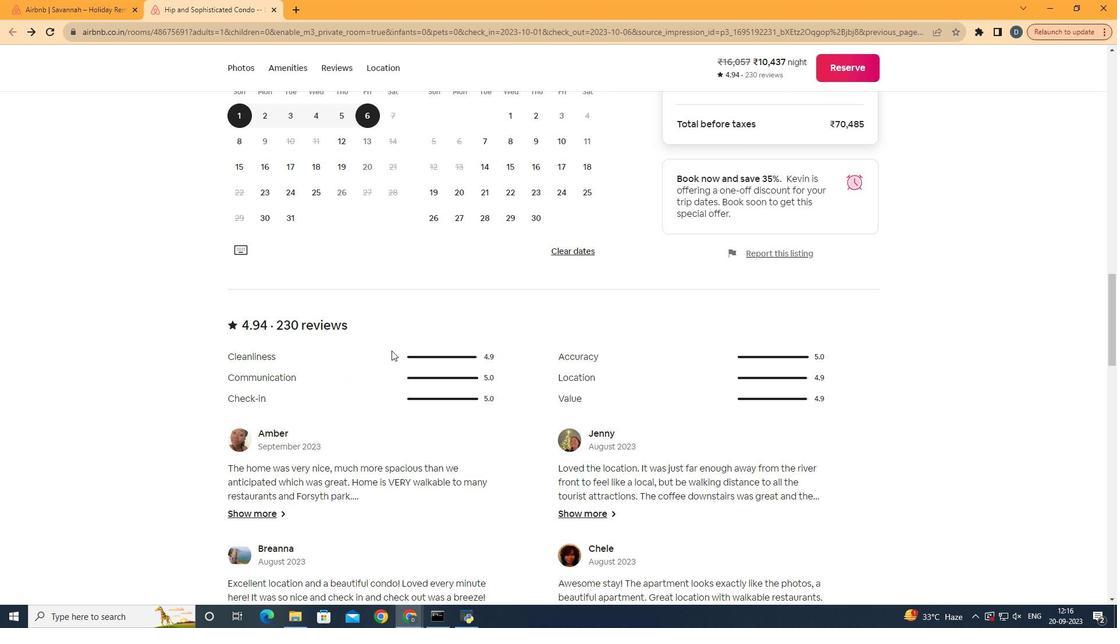 
Action: Mouse scrolled (391, 350) with delta (0, 0)
Screenshot: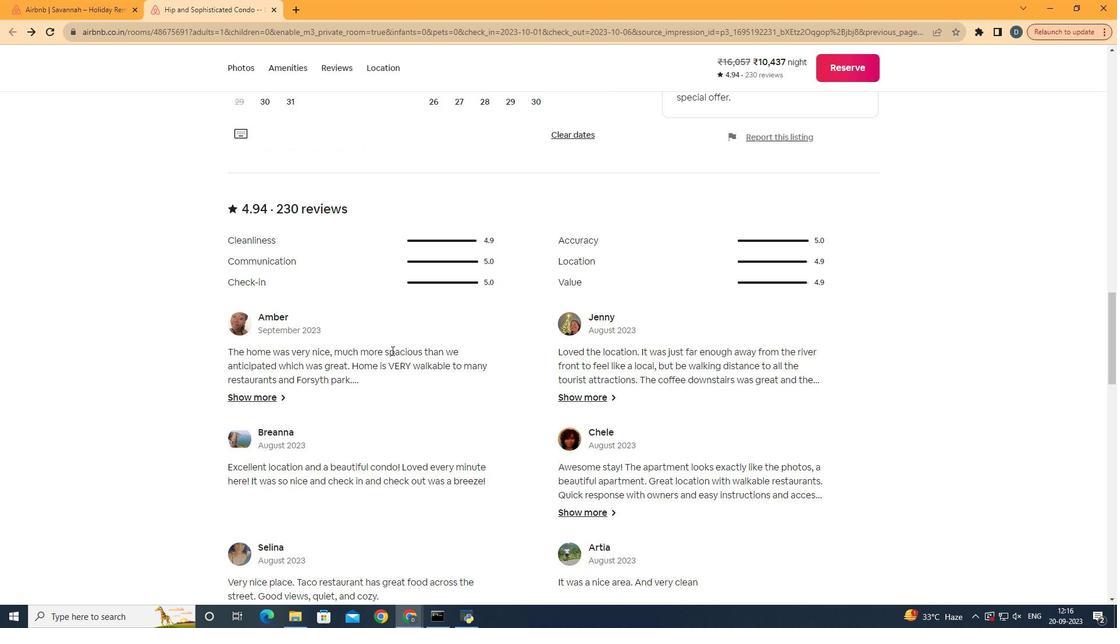 
Action: Mouse scrolled (391, 350) with delta (0, 0)
Screenshot: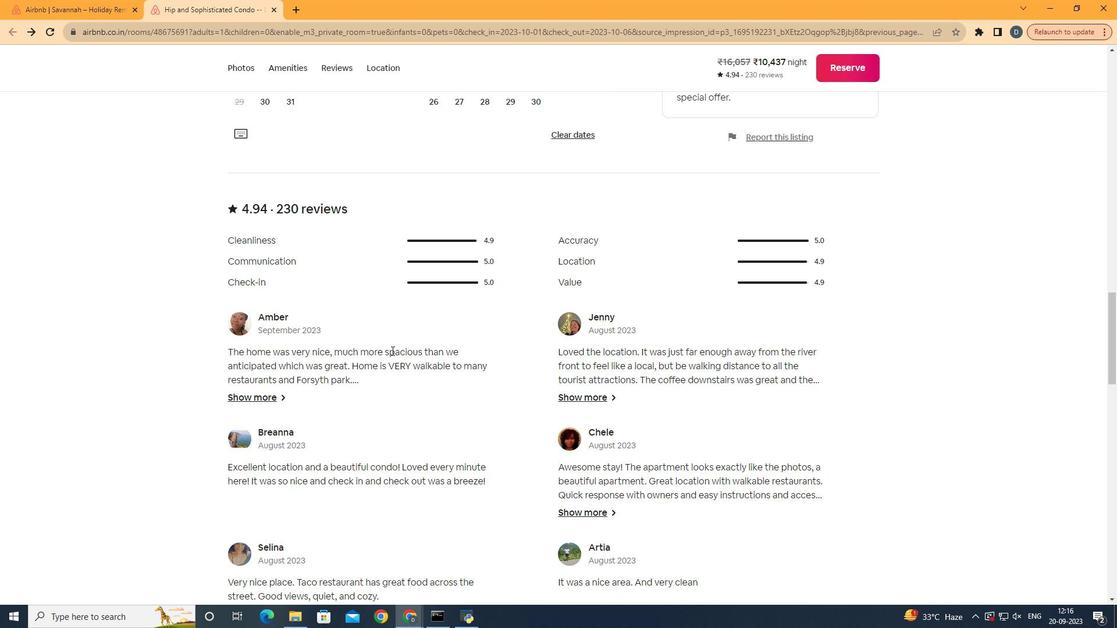 
Action: Mouse scrolled (391, 350) with delta (0, 0)
Screenshot: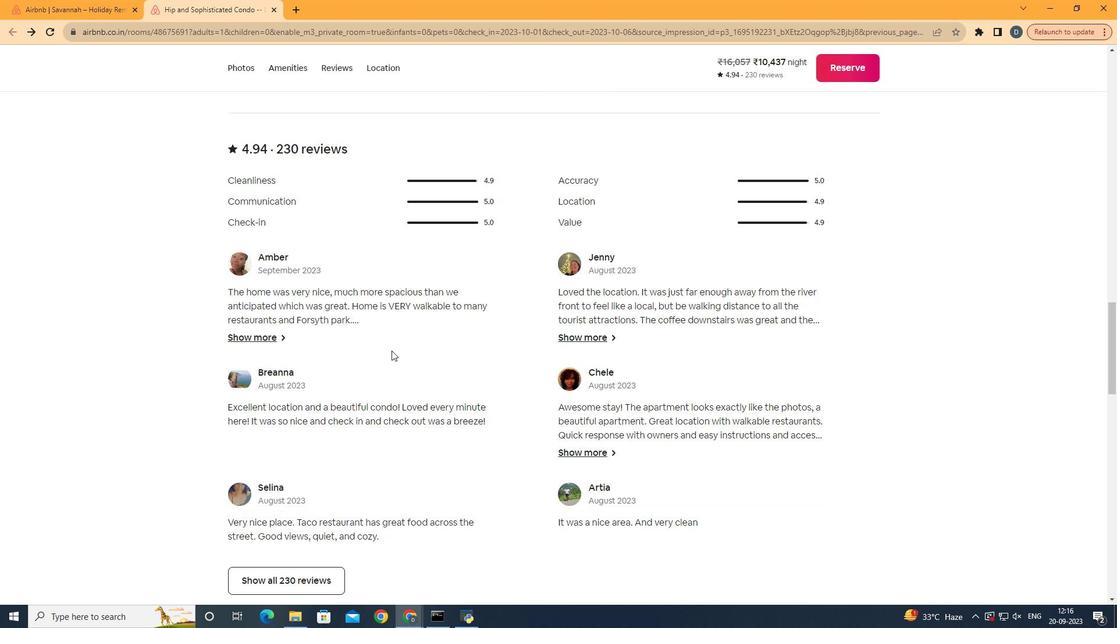 
Action: Mouse scrolled (391, 350) with delta (0, 0)
Screenshot: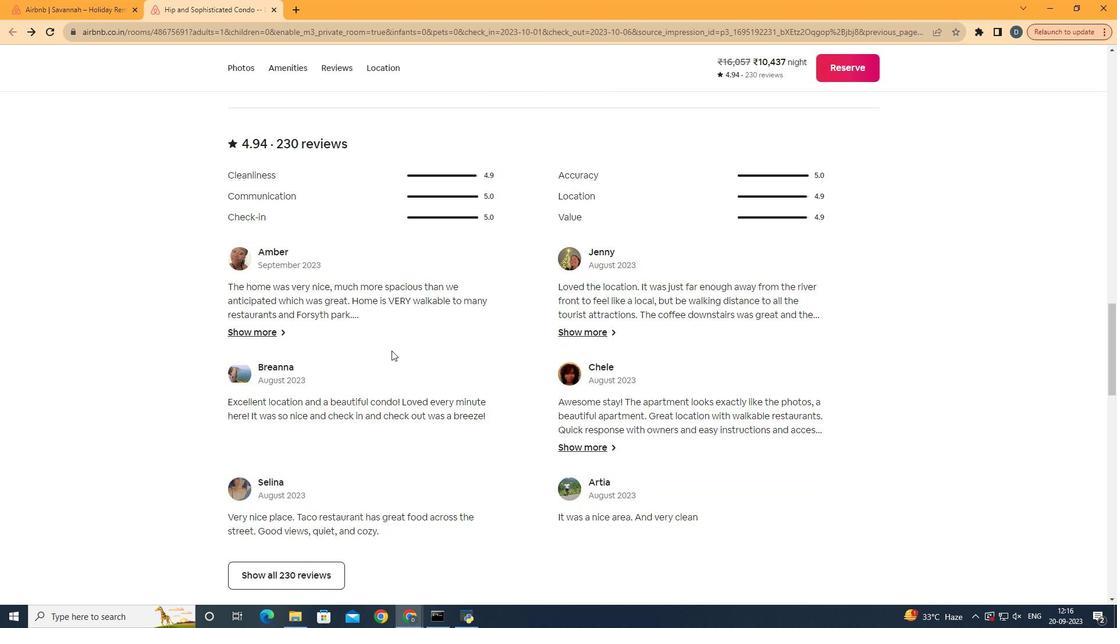 
Action: Mouse scrolled (391, 351) with delta (0, 0)
Screenshot: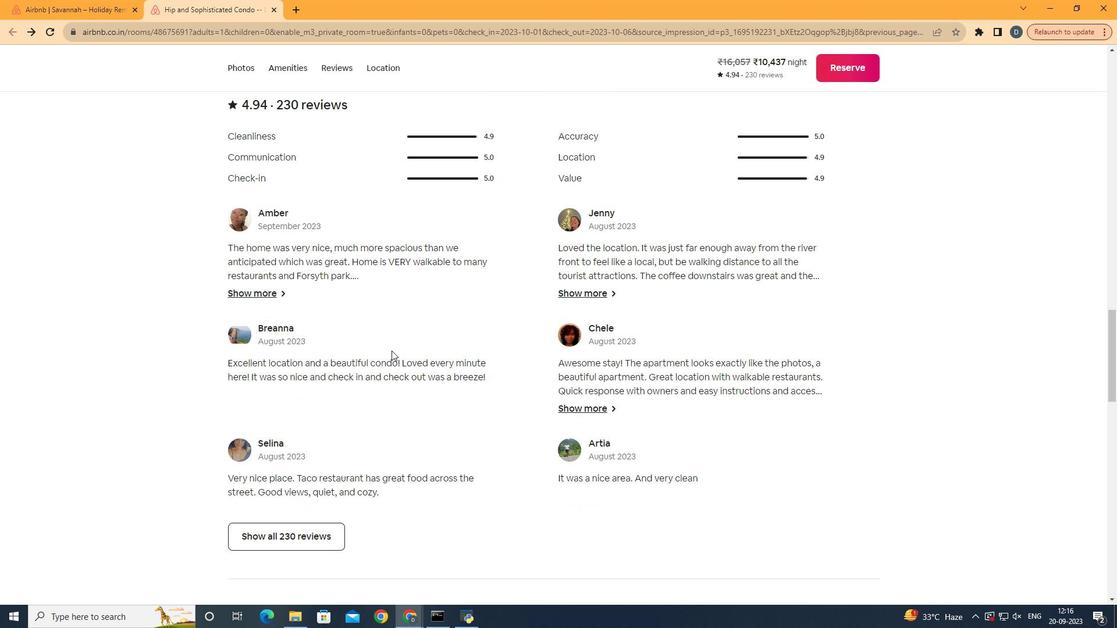 
Action: Mouse scrolled (391, 350) with delta (0, 0)
Screenshot: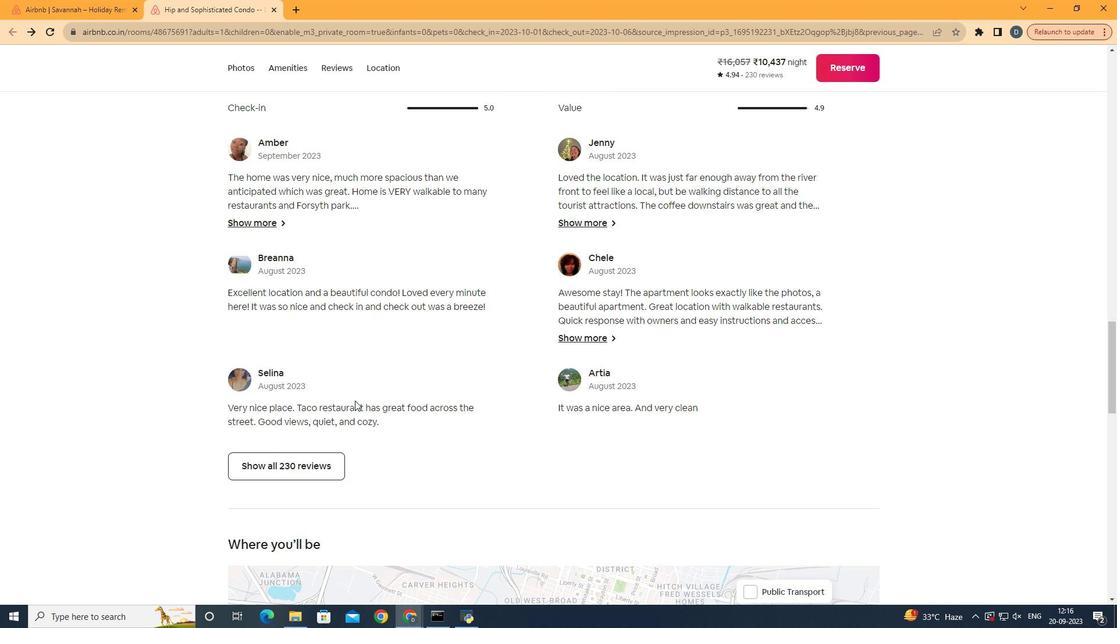 
Action: Mouse scrolled (391, 350) with delta (0, 0)
Screenshot: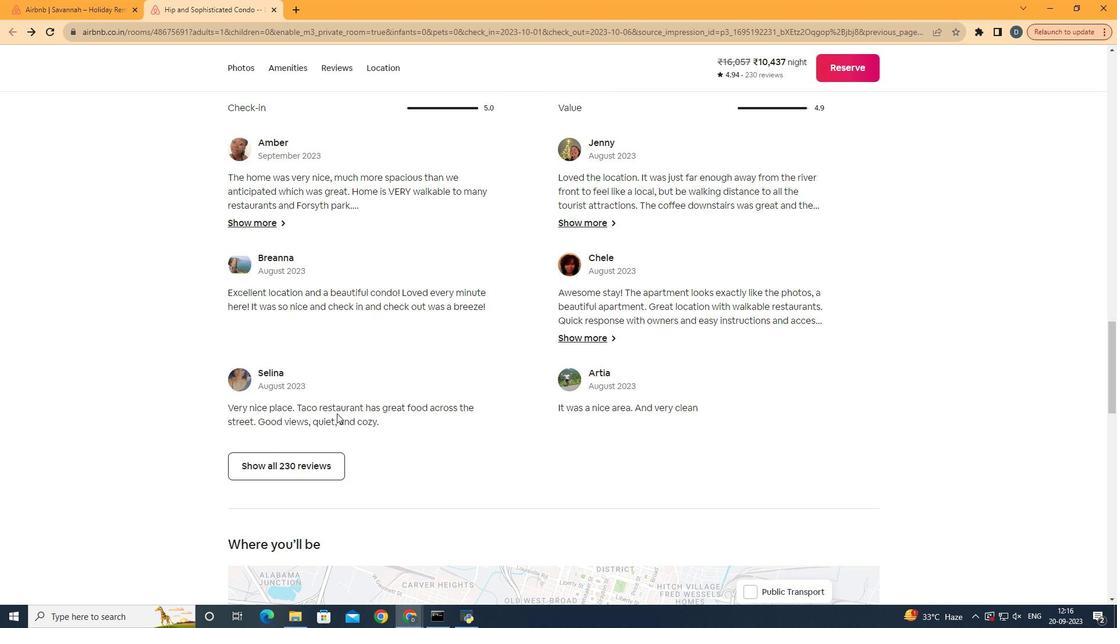 
Action: Mouse moved to (314, 458)
Screenshot: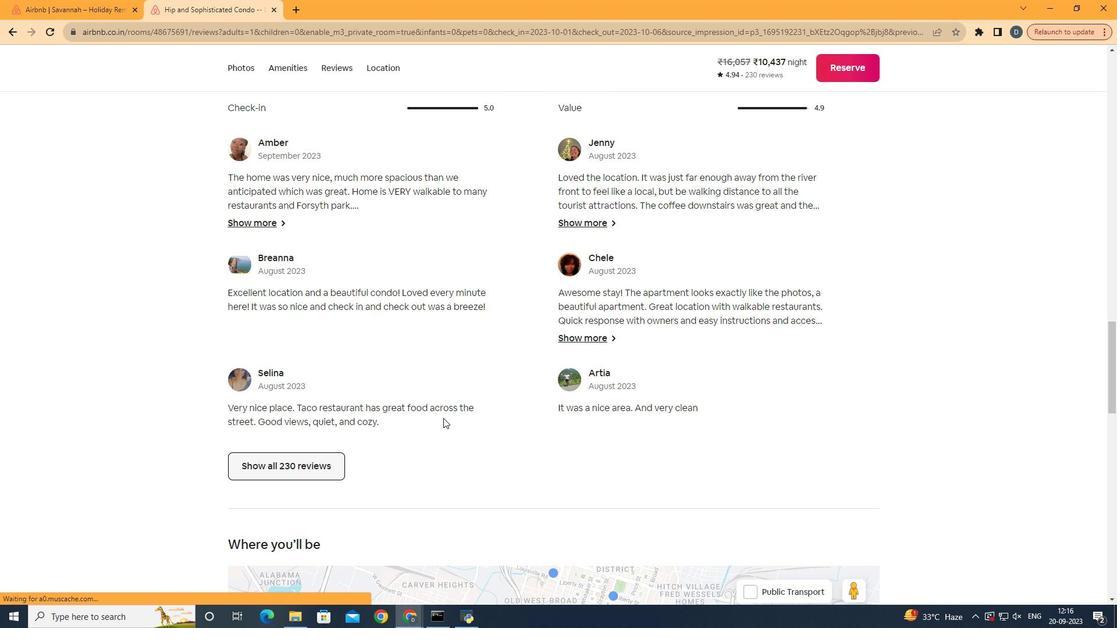 
Action: Mouse pressed left at (314, 458)
Screenshot: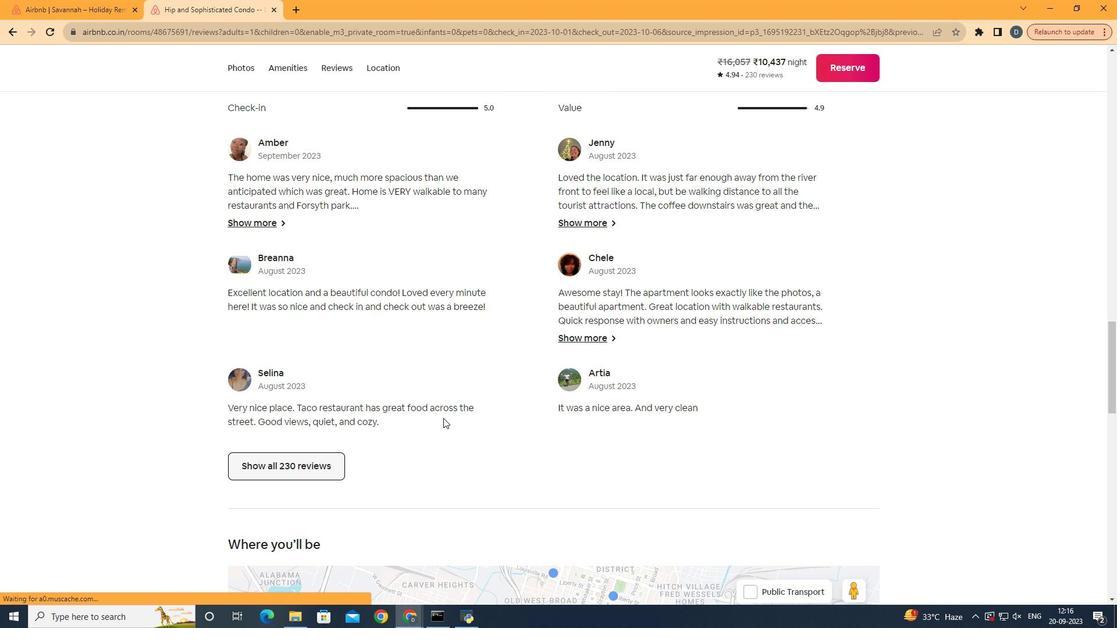 
Action: Mouse moved to (670, 334)
Screenshot: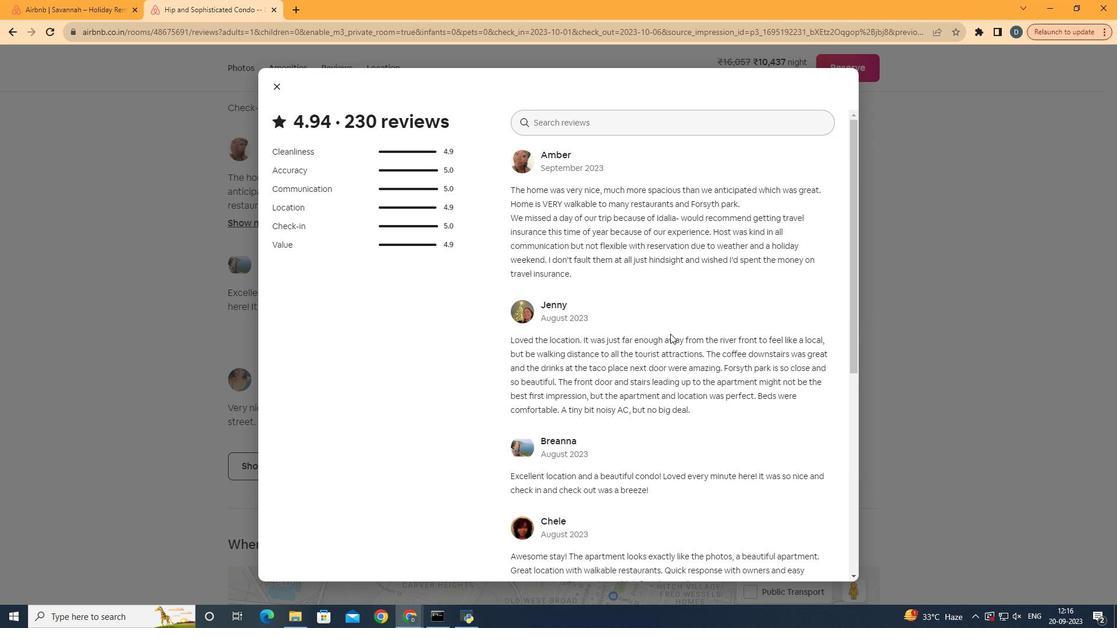 
Action: Mouse pressed left at (670, 334)
Screenshot: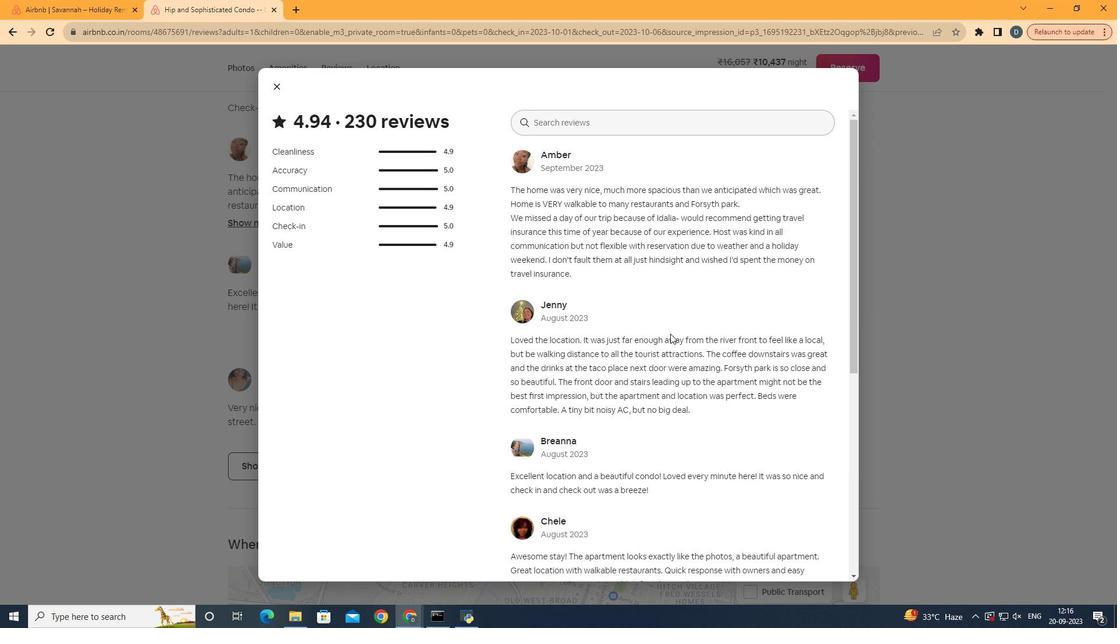 
Action: Key pressed <Key.down><Key.down><Key.down><Key.down><Key.down><Key.down><Key.down><Key.down><Key.down><Key.down><Key.down><Key.down><Key.down><Key.down><Key.down><Key.down><Key.down><Key.down><Key.down><Key.down><Key.down><Key.down><Key.down><Key.down><Key.down><Key.down><Key.down><Key.down><Key.down><Key.down><Key.down><Key.down><Key.down><Key.down><Key.down><Key.down><Key.down><Key.down><Key.down><Key.down><Key.down><Key.down><Key.down><Key.down><Key.down><Key.down><Key.down><Key.down><Key.down><Key.down><Key.down><Key.down><Key.down><Key.down><Key.down><Key.down><Key.down><Key.down><Key.down><Key.down><Key.down><Key.down><Key.down><Key.down><Key.down><Key.down><Key.down><Key.down><Key.down><Key.down><Key.down><Key.down><Key.down><Key.down><Key.down><Key.down><Key.down><Key.down><Key.down><Key.down><Key.down><Key.down><Key.down><Key.down><Key.down><Key.down><Key.down><Key.down><Key.down><Key.down><Key.down><Key.down><Key.down><Key.down><Key.down><Key.down><Key.down><Key.down><Key.down><Key.down><Key.down><Key.down><Key.down><Key.down><Key.down><Key.down><Key.down><Key.down><Key.down><Key.down><Key.down><Key.down><Key.down><Key.down><Key.down><Key.down><Key.down><Key.down><Key.down><Key.down><Key.down><Key.down><Key.down><Key.down><Key.down><Key.down><Key.down><Key.down><Key.down><Key.down><Key.down><Key.down><Key.down><Key.down><Key.down><Key.down><Key.down><Key.down><Key.down><Key.down><Key.down><Key.down><Key.down><Key.down><Key.down><Key.down><Key.down><Key.down><Key.down><Key.down><Key.down><Key.down><Key.down><Key.down><Key.down><Key.down><Key.down><Key.down><Key.down><Key.down><Key.down><Key.down><Key.down><Key.down><Key.down><Key.down><Key.down><Key.down><Key.down><Key.down><Key.down><Key.down><Key.down><Key.down><Key.down><Key.down><Key.down><Key.down><Key.down><Key.down><Key.down><Key.down><Key.down><Key.down><Key.down><Key.down><Key.down><Key.down><Key.down><Key.down><Key.down><Key.down><Key.down><Key.down><Key.down><Key.down><Key.down><Key.down><Key.down><Key.down><Key.down><Key.down><Key.down><Key.down><Key.down><Key.down><Key.down><Key.down><Key.down><Key.down><Key.down><Key.down><Key.down><Key.down><Key.down><Key.down><Key.down><Key.down><Key.down><Key.down><Key.down><Key.down><Key.down><Key.down><Key.down><Key.down><Key.down><Key.down><Key.down><Key.down><Key.down><Key.down><Key.down><Key.down><Key.down><Key.down><Key.down><Key.down><Key.down><Key.down><Key.down><Key.down><Key.down><Key.down><Key.down><Key.down><Key.down><Key.down><Key.down><Key.down><Key.down><Key.down><Key.down><Key.down><Key.down><Key.down><Key.down><Key.down><Key.down><Key.down><Key.down><Key.down><Key.down><Key.down><Key.down><Key.down><Key.down><Key.down><Key.down><Key.down><Key.down><Key.down><Key.down><Key.down><Key.down><Key.down><Key.down><Key.down><Key.down><Key.down><Key.down><Key.down><Key.down><Key.down><Key.down><Key.down><Key.down><Key.down><Key.down><Key.down><Key.down><Key.down><Key.down><Key.down><Key.down><Key.down><Key.down><Key.down><Key.down><Key.down><Key.down><Key.down><Key.down><Key.down><Key.down><Key.down><Key.down><Key.down><Key.down><Key.down><Key.down><Key.down><Key.down><Key.down><Key.down><Key.down><Key.down><Key.down><Key.down><Key.down><Key.down><Key.down><Key.down><Key.down><Key.down><Key.down><Key.down><Key.down><Key.down><Key.down><Key.down><Key.down><Key.down><Key.down><Key.down><Key.down><Key.down><Key.down><Key.down><Key.down><Key.down><Key.down><Key.down><Key.down><Key.down><Key.down><Key.down><Key.down><Key.down><Key.down><Key.down><Key.down><Key.down><Key.down><Key.down><Key.down><Key.down><Key.down><Key.down><Key.down><Key.down><Key.down><Key.down><Key.down><Key.down><Key.down><Key.down><Key.down><Key.down><Key.down><Key.down><Key.down><Key.down><Key.down><Key.down><Key.down><Key.down><Key.down><Key.down><Key.down><Key.down><Key.down><Key.down><Key.down><Key.down><Key.down><Key.down><Key.down><Key.down><Key.down><Key.down><Key.down><Key.down><Key.down><Key.down><Key.down><Key.down><Key.down><Key.down><Key.down><Key.down><Key.down><Key.down><Key.down><Key.down><Key.down><Key.down><Key.down><Key.down><Key.down><Key.down><Key.down><Key.down><Key.down><Key.down><Key.down><Key.down><Key.down><Key.down><Key.down><Key.down><Key.down><Key.down><Key.down><Key.down><Key.down><Key.down><Key.down><Key.down><Key.down><Key.down><Key.down><Key.down><Key.down><Key.down><Key.down><Key.down><Key.down><Key.down><Key.down><Key.down><Key.down><Key.down><Key.down><Key.down><Key.down><Key.down><Key.down><Key.down><Key.down><Key.down><Key.down><Key.down><Key.down><Key.down><Key.down><Key.down><Key.down><Key.down><Key.down><Key.down><Key.down><Key.down><Key.down><Key.down><Key.down><Key.down><Key.down><Key.down><Key.down><Key.down><Key.down><Key.down><Key.down><Key.down><Key.down><Key.down><Key.down><Key.down><Key.down><Key.down><Key.down><Key.down><Key.down><Key.down><Key.down><Key.down><Key.down><Key.down><Key.down><Key.down><Key.down><Key.down><Key.down><Key.down><Key.down><Key.down><Key.down><Key.down><Key.down><Key.down><Key.down><Key.down><Key.down><Key.down><Key.down><Key.down><Key.down><Key.down><Key.down><Key.down><Key.down><Key.down><Key.down><Key.down><Key.down><Key.down><Key.down><Key.down><Key.down><Key.down><Key.down><Key.down><Key.down><Key.down><Key.down><Key.down><Key.down><Key.down><Key.down><Key.down><Key.down><Key.down><Key.down><Key.down><Key.down><Key.down><Key.down><Key.down><Key.down><Key.down><Key.down><Key.down><Key.down><Key.down><Key.down><Key.down><Key.down><Key.down><Key.down><Key.down><Key.down><Key.down><Key.down><Key.down><Key.down><Key.down><Key.down><Key.down><Key.down><Key.down><Key.down><Key.down><Key.down><Key.down><Key.down><Key.down><Key.down><Key.down><Key.down><Key.down><Key.down><Key.down><Key.down><Key.down><Key.down><Key.down><Key.down><Key.down><Key.down><Key.down><Key.down><Key.down><Key.down><Key.down><Key.down><Key.down><Key.down><Key.down><Key.down><Key.down><Key.down><Key.down><Key.down><Key.down><Key.down><Key.down><Key.down><Key.down><Key.down><Key.down><Key.down><Key.down><Key.down><Key.down><Key.down><Key.down><Key.down><Key.down><Key.down><Key.down><Key.down><Key.down><Key.down><Key.down><Key.down><Key.down><Key.down><Key.down><Key.down><Key.down><Key.down><Key.down><Key.down><Key.down><Key.down><Key.down><Key.down><Key.down><Key.down><Key.down><Key.down><Key.down><Key.down><Key.down><Key.down><Key.down><Key.down><Key.down><Key.down><Key.down><Key.down><Key.down><Key.down><Key.down><Key.down><Key.down><Key.down><Key.down><Key.down><Key.down><Key.down><Key.down><Key.down><Key.down><Key.down><Key.down><Key.down><Key.down><Key.down><Key.down><Key.down><Key.down><Key.down><Key.down><Key.down><Key.down><Key.down><Key.down><Key.down><Key.down><Key.down><Key.down><Key.down><Key.down><Key.down><Key.down><Key.down><Key.down><Key.down><Key.down><Key.down><Key.down><Key.down><Key.down><Key.down><Key.down><Key.down><Key.down><Key.down><Key.down><Key.down><Key.down><Key.down><Key.down><Key.down><Key.down><Key.down><Key.down><Key.down><Key.down><Key.down><Key.down><Key.down><Key.down><Key.down><Key.down><Key.down><Key.down><Key.down><Key.down><Key.down><Key.down><Key.down><Key.down><Key.down><Key.down><Key.down><Key.down><Key.down><Key.down><Key.down><Key.down><Key.down><Key.down><Key.down><Key.down><Key.down><Key.down><Key.down><Key.down><Key.down><Key.down><Key.down><Key.down><Key.down><Key.down><Key.down><Key.down><Key.down><Key.down><Key.down><Key.down><Key.down><Key.down><Key.down><Key.down><Key.down><Key.down><Key.down><Key.down><Key.down><Key.down><Key.down><Key.down><Key.down><Key.down><Key.down><Key.down><Key.down><Key.down><Key.down><Key.down><Key.down><Key.down><Key.down><Key.down><Key.down><Key.down><Key.down><Key.down><Key.down><Key.down><Key.down><Key.down><Key.down><Key.down><Key.down><Key.down><Key.down><Key.down><Key.down><Key.down><Key.down><Key.down><Key.down><Key.down><Key.down><Key.down><Key.down><Key.down><Key.down><Key.down><Key.down><Key.down><Key.down><Key.down><Key.down><Key.down><Key.down><Key.down><Key.down><Key.down><Key.down><Key.down><Key.down><Key.down><Key.down><Key.down><Key.down><Key.down><Key.down><Key.down><Key.down><Key.down><Key.down><Key.down><Key.down><Key.down><Key.down><Key.down><Key.down><Key.down><Key.down><Key.down><Key.down><Key.down><Key.down><Key.down><Key.down><Key.down><Key.down><Key.down><Key.down><Key.down><Key.down><Key.down><Key.down><Key.down><Key.down><Key.down><Key.down><Key.down><Key.down><Key.down><Key.down><Key.down><Key.down><Key.down><Key.down><Key.down><Key.down><Key.down><Key.down><Key.down><Key.down><Key.down><Key.down><Key.down><Key.down><Key.down><Key.down><Key.down><Key.down><Key.down><Key.down><Key.down><Key.down><Key.down><Key.down><Key.down><Key.down><Key.down><Key.down><Key.down><Key.down><Key.down><Key.down><Key.down><Key.down><Key.down><Key.down><Key.down><Key.down><Key.down><Key.down><Key.down><Key.down><Key.down><Key.down><Key.down><Key.down><Key.down><Key.down><Key.down><Key.down><Key.down><Key.down><Key.down><Key.down><Key.down><Key.down><Key.down><Key.down>
Screenshot: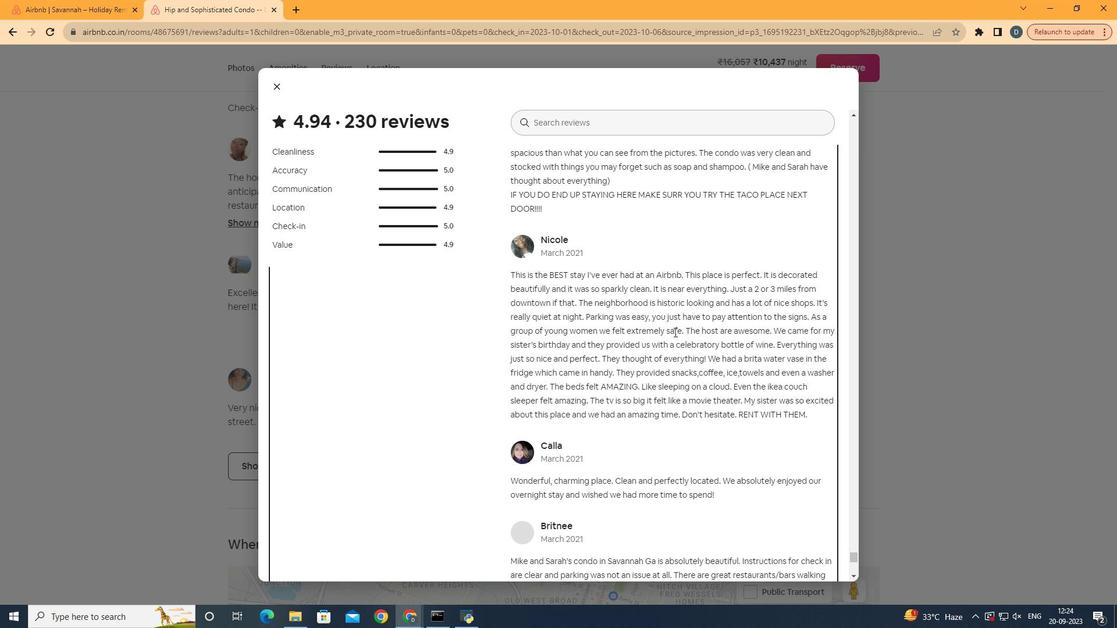 
Action: Mouse moved to (669, 334)
Screenshot: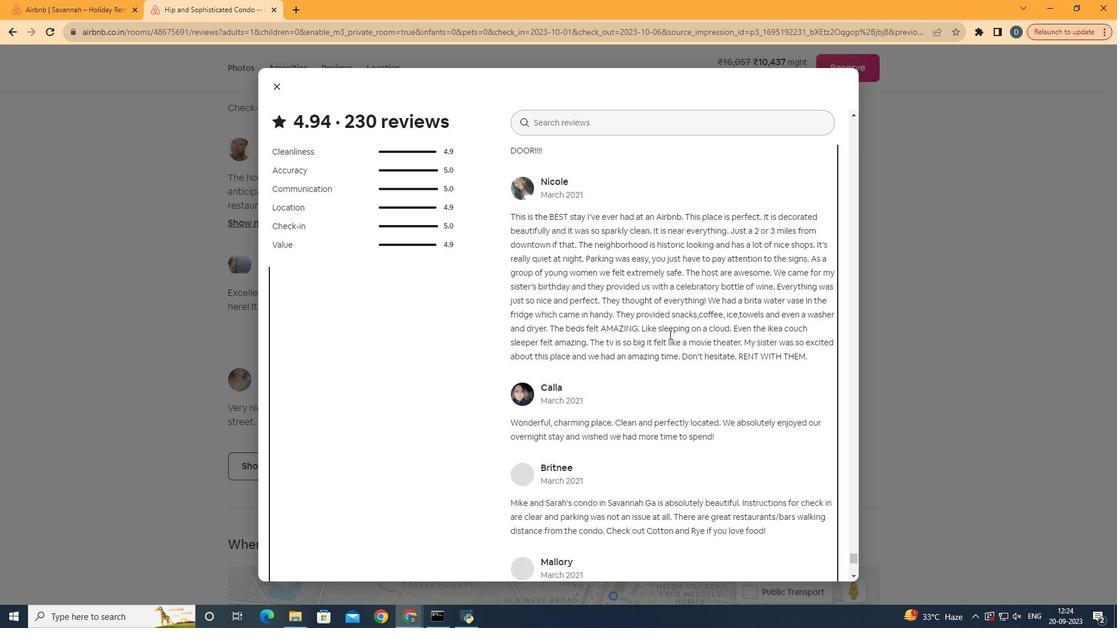 
Action: Mouse scrolled (669, 334) with delta (0, 0)
Screenshot: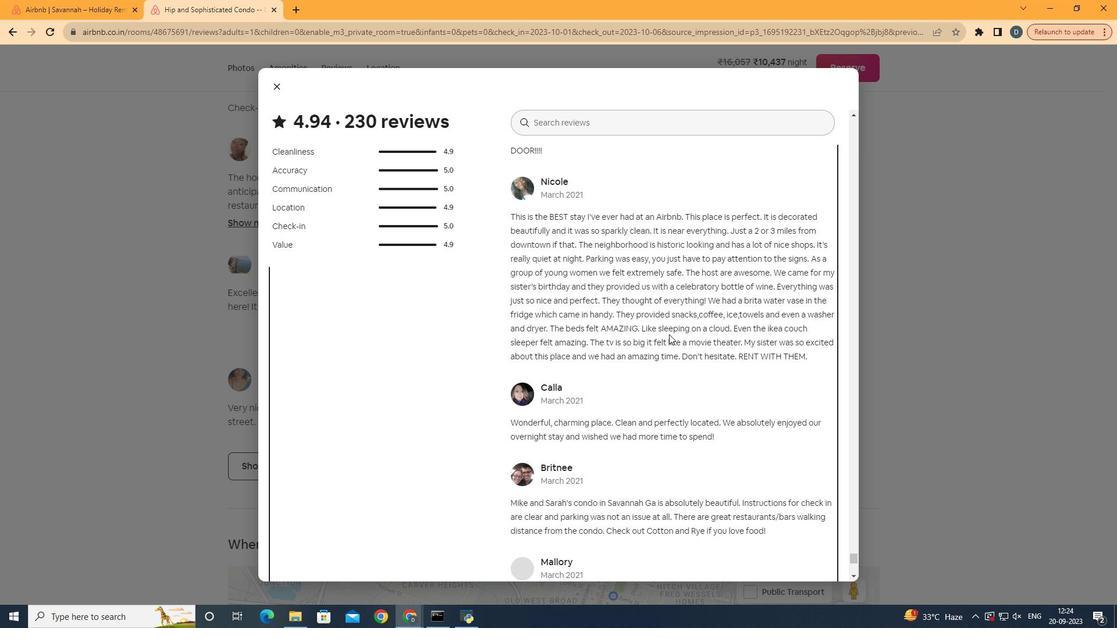 
Action: Mouse scrolled (669, 334) with delta (0, 0)
Screenshot: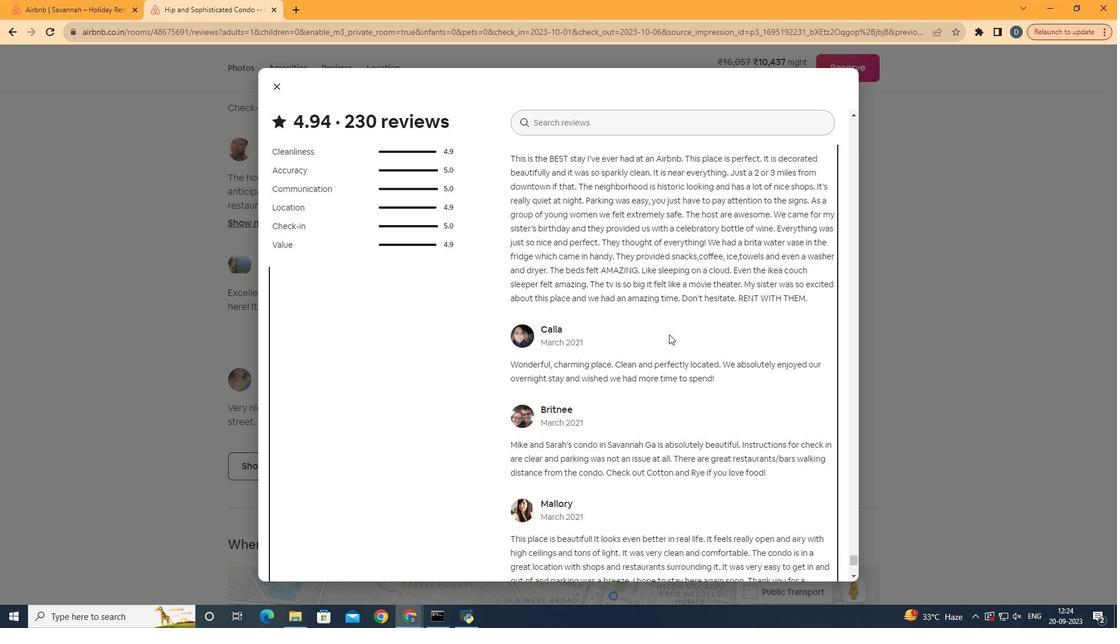 
Action: Mouse scrolled (669, 334) with delta (0, 0)
Screenshot: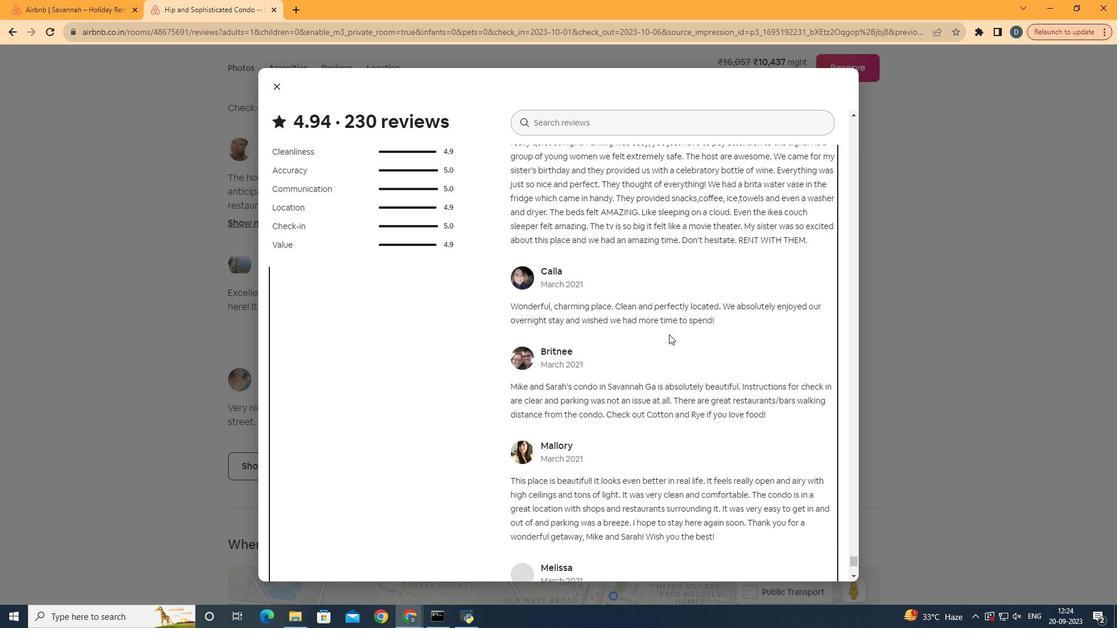 
Action: Mouse scrolled (669, 334) with delta (0, 0)
Screenshot: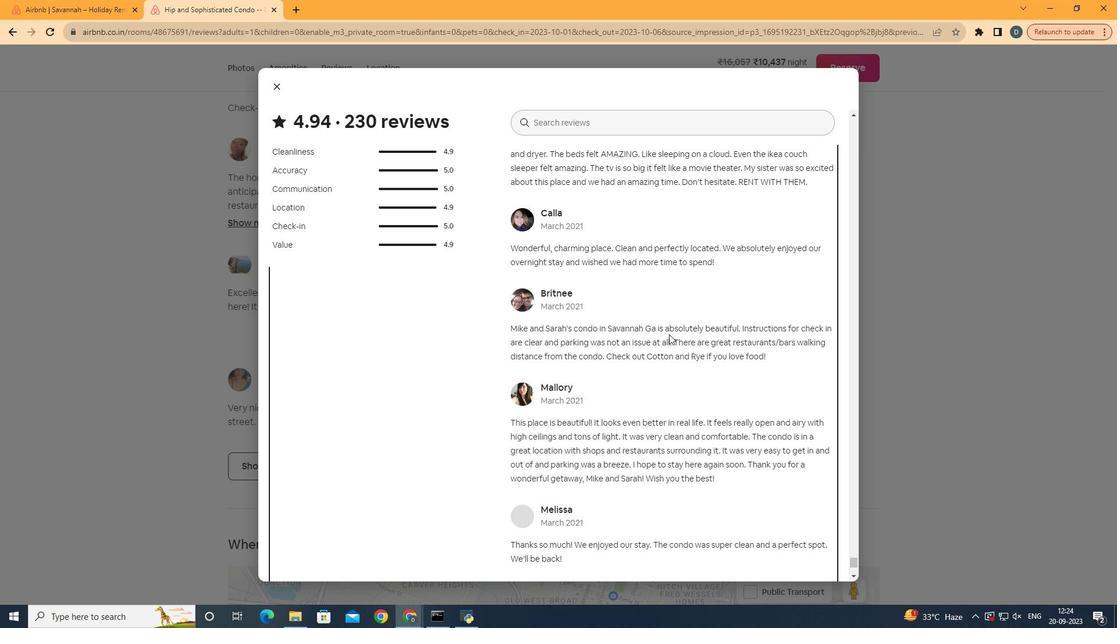
Action: Mouse scrolled (669, 334) with delta (0, 0)
Screenshot: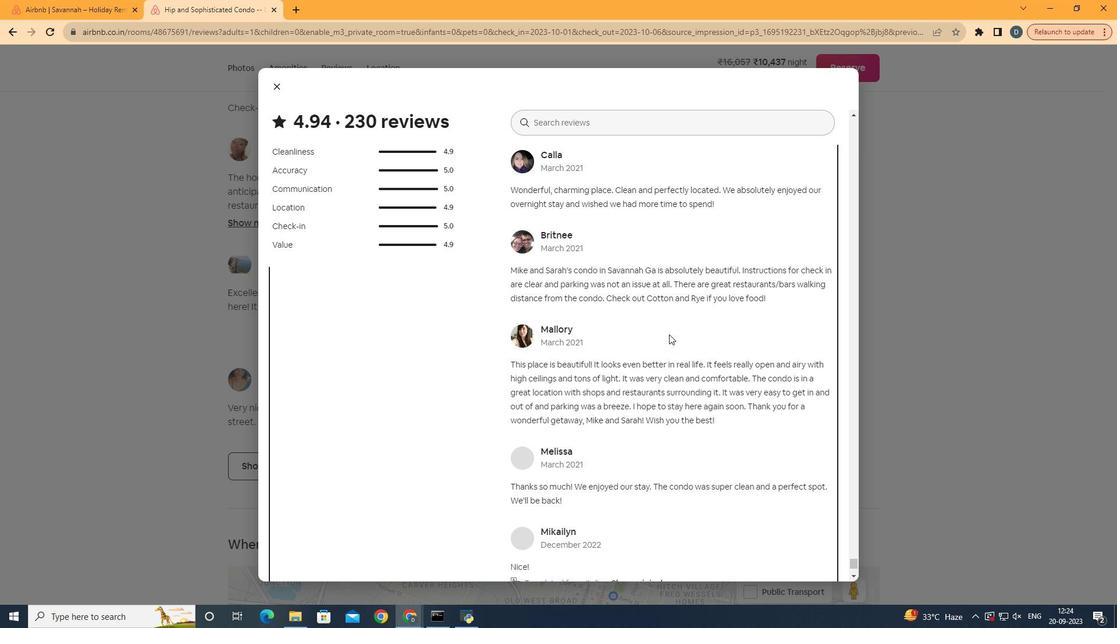 
Action: Mouse scrolled (669, 334) with delta (0, 0)
Screenshot: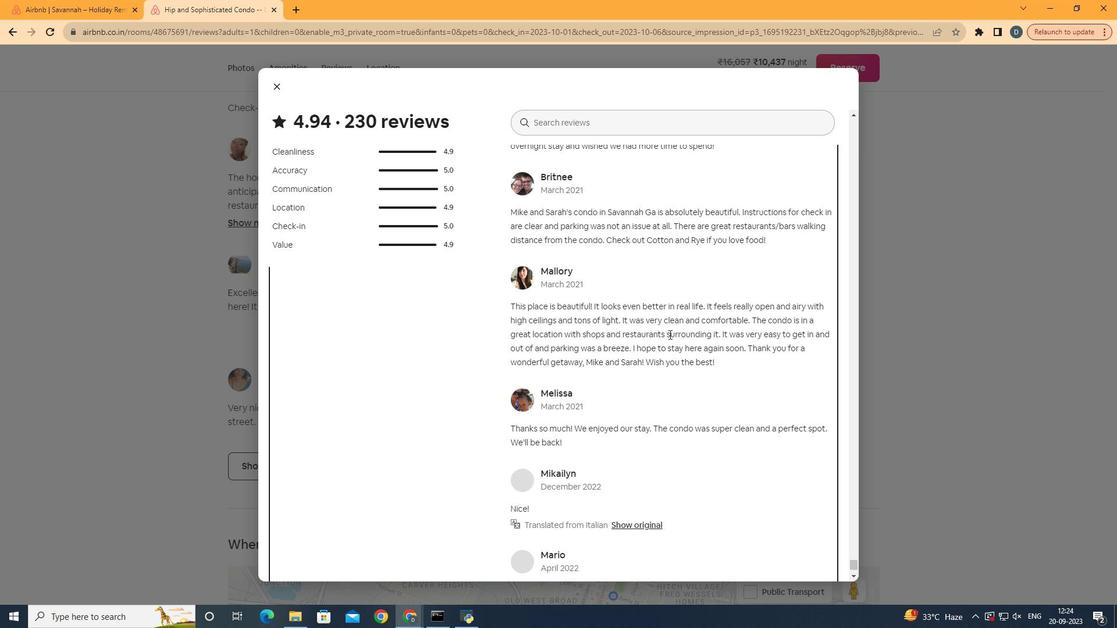 
Action: Mouse scrolled (669, 334) with delta (0, 0)
Screenshot: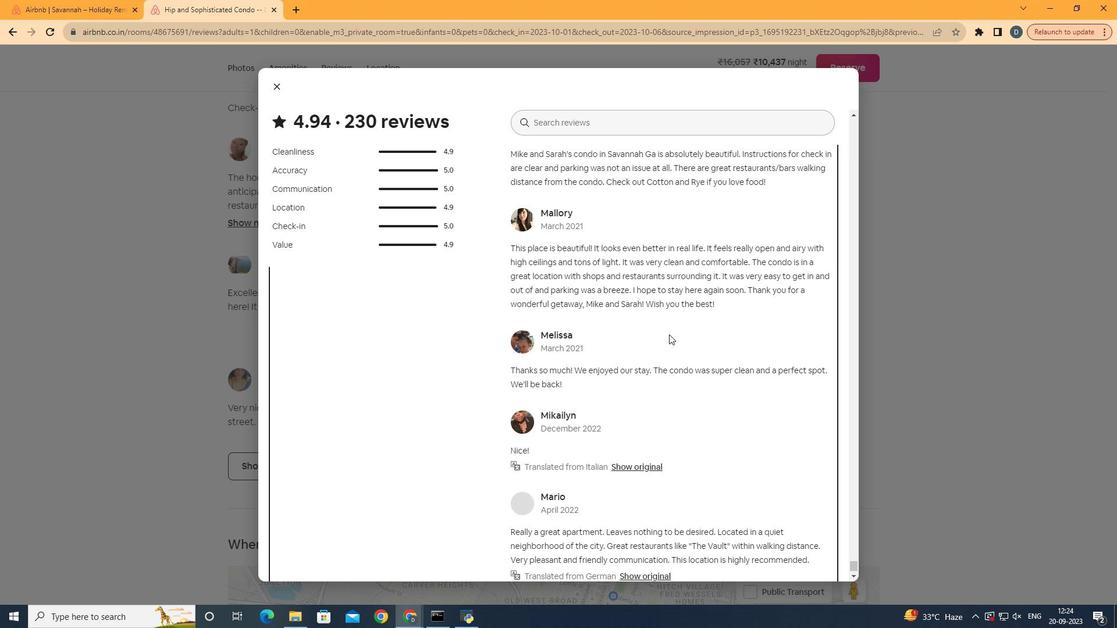 
Action: Mouse scrolled (669, 334) with delta (0, 0)
Screenshot: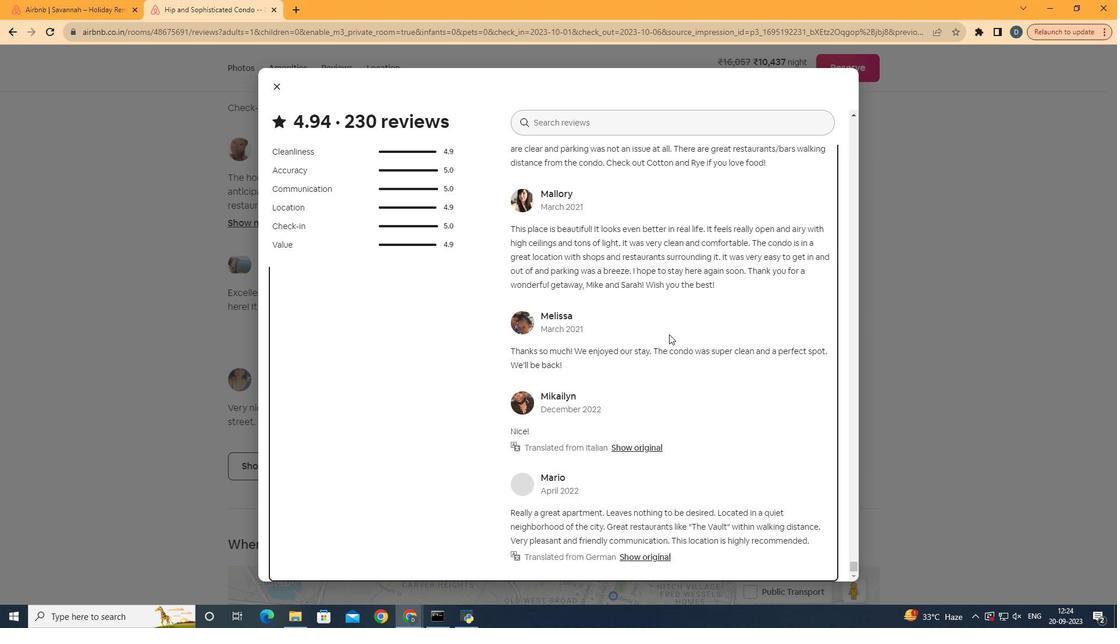 
Action: Mouse scrolled (669, 334) with delta (0, 0)
Screenshot: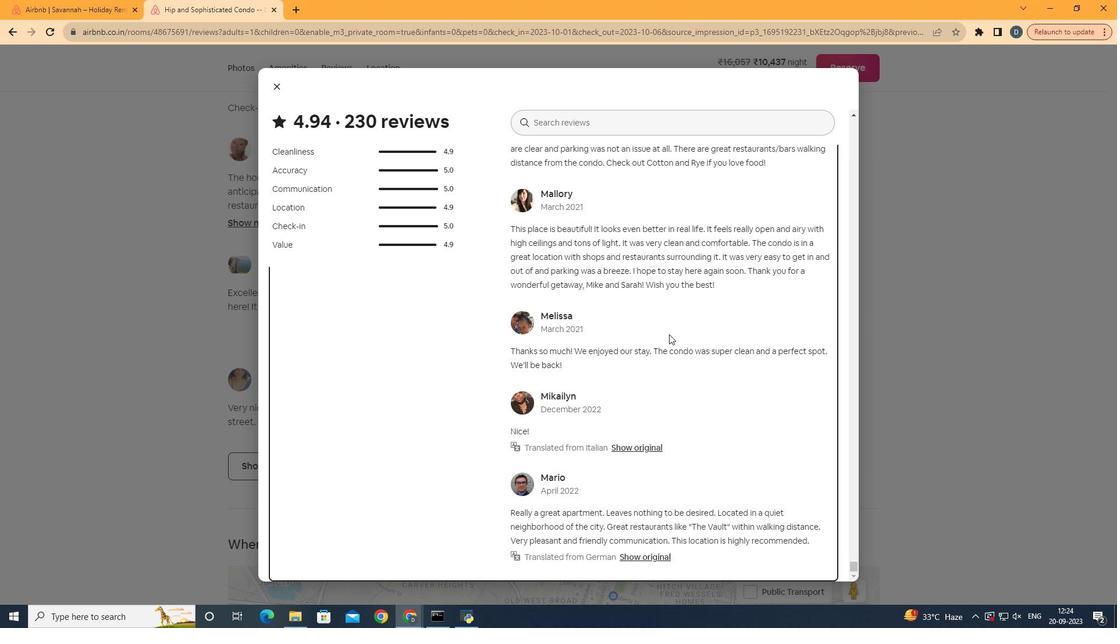 
Action: Mouse scrolled (669, 334) with delta (0, 0)
Screenshot: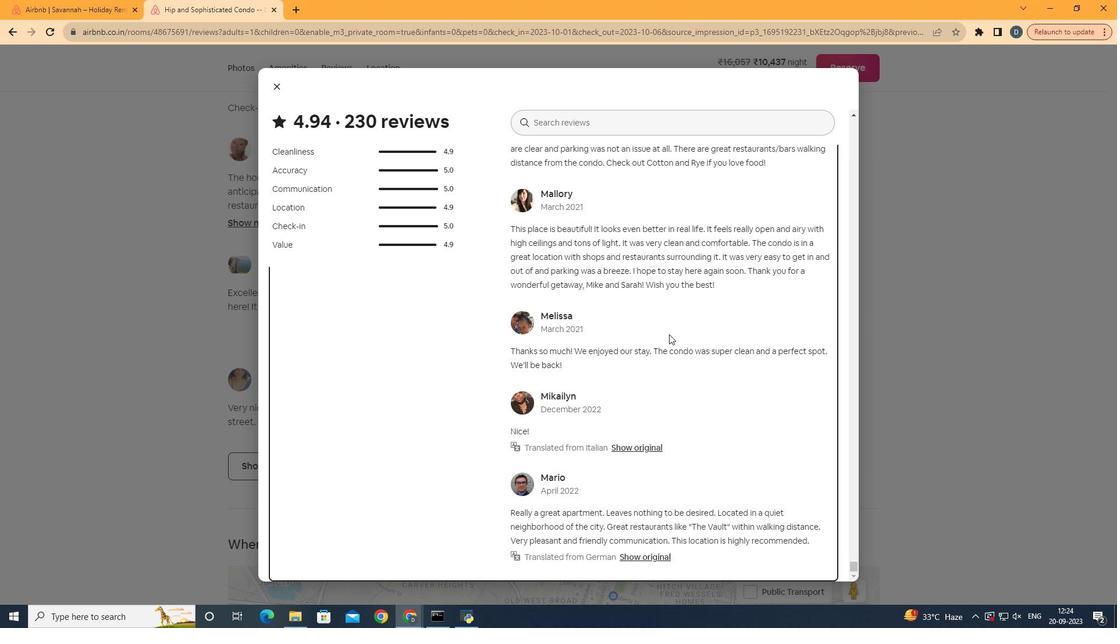 
Action: Mouse moved to (740, 414)
Screenshot: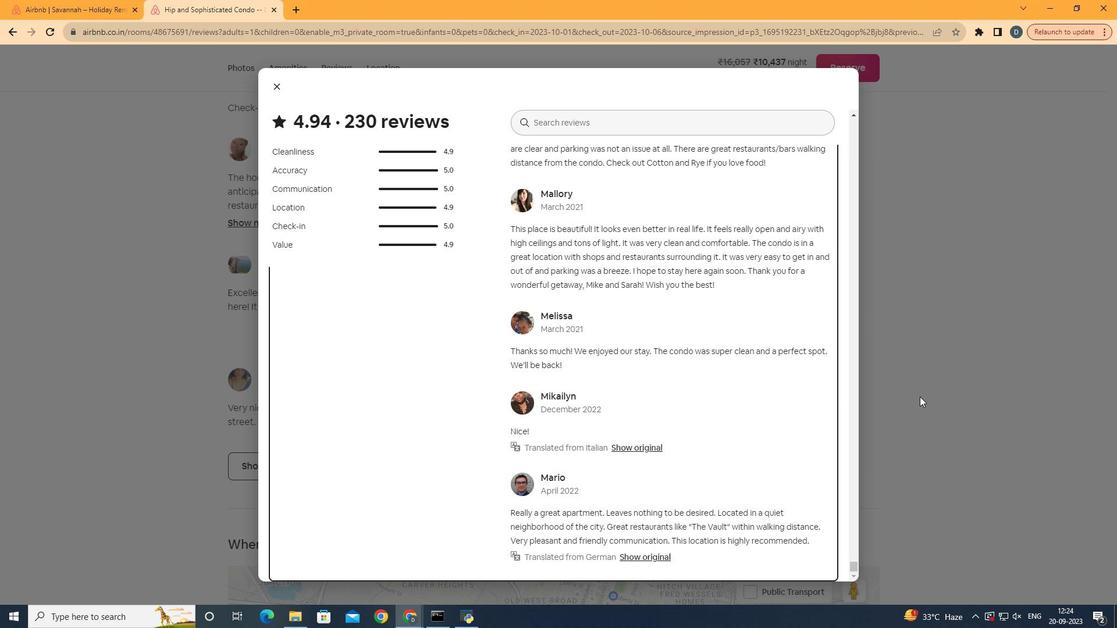 
Action: Mouse scrolled (740, 413) with delta (0, 0)
Screenshot: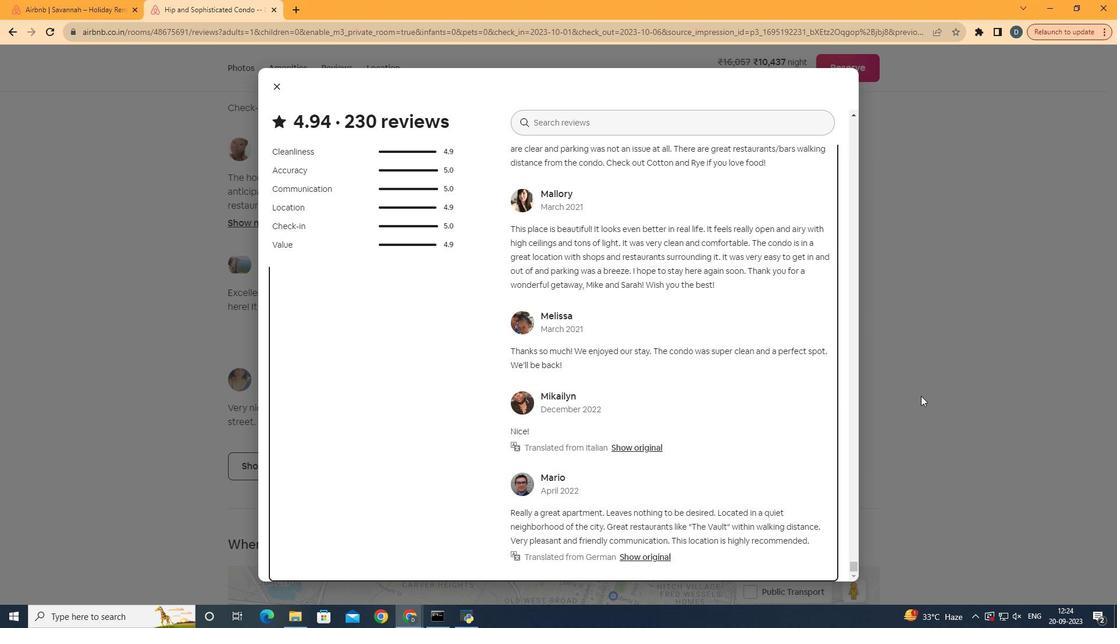 
Action: Mouse moved to (741, 413)
Screenshot: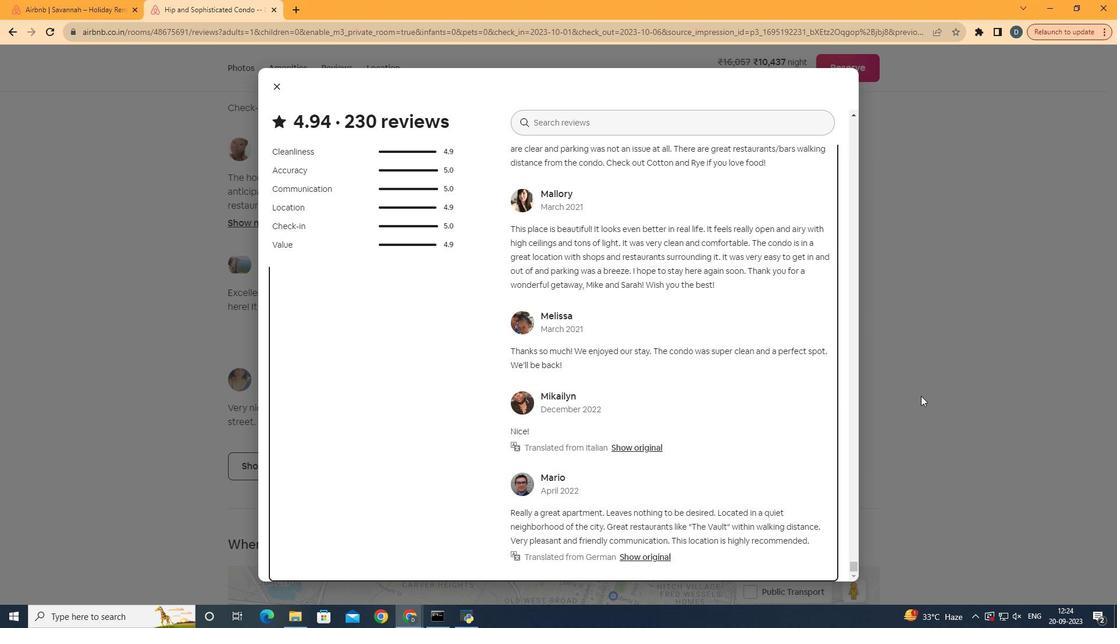 
Action: Mouse scrolled (741, 412) with delta (0, 0)
Screenshot: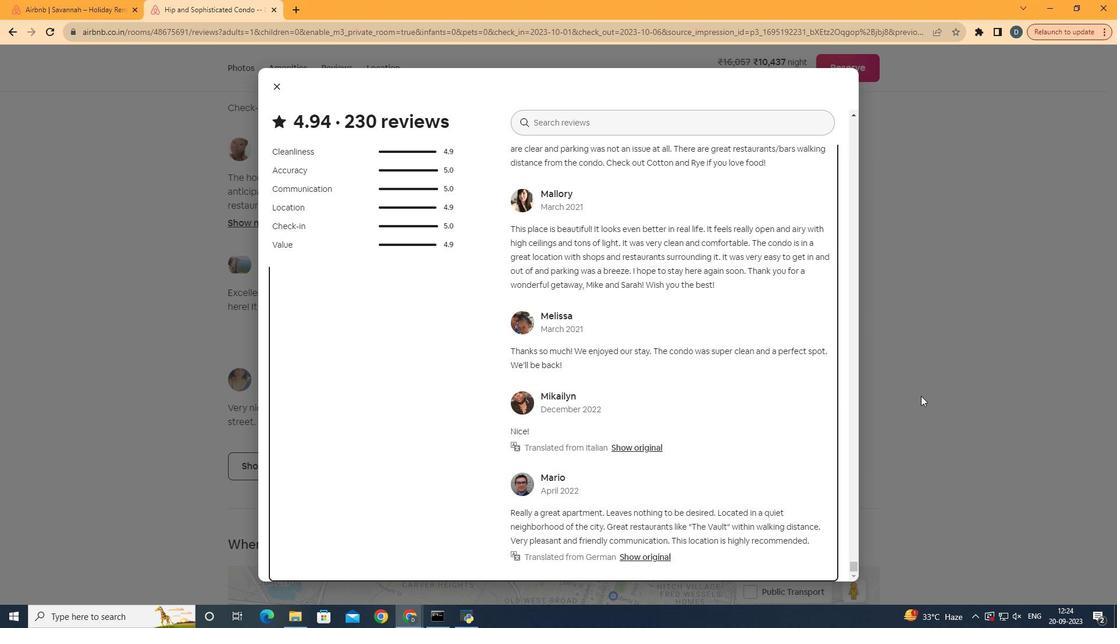 
Action: Mouse moved to (921, 396)
Screenshot: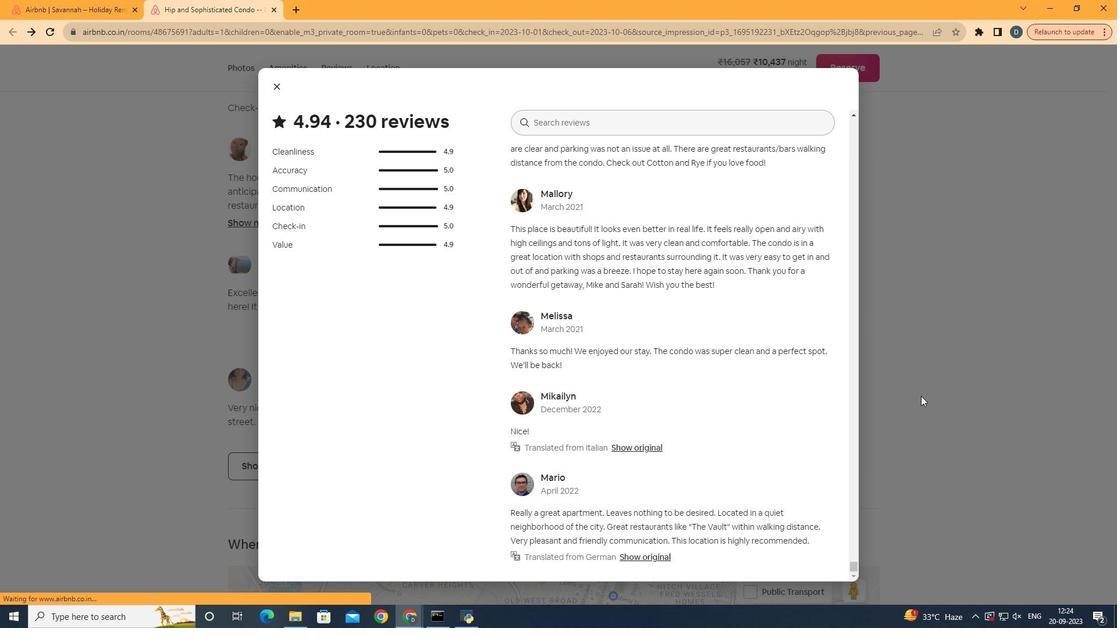 
Action: Mouse pressed left at (921, 396)
Screenshot: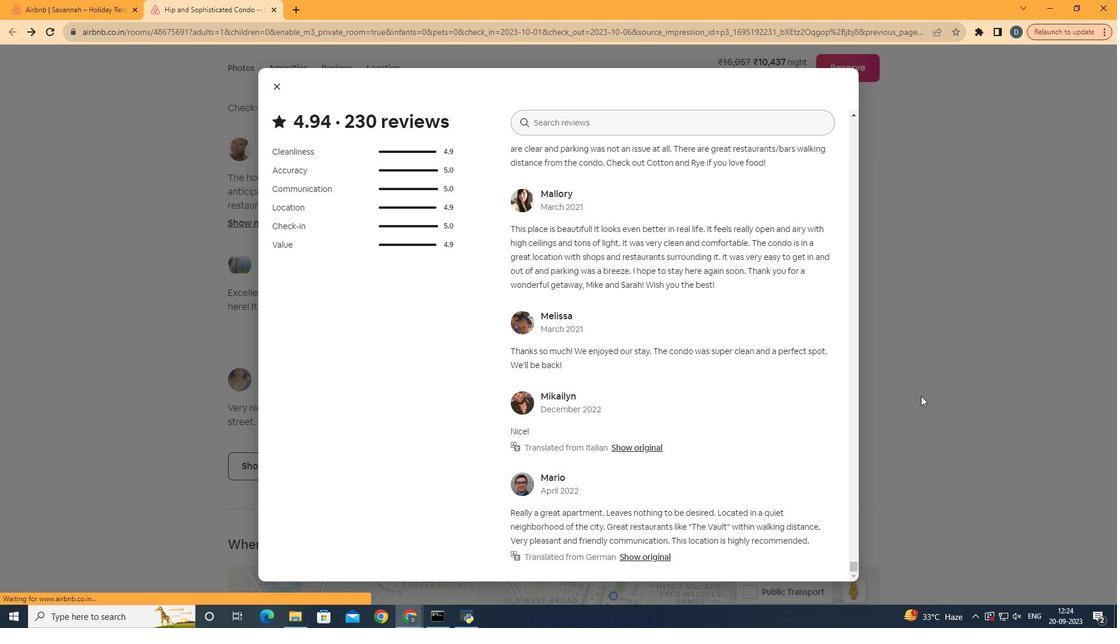 
Action: Mouse moved to (450, 356)
Screenshot: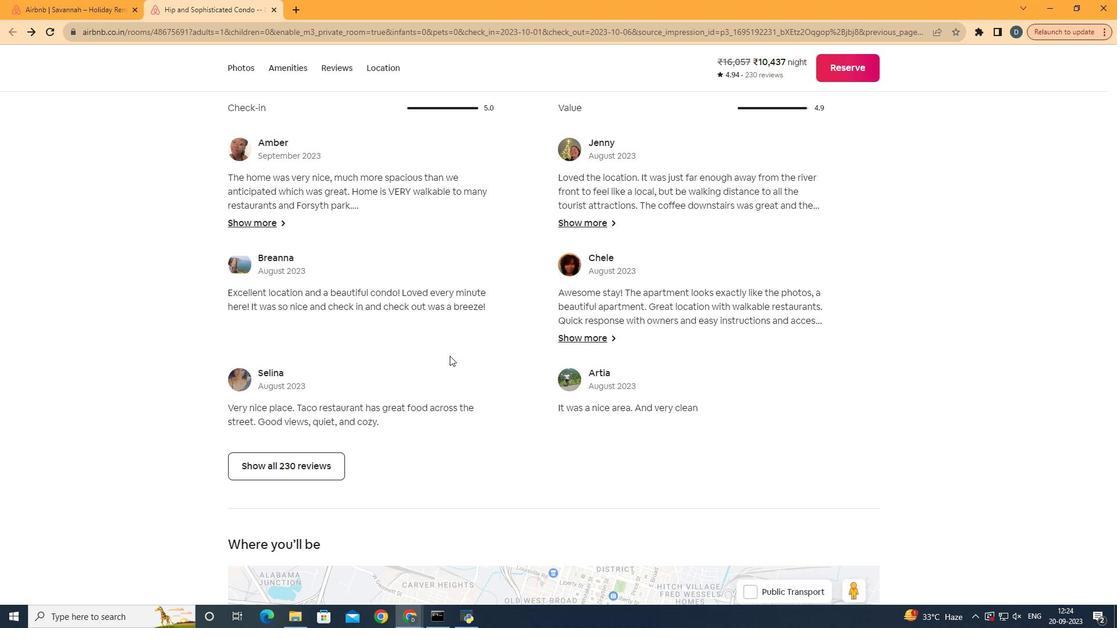 
Action: Mouse scrolled (450, 355) with delta (0, 0)
Screenshot: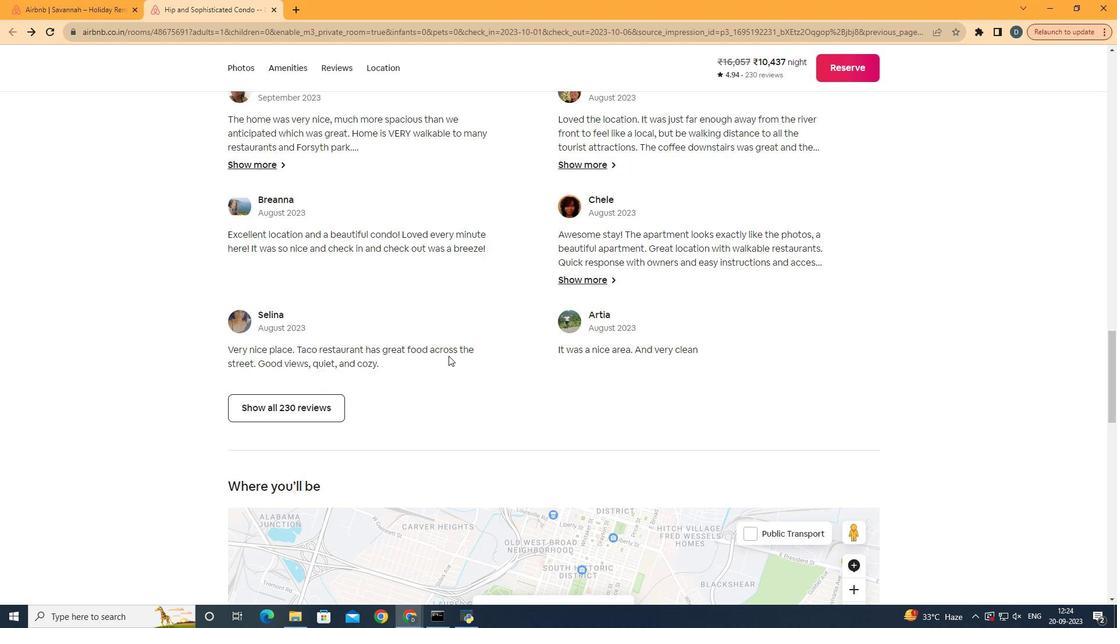 
Action: Mouse scrolled (450, 355) with delta (0, 0)
Screenshot: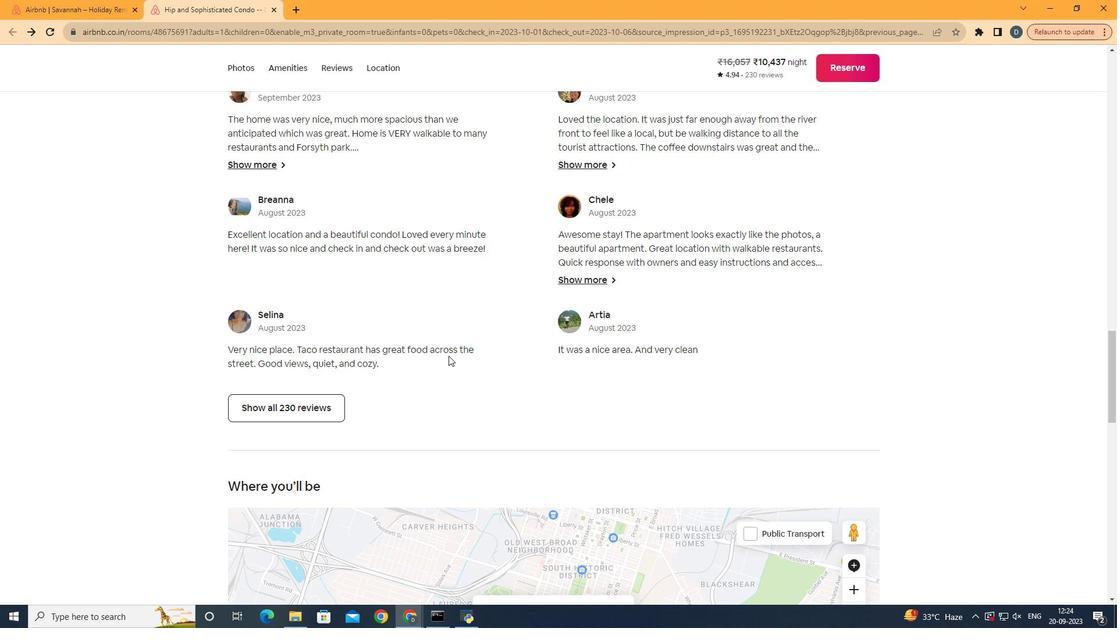 
Action: Mouse scrolled (450, 355) with delta (0, 0)
Screenshot: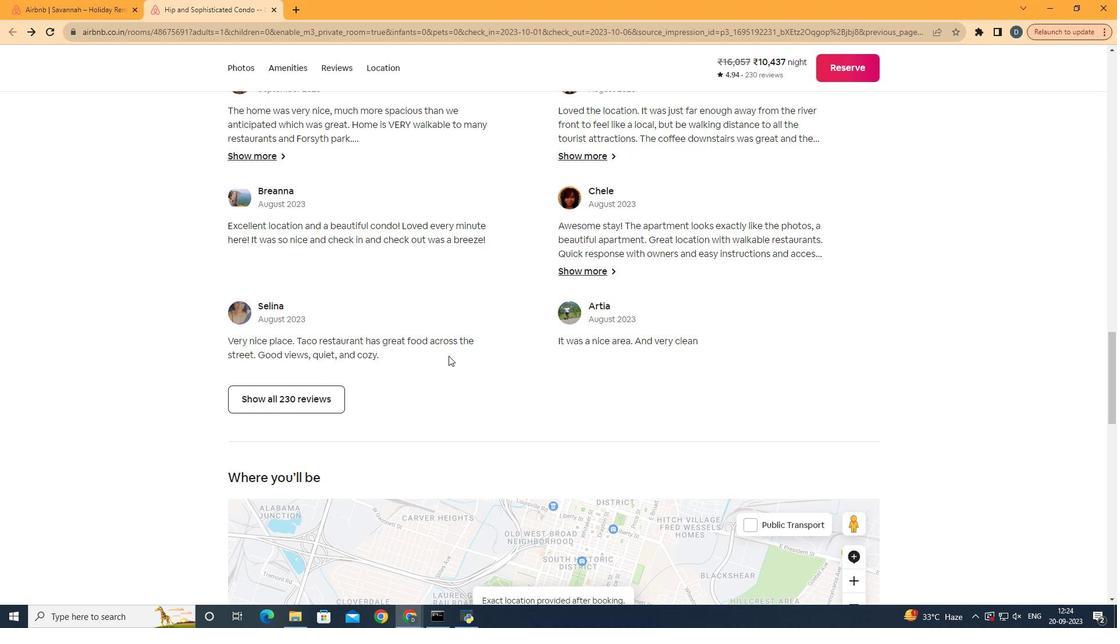 
Action: Mouse moved to (448, 356)
Screenshot: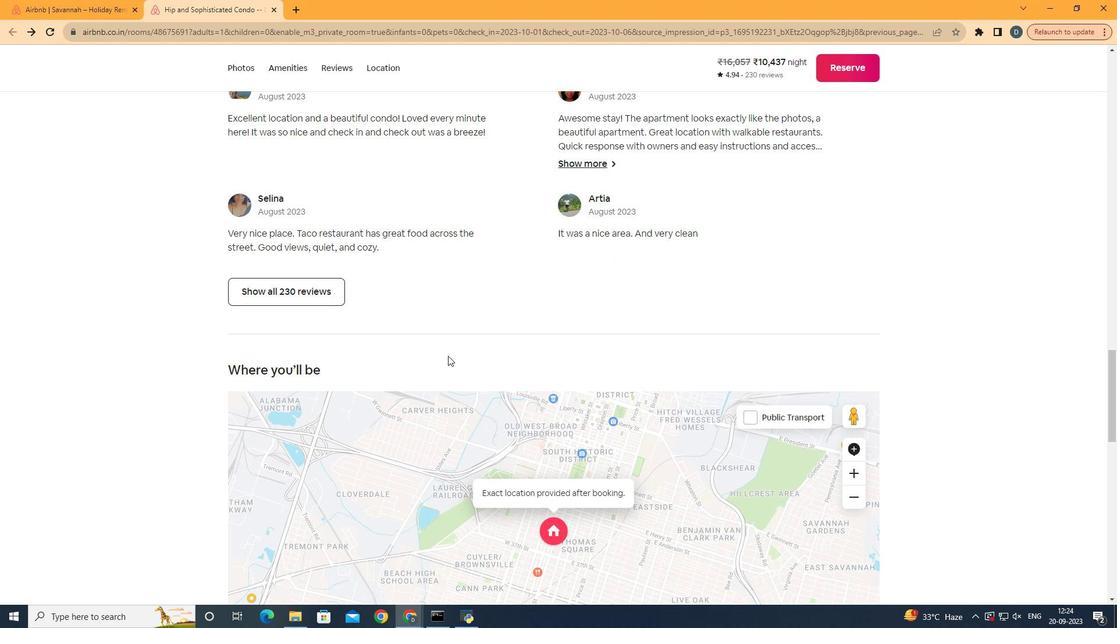 
Action: Mouse scrolled (448, 355) with delta (0, 0)
Screenshot: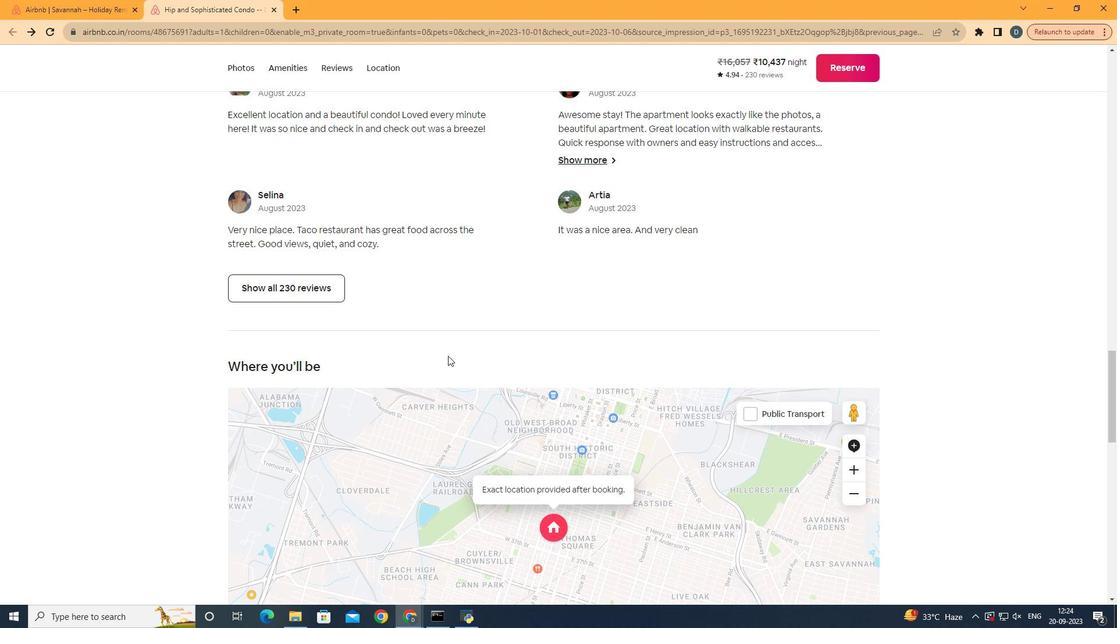 
Action: Mouse scrolled (448, 355) with delta (0, 0)
Screenshot: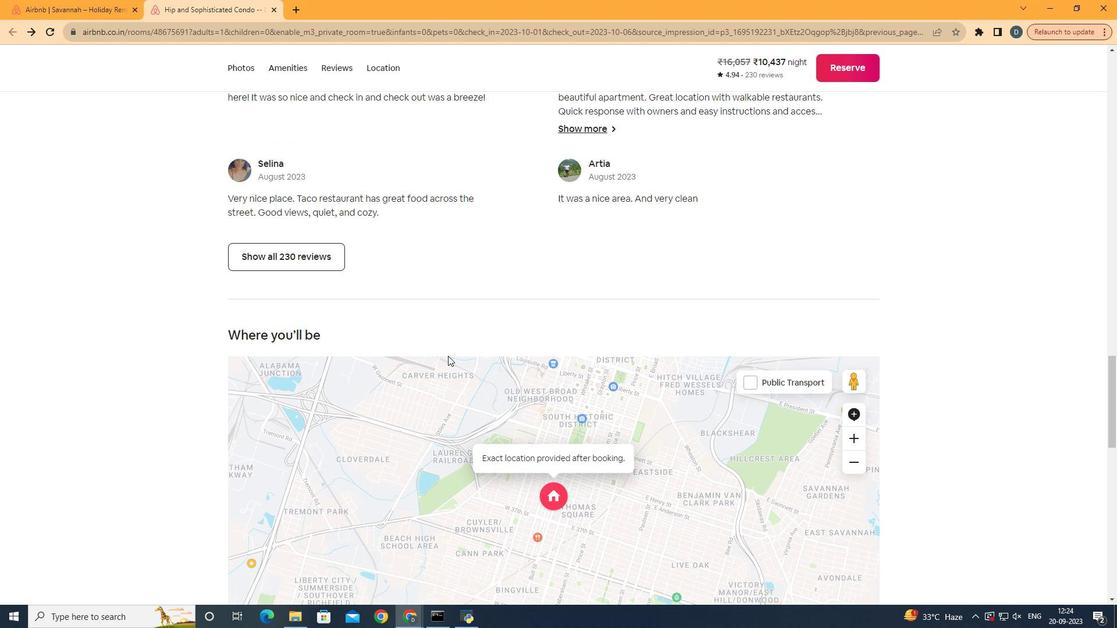 
Action: Mouse moved to (448, 356)
Screenshot: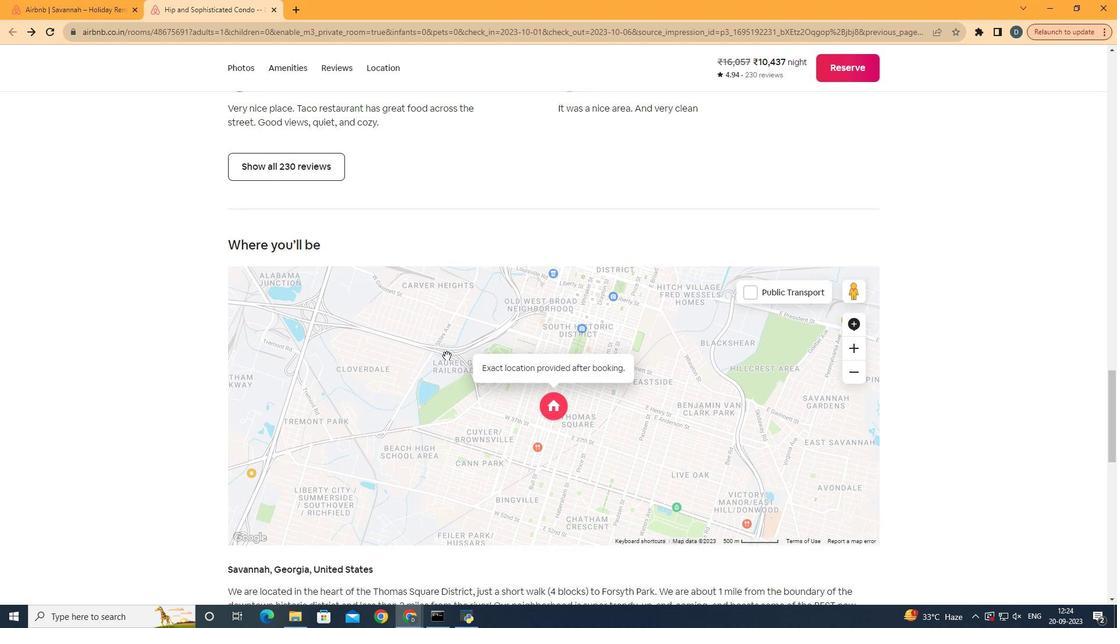 
Action: Mouse scrolled (448, 355) with delta (0, 0)
Screenshot: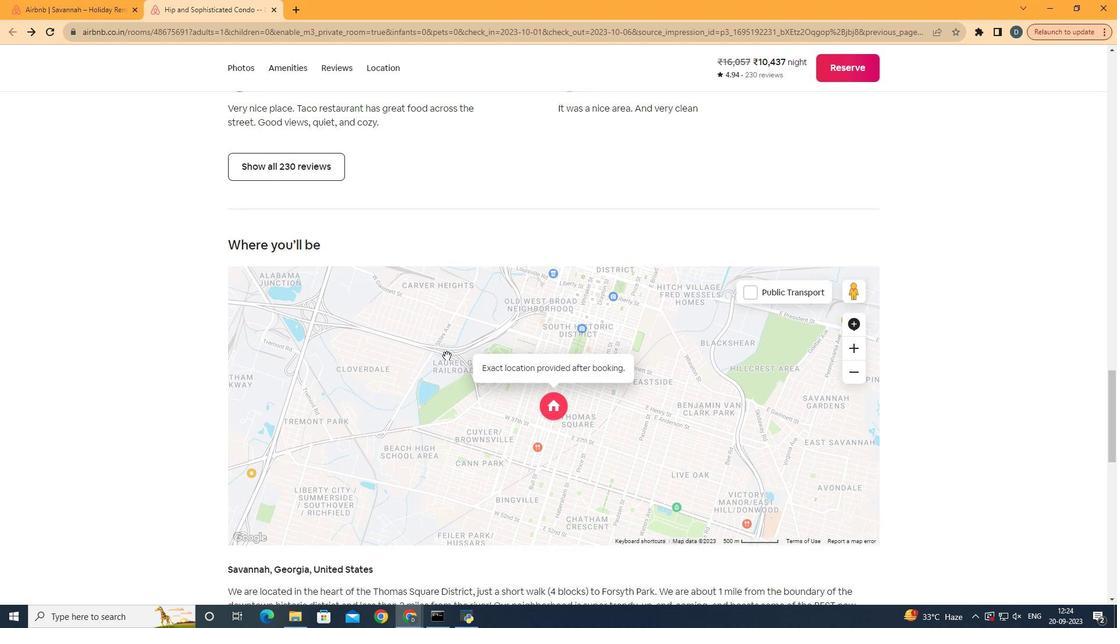 
Action: Mouse moved to (448, 356)
Screenshot: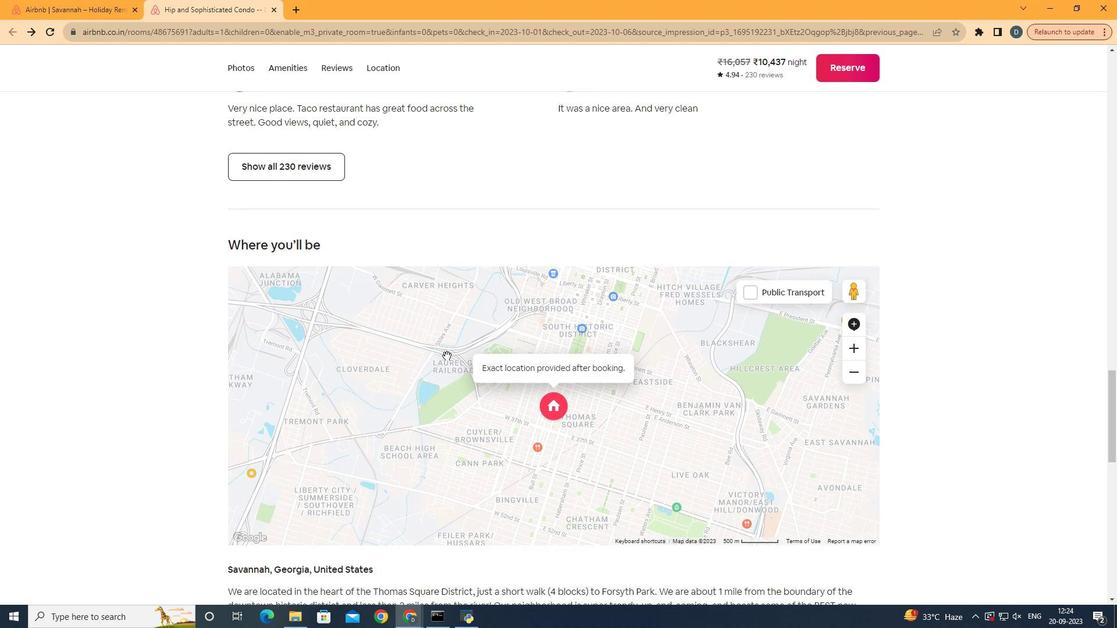
Action: Mouse scrolled (448, 355) with delta (0, 0)
Screenshot: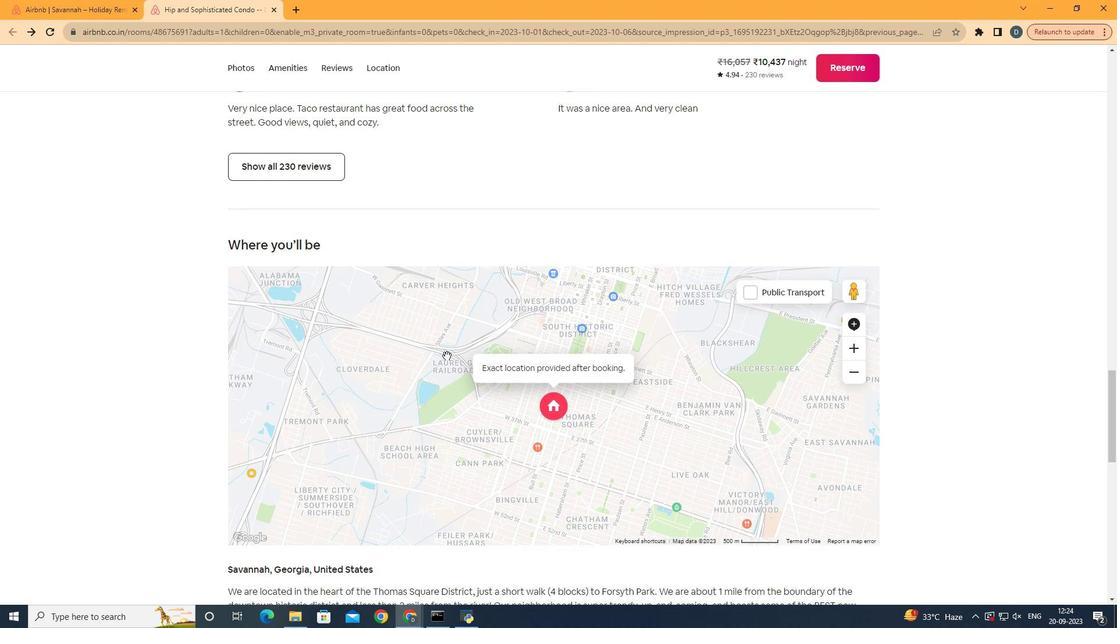 
Action: Mouse moved to (447, 356)
Screenshot: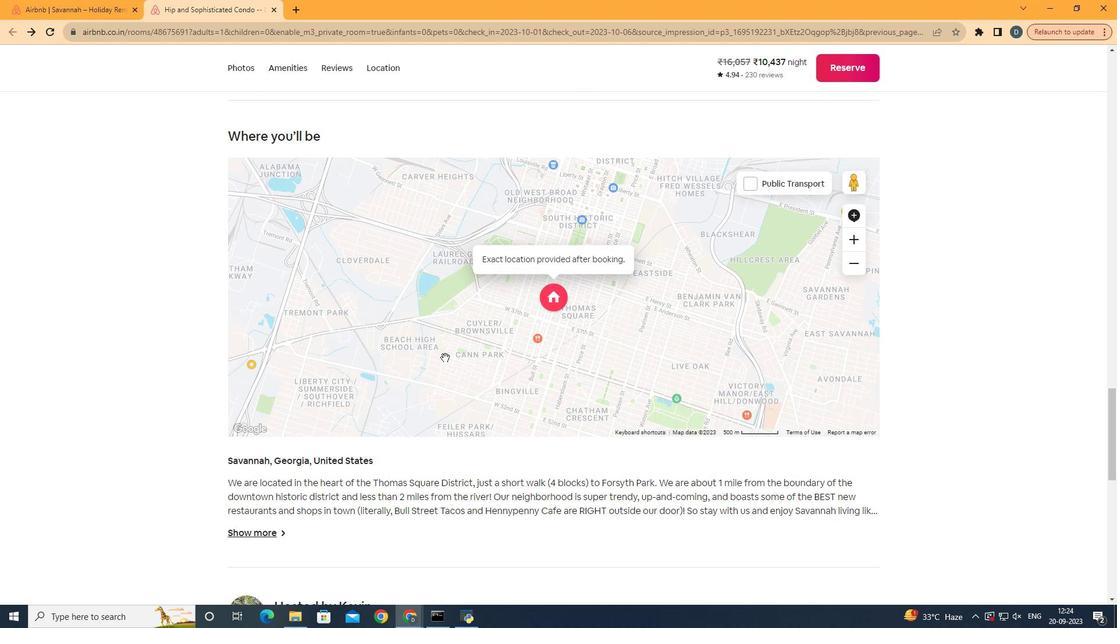 
Action: Mouse scrolled (447, 355) with delta (0, 0)
Screenshot: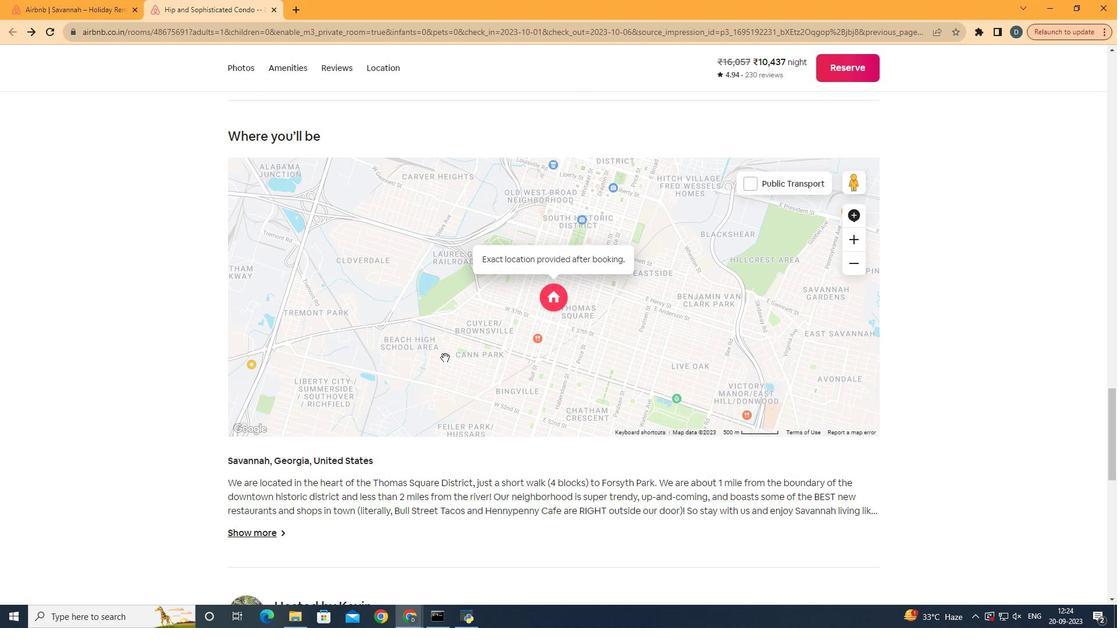 
Action: Mouse scrolled (447, 355) with delta (0, 0)
Screenshot: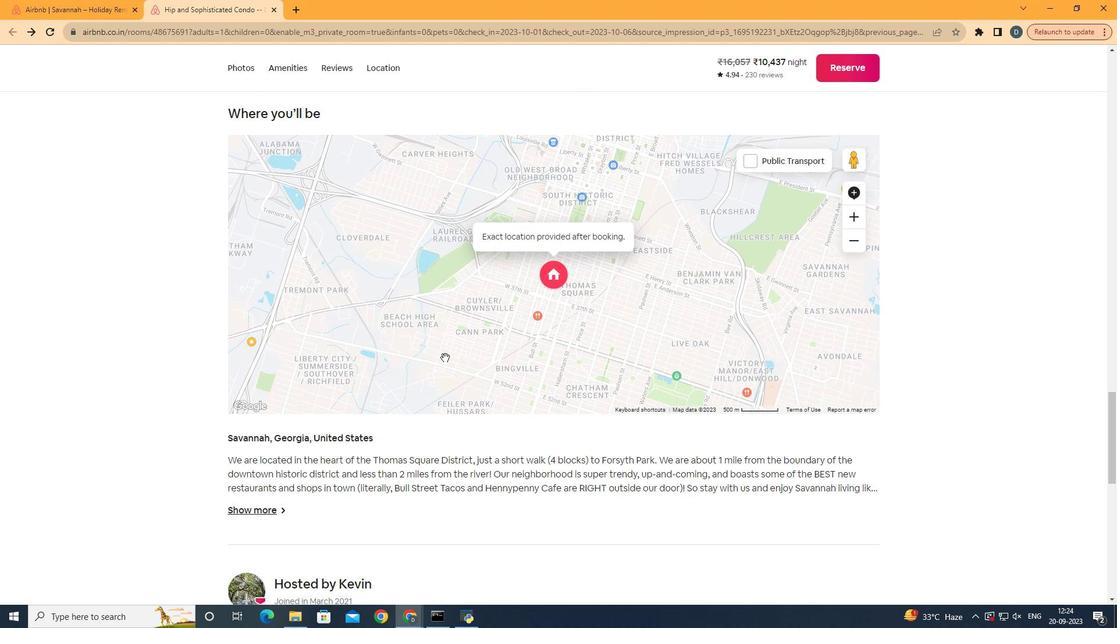 
Action: Mouse moved to (445, 356)
Screenshot: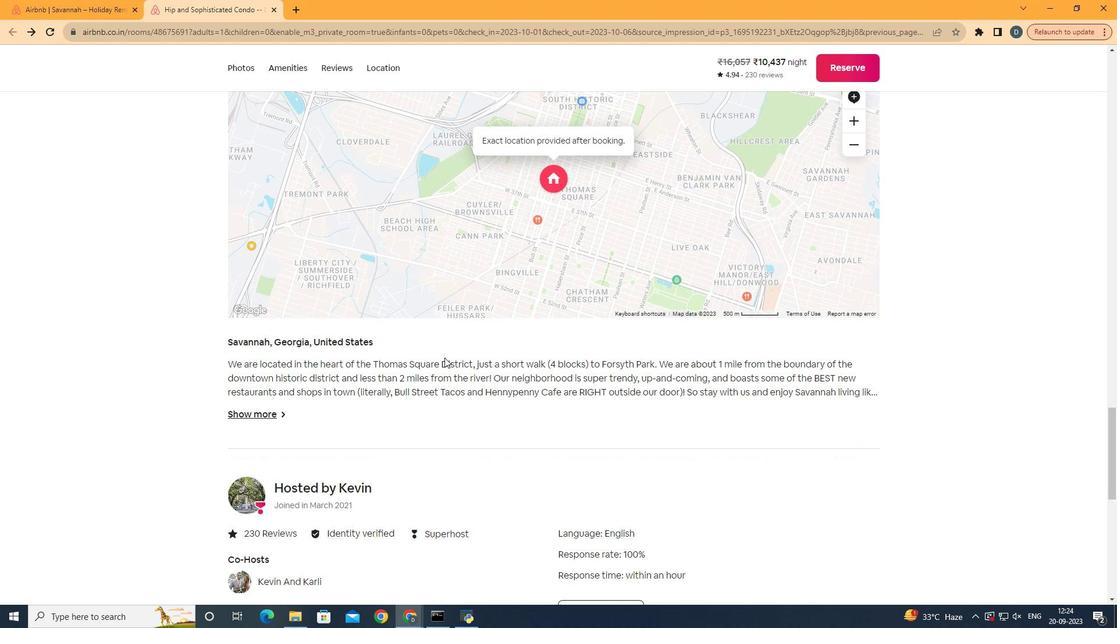 
Action: Mouse scrolled (445, 356) with delta (0, 0)
Screenshot: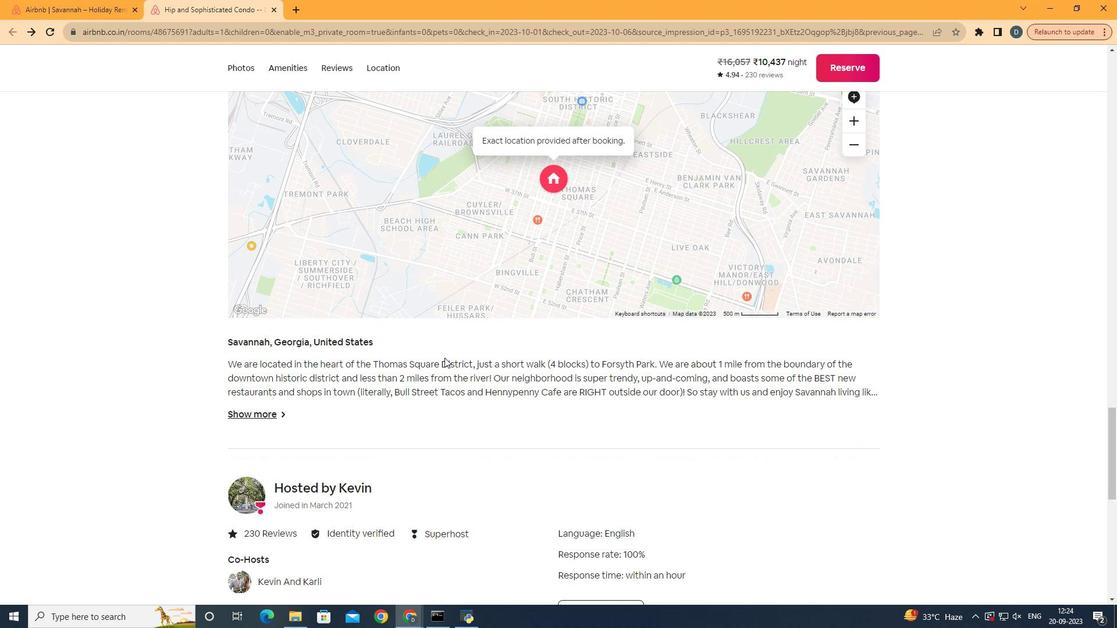
Action: Mouse scrolled (445, 356) with delta (0, 0)
Screenshot: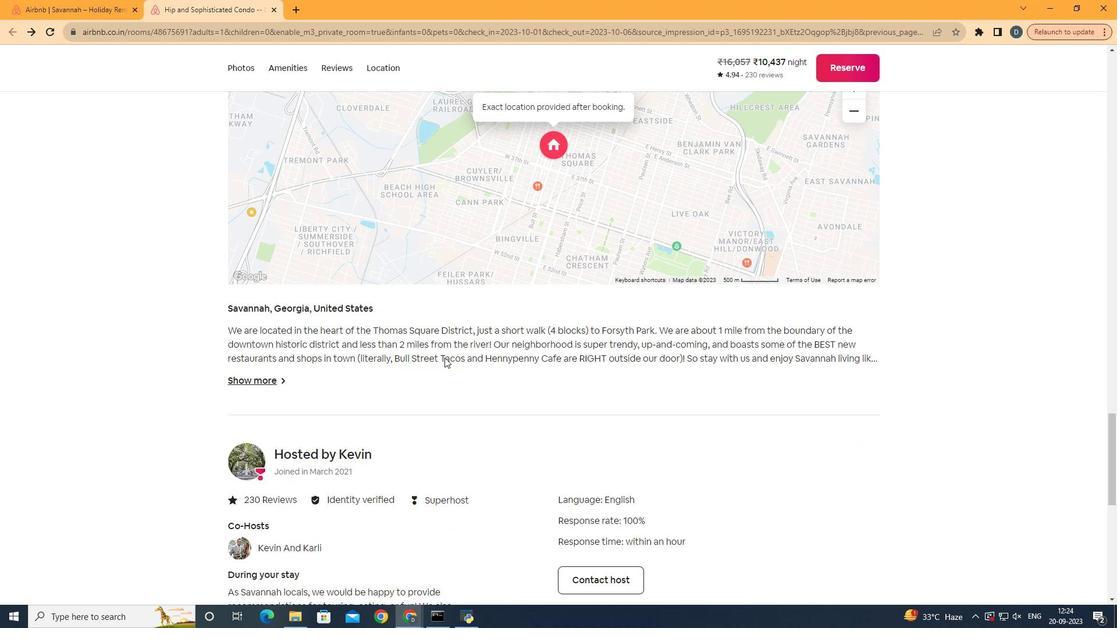 
Action: Mouse moved to (444, 358)
Screenshot: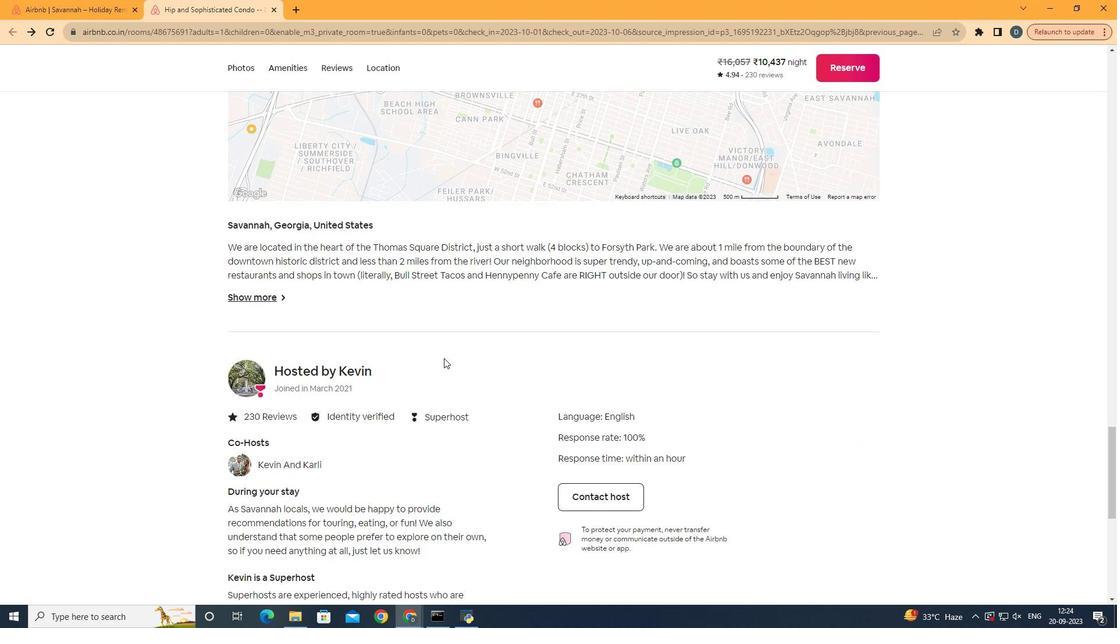 
Action: Mouse scrolled (444, 357) with delta (0, 0)
Screenshot: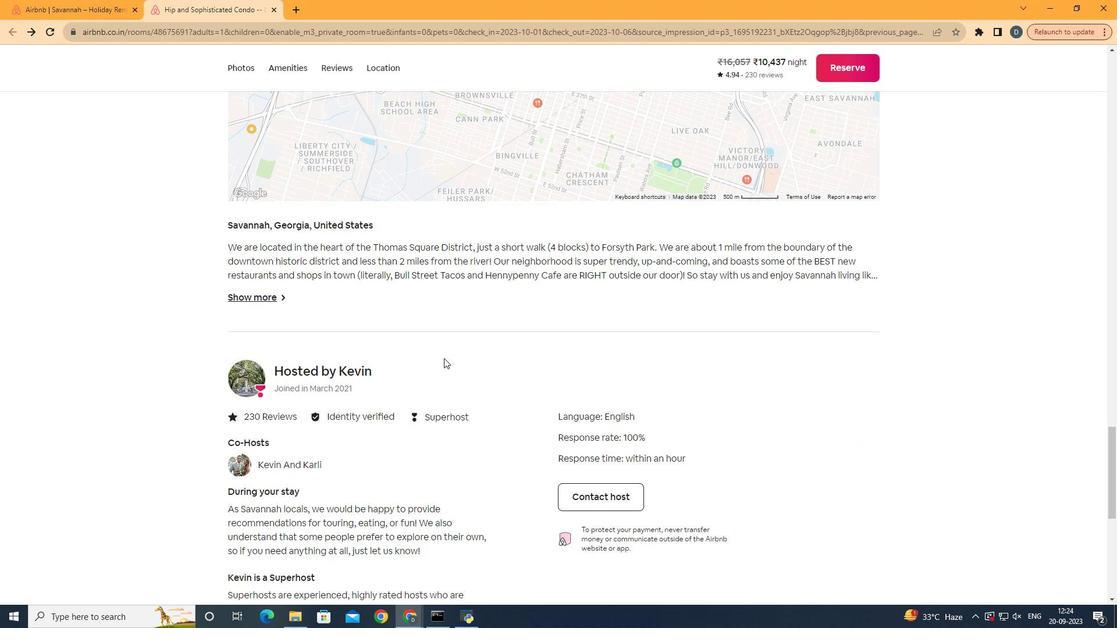 
Action: Mouse scrolled (444, 357) with delta (0, 0)
Screenshot: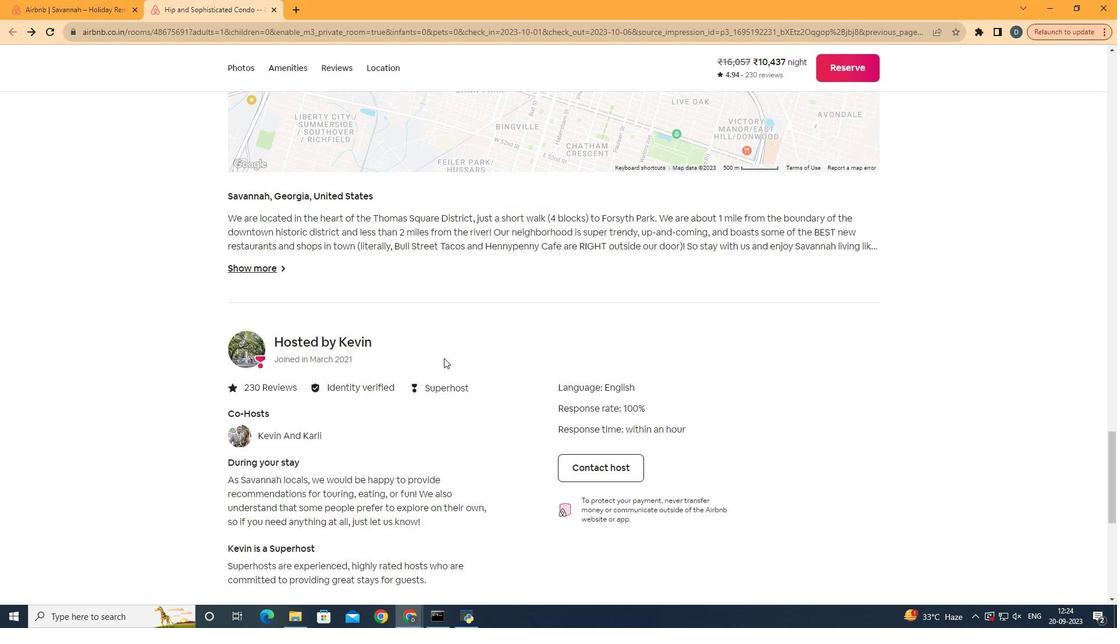 
Action: Mouse scrolled (444, 357) with delta (0, 0)
Screenshot: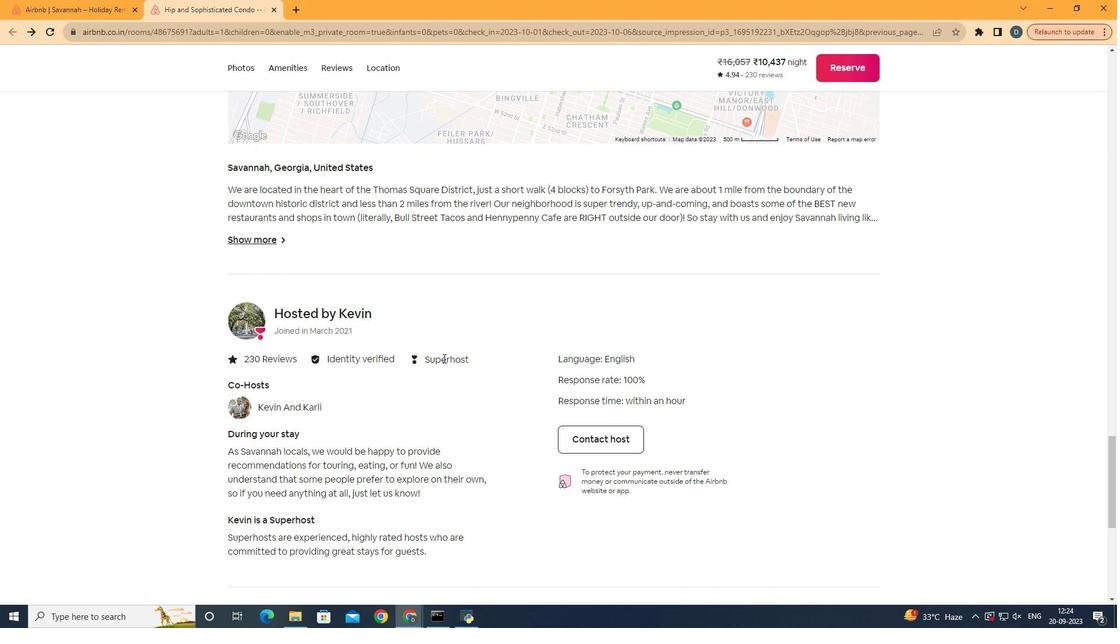 
Action: Mouse moved to (443, 358)
Screenshot: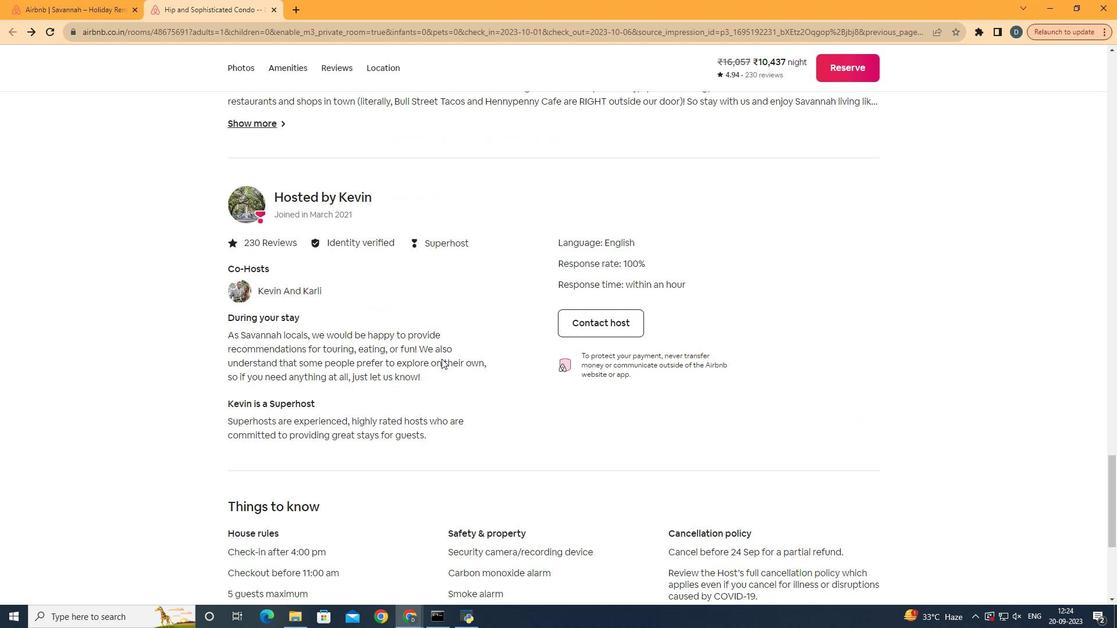 
Action: Mouse scrolled (443, 358) with delta (0, 0)
Screenshot: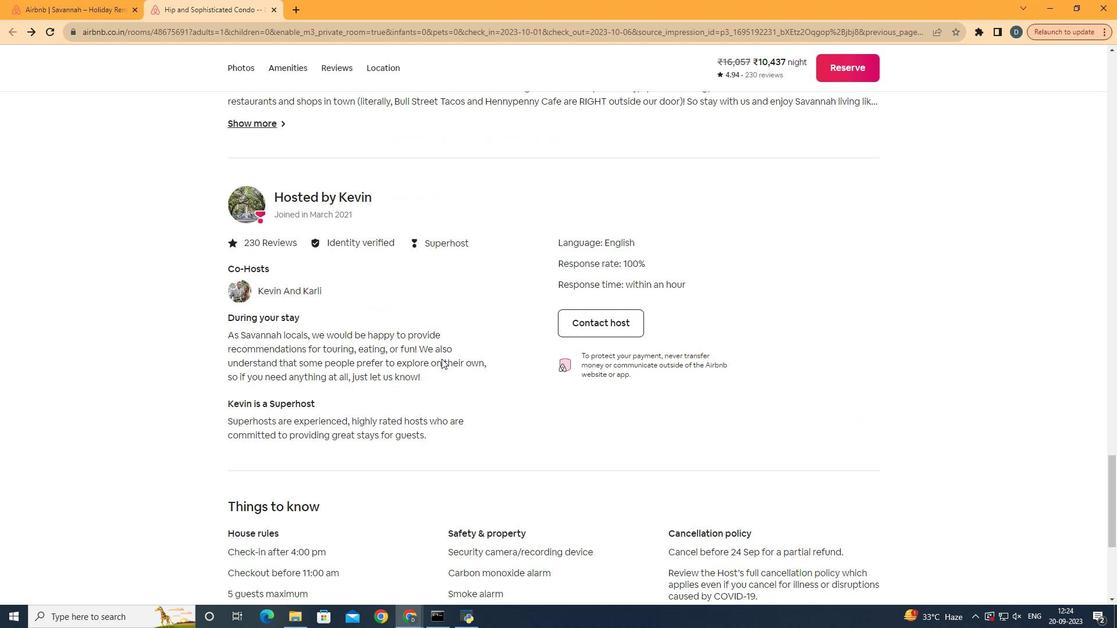 
Action: Mouse scrolled (443, 358) with delta (0, 0)
Screenshot: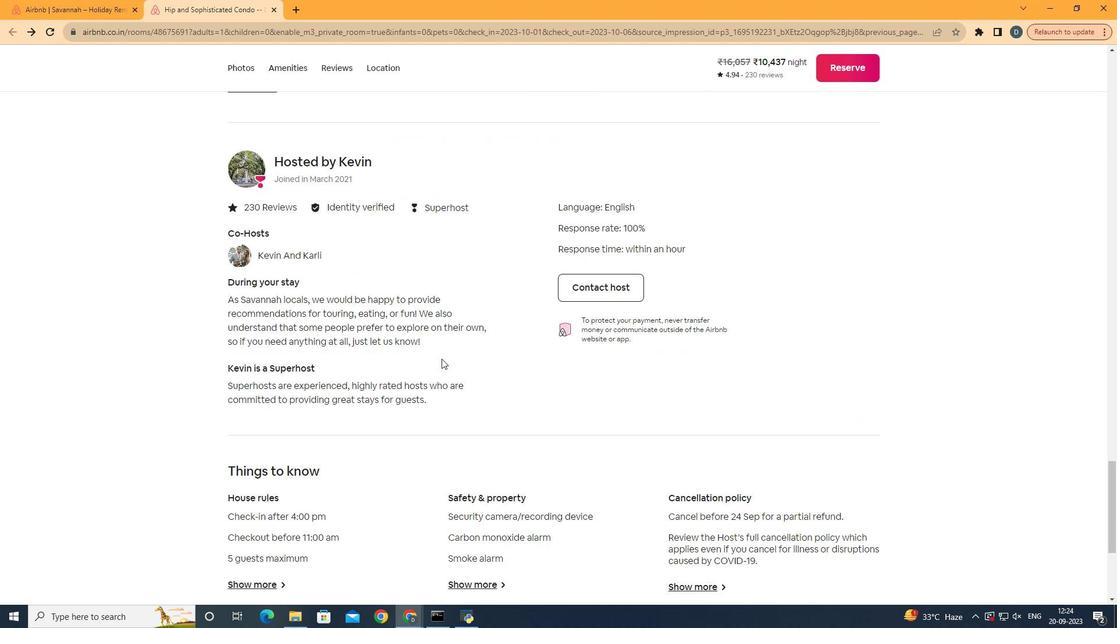 
Action: Mouse moved to (442, 358)
Screenshot: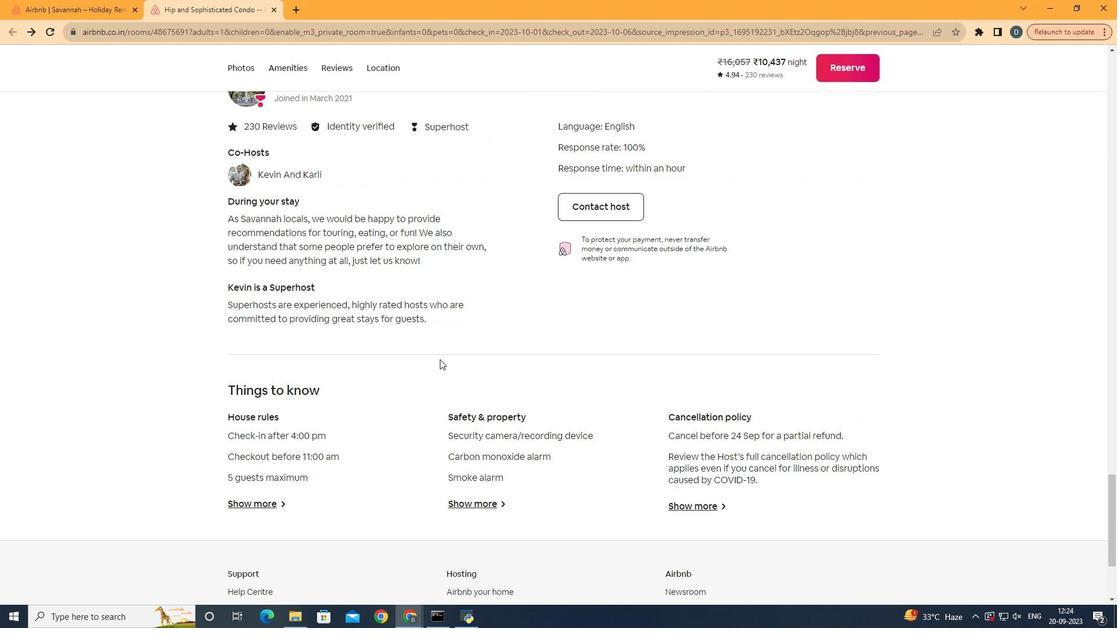 
Action: Mouse scrolled (442, 358) with delta (0, 0)
Screenshot: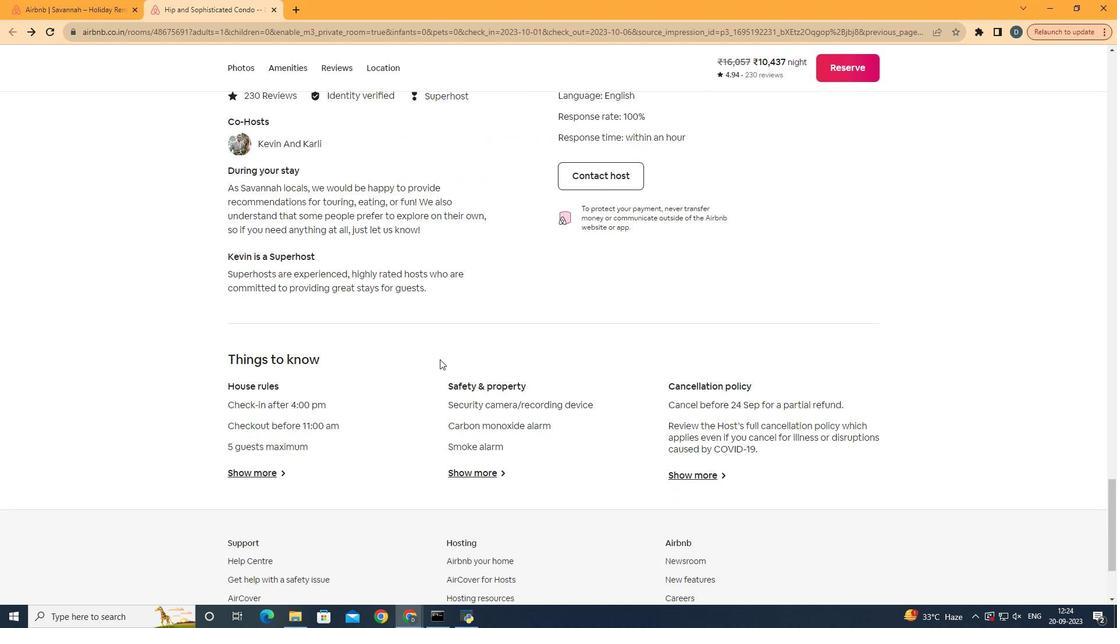 
Action: Mouse scrolled (442, 358) with delta (0, 0)
Screenshot: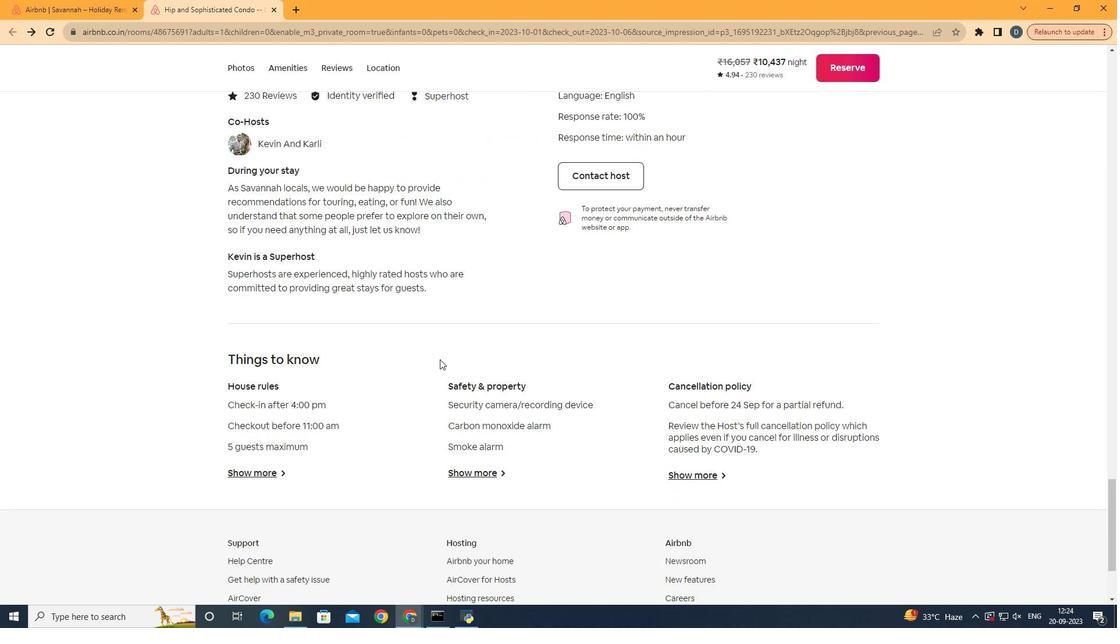 
Action: Mouse moved to (440, 359)
Screenshot: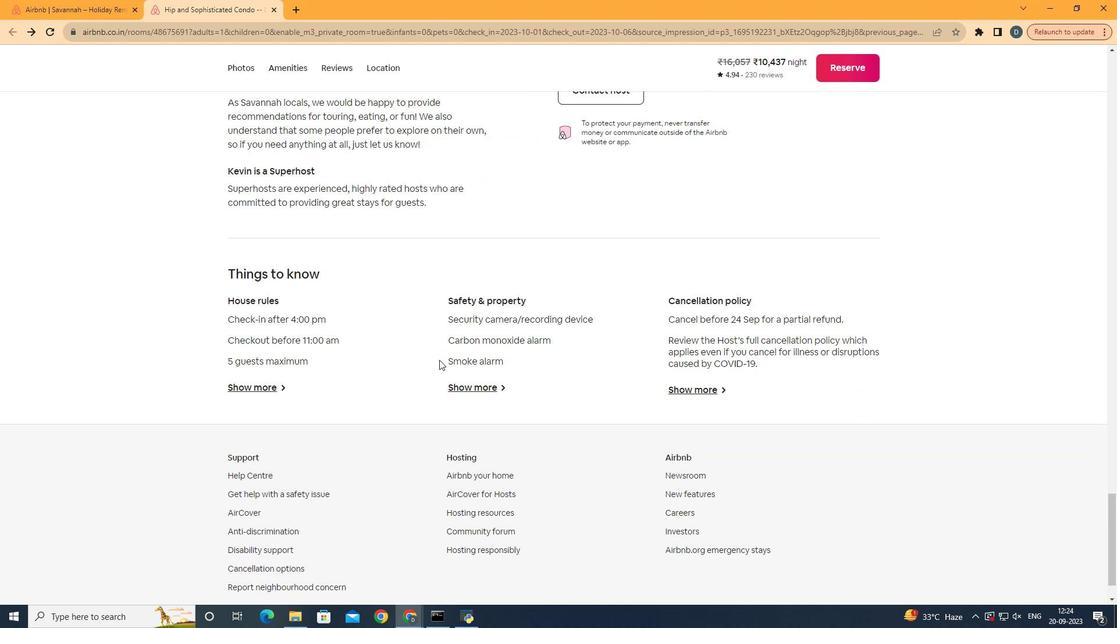 
Action: Mouse scrolled (440, 359) with delta (0, 0)
